 Task: Search for and compare the Canon EOS 3000D DSLR Camera and the Sony ZV-1F Vlog Camera, then add them to the cart.
Action: Mouse moved to (515, 65)
Screenshot: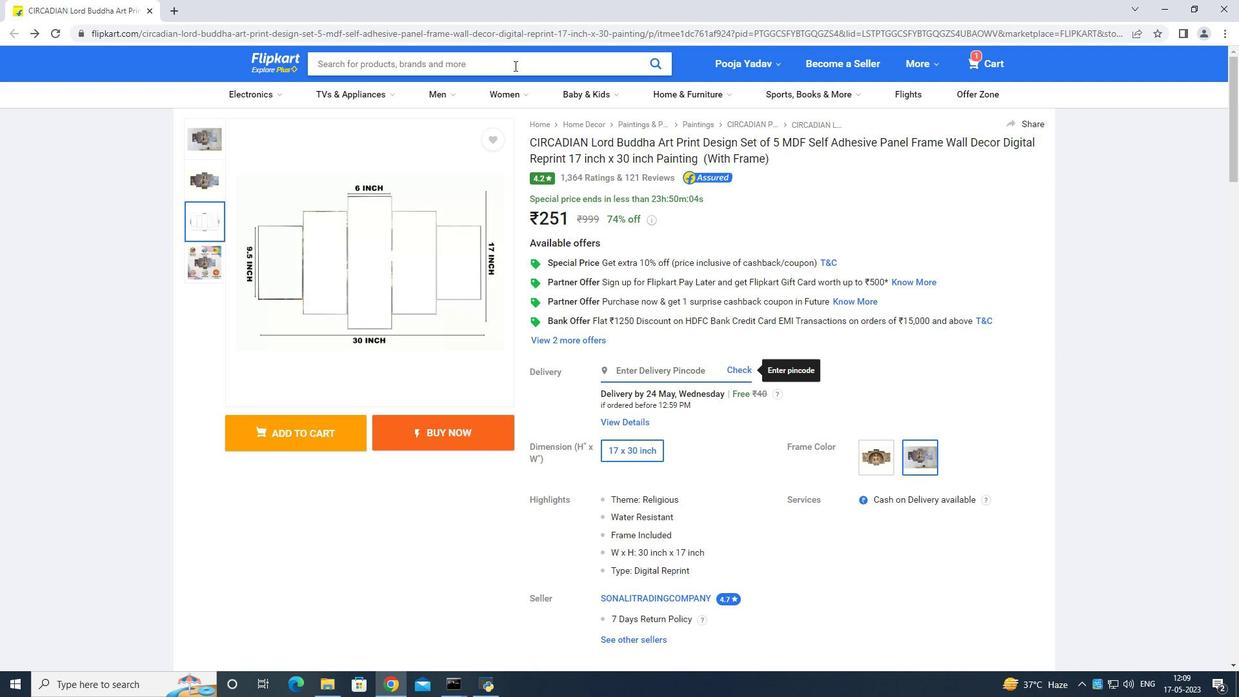 
Action: Mouse pressed left at (515, 65)
Screenshot: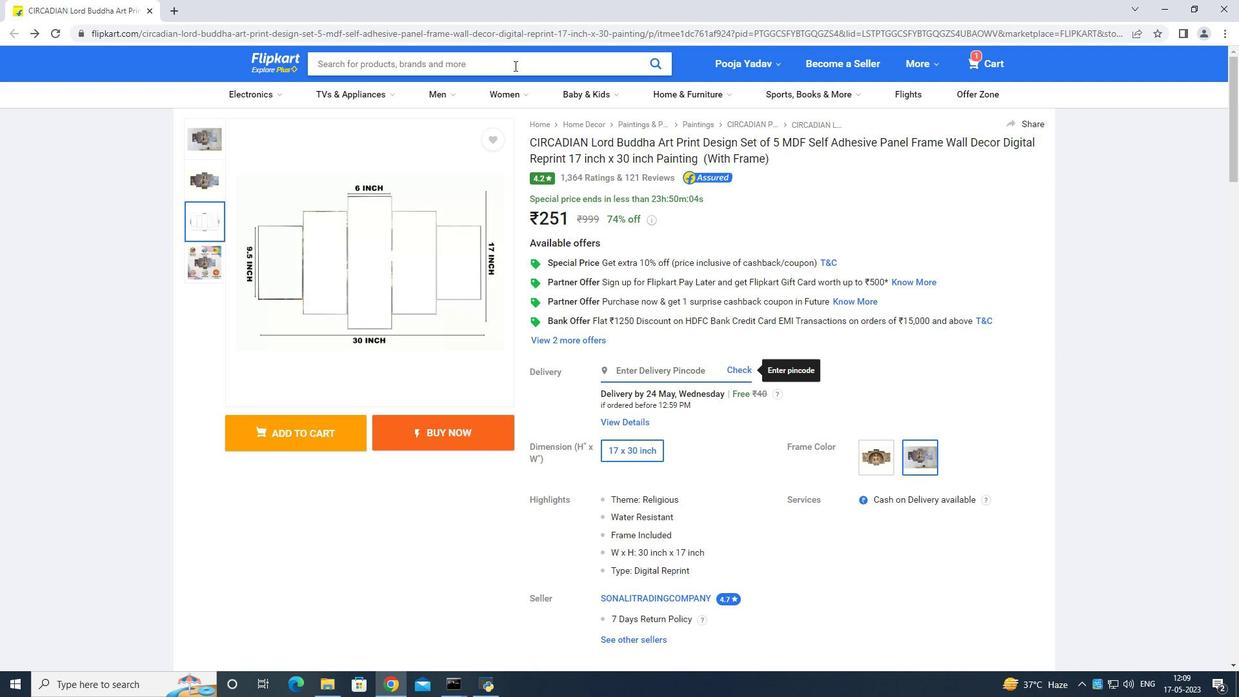 
Action: Mouse moved to (496, 89)
Screenshot: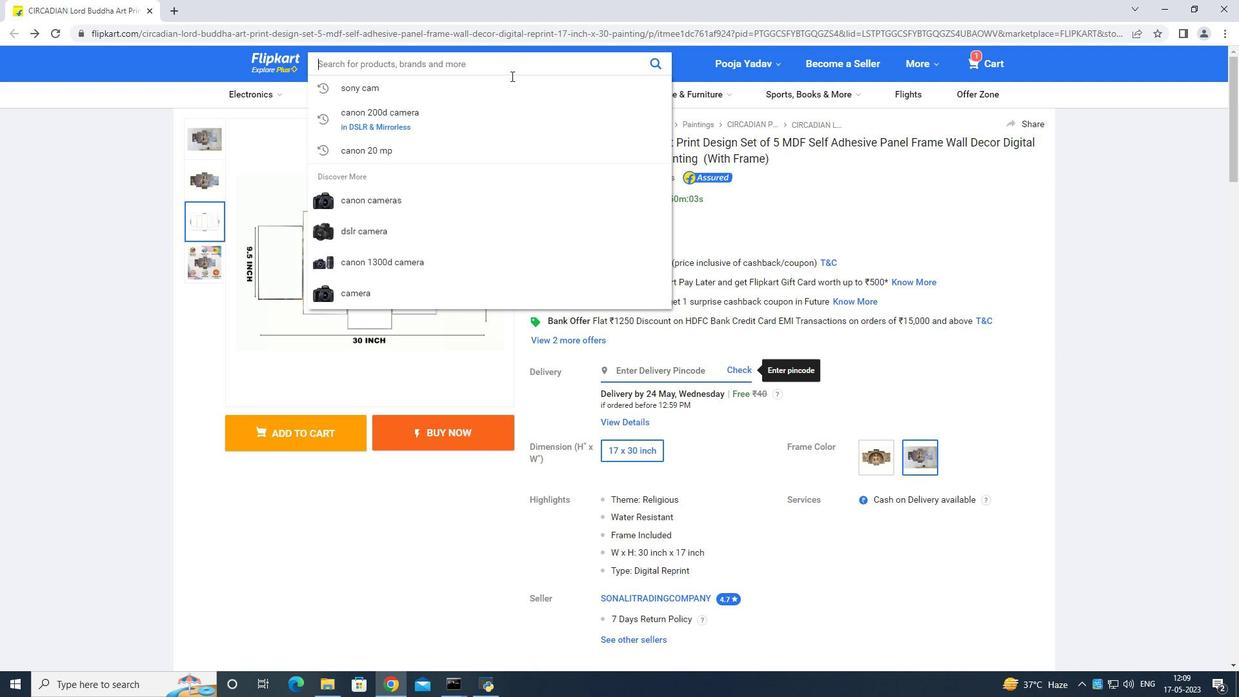 
Action: Mouse pressed left at (496, 89)
Screenshot: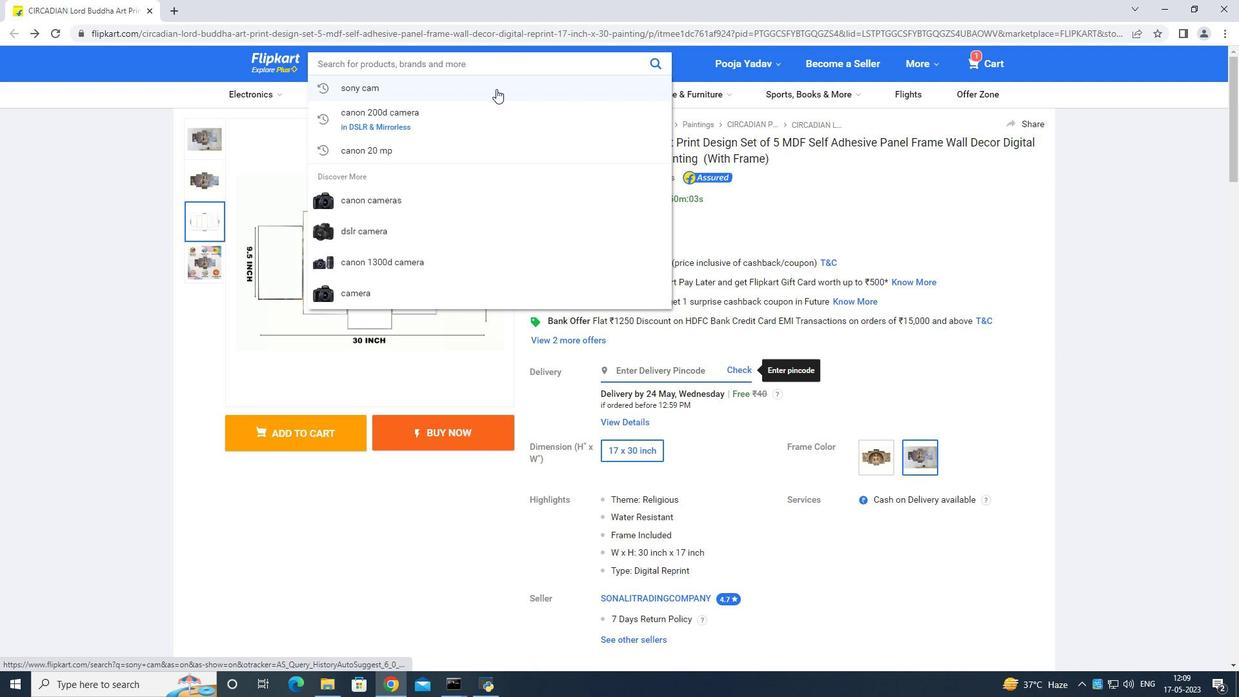 
Action: Mouse moved to (440, 219)
Screenshot: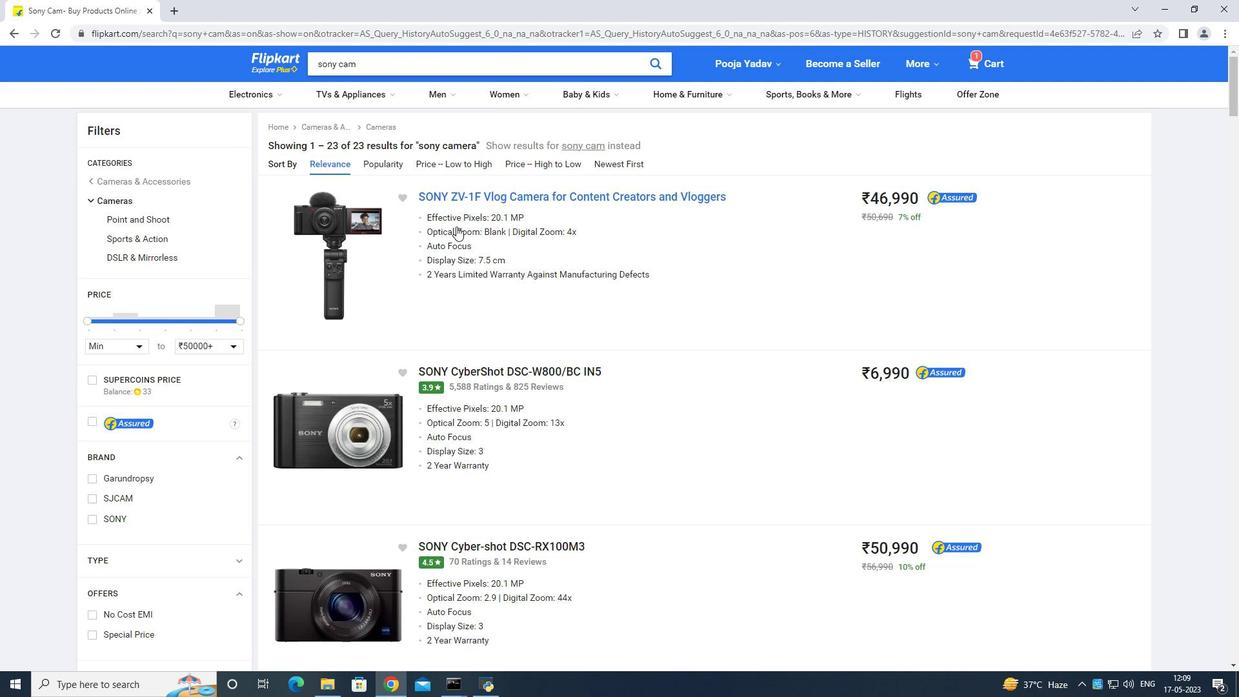 
Action: Mouse pressed left at (440, 219)
Screenshot: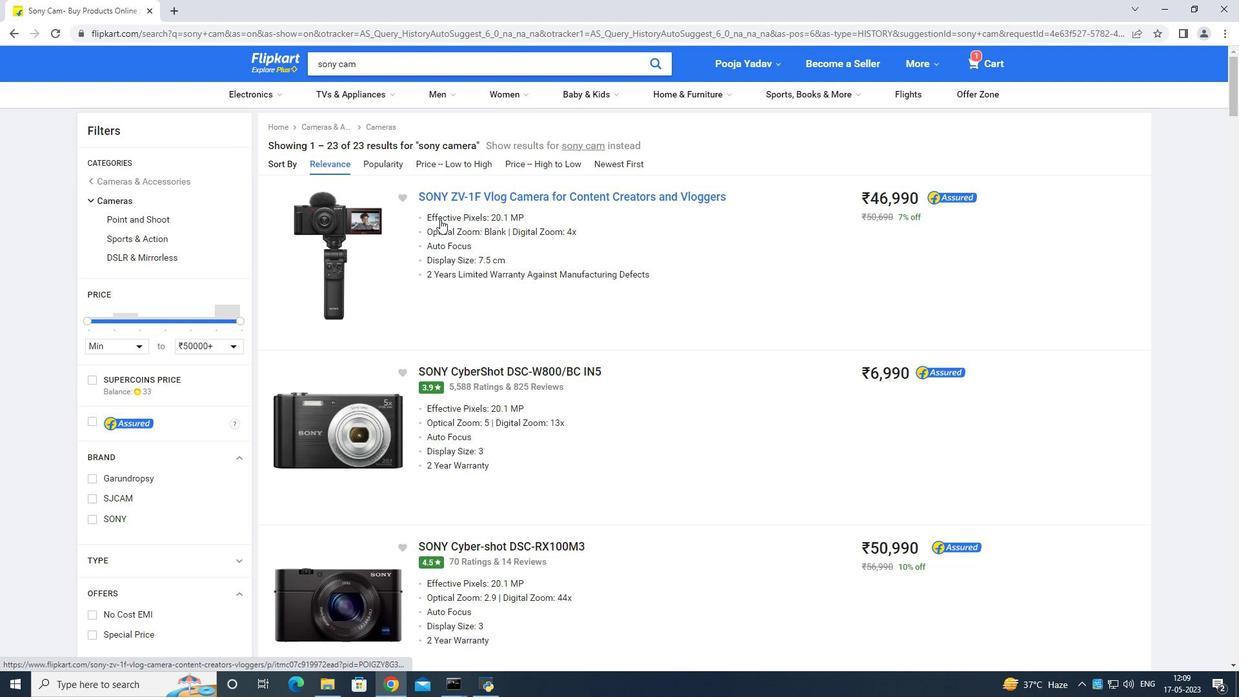
Action: Mouse moved to (363, 256)
Screenshot: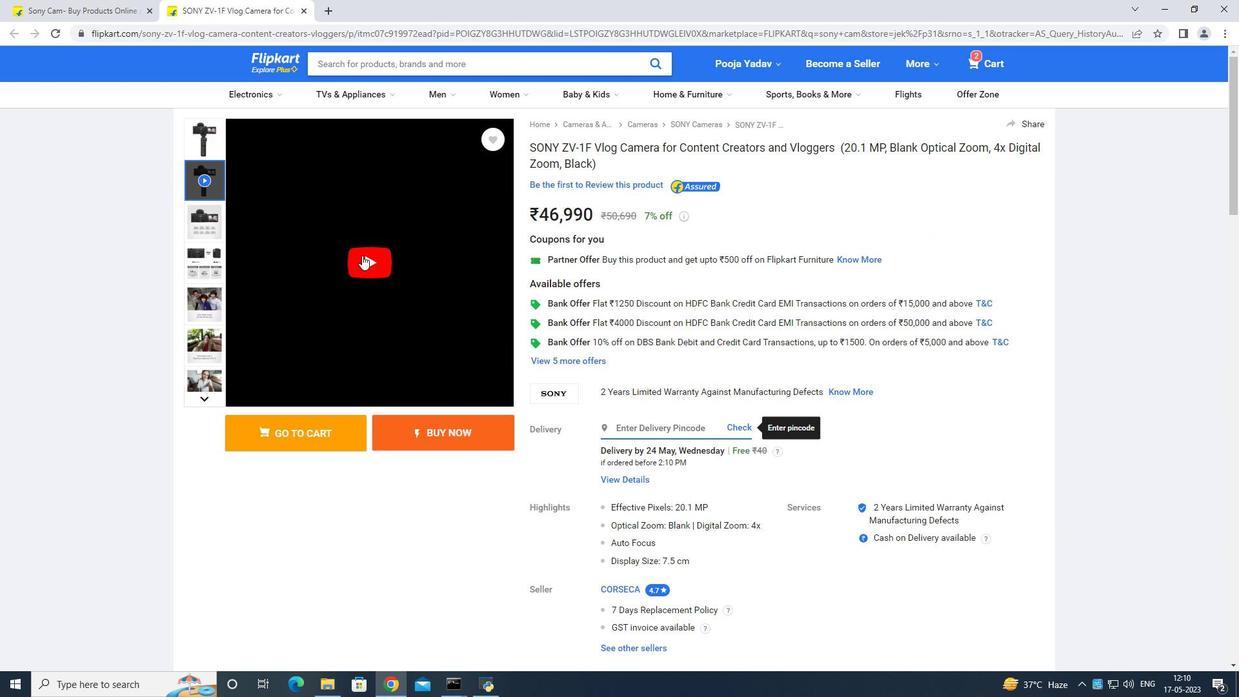 
Action: Mouse pressed left at (363, 256)
Screenshot: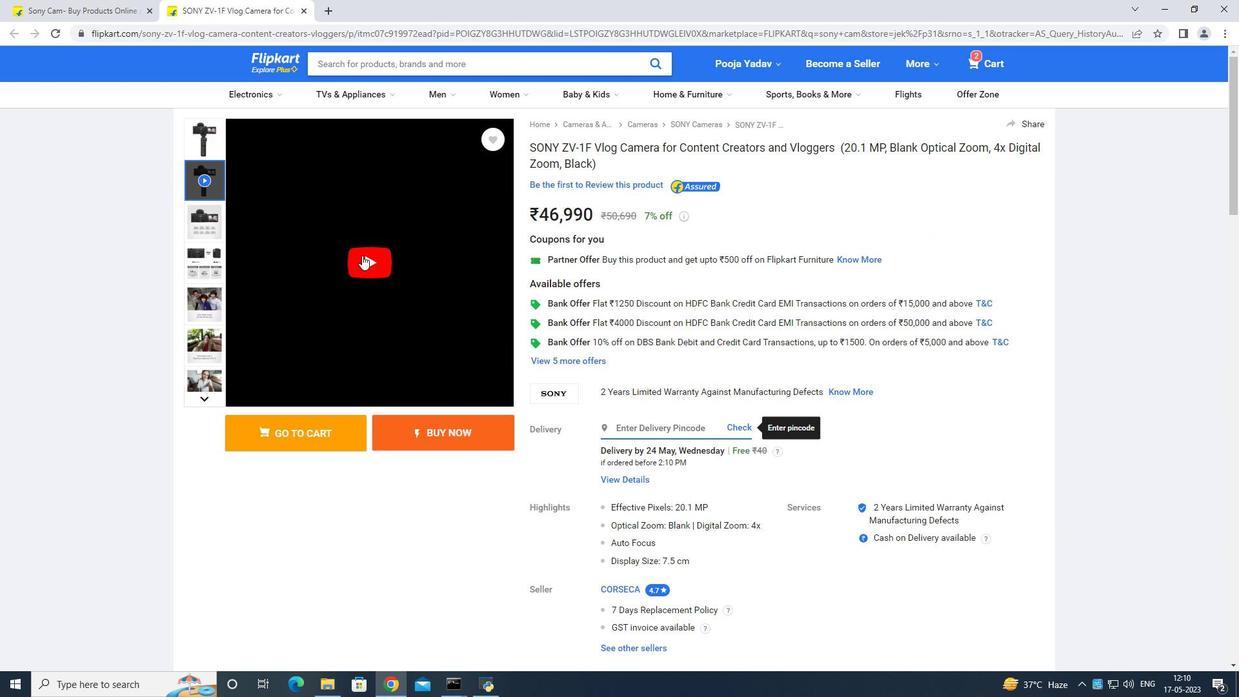 
Action: Mouse moved to (364, 256)
Screenshot: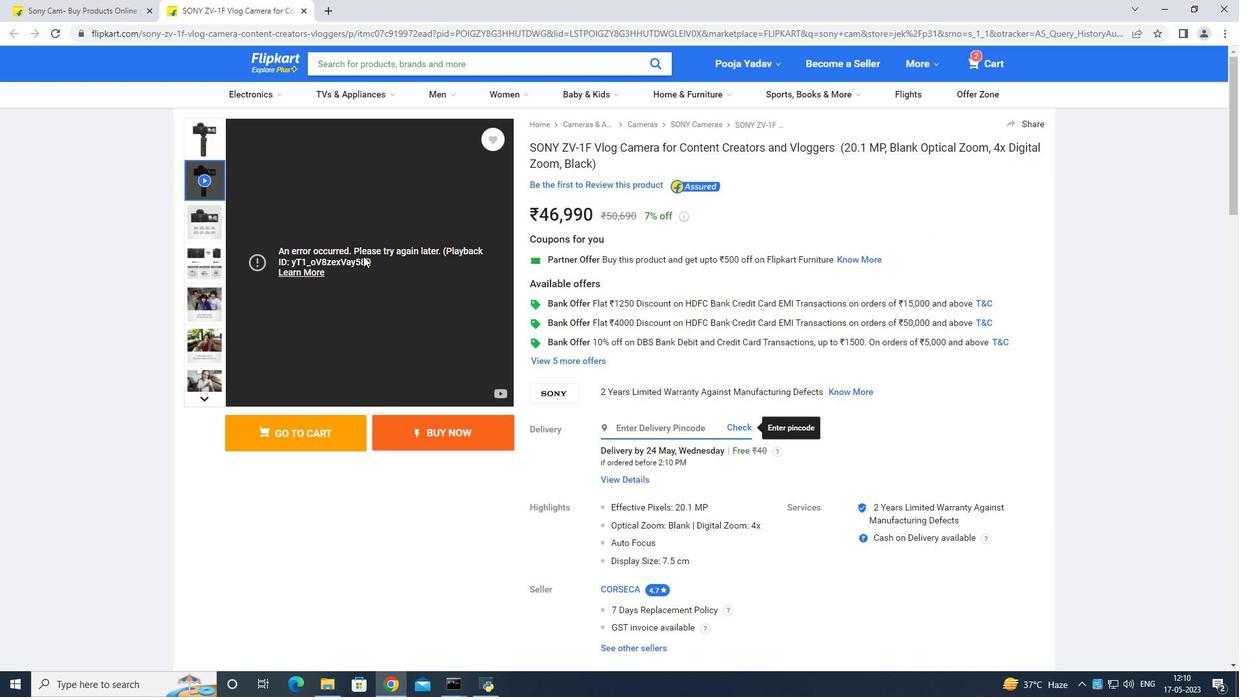 
Action: Mouse pressed left at (364, 256)
Screenshot: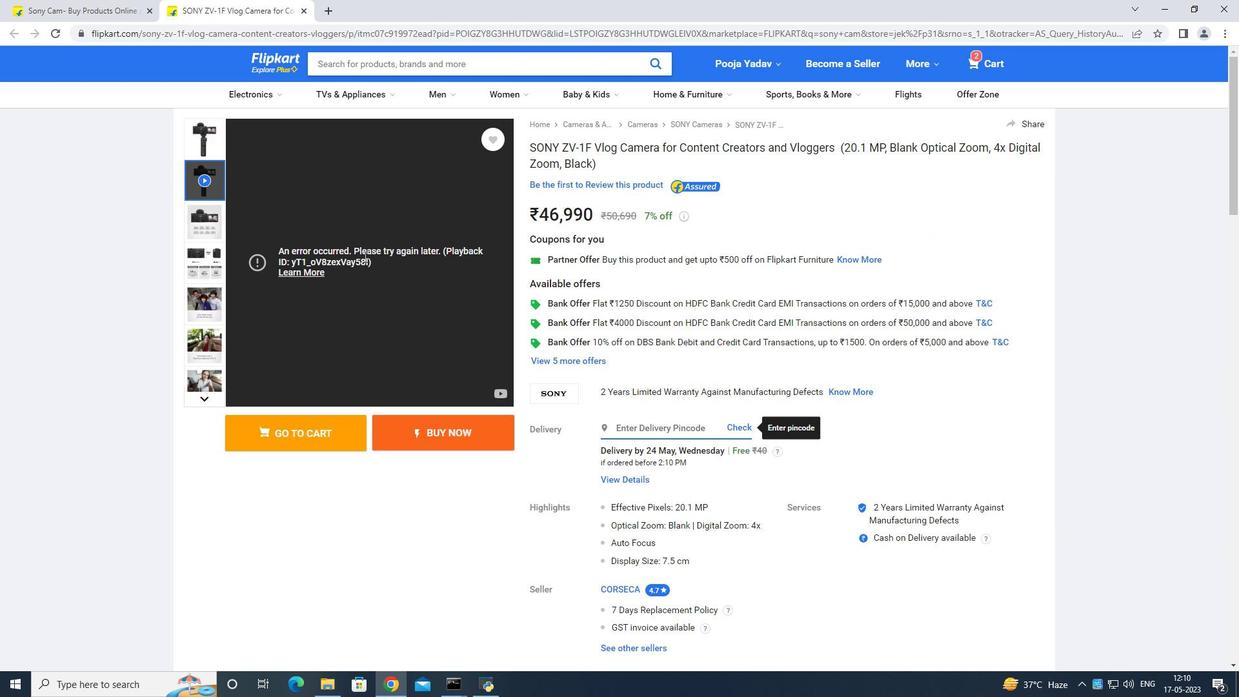 
Action: Mouse moved to (211, 221)
Screenshot: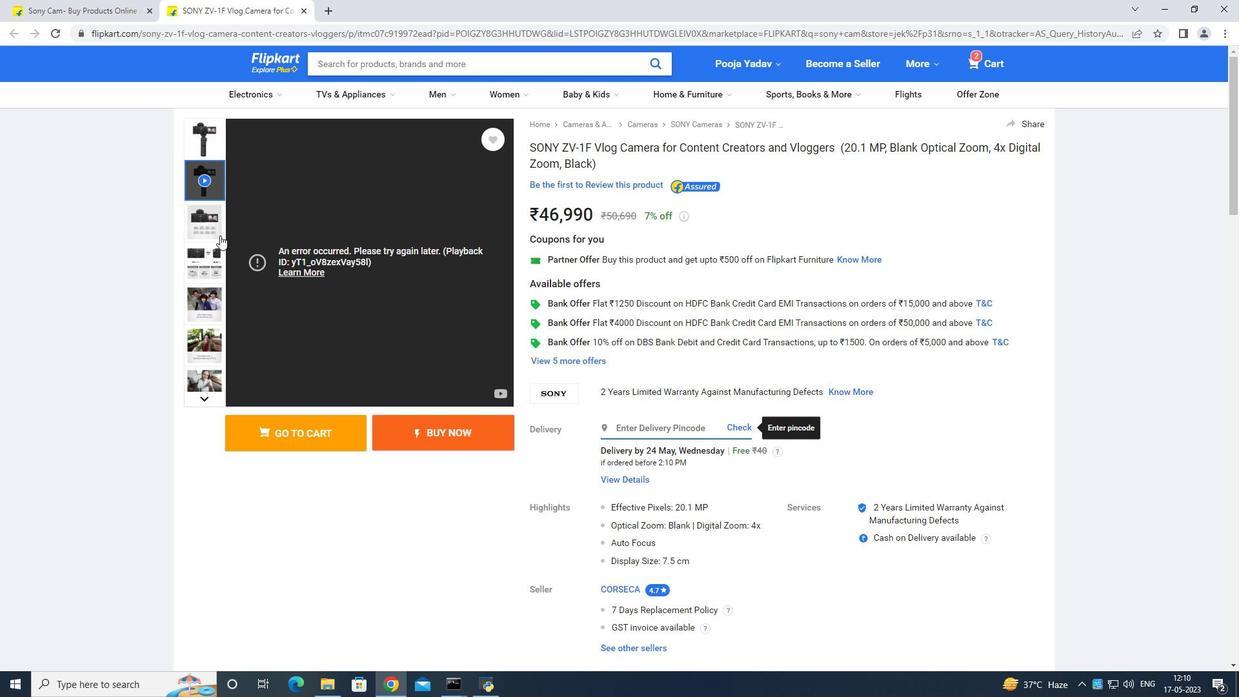 
Action: Mouse pressed left at (211, 221)
Screenshot: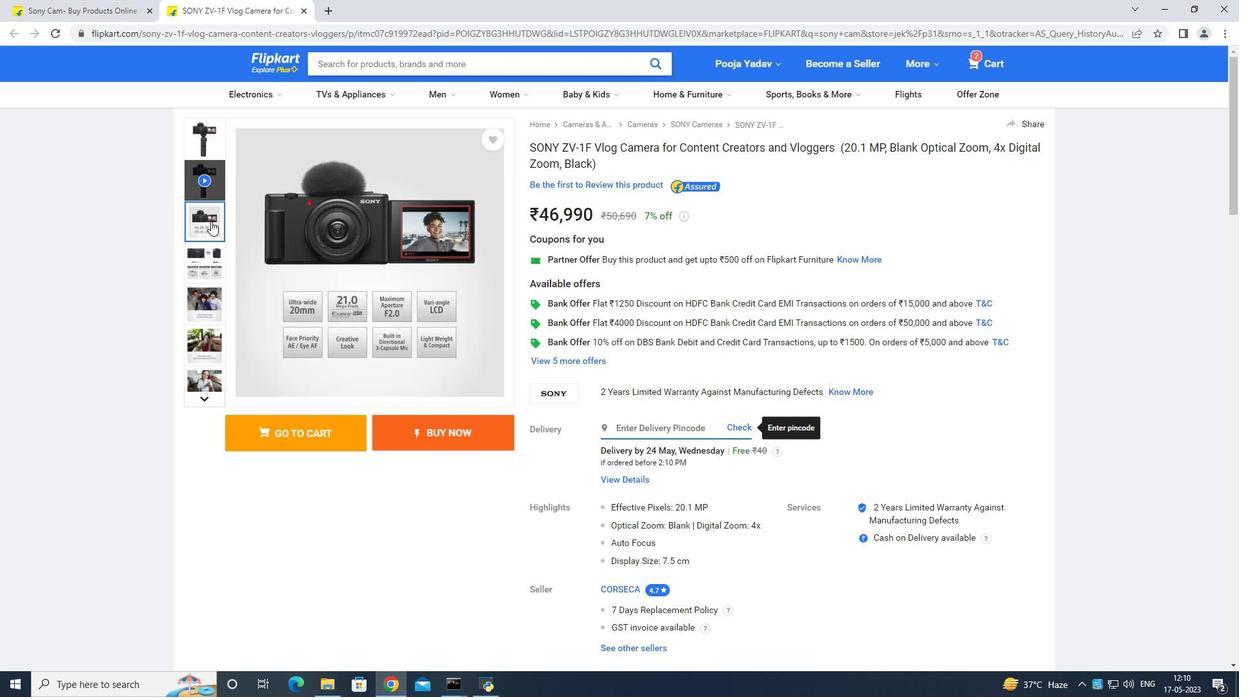 
Action: Mouse moved to (208, 256)
Screenshot: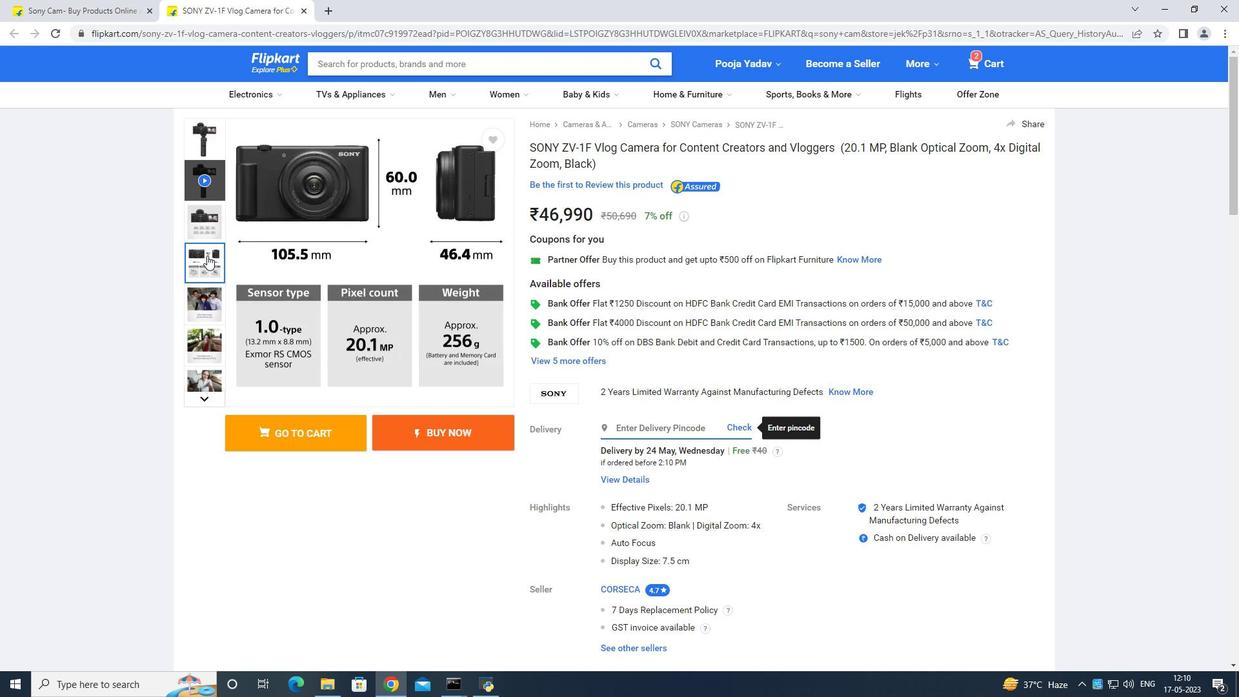 
Action: Mouse pressed left at (208, 256)
Screenshot: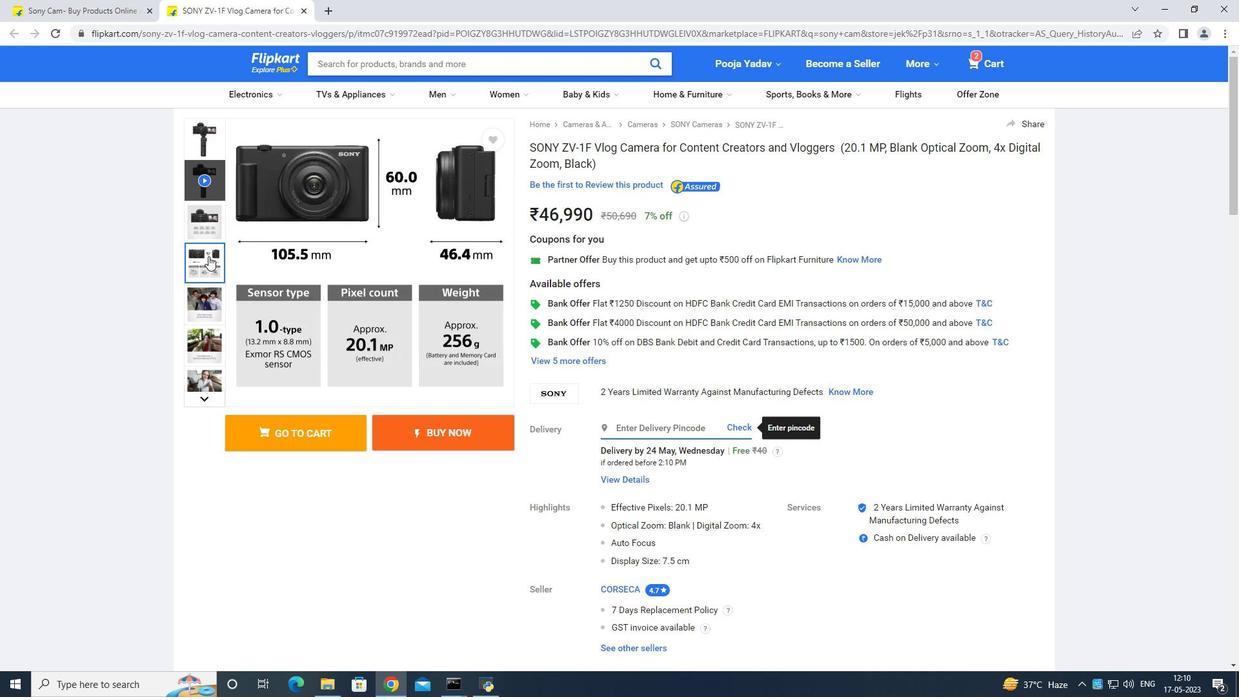 
Action: Mouse moved to (199, 397)
Screenshot: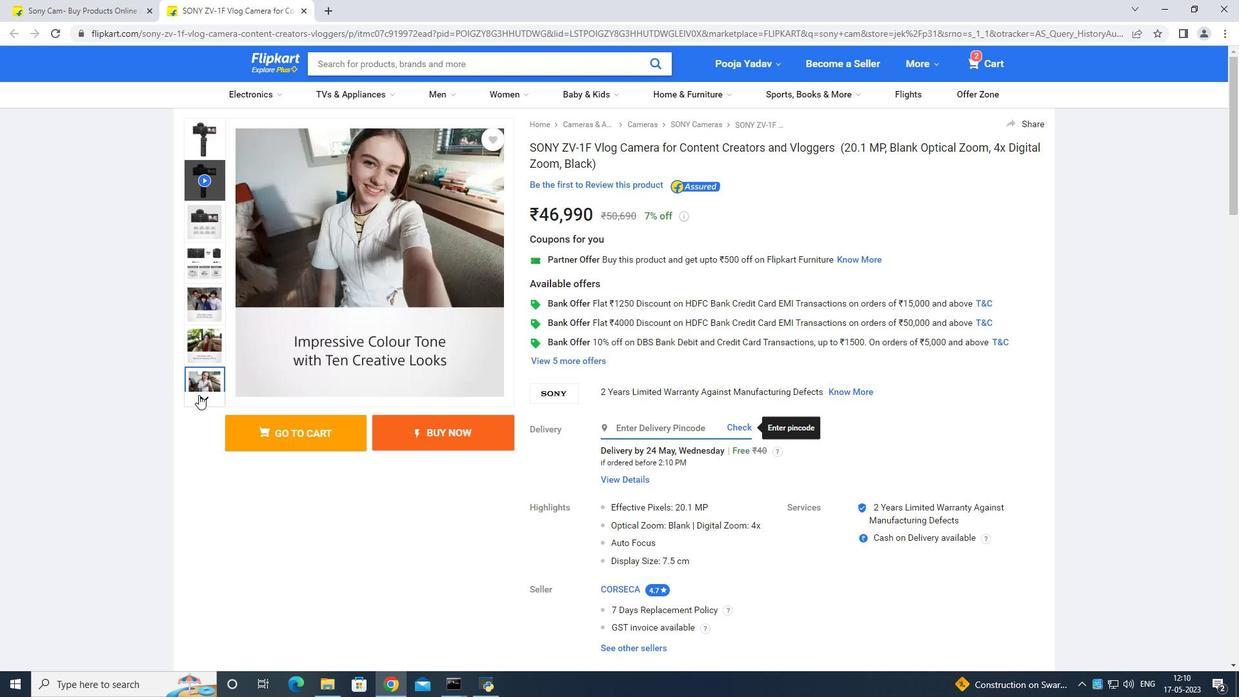 
Action: Mouse pressed left at (199, 397)
Screenshot: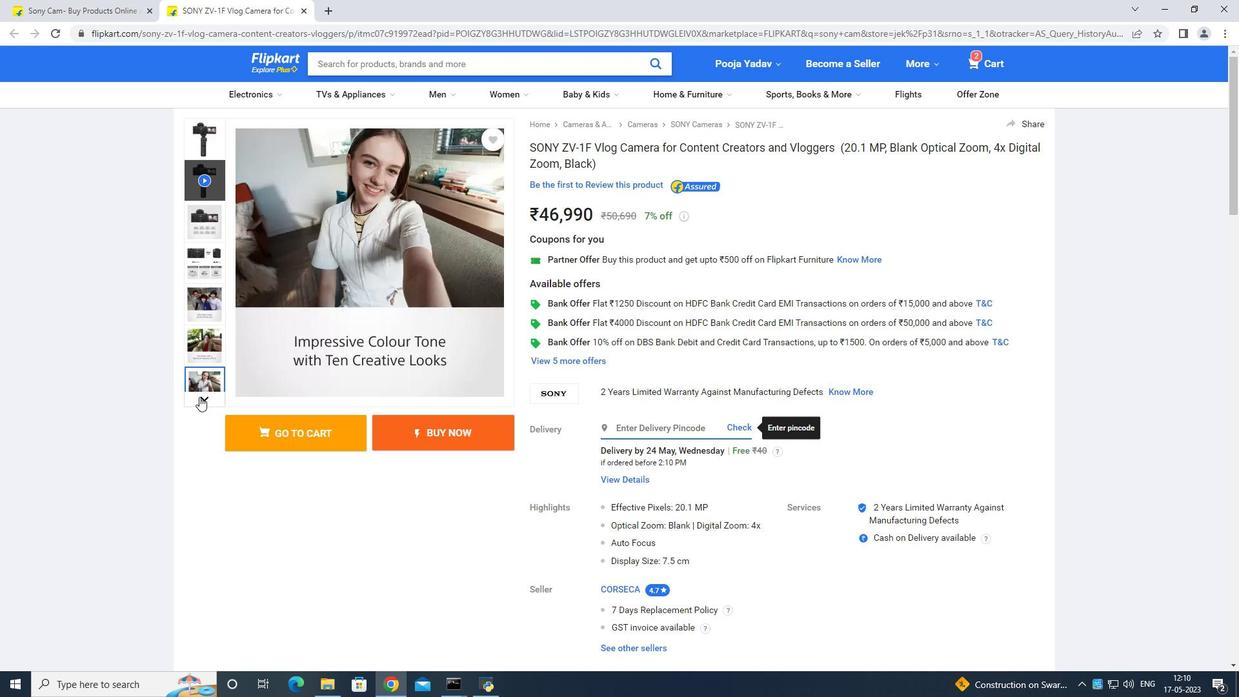
Action: Mouse moved to (200, 261)
Screenshot: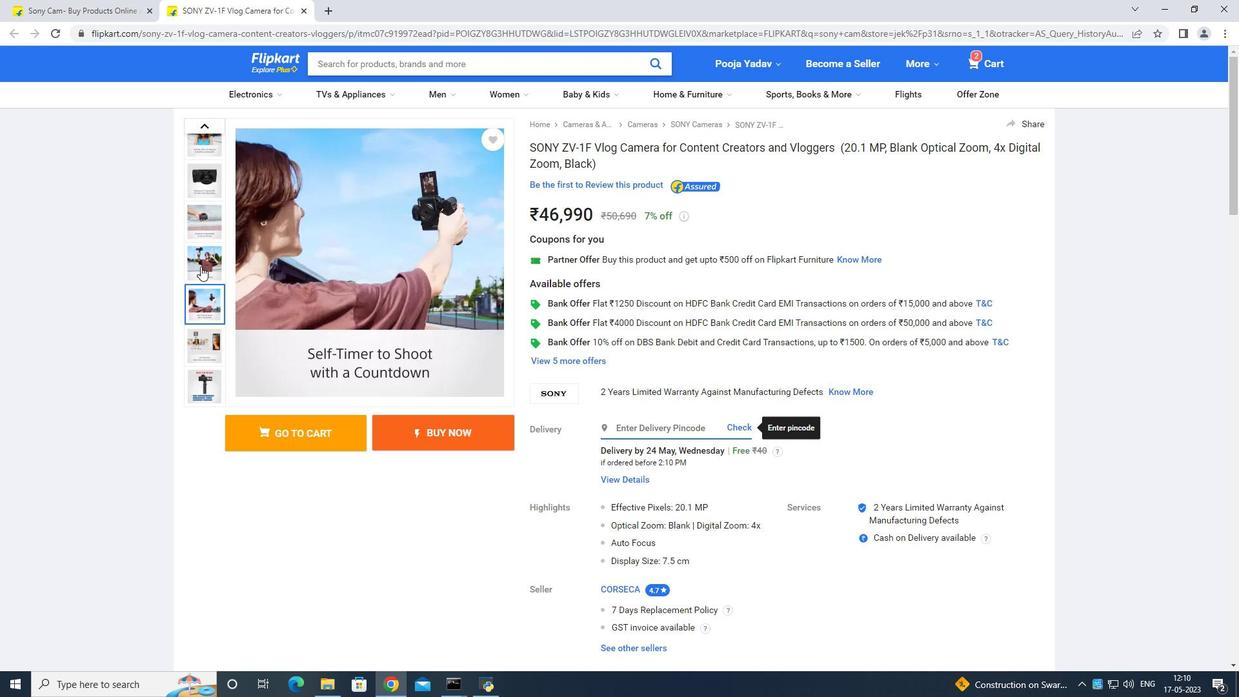 
Action: Mouse pressed left at (200, 261)
Screenshot: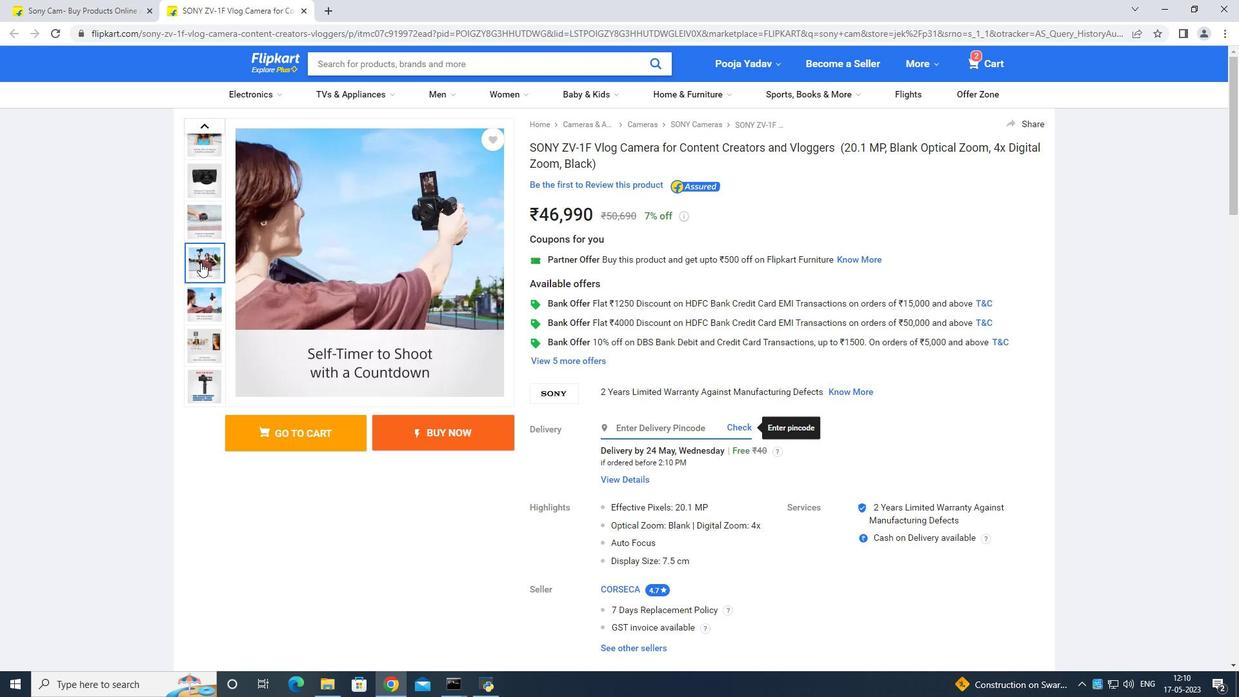 
Action: Mouse moved to (449, 322)
Screenshot: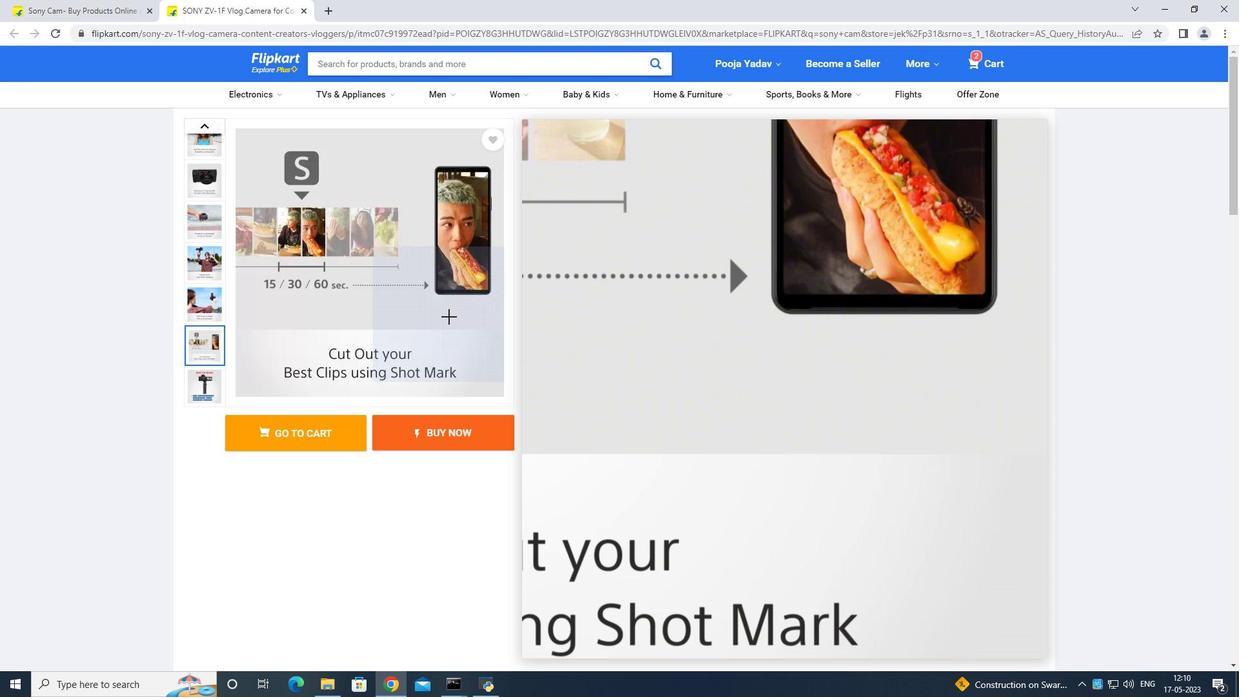 
Action: Mouse pressed left at (449, 322)
Screenshot: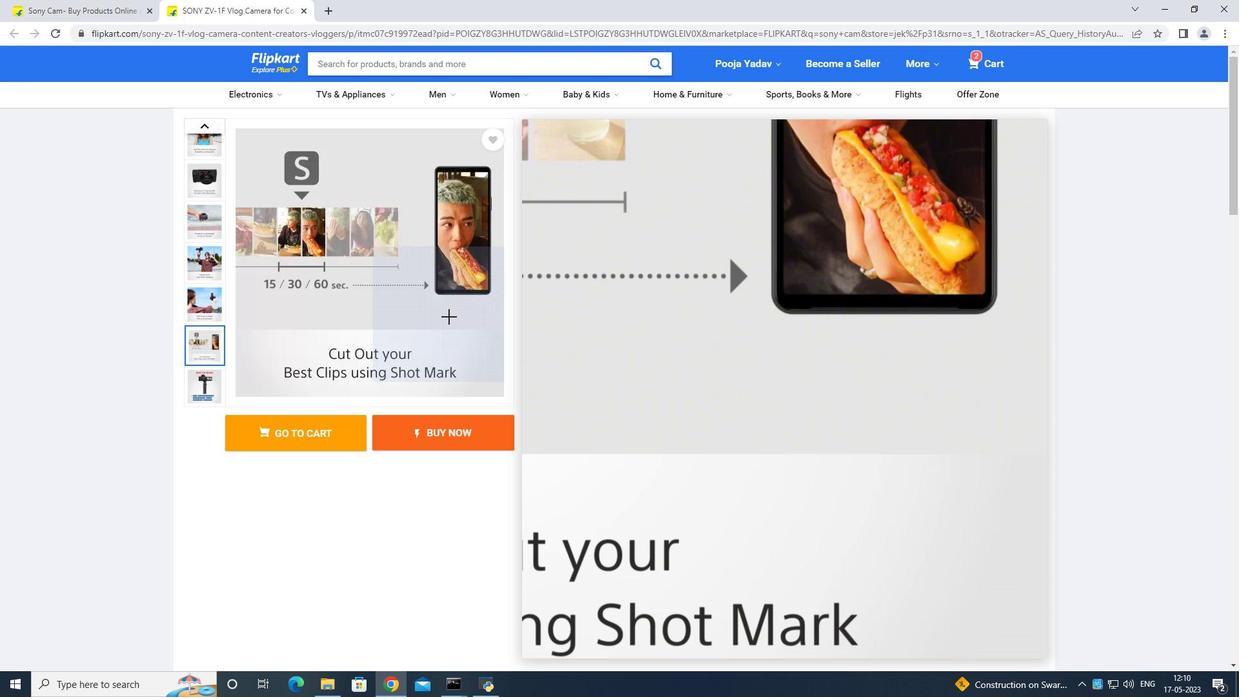 
Action: Mouse moved to (185, 379)
Screenshot: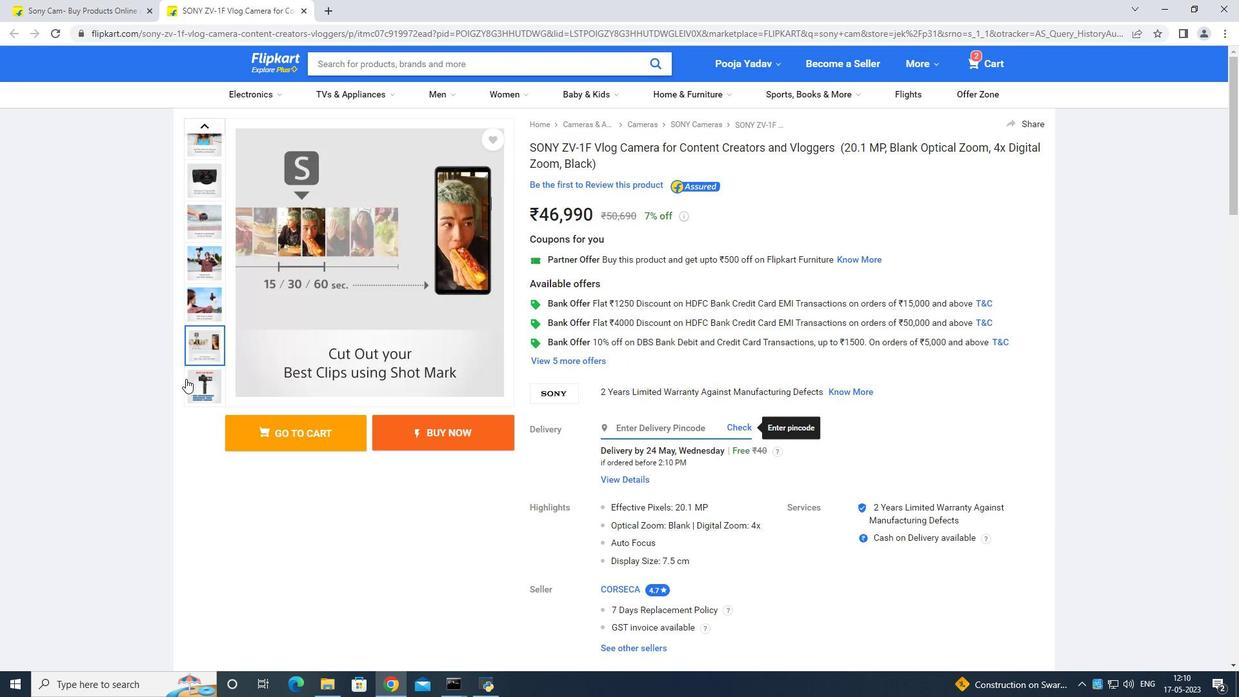 
Action: Mouse pressed left at (185, 379)
Screenshot: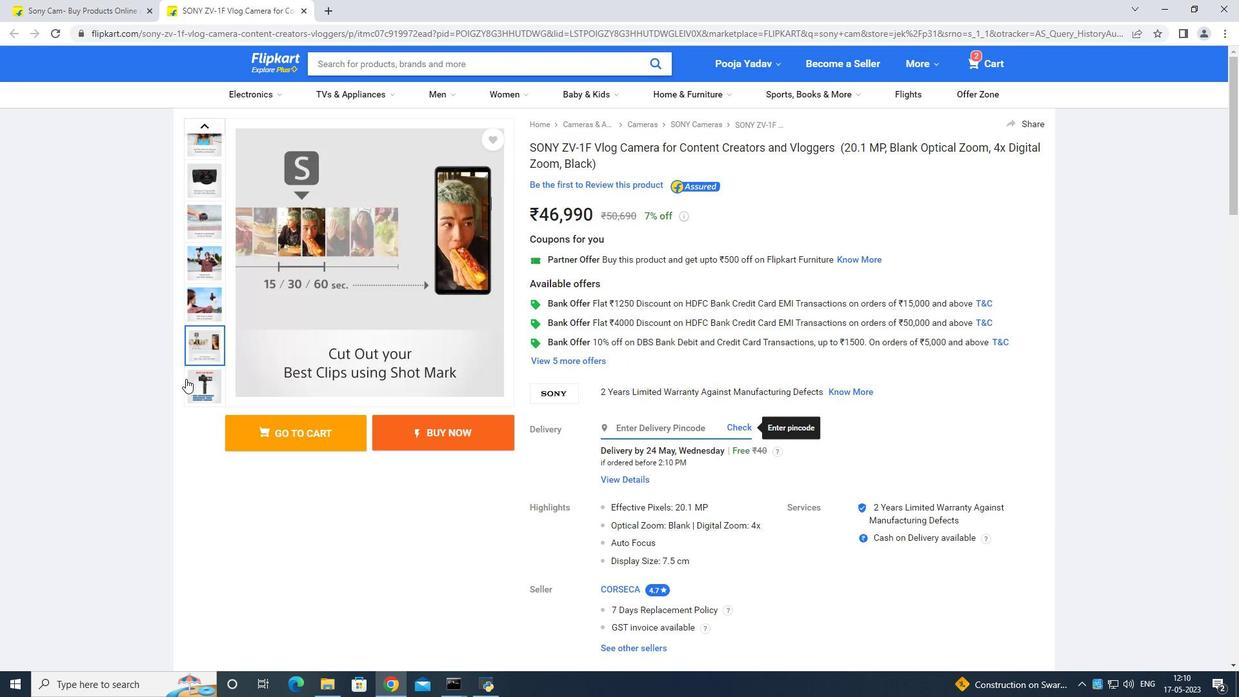 
Action: Mouse moved to (654, 314)
Screenshot: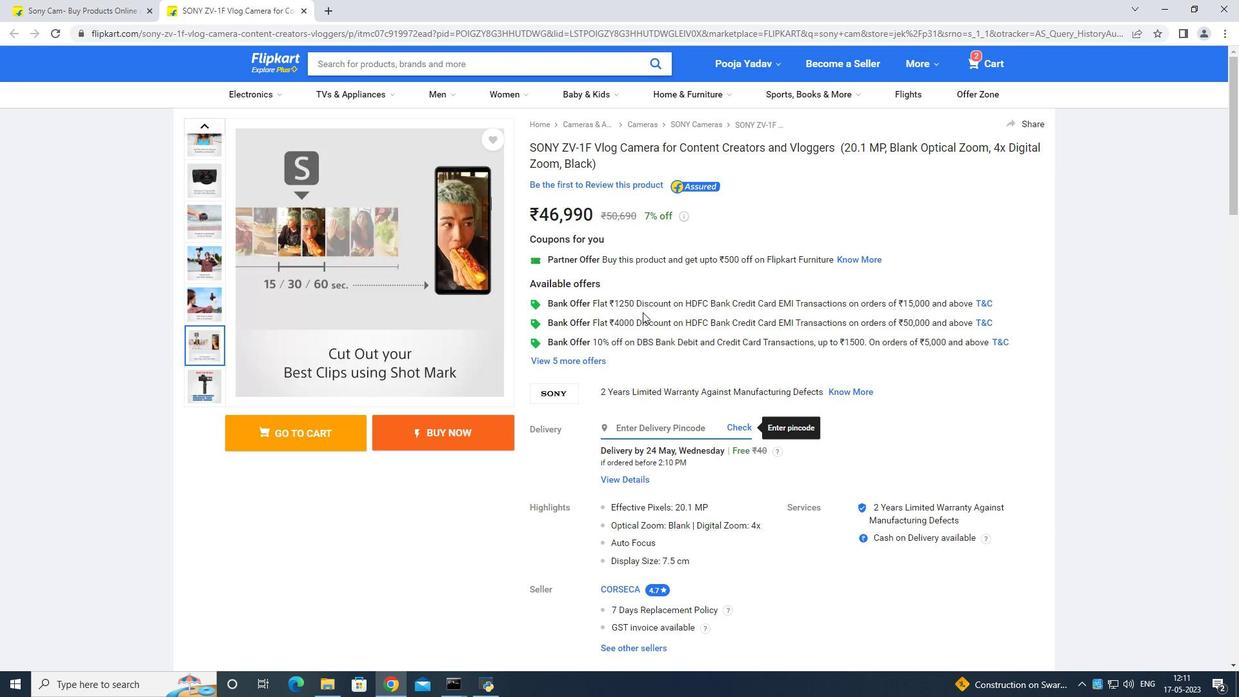 
Action: Mouse scrolled (654, 313) with delta (0, 0)
Screenshot: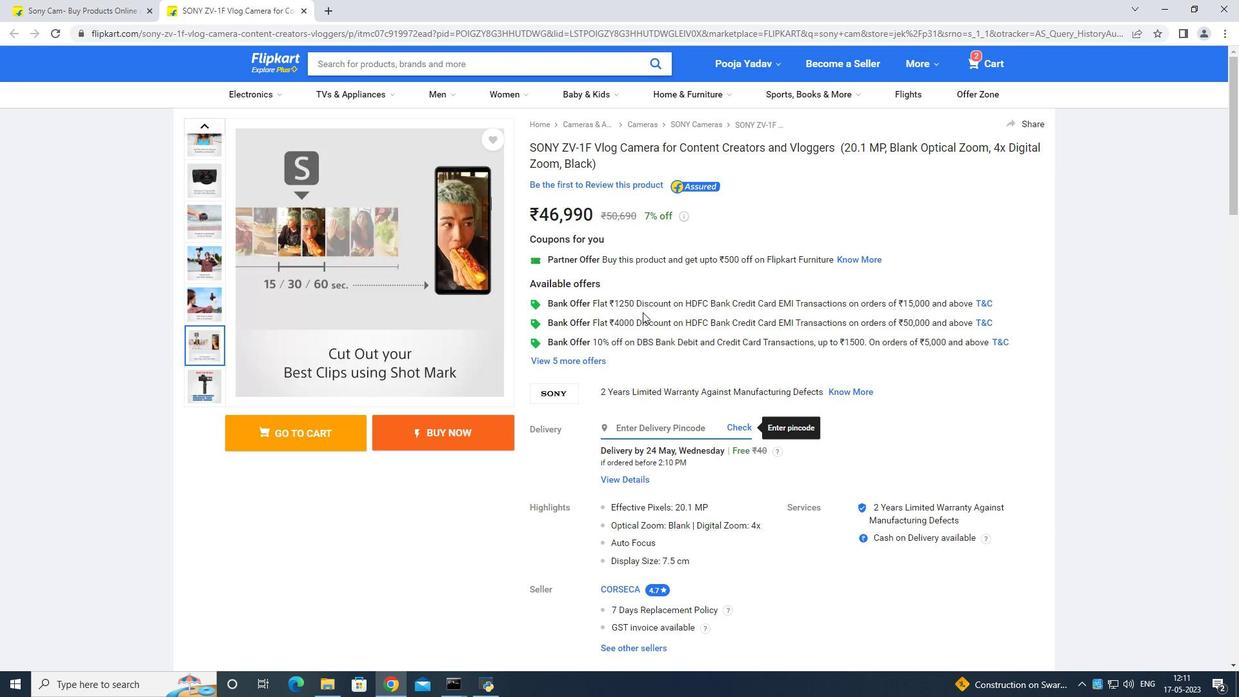 
Action: Mouse moved to (663, 327)
Screenshot: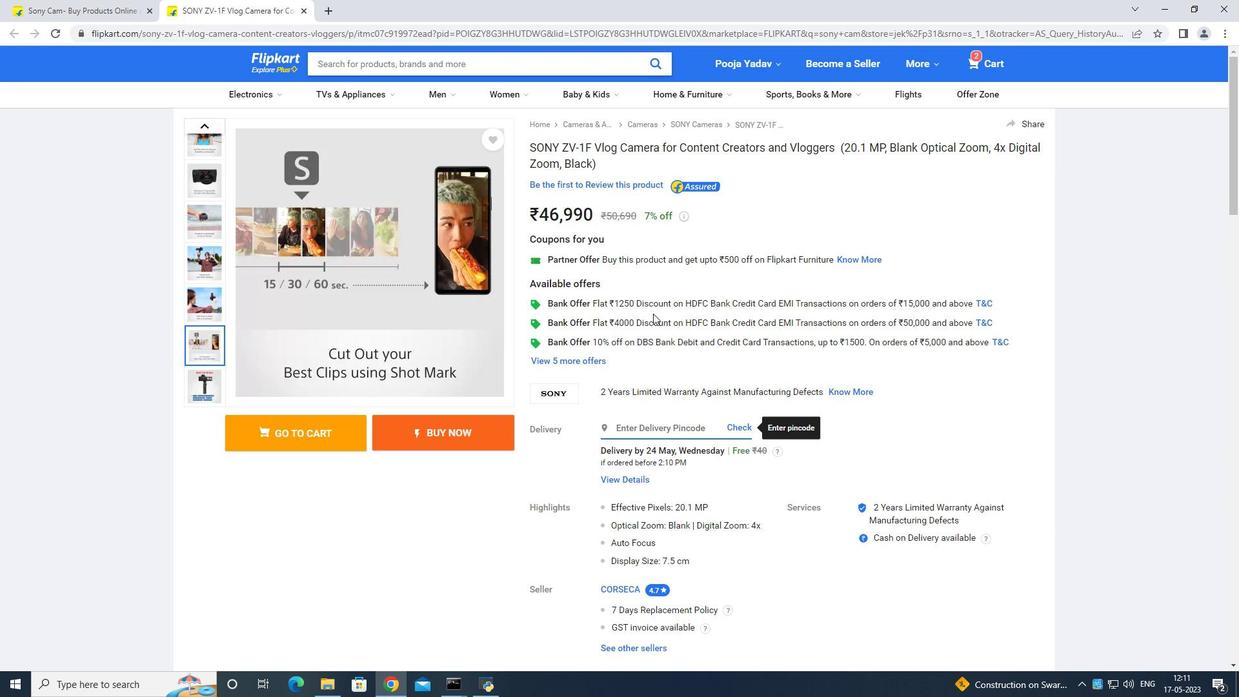 
Action: Mouse scrolled (663, 326) with delta (0, 0)
Screenshot: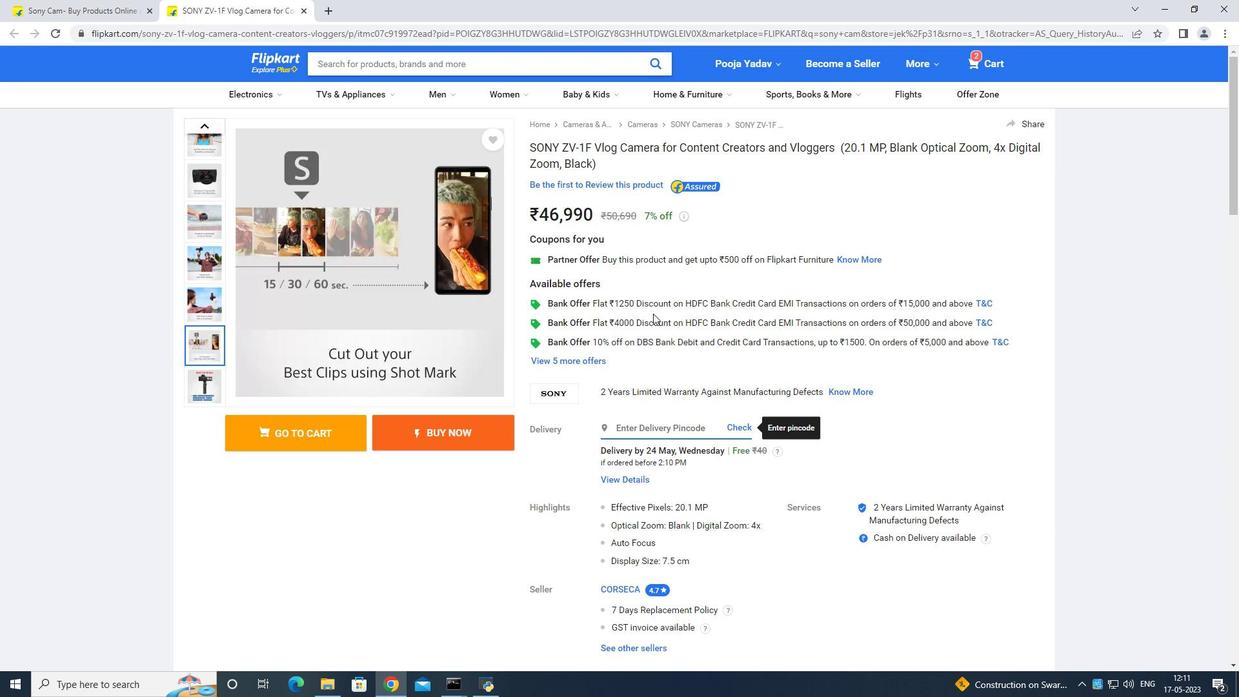 
Action: Mouse moved to (668, 331)
Screenshot: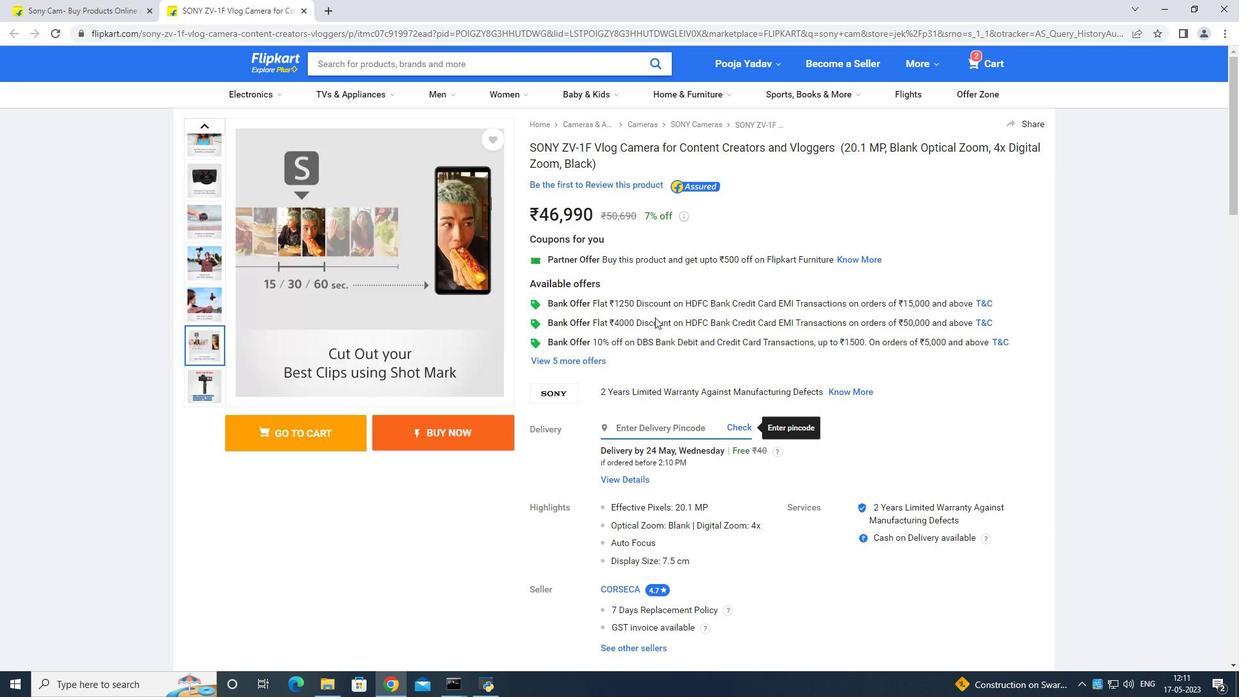 
Action: Mouse scrolled (668, 330) with delta (0, 0)
Screenshot: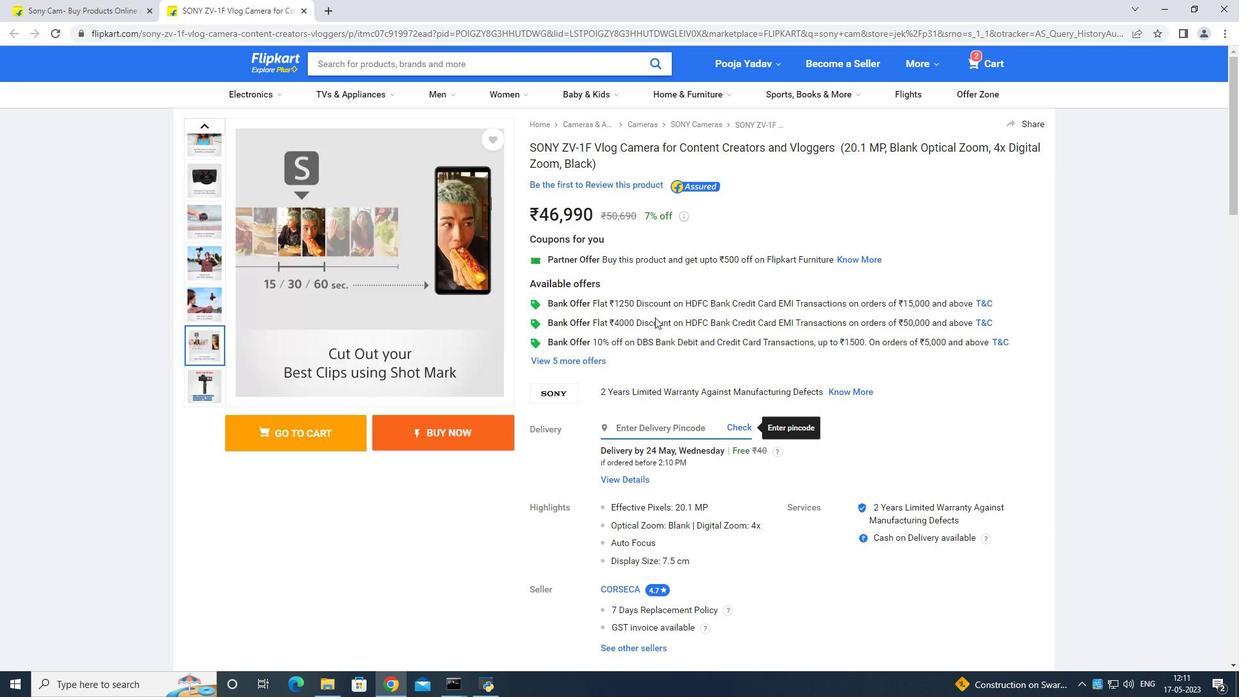 
Action: Mouse moved to (670, 332)
Screenshot: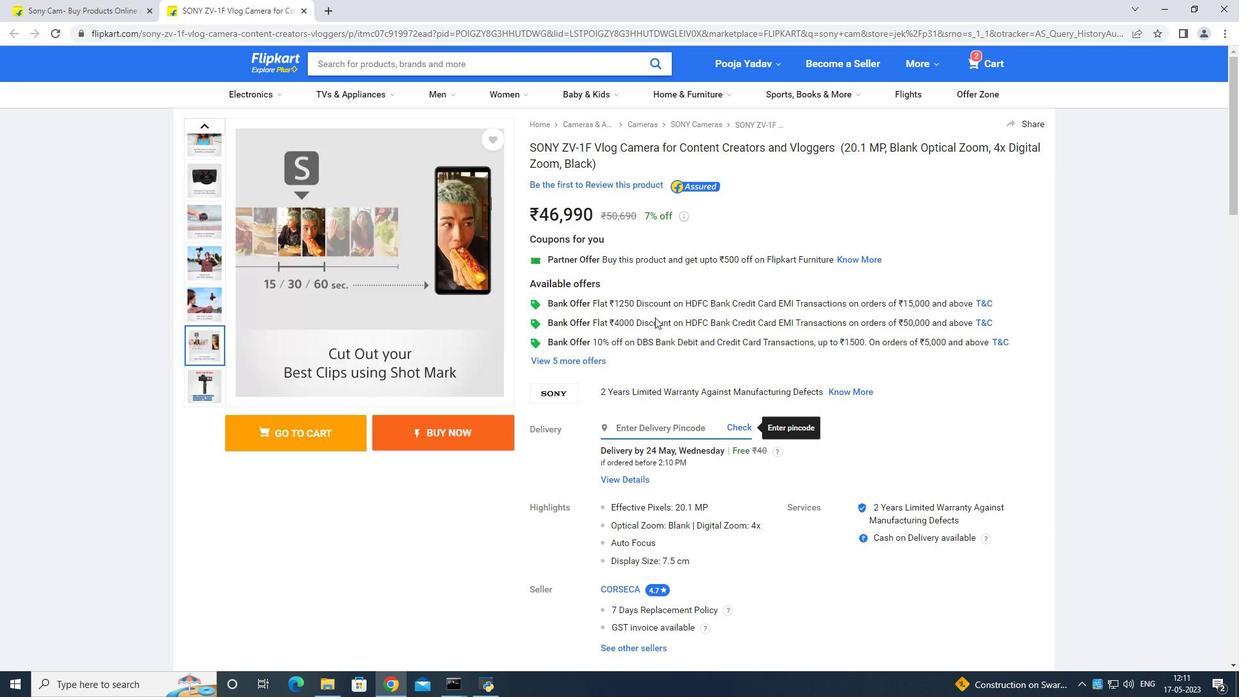 
Action: Mouse scrolled (670, 331) with delta (0, 0)
Screenshot: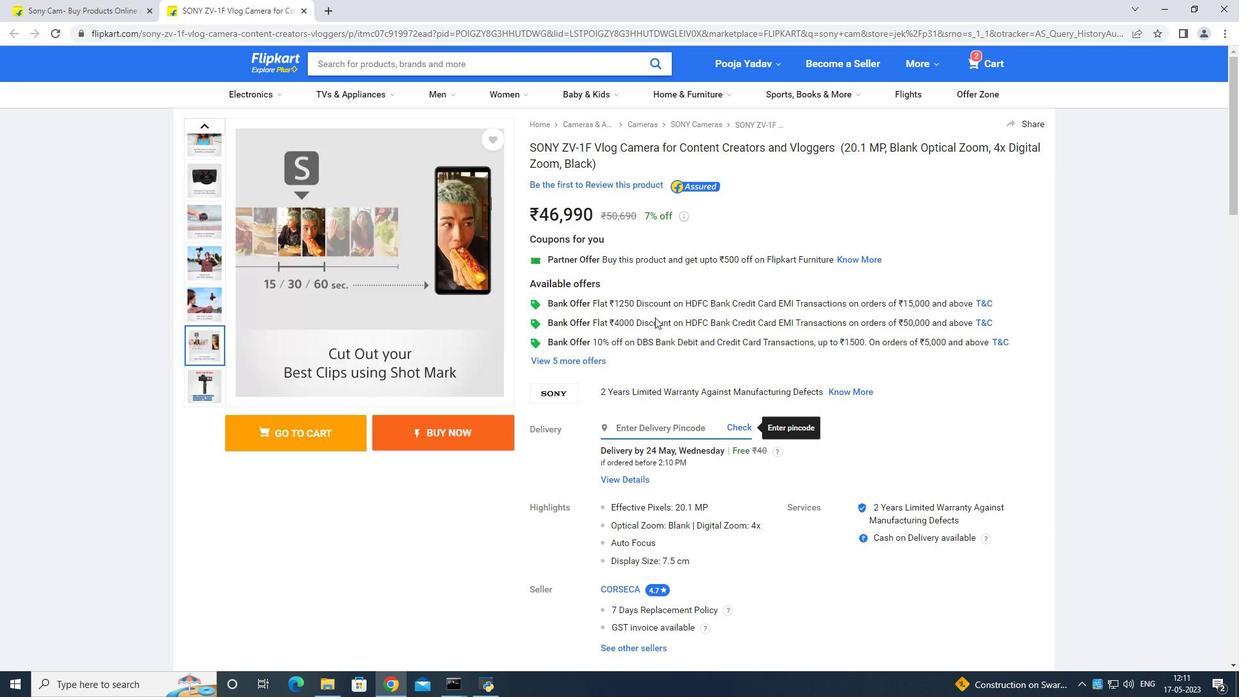 
Action: Mouse moved to (674, 331)
Screenshot: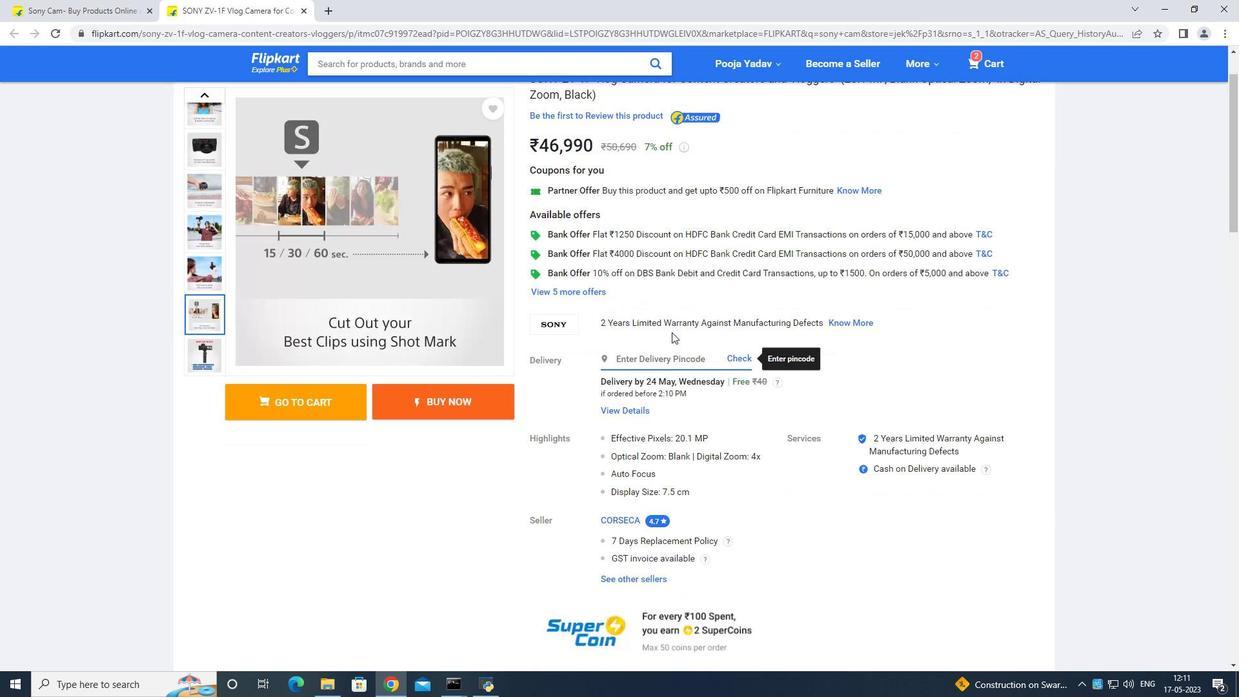 
Action: Mouse scrolled (674, 331) with delta (0, 0)
Screenshot: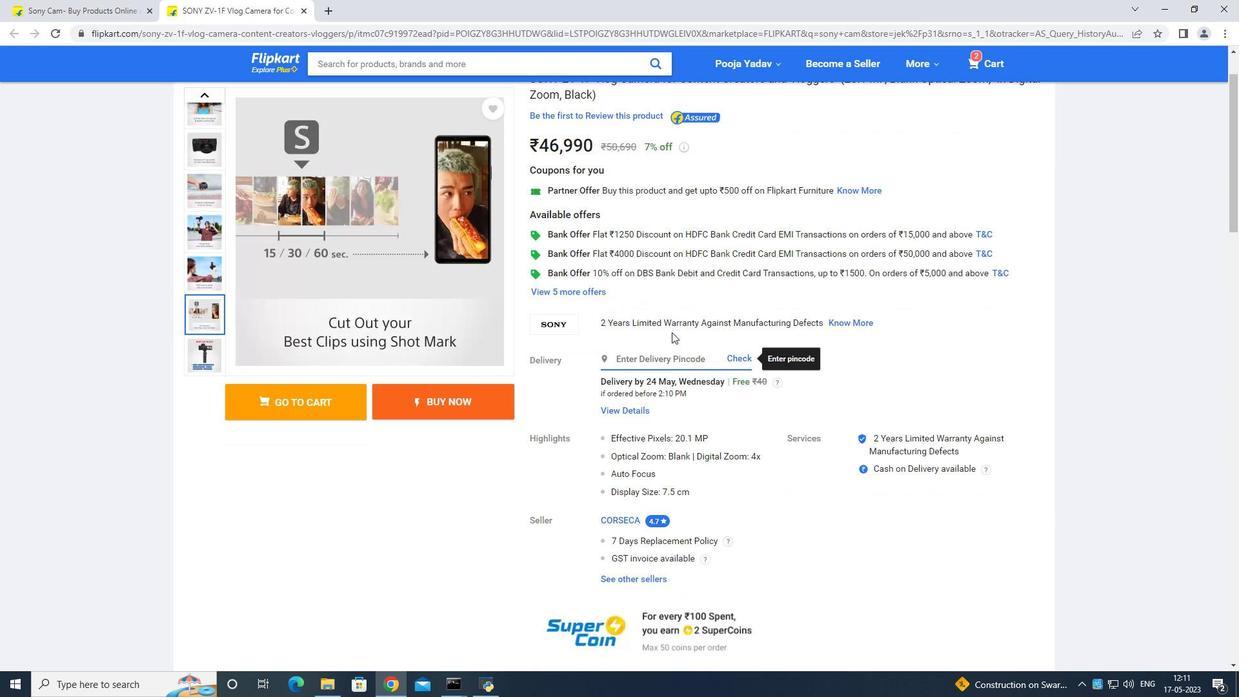 
Action: Mouse scrolled (674, 331) with delta (0, 0)
Screenshot: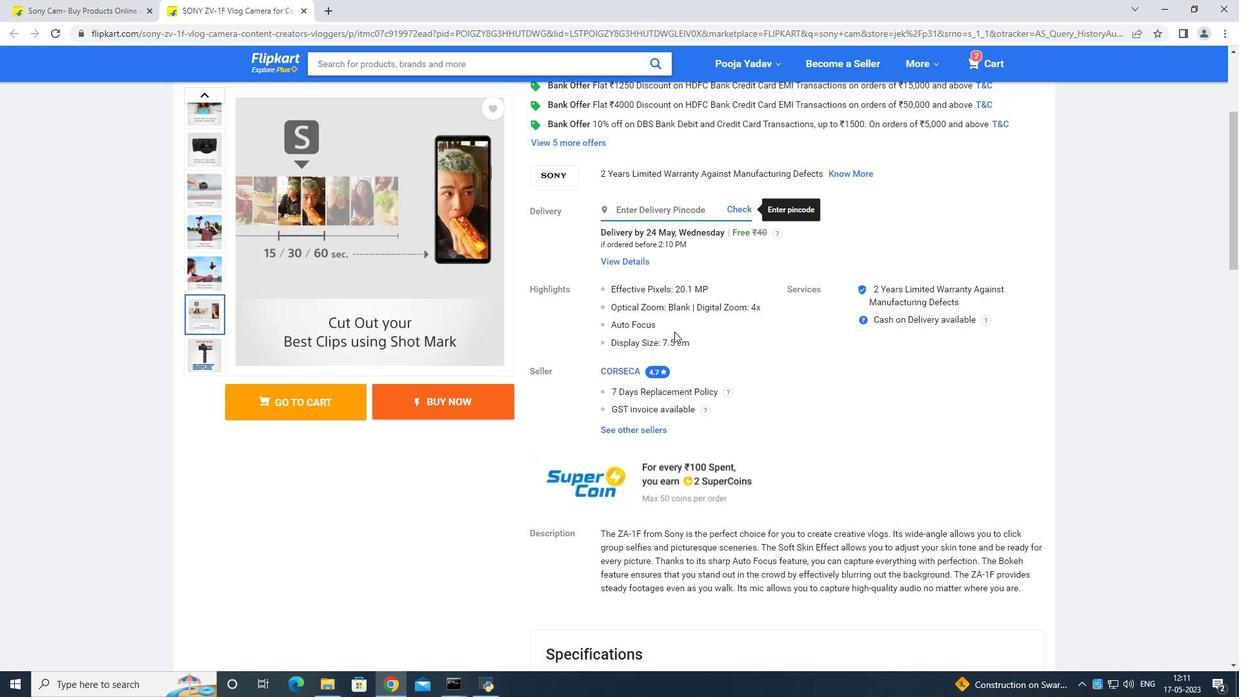 
Action: Mouse scrolled (674, 331) with delta (0, 0)
Screenshot: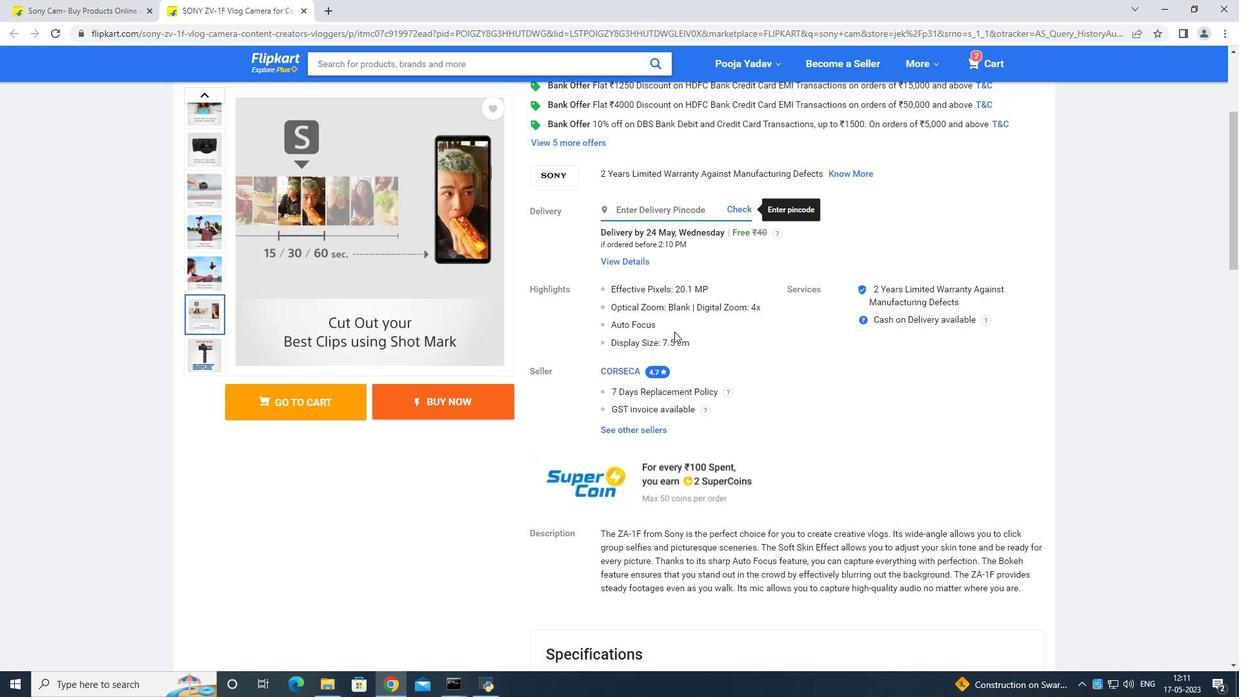 
Action: Mouse moved to (675, 331)
Screenshot: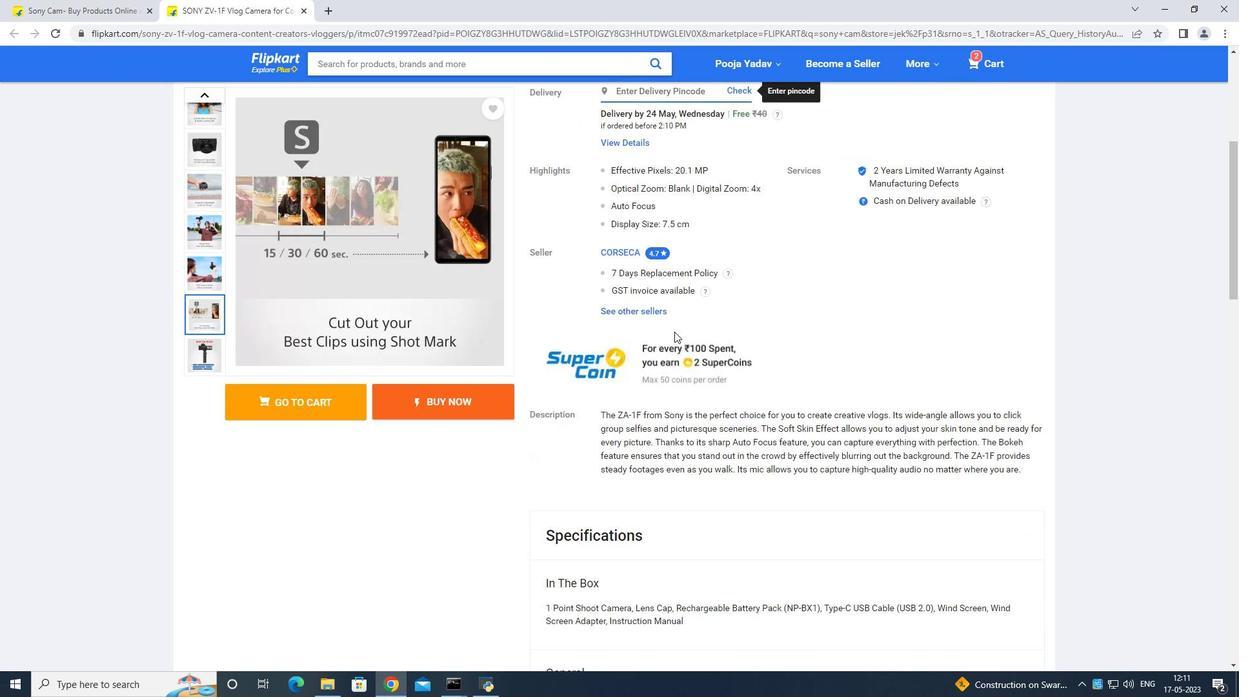 
Action: Mouse scrolled (675, 330) with delta (0, 0)
Screenshot: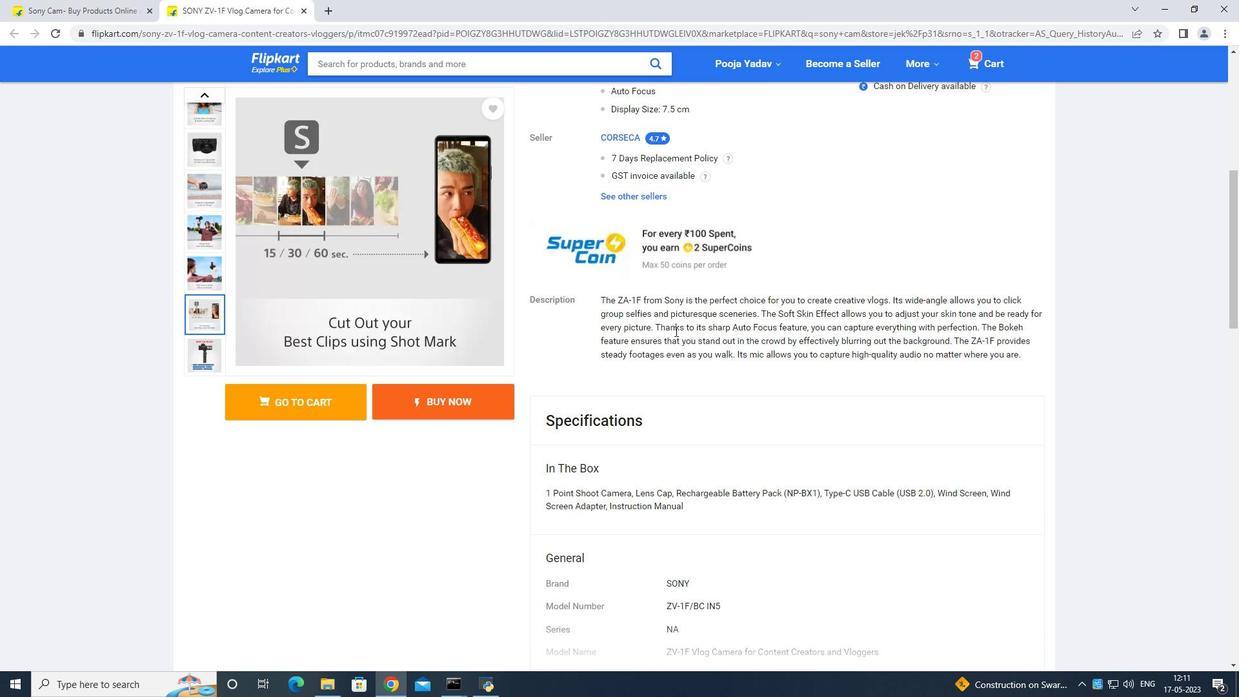 
Action: Mouse scrolled (675, 330) with delta (0, 0)
Screenshot: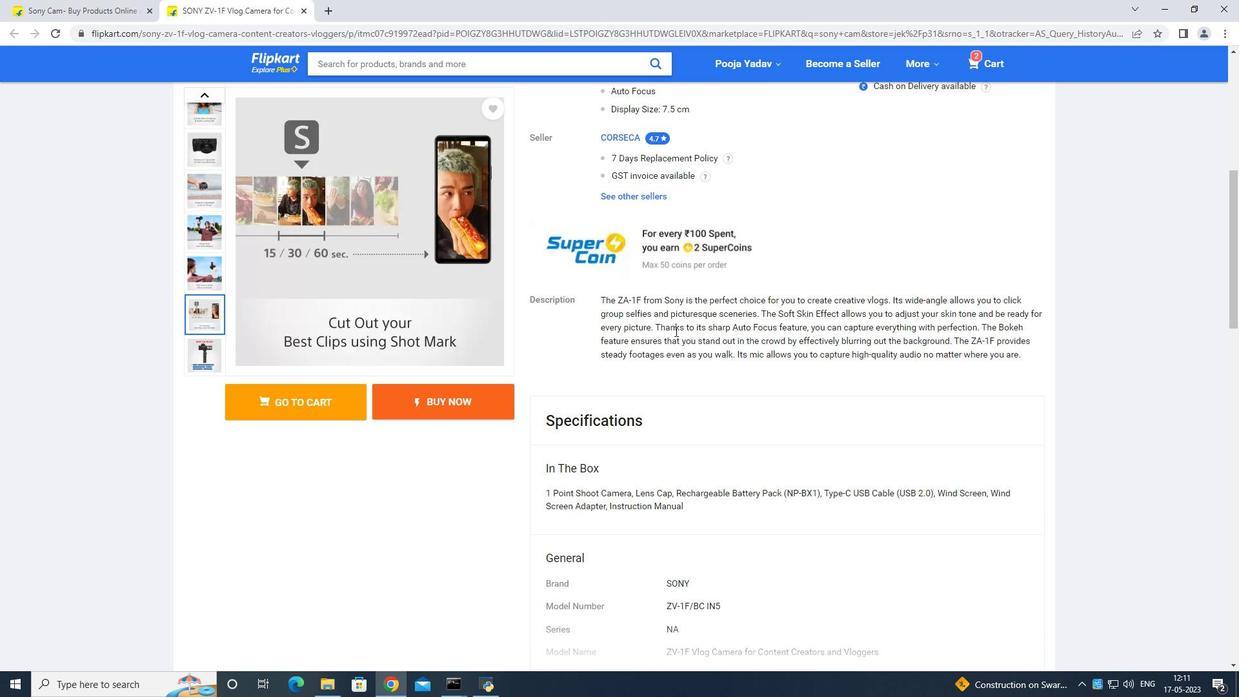 
Action: Mouse scrolled (675, 330) with delta (0, 0)
Screenshot: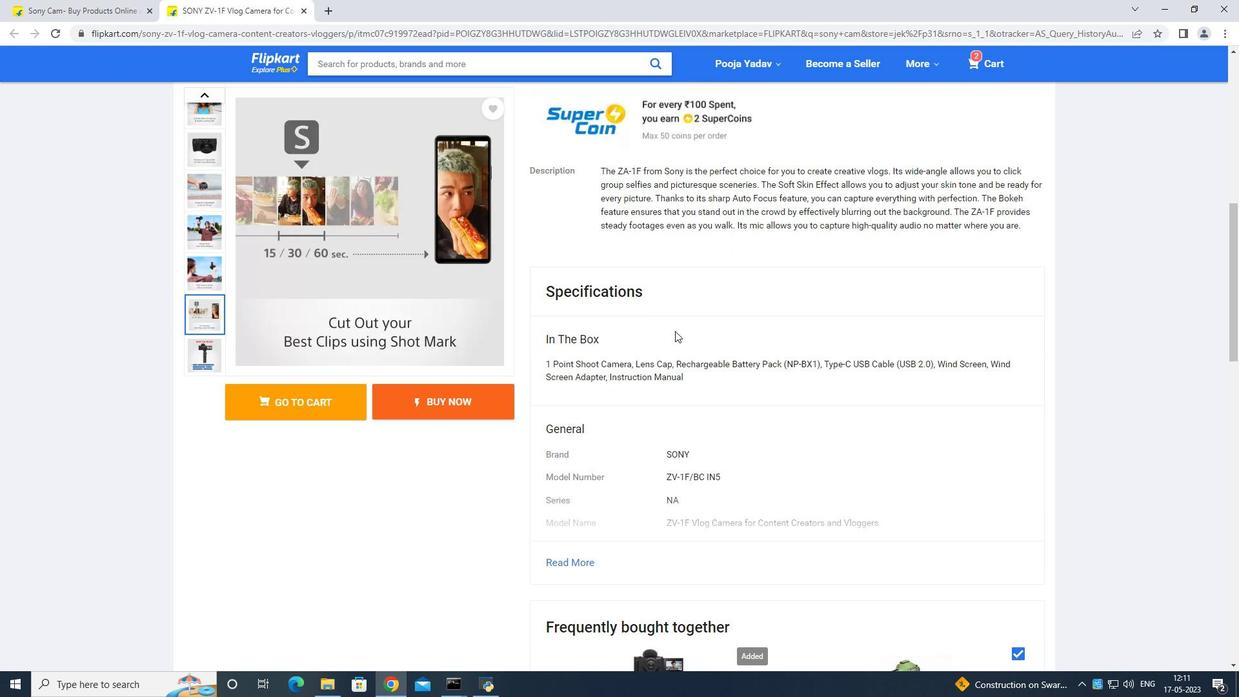 
Action: Mouse scrolled (675, 330) with delta (0, 0)
Screenshot: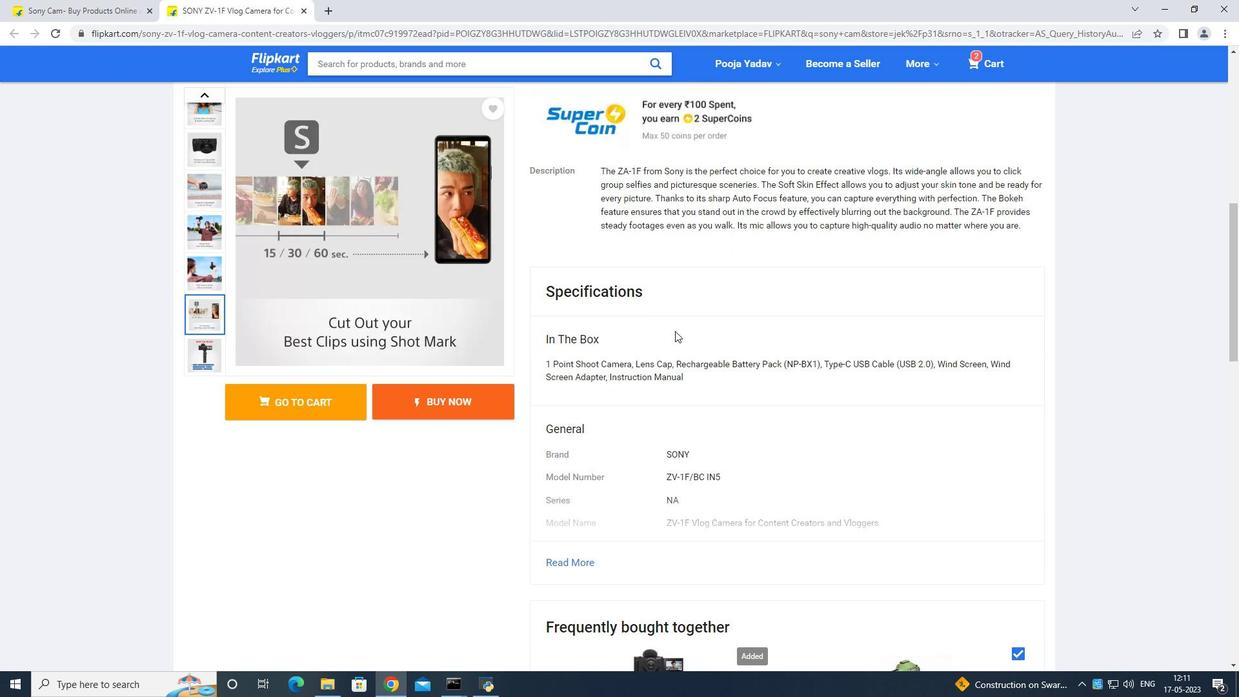 
Action: Mouse moved to (572, 435)
Screenshot: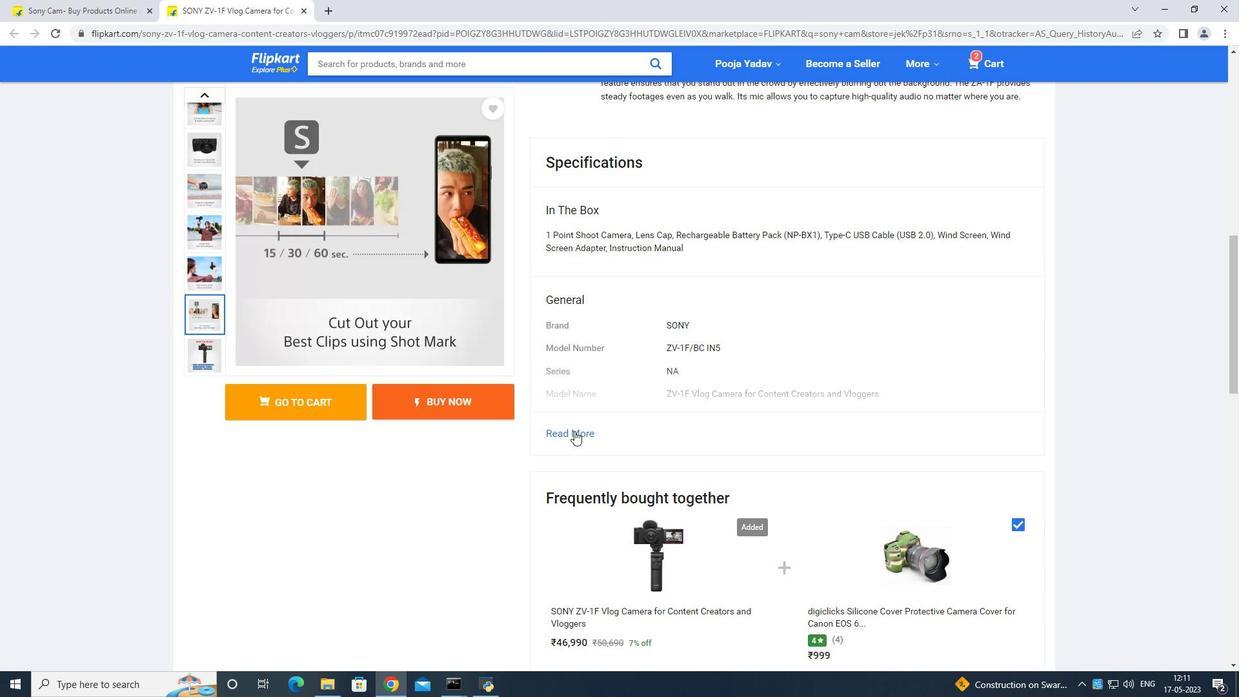 
Action: Mouse pressed left at (572, 435)
Screenshot: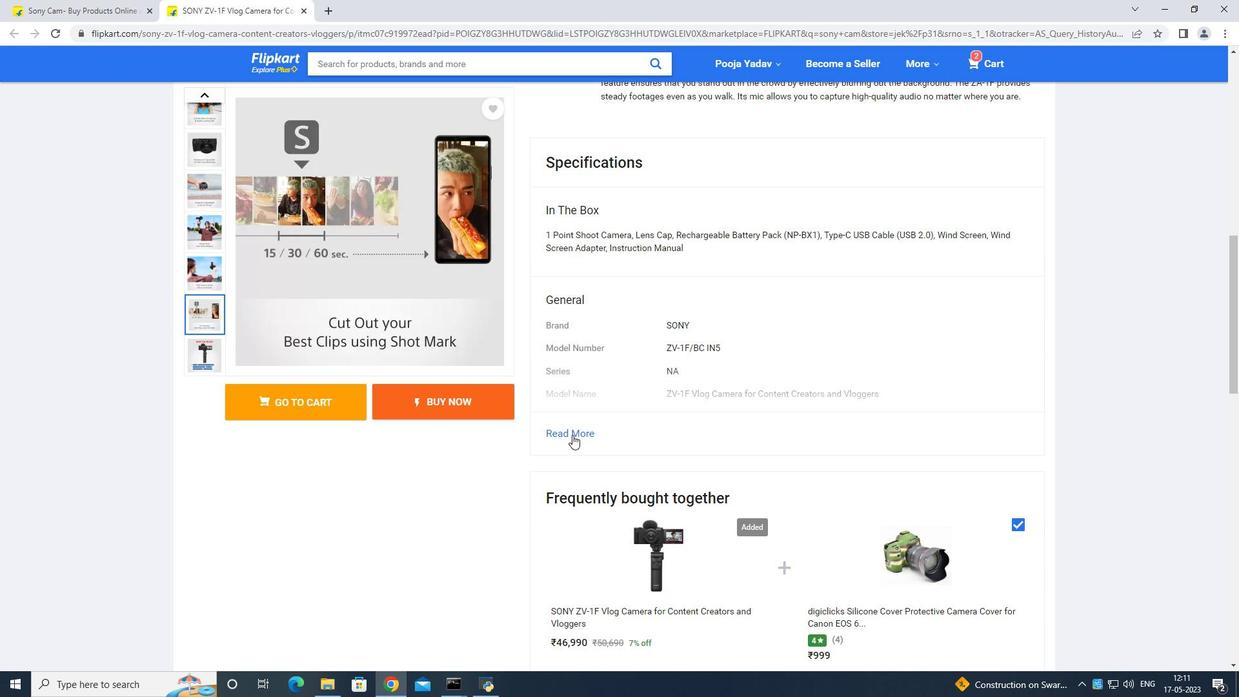 
Action: Mouse moved to (580, 426)
Screenshot: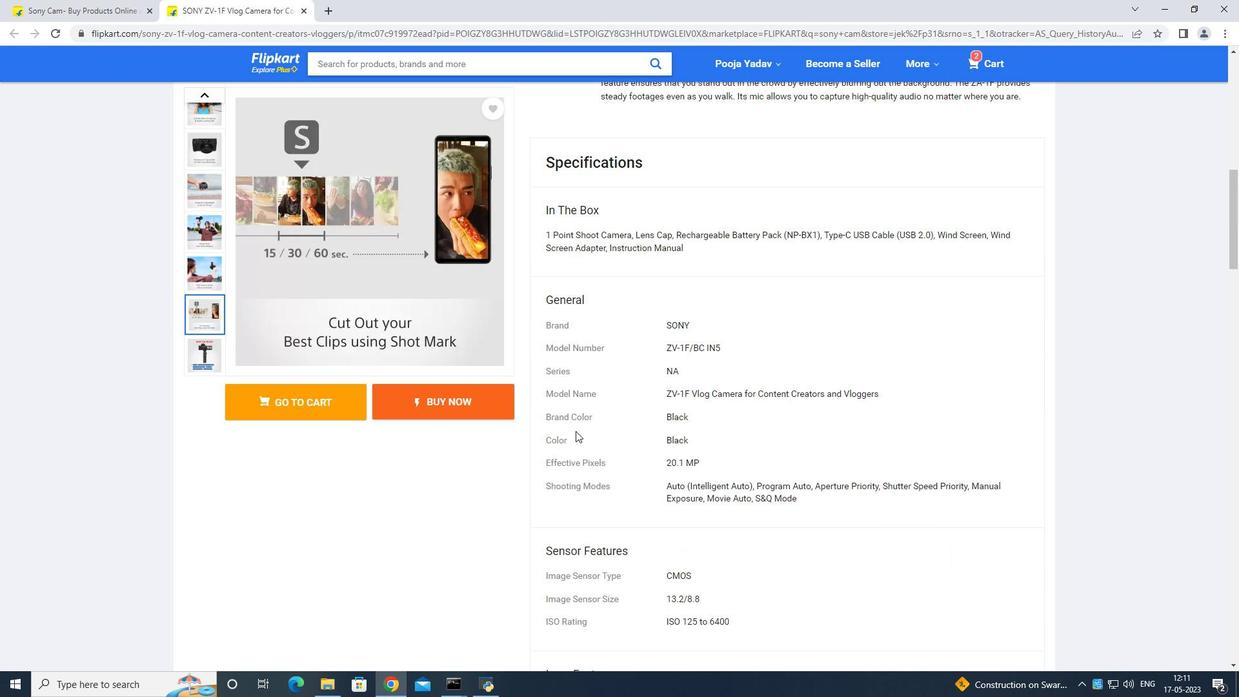 
Action: Mouse scrolled (580, 425) with delta (0, 0)
Screenshot: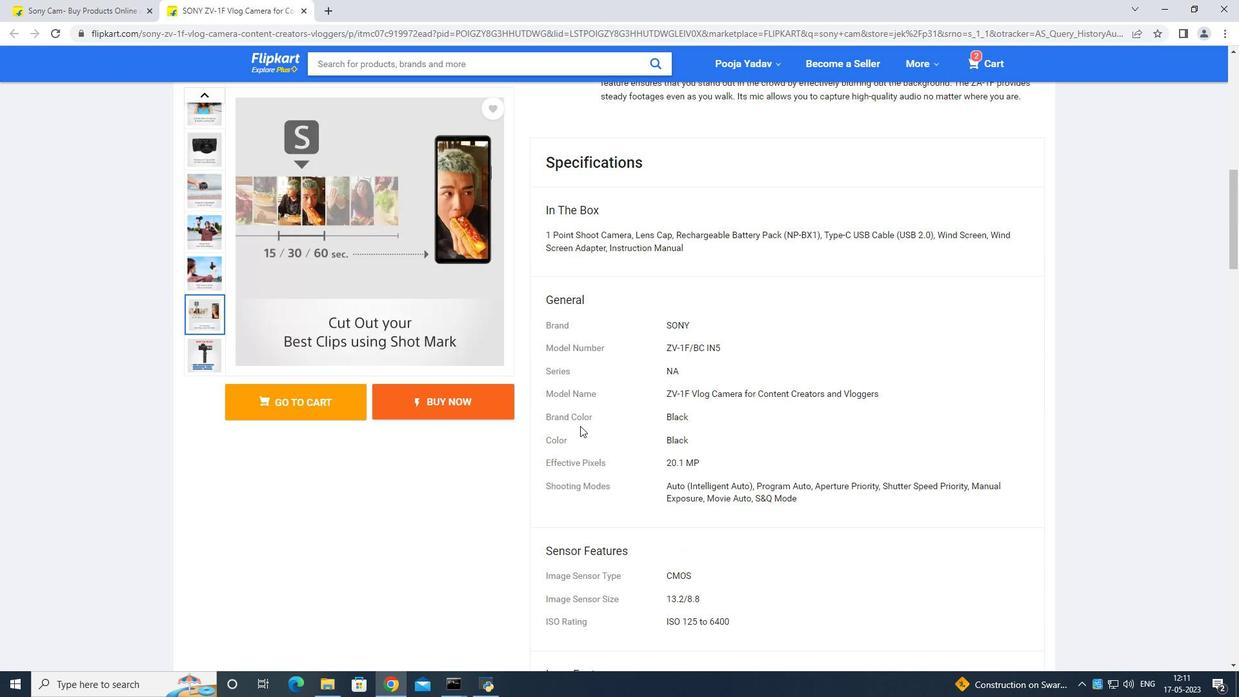 
Action: Mouse moved to (673, 425)
Screenshot: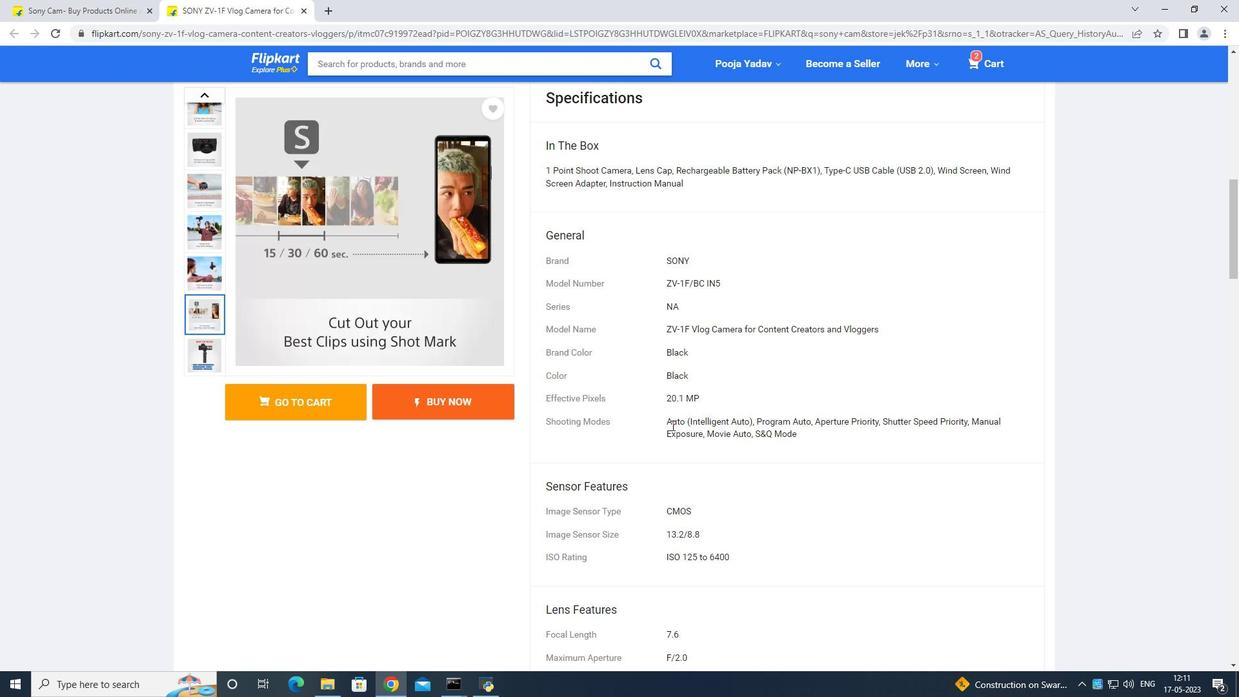 
Action: Mouse scrolled (673, 424) with delta (0, 0)
Screenshot: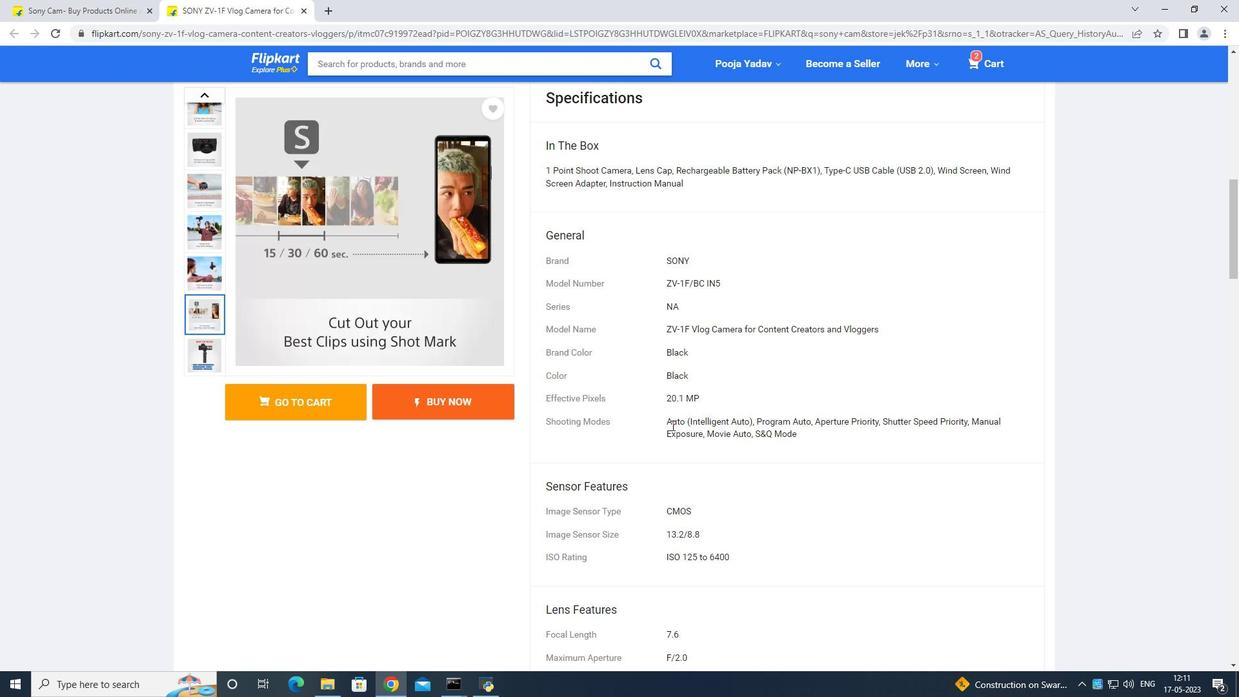 
Action: Mouse moved to (623, 411)
Screenshot: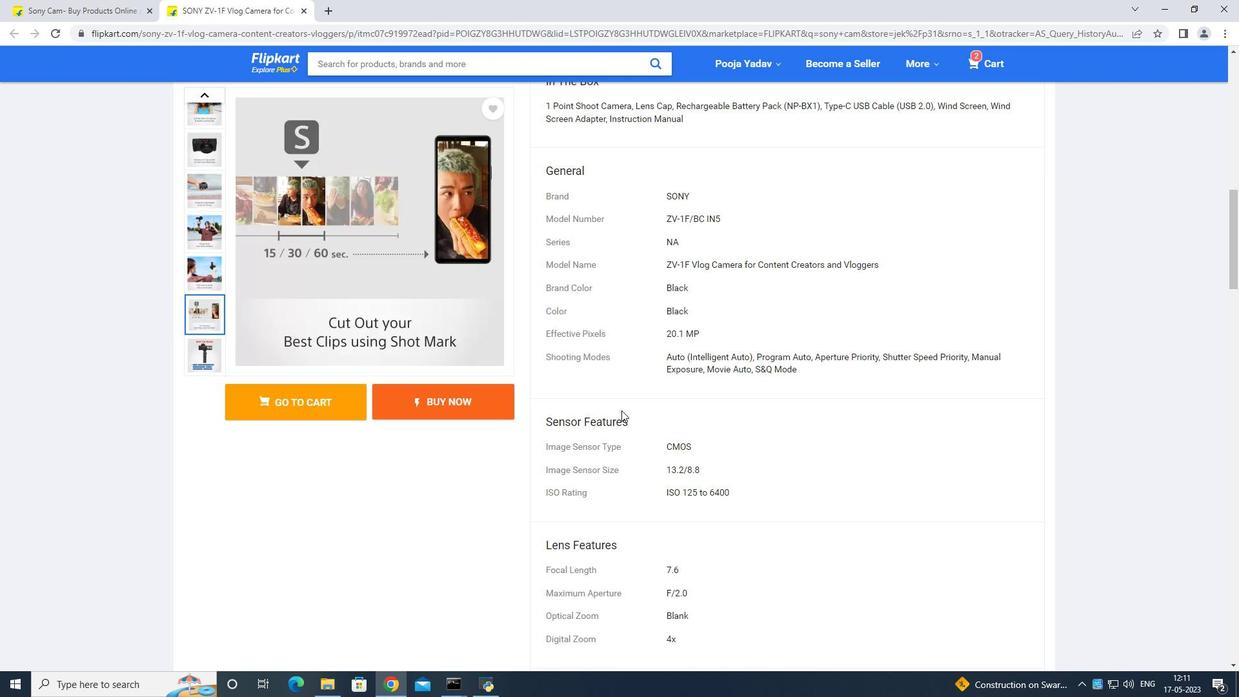 
Action: Mouse scrolled (623, 410) with delta (0, 0)
Screenshot: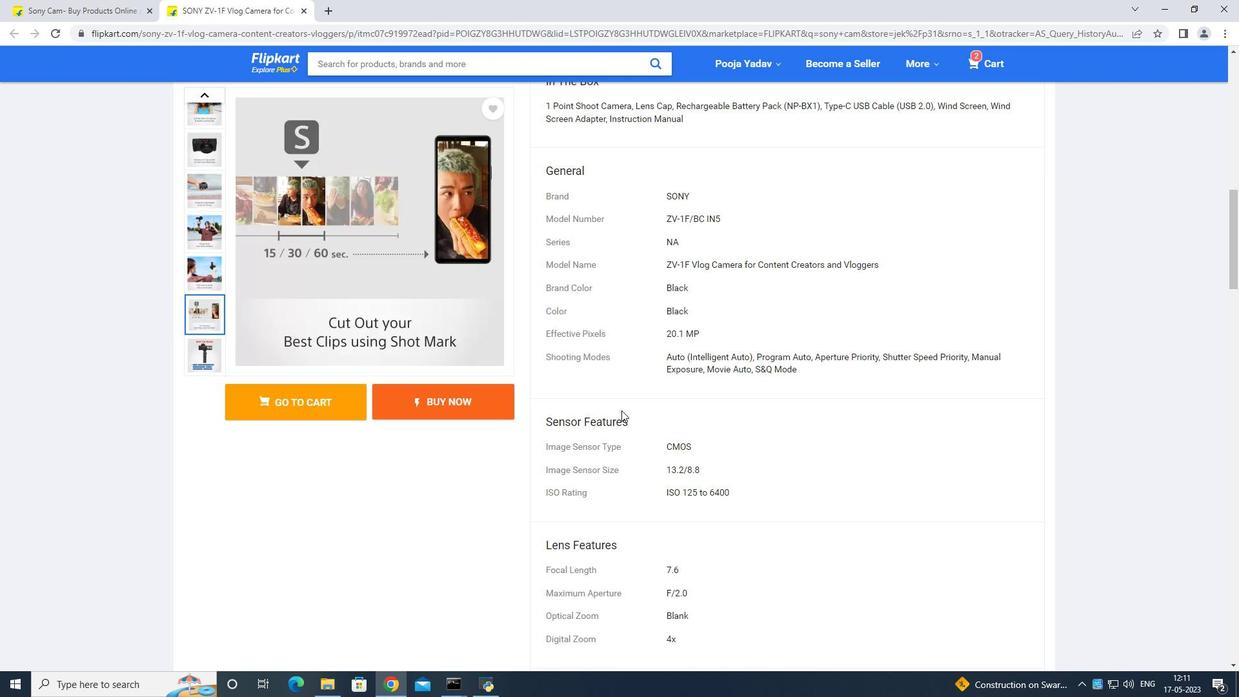 
Action: Mouse scrolled (623, 410) with delta (0, 0)
Screenshot: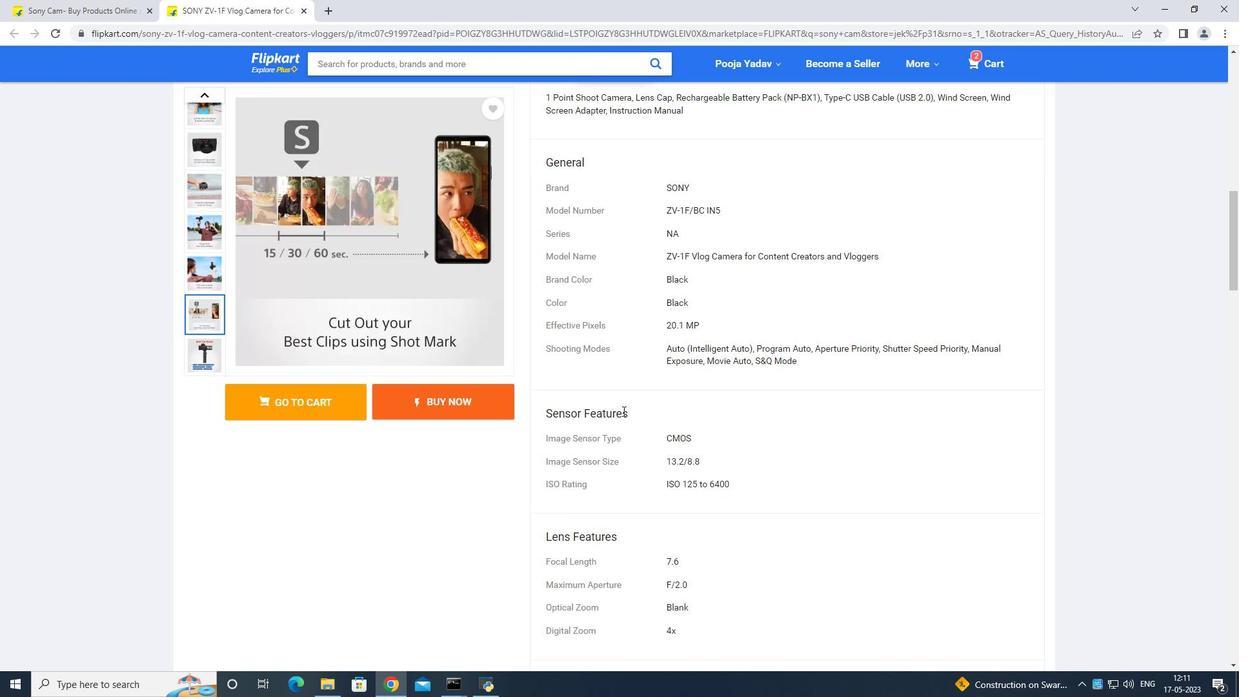 
Action: Mouse moved to (609, 442)
Screenshot: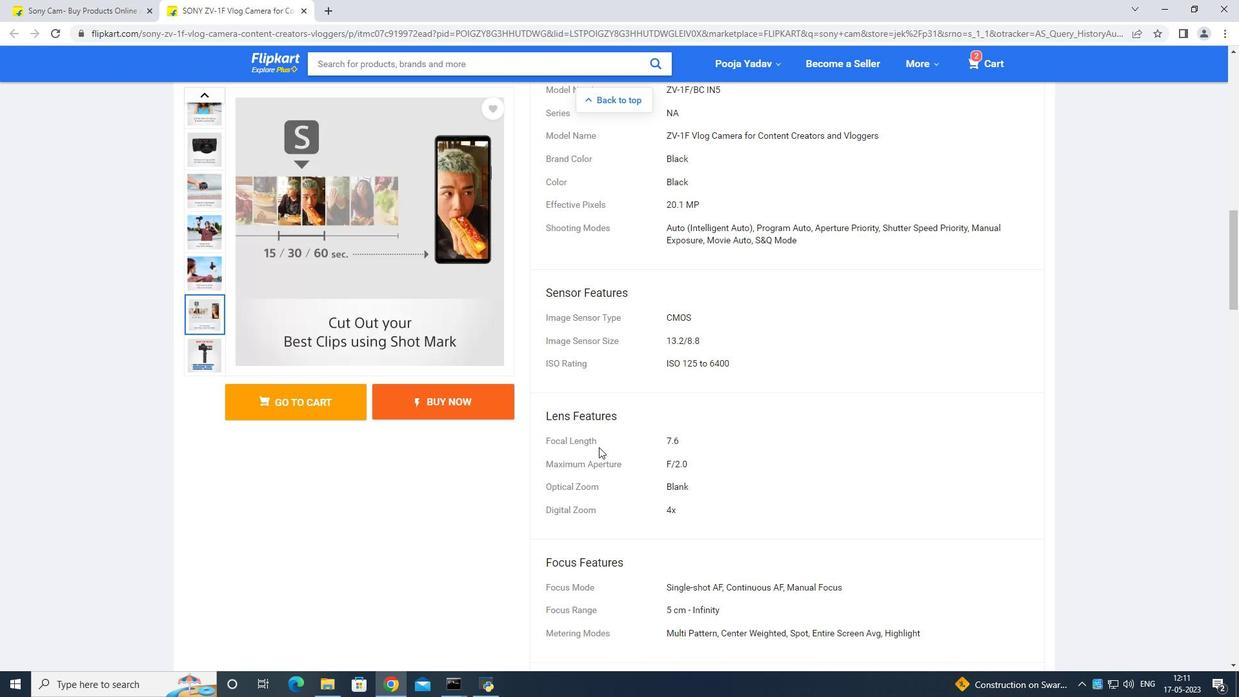 
Action: Mouse scrolled (609, 441) with delta (0, 0)
Screenshot: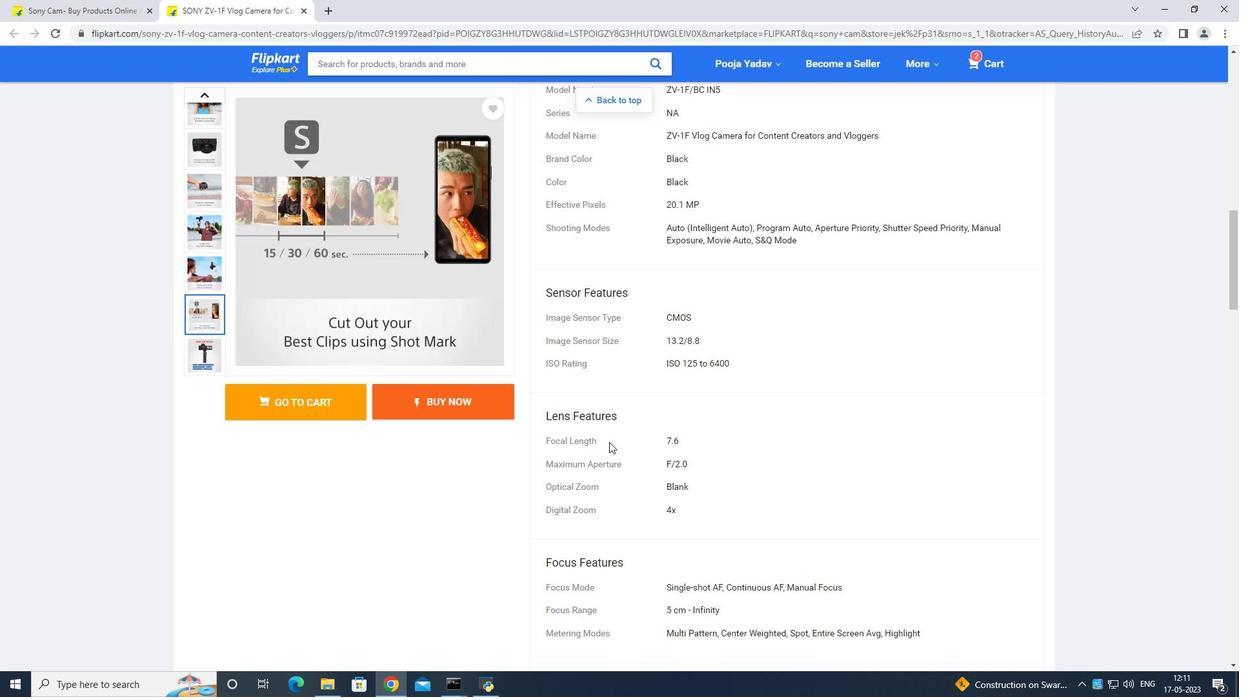 
Action: Mouse scrolled (609, 441) with delta (0, 0)
Screenshot: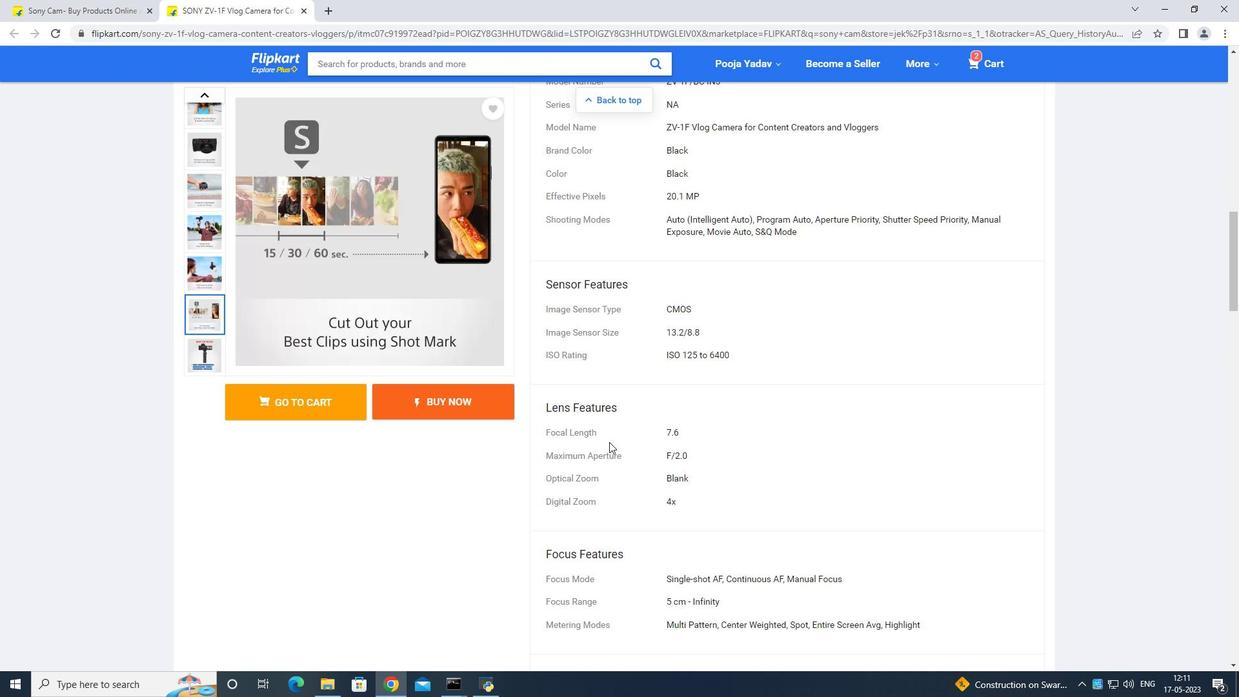 
Action: Mouse moved to (643, 338)
Screenshot: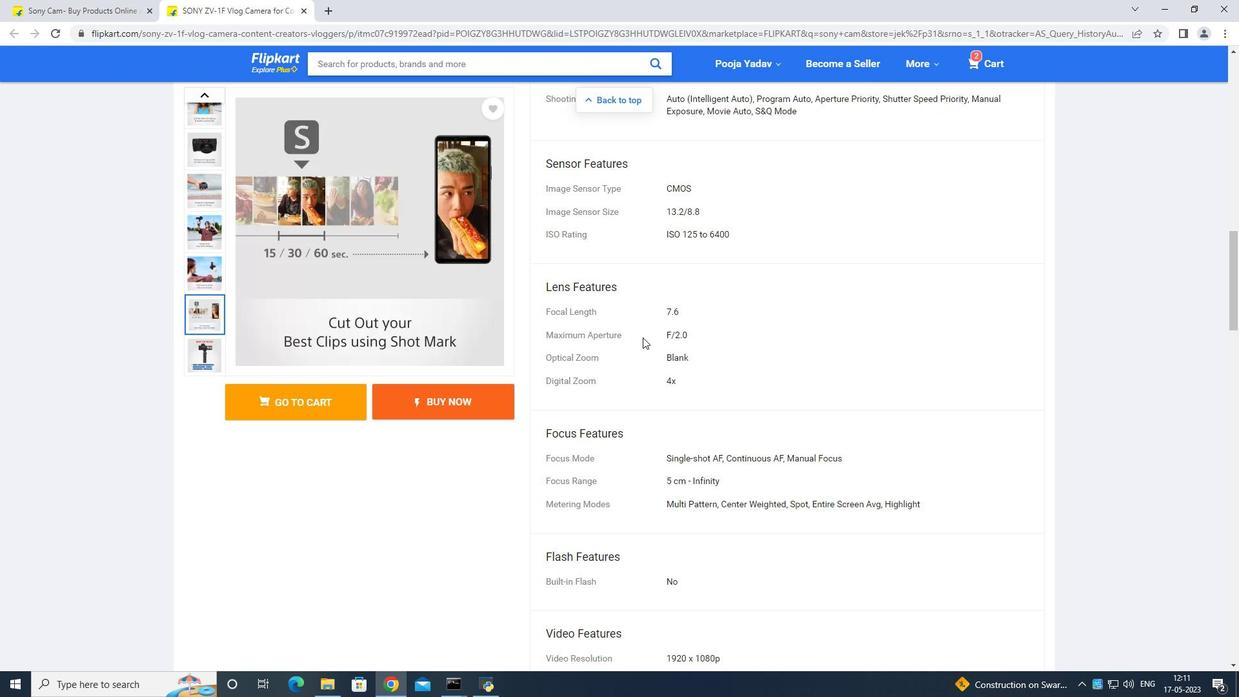 
Action: Mouse scrolled (643, 337) with delta (0, 0)
Screenshot: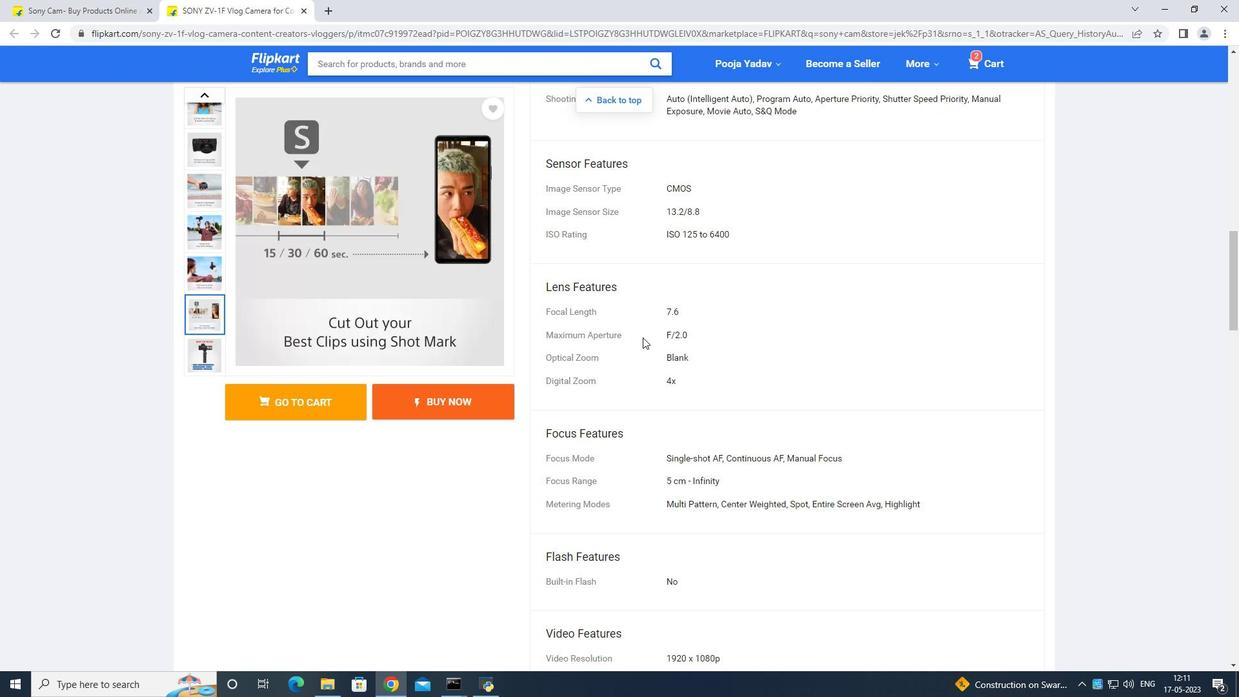 
Action: Mouse moved to (643, 340)
Screenshot: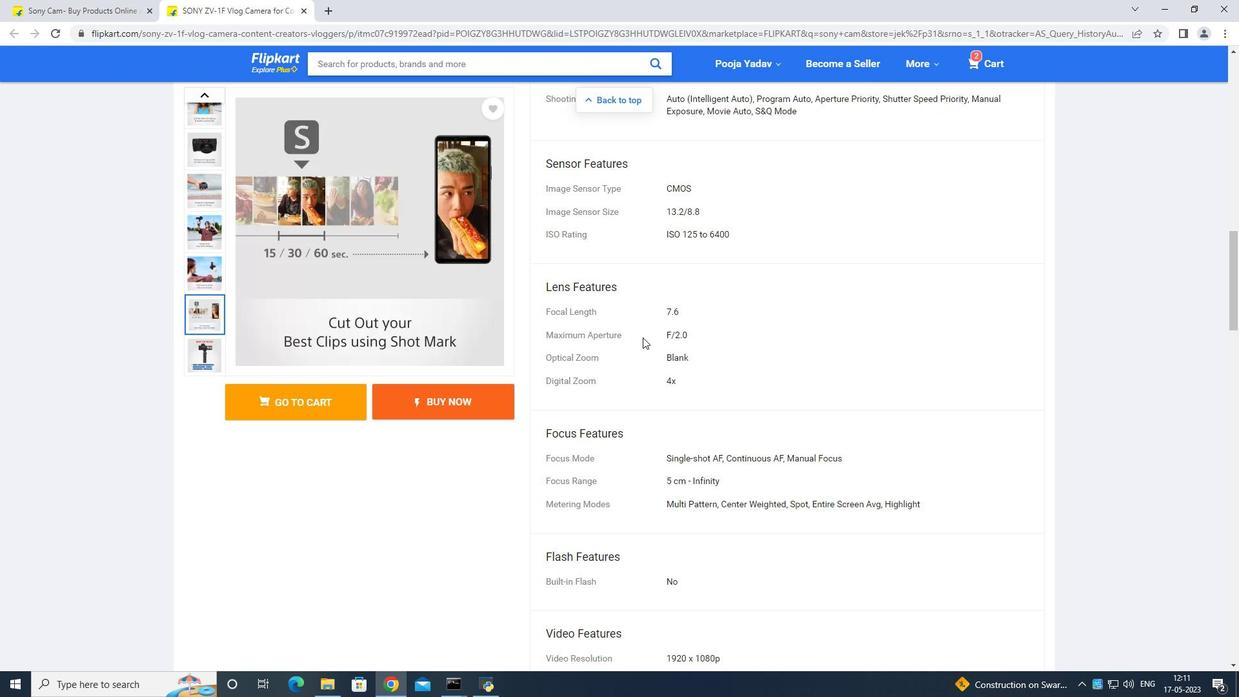 
Action: Mouse scrolled (643, 339) with delta (0, 0)
Screenshot: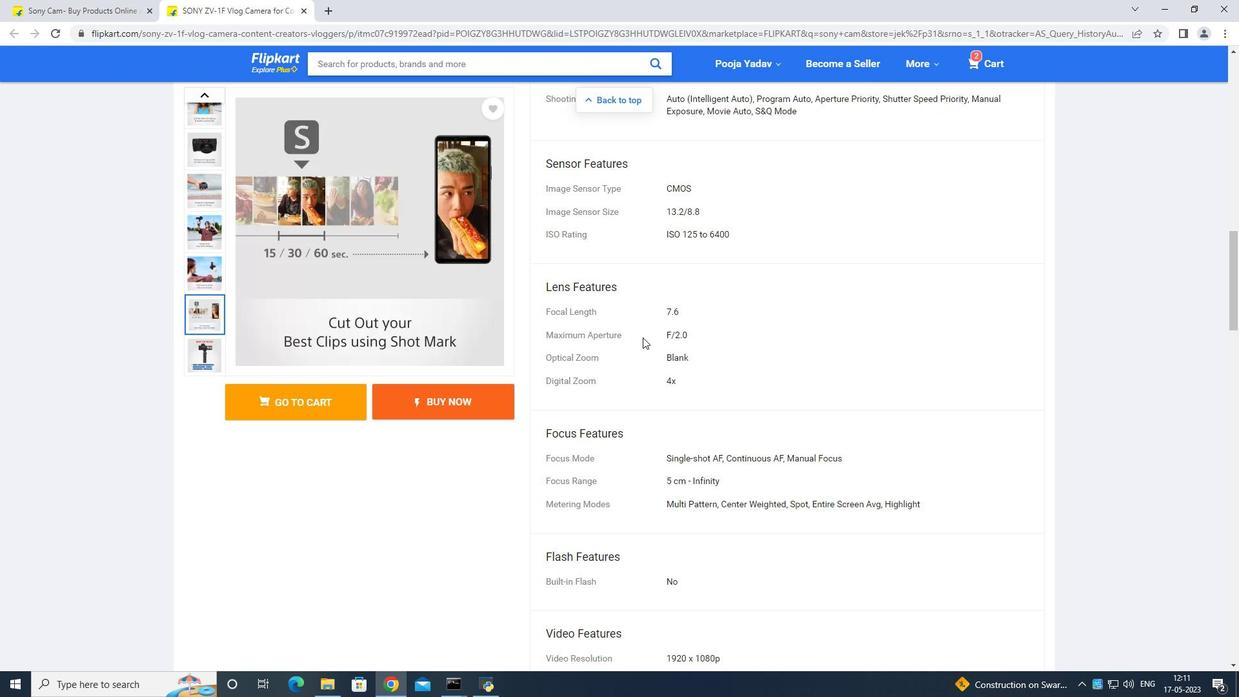 
Action: Mouse moved to (663, 335)
Screenshot: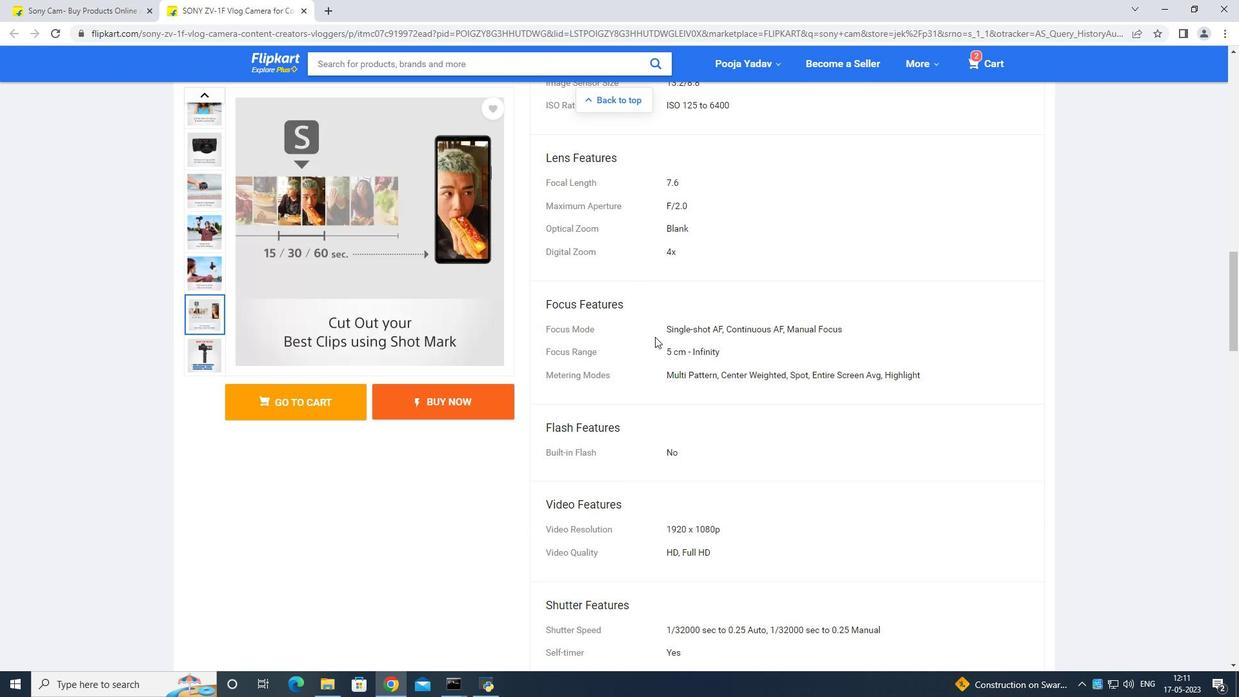 
Action: Mouse scrolled (663, 335) with delta (0, 0)
Screenshot: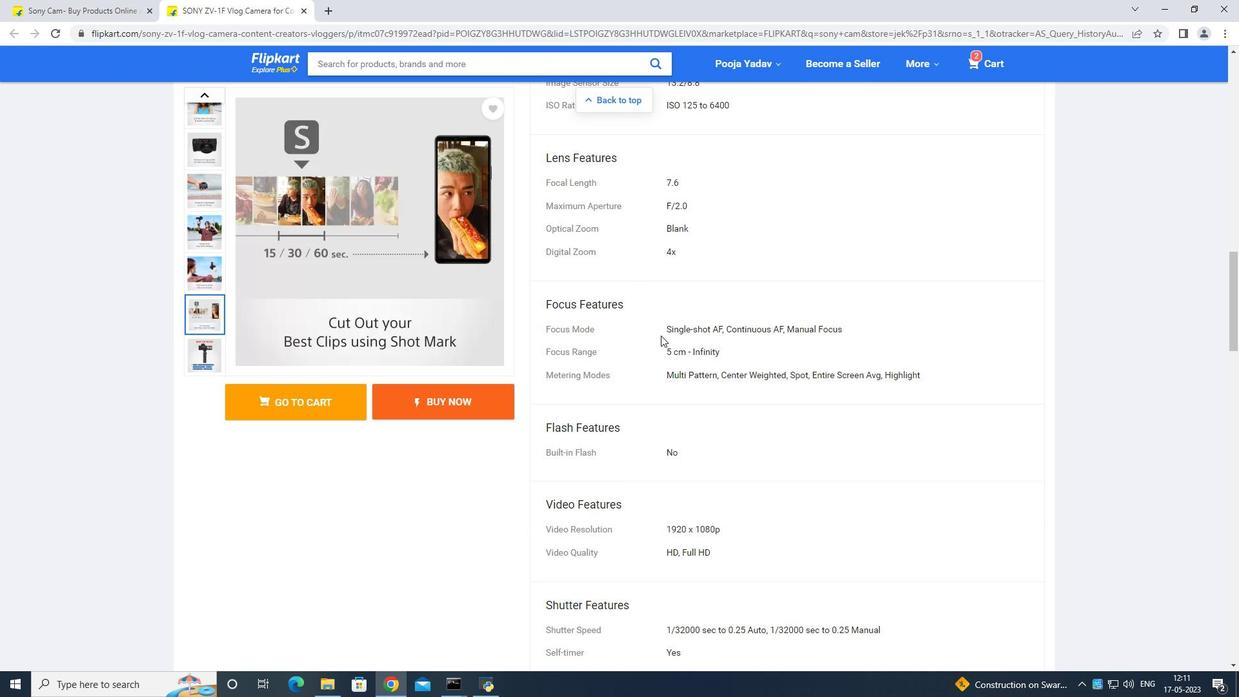 
Action: Mouse scrolled (663, 335) with delta (0, 0)
Screenshot: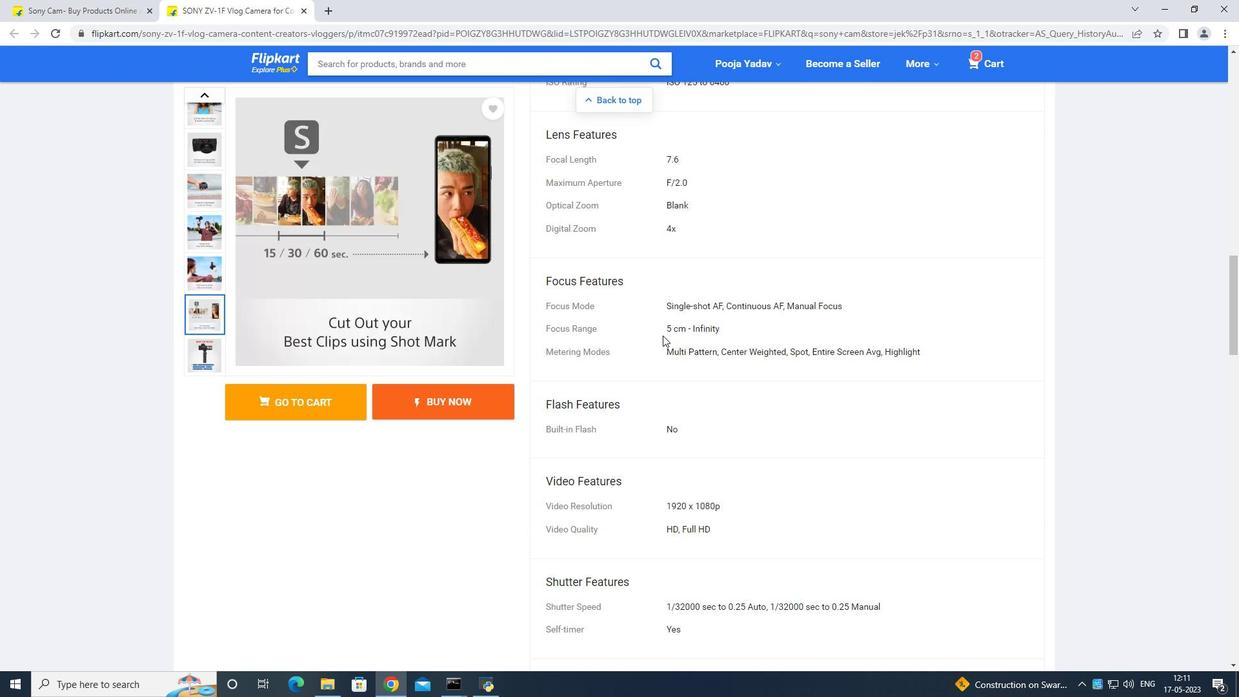 
Action: Mouse moved to (663, 334)
Screenshot: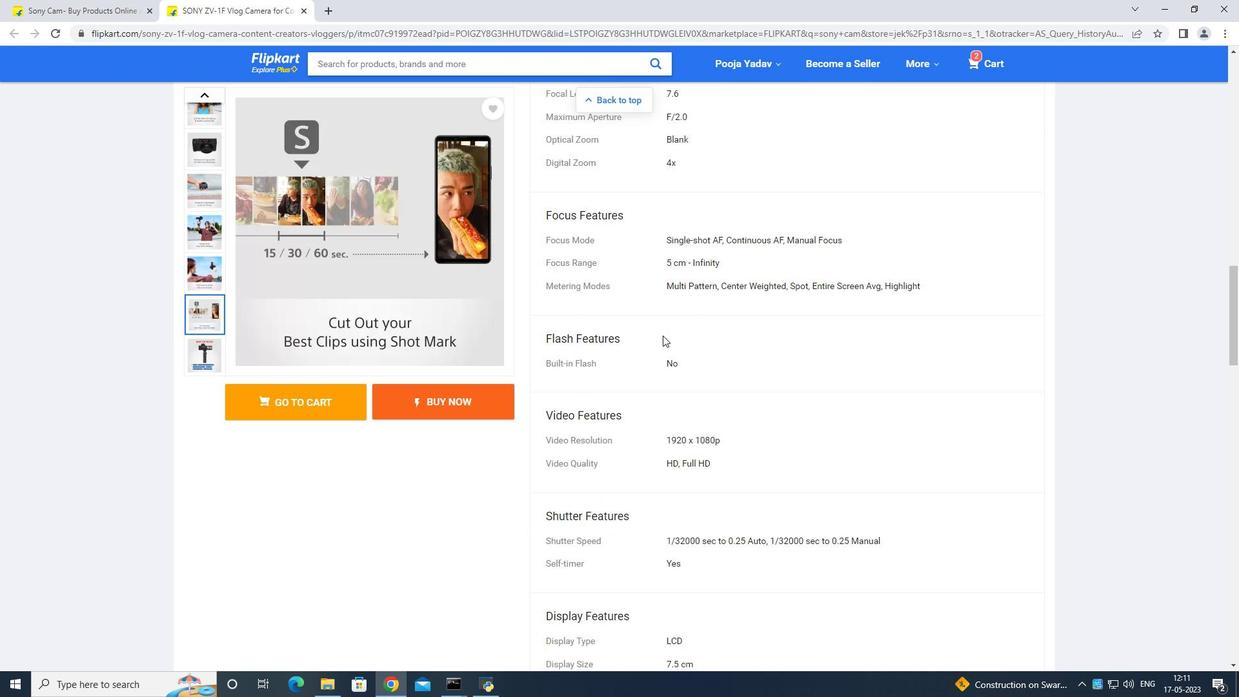 
Action: Mouse scrolled (663, 333) with delta (0, 0)
Screenshot: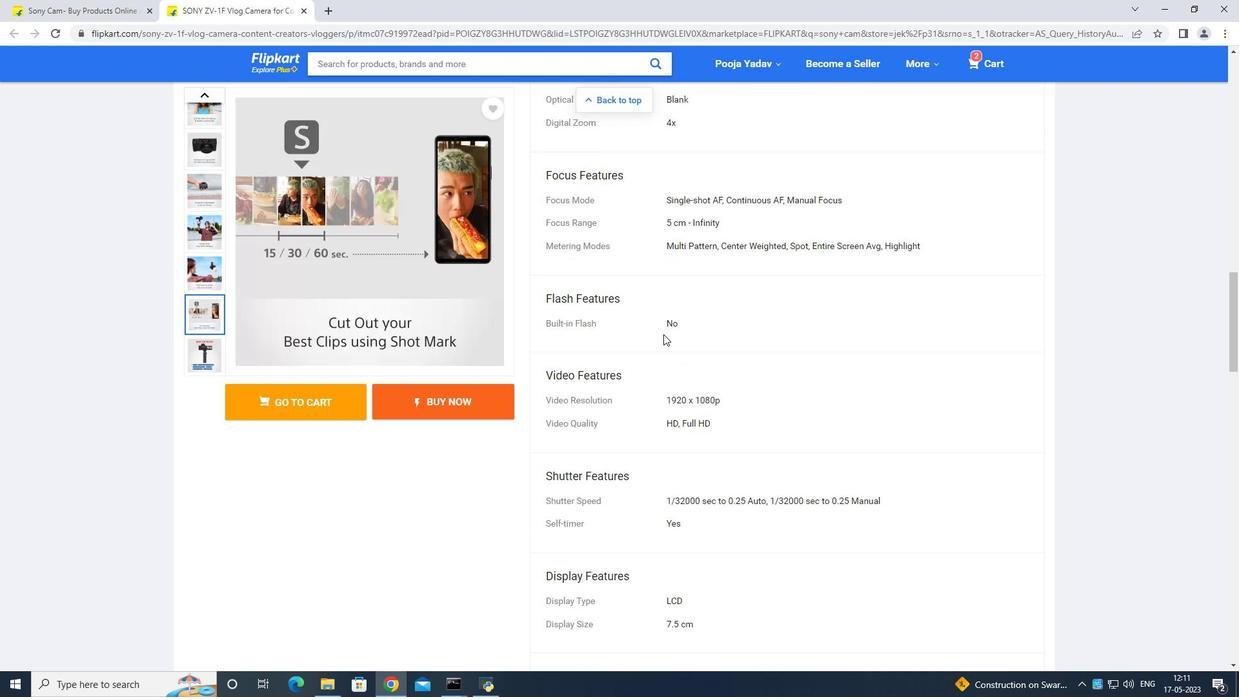 
Action: Mouse scrolled (663, 333) with delta (0, 0)
Screenshot: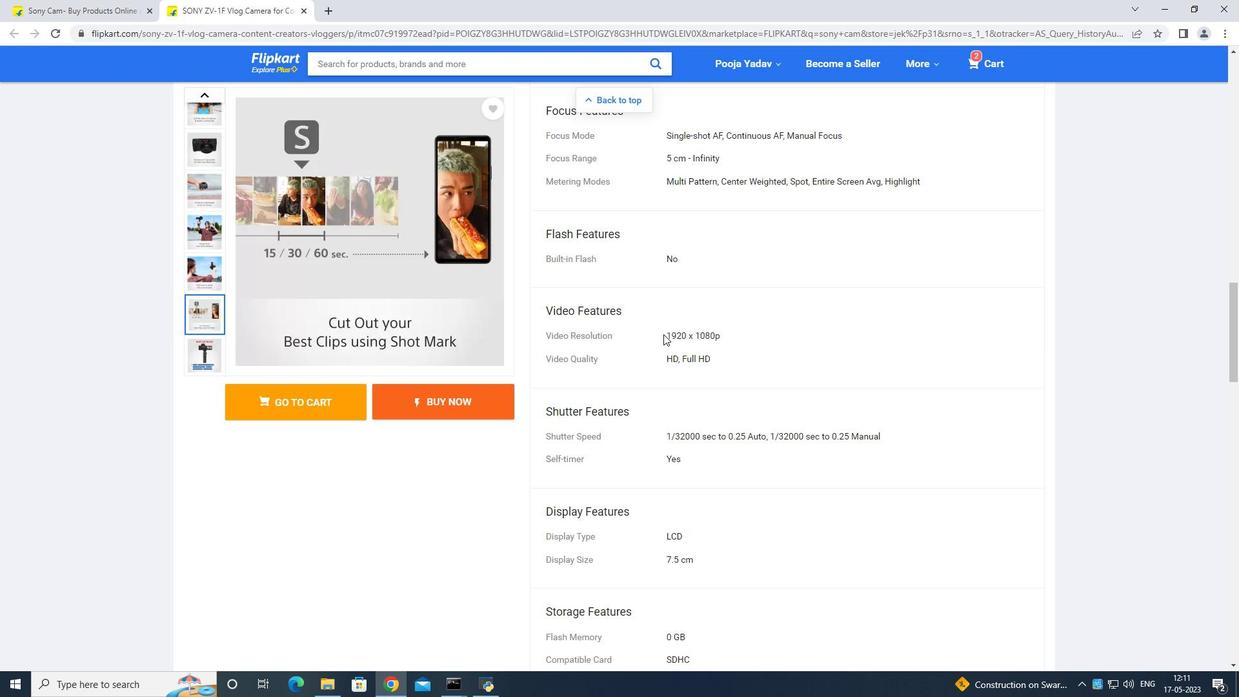 
Action: Mouse scrolled (663, 333) with delta (0, 0)
Screenshot: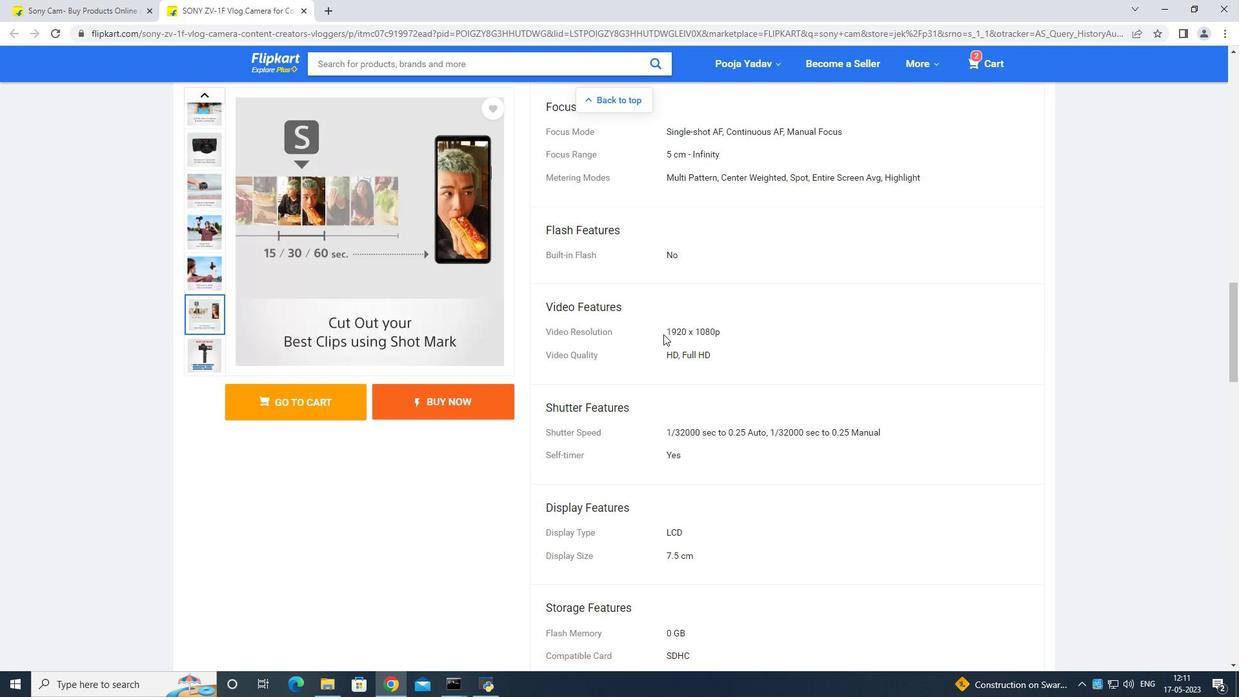 
Action: Mouse scrolled (663, 333) with delta (0, 0)
Screenshot: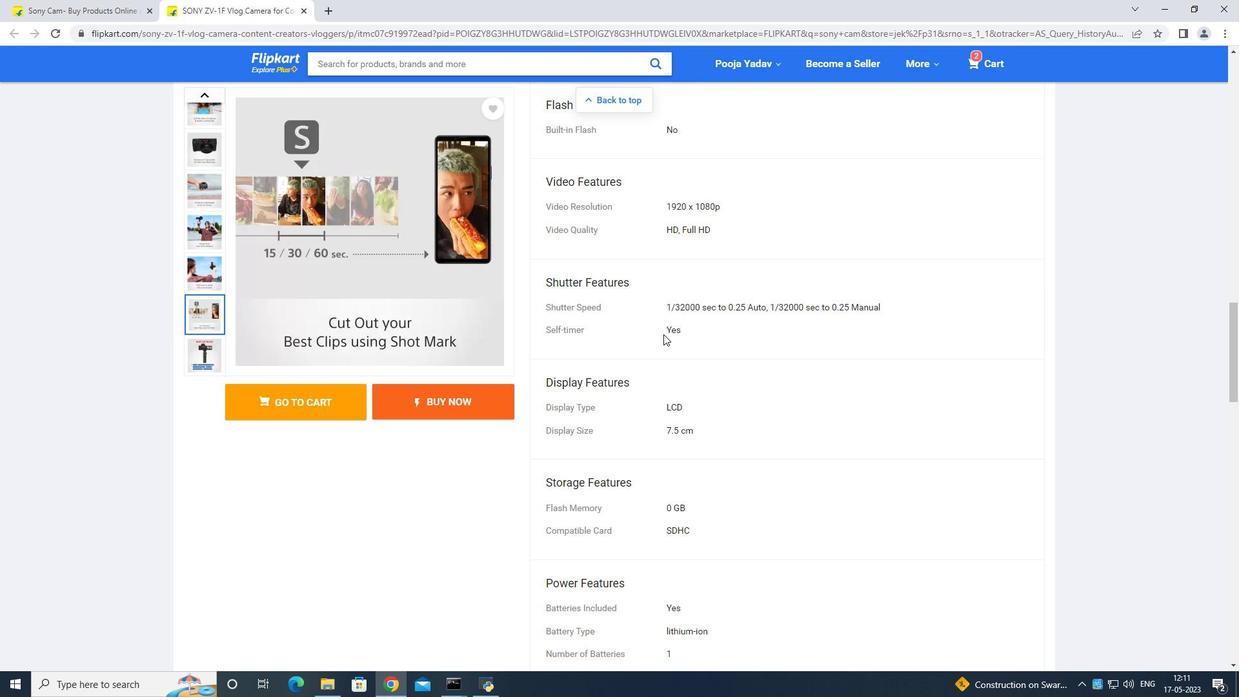 
Action: Mouse scrolled (663, 333) with delta (0, 0)
Screenshot: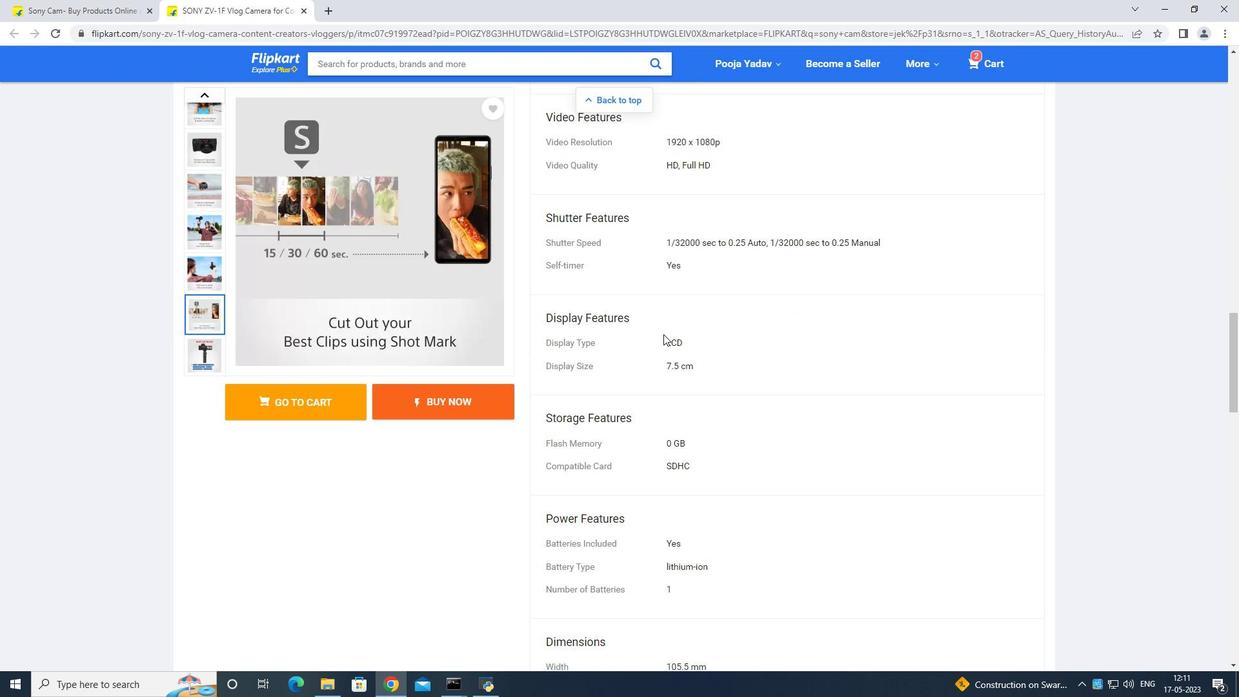 
Action: Mouse scrolled (663, 333) with delta (0, 0)
Screenshot: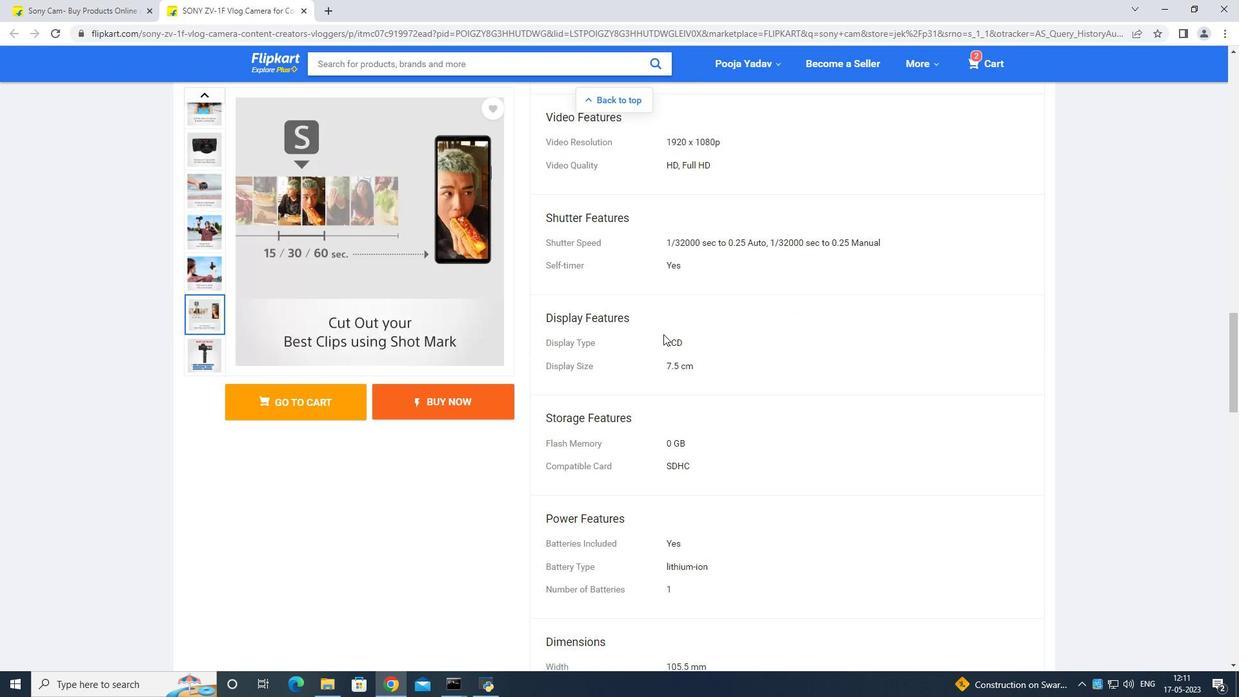 
Action: Mouse scrolled (663, 333) with delta (0, 0)
Screenshot: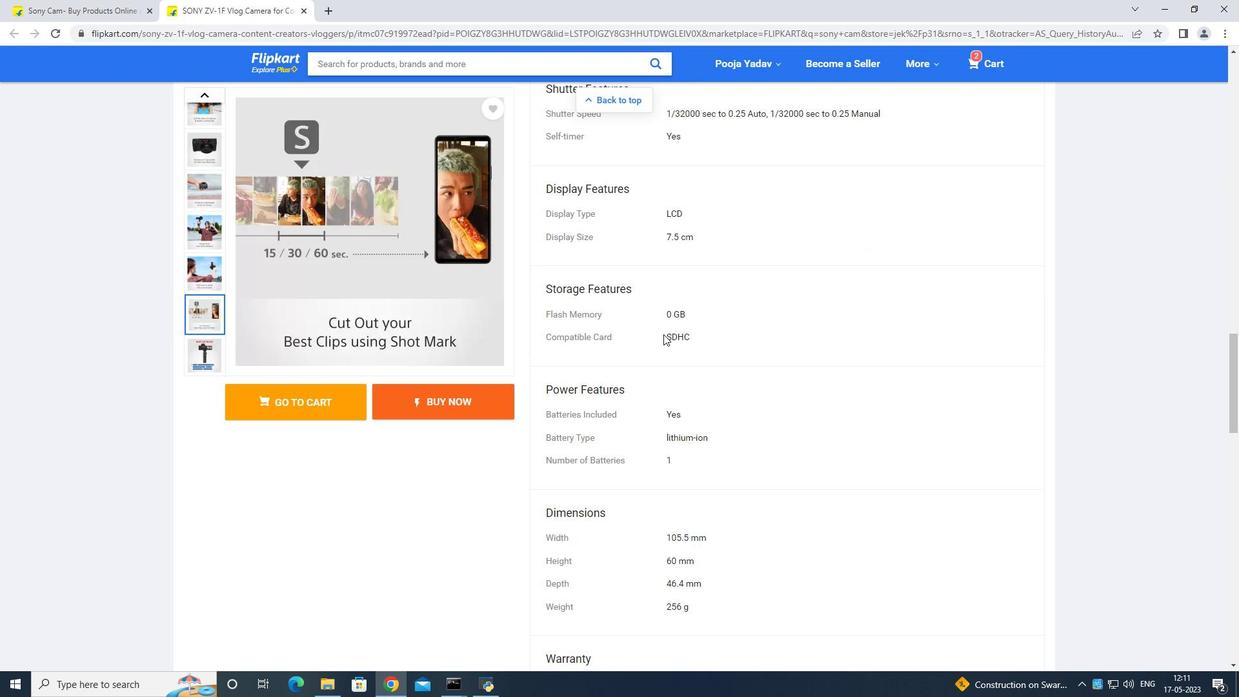 
Action: Mouse moved to (591, 370)
Screenshot: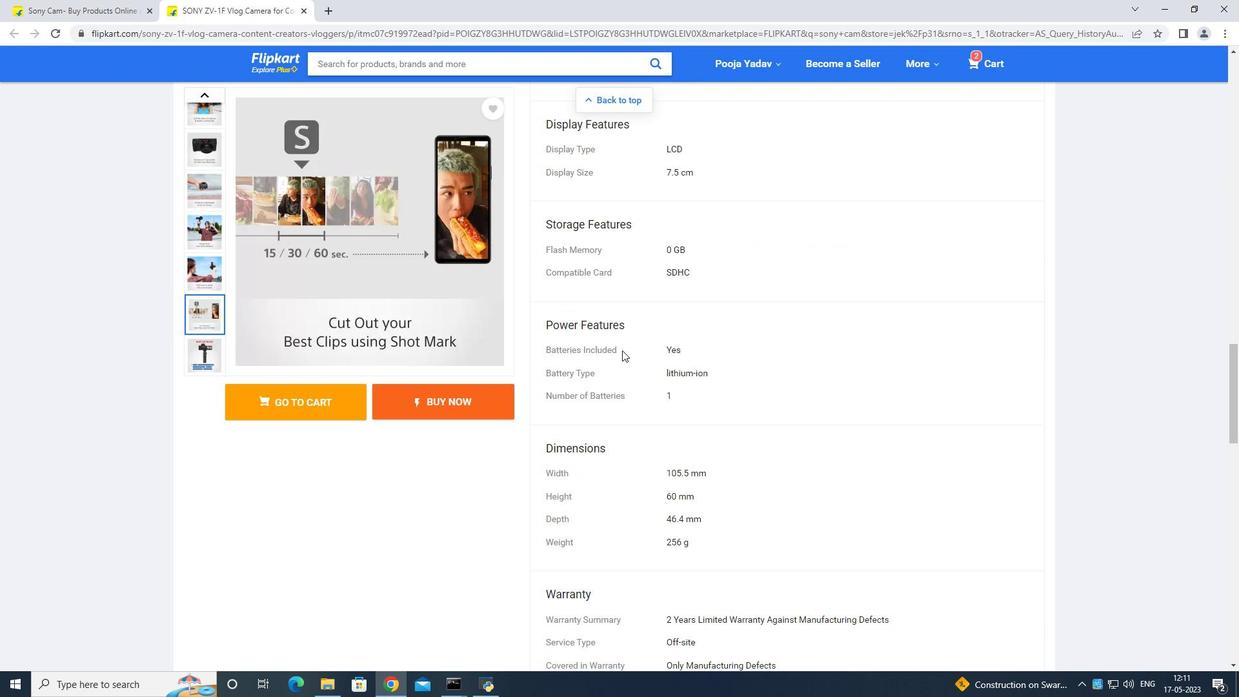 
Action: Mouse scrolled (591, 369) with delta (0, 0)
Screenshot: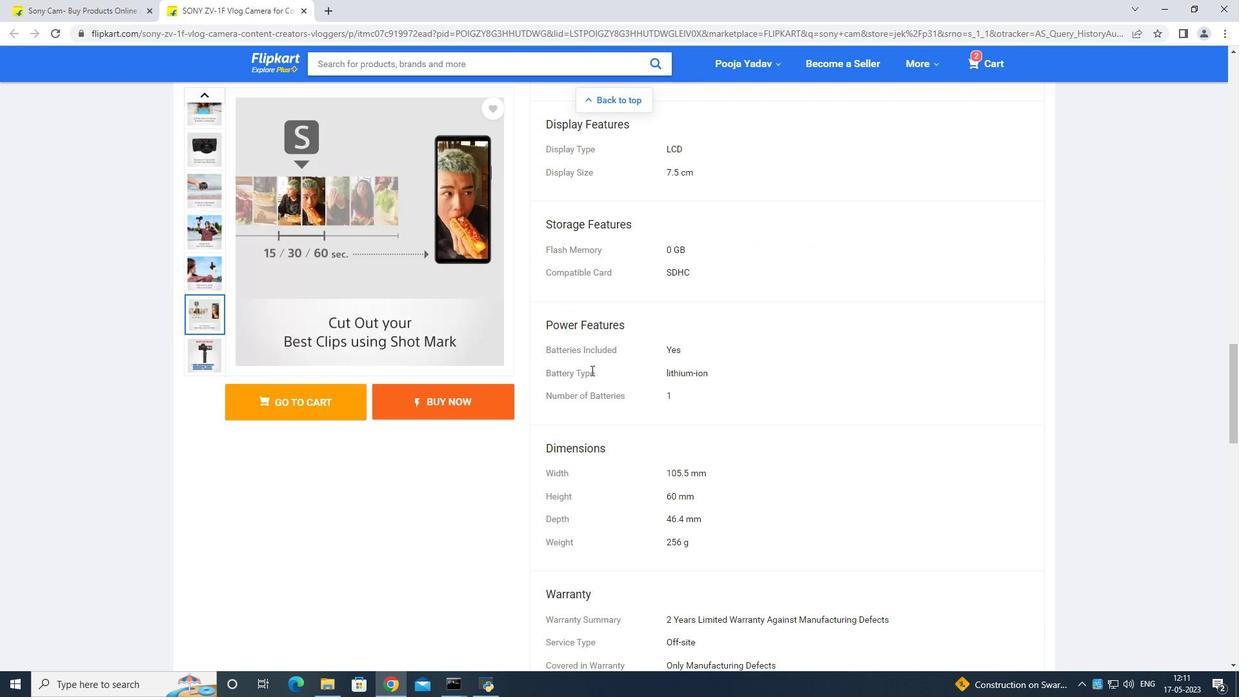 
Action: Mouse scrolled (591, 369) with delta (0, 0)
Screenshot: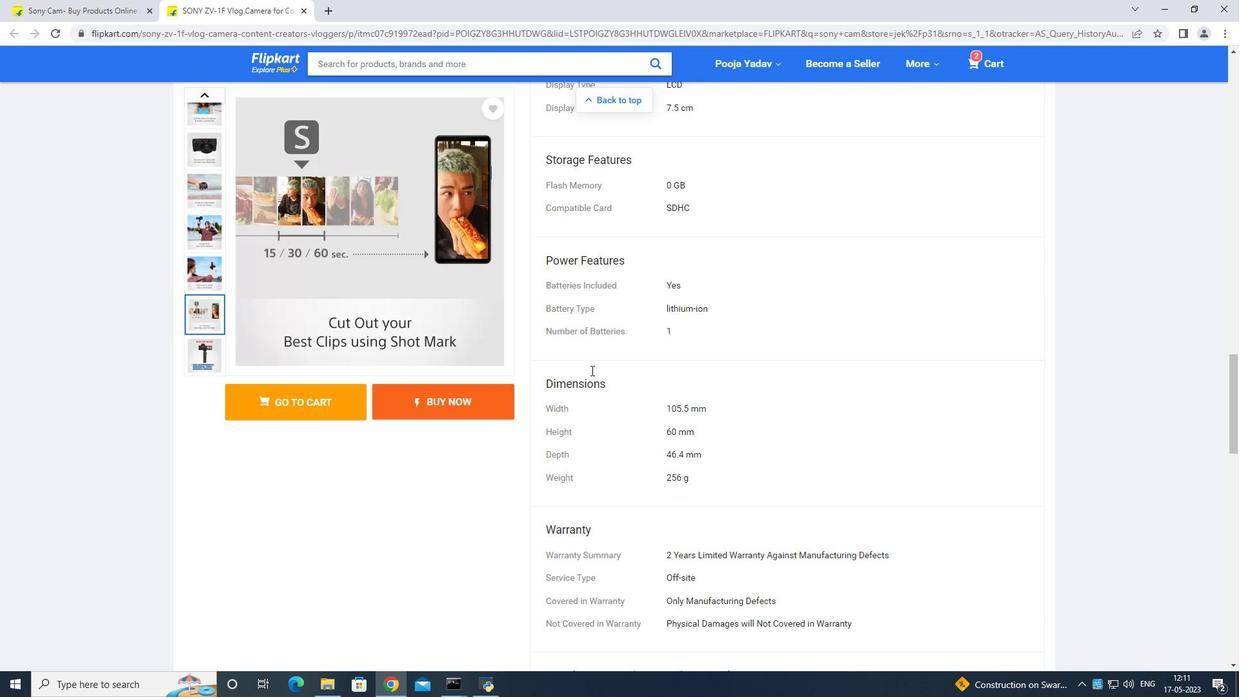 
Action: Mouse scrolled (591, 369) with delta (0, 0)
Screenshot: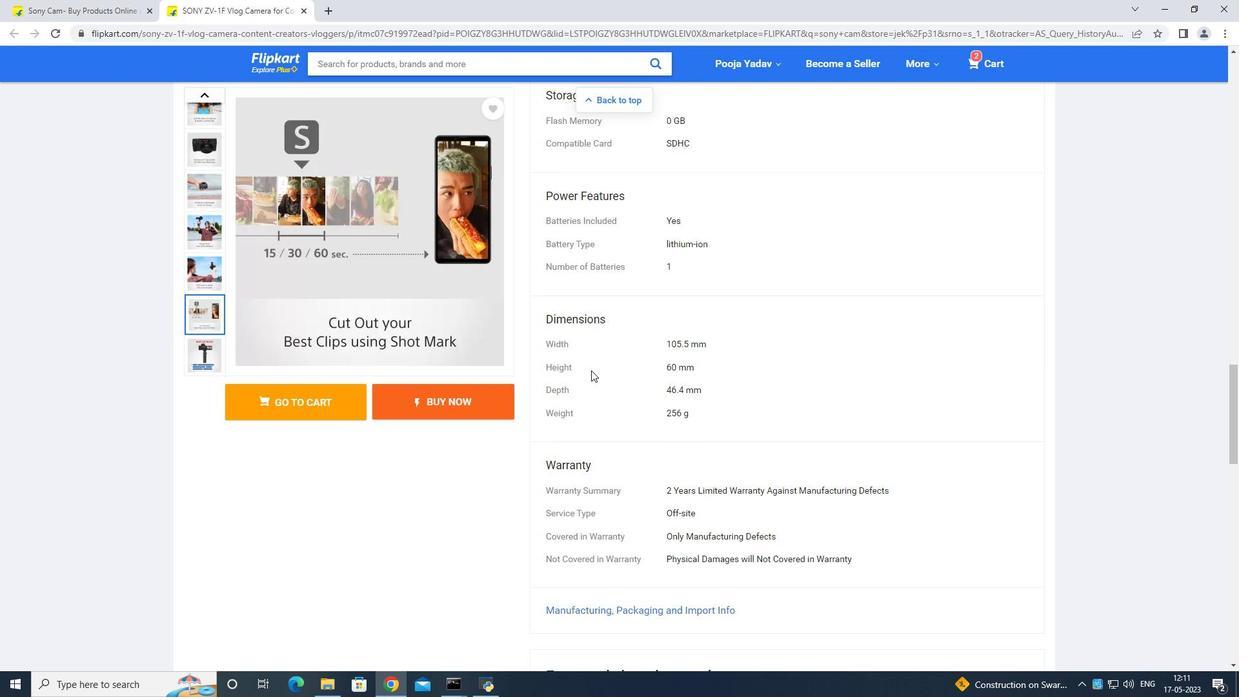 
Action: Mouse scrolled (591, 369) with delta (0, 0)
Screenshot: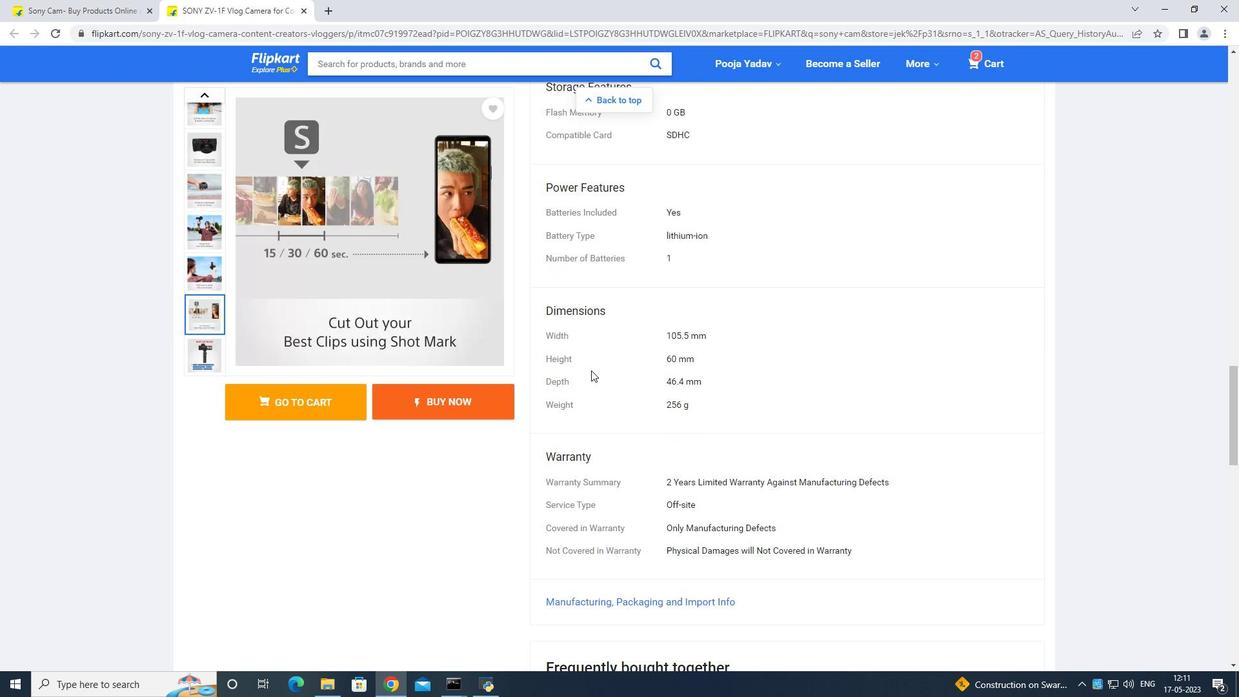 
Action: Mouse scrolled (591, 369) with delta (0, 0)
Screenshot: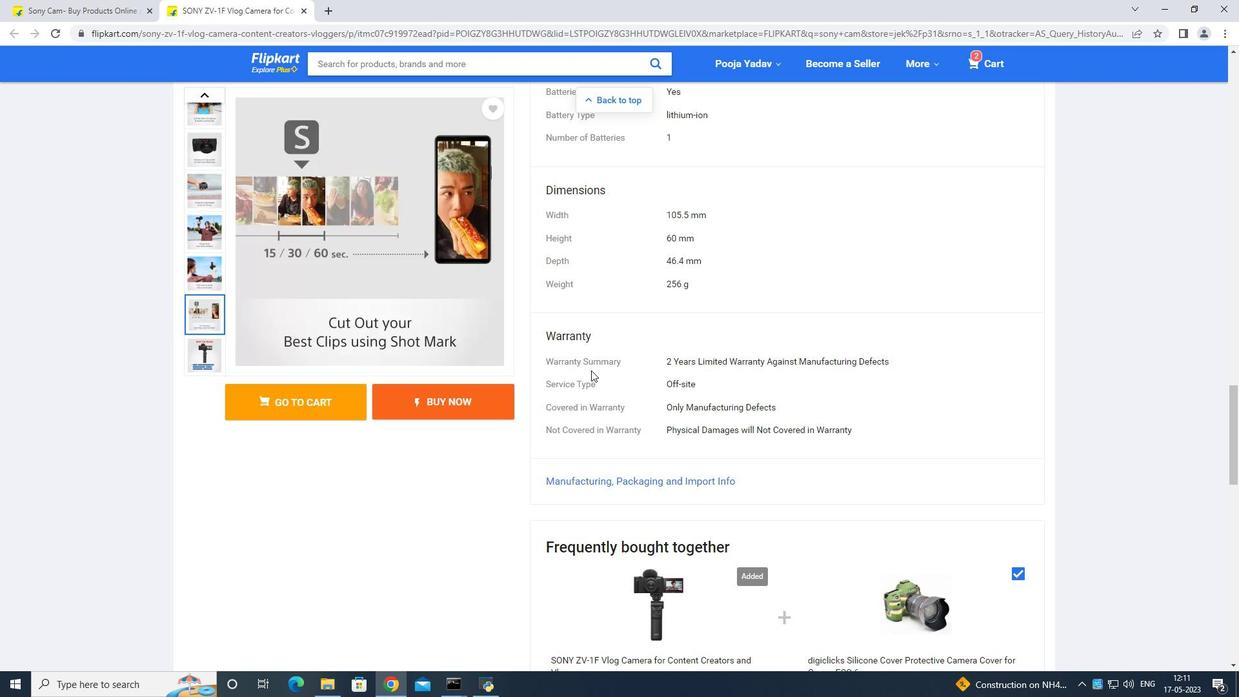 
Action: Mouse scrolled (591, 371) with delta (0, 0)
Screenshot: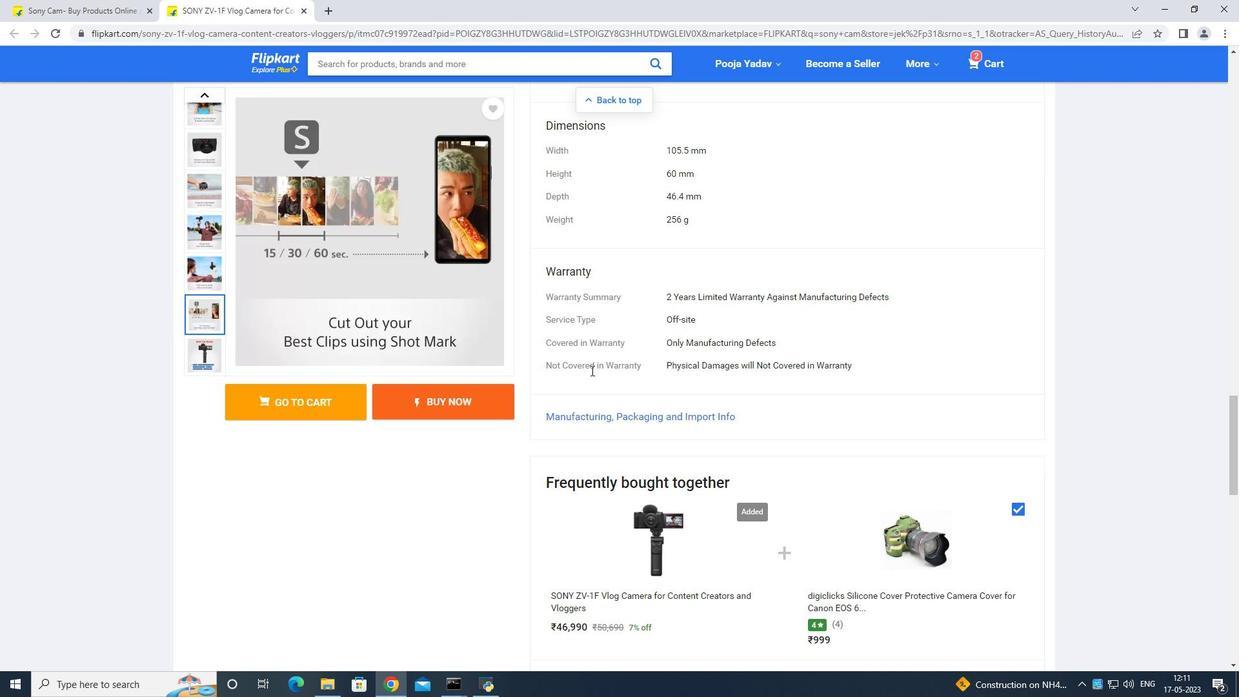 
Action: Mouse scrolled (591, 371) with delta (0, 0)
Screenshot: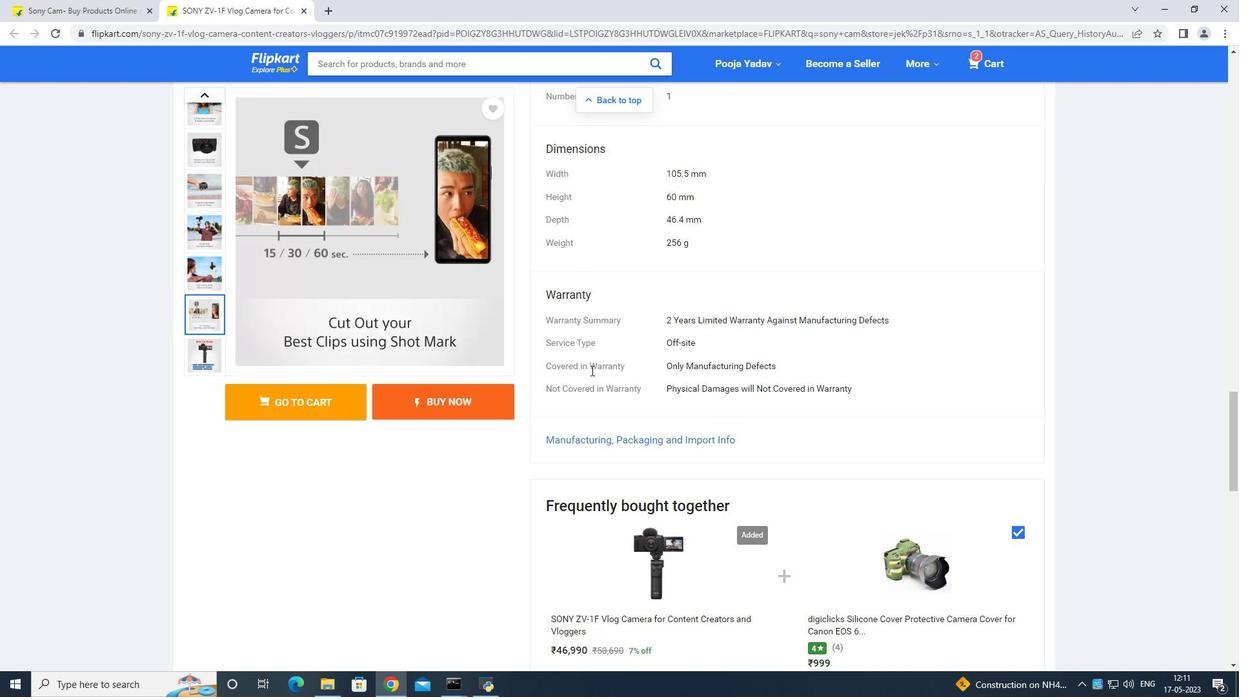 
Action: Mouse scrolled (591, 371) with delta (0, 0)
Screenshot: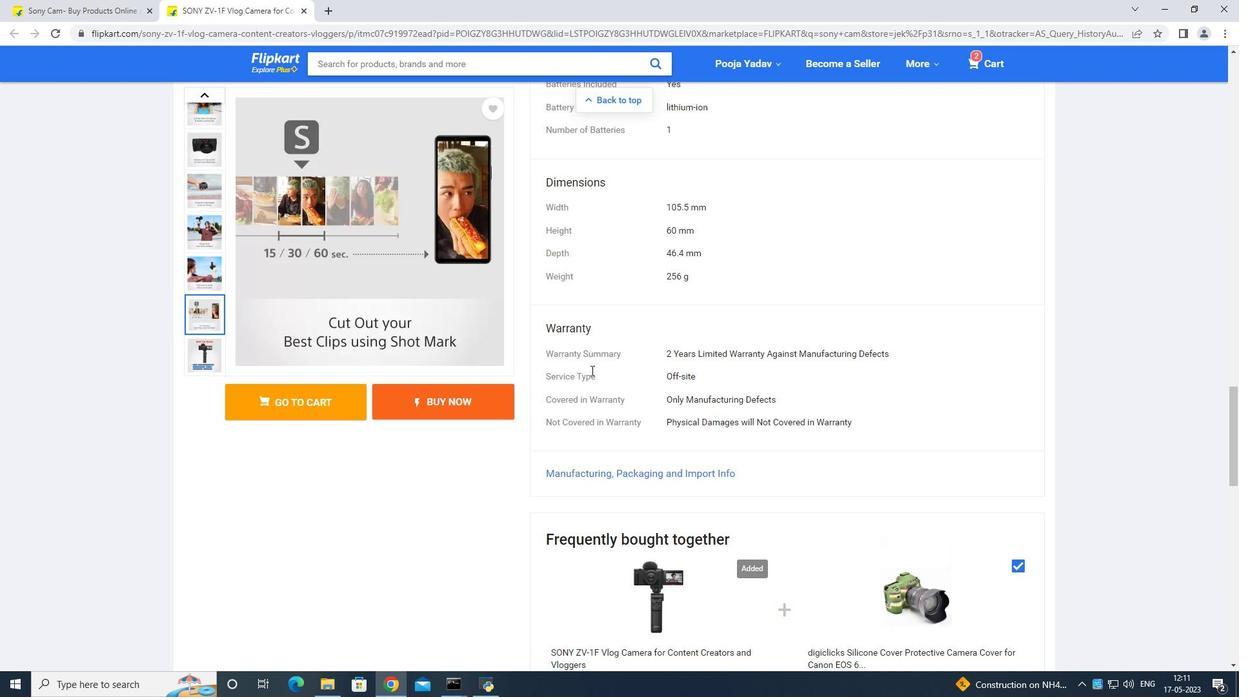 
Action: Mouse scrolled (591, 371) with delta (0, 0)
Screenshot: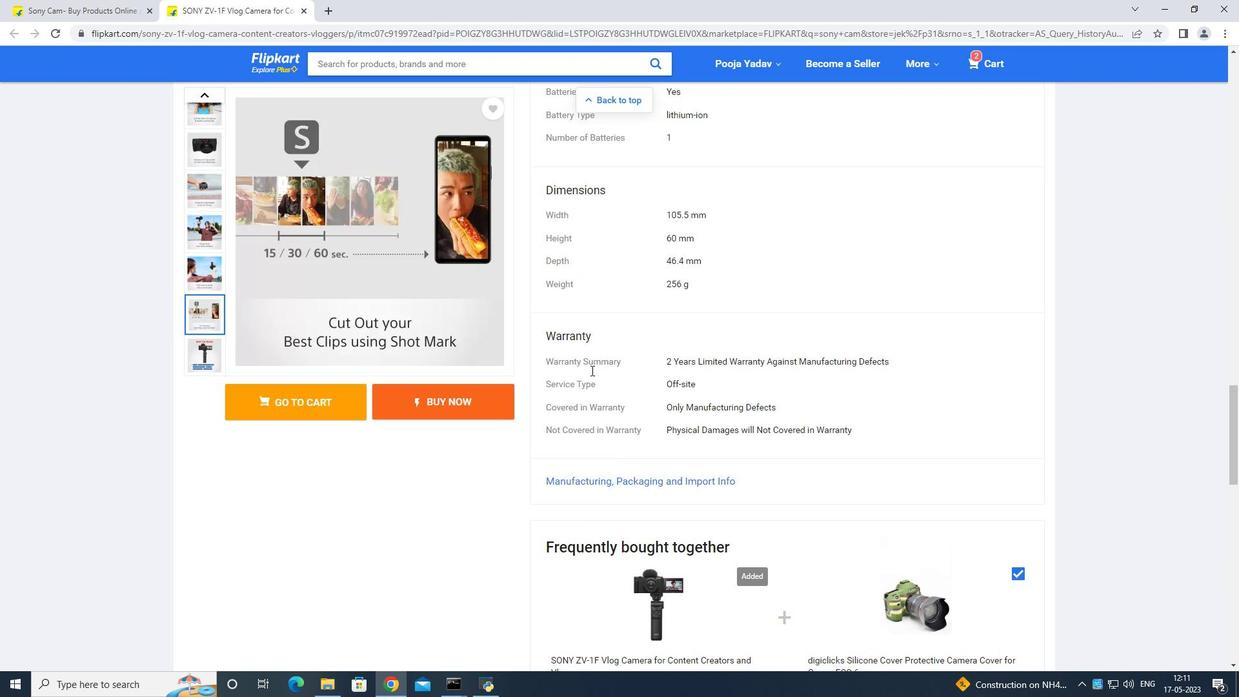 
Action: Mouse scrolled (591, 371) with delta (0, 0)
Screenshot: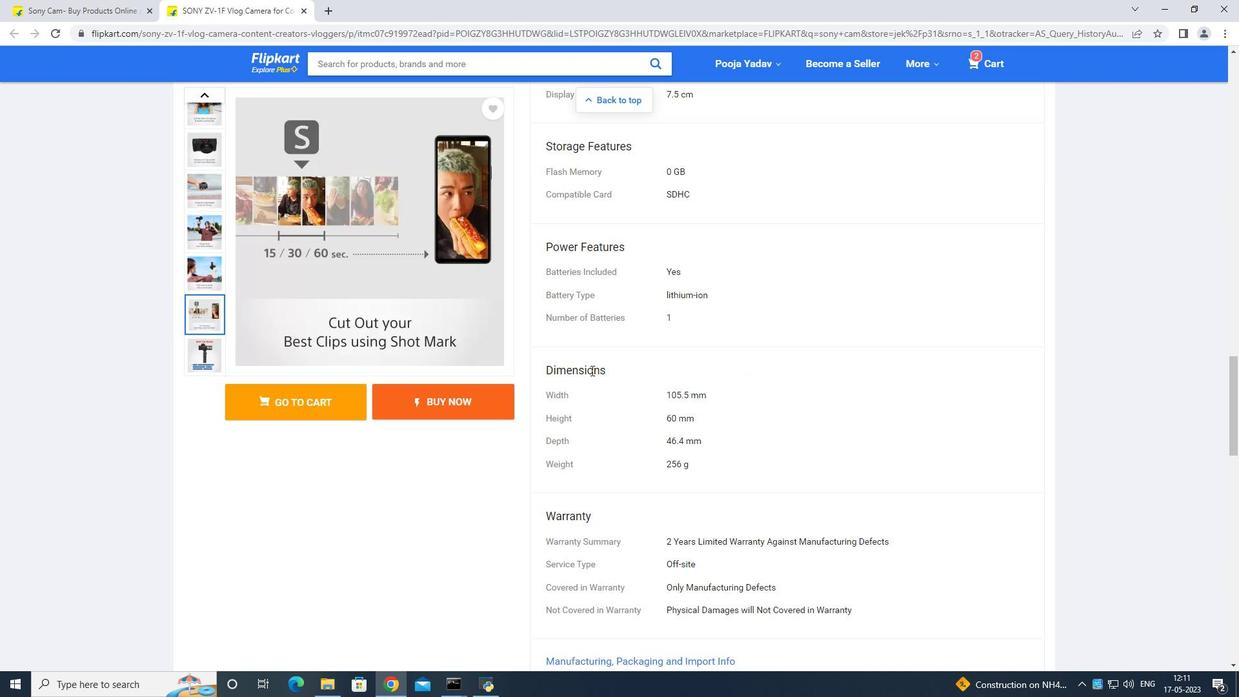 
Action: Mouse scrolled (591, 371) with delta (0, 0)
Screenshot: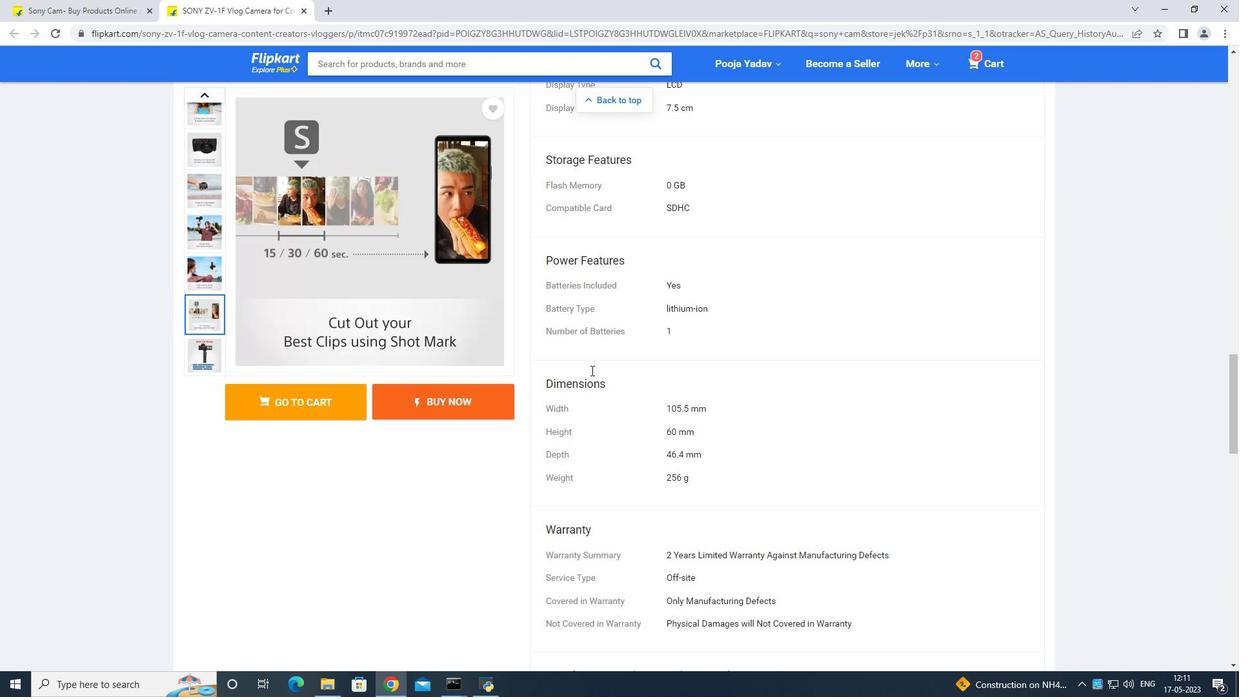
Action: Mouse scrolled (591, 371) with delta (0, 0)
Screenshot: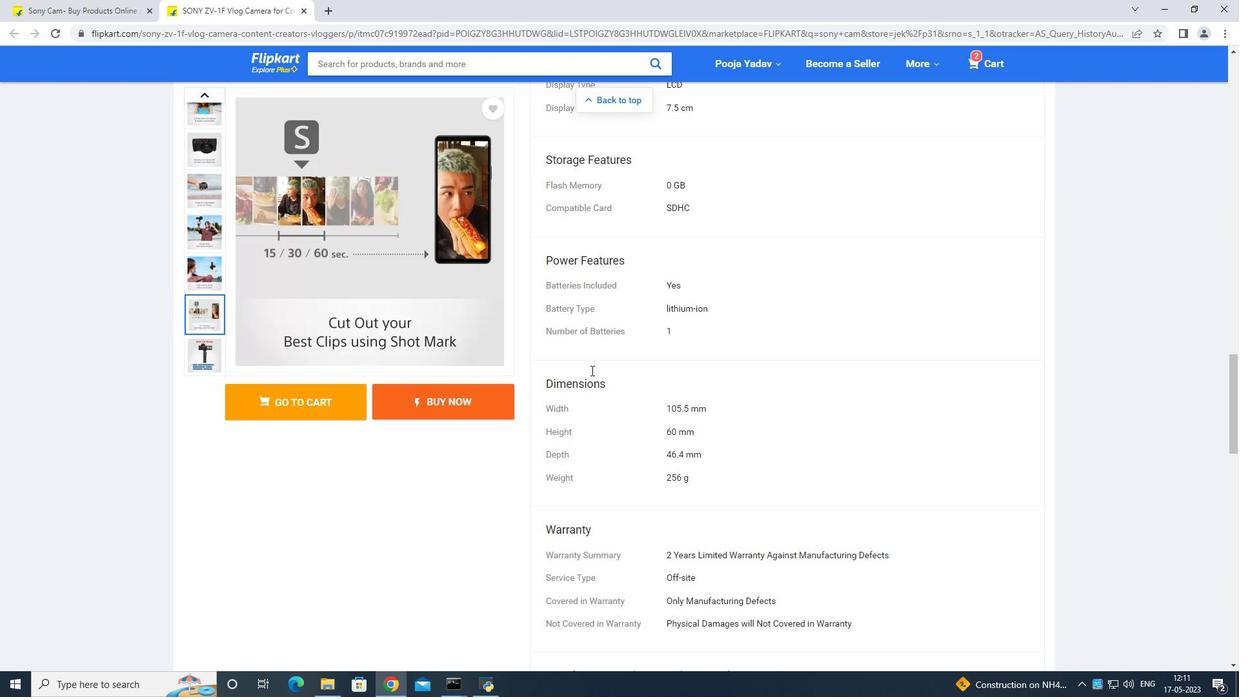 
Action: Mouse scrolled (591, 371) with delta (0, 0)
Screenshot: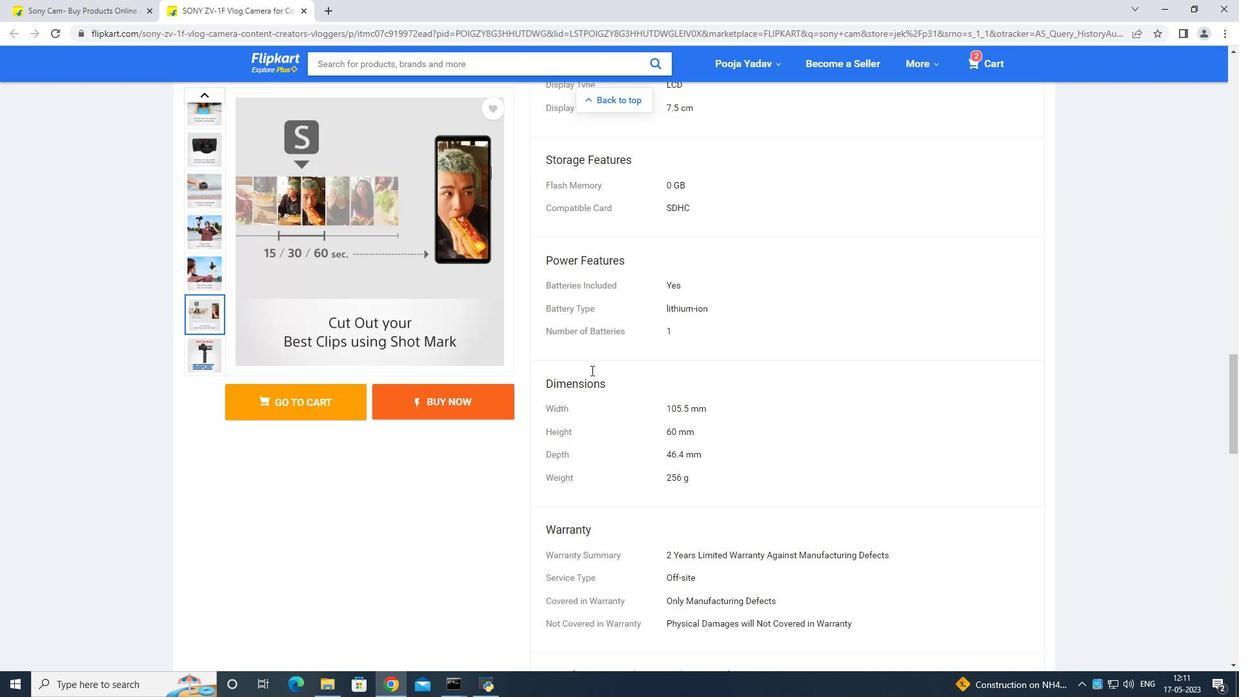 
Action: Mouse scrolled (591, 371) with delta (0, 0)
Screenshot: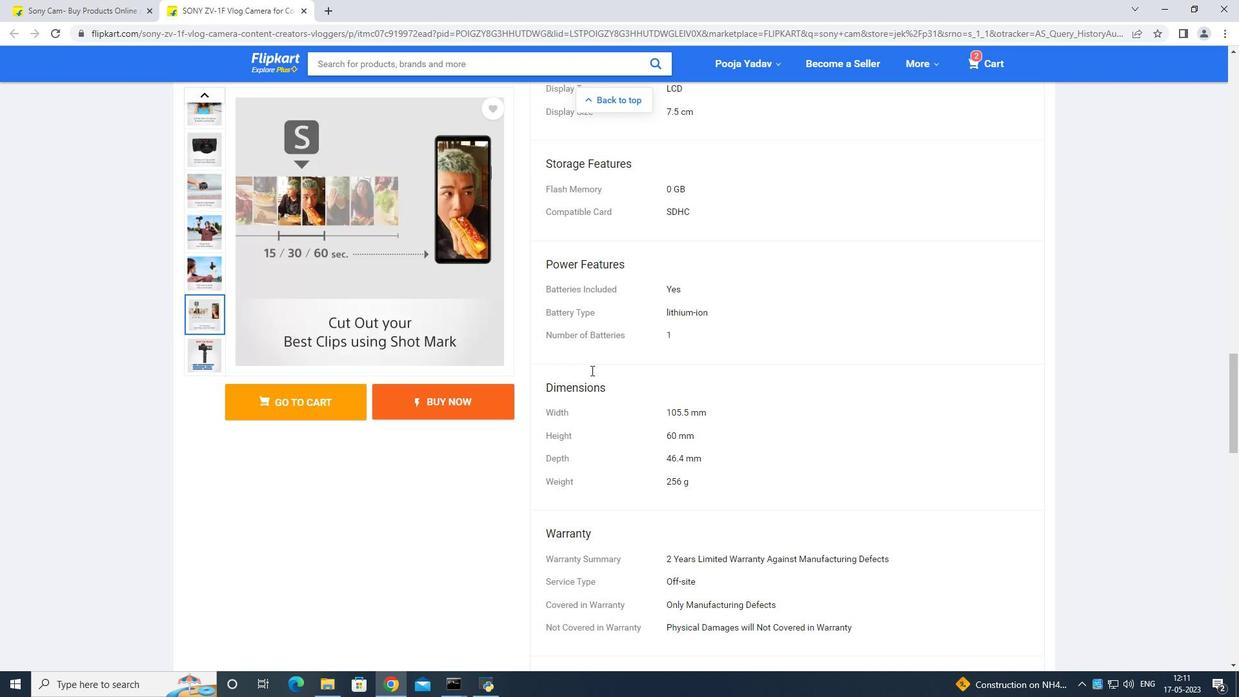 
Action: Mouse scrolled (591, 371) with delta (0, 0)
Screenshot: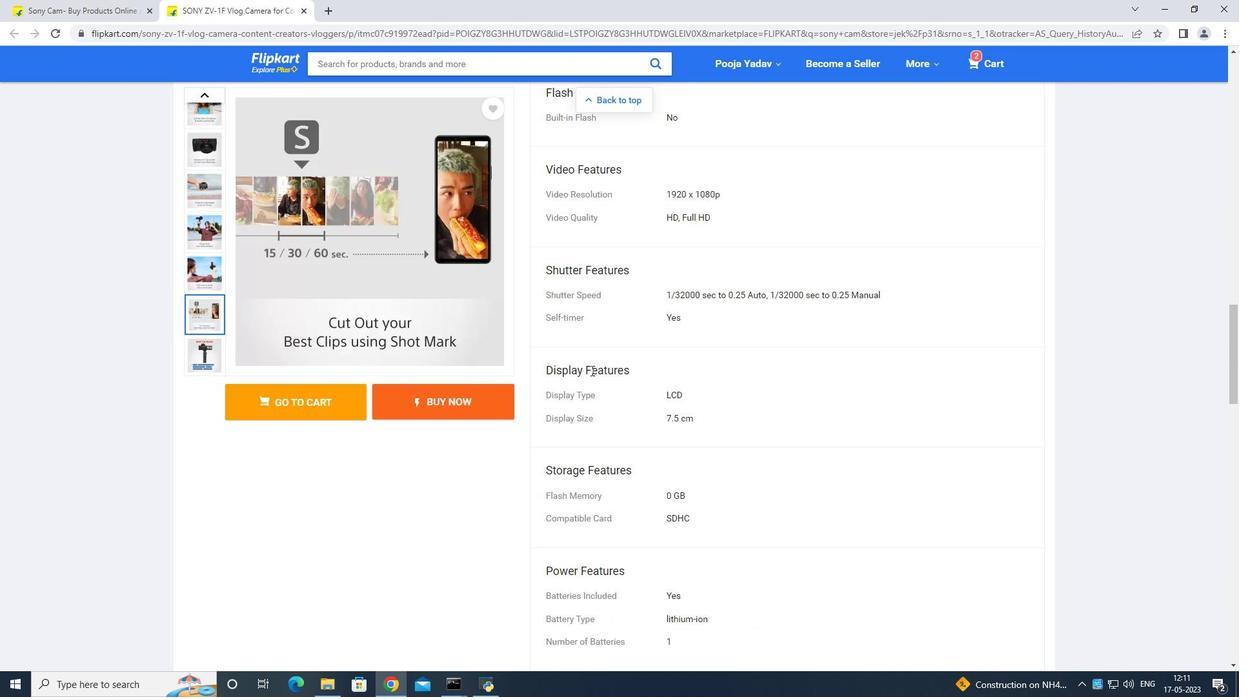 
Action: Mouse scrolled (591, 371) with delta (0, 0)
Screenshot: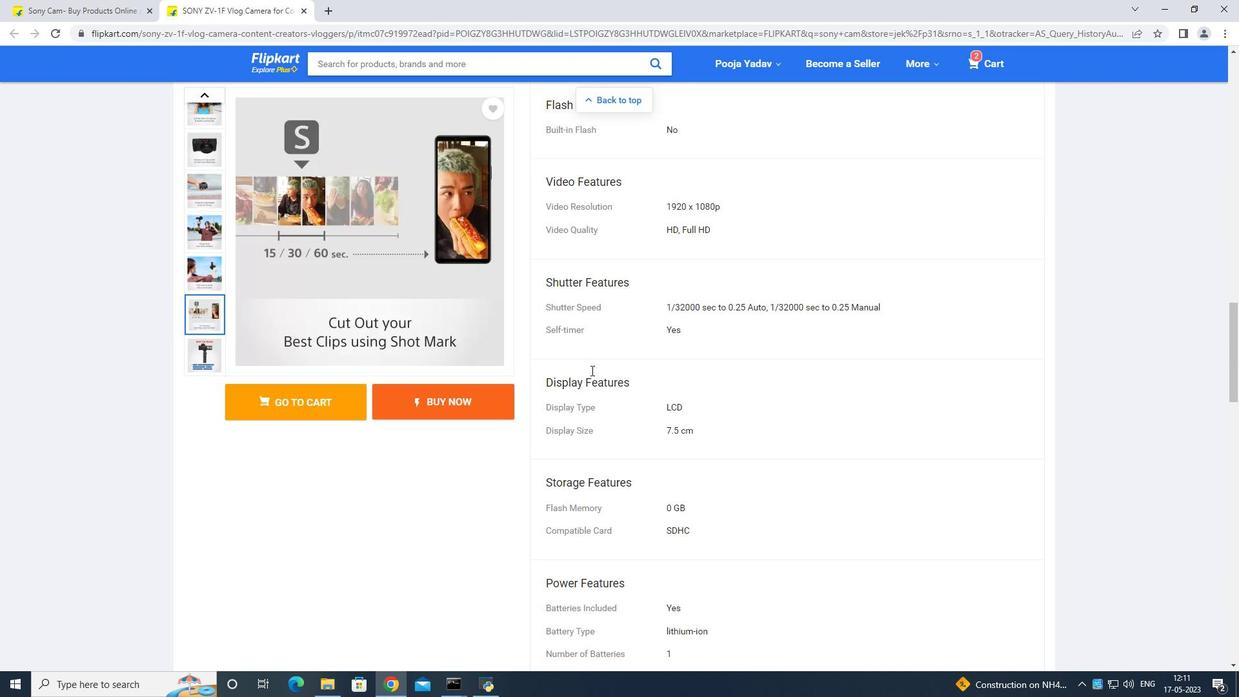 
Action: Mouse scrolled (591, 371) with delta (0, 0)
Screenshot: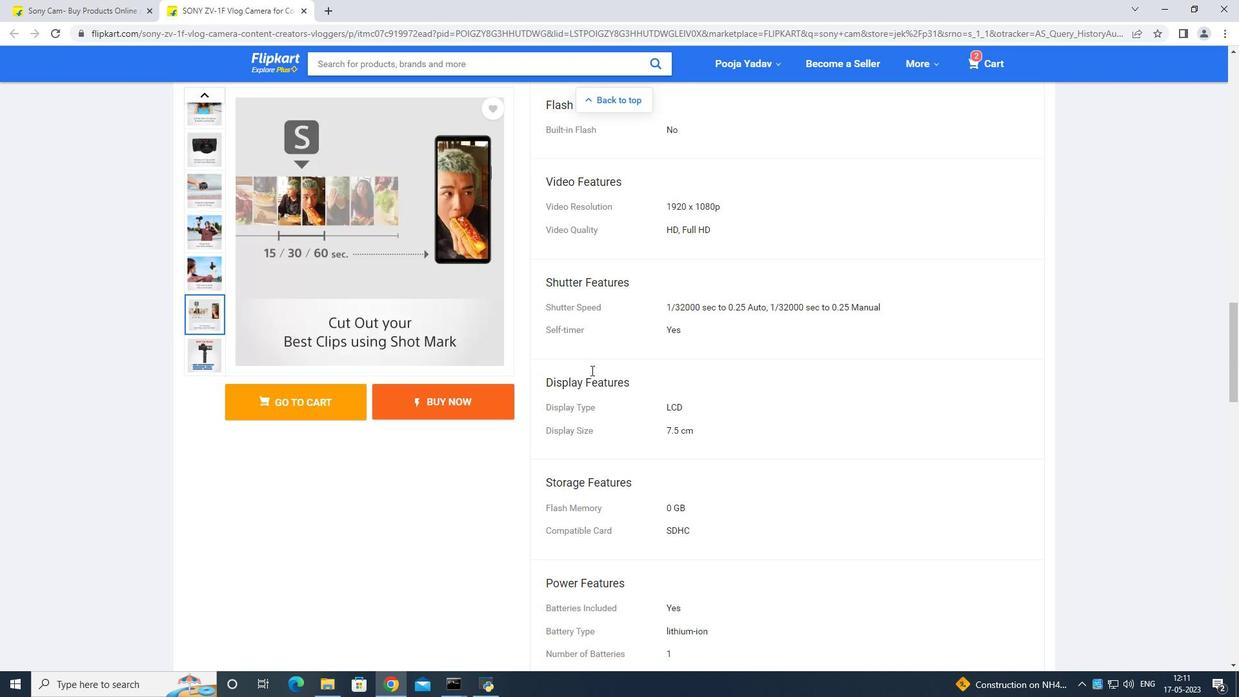 
Action: Mouse scrolled (591, 371) with delta (0, 0)
Screenshot: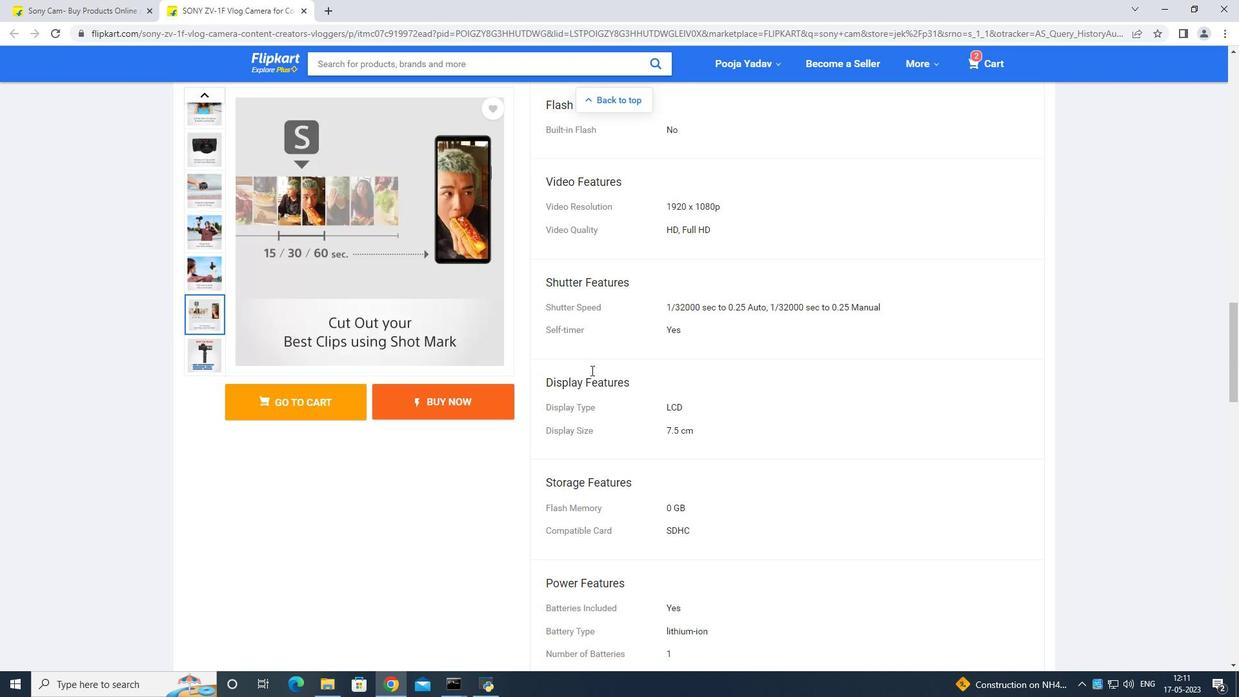 
Action: Mouse scrolled (591, 371) with delta (0, 0)
Screenshot: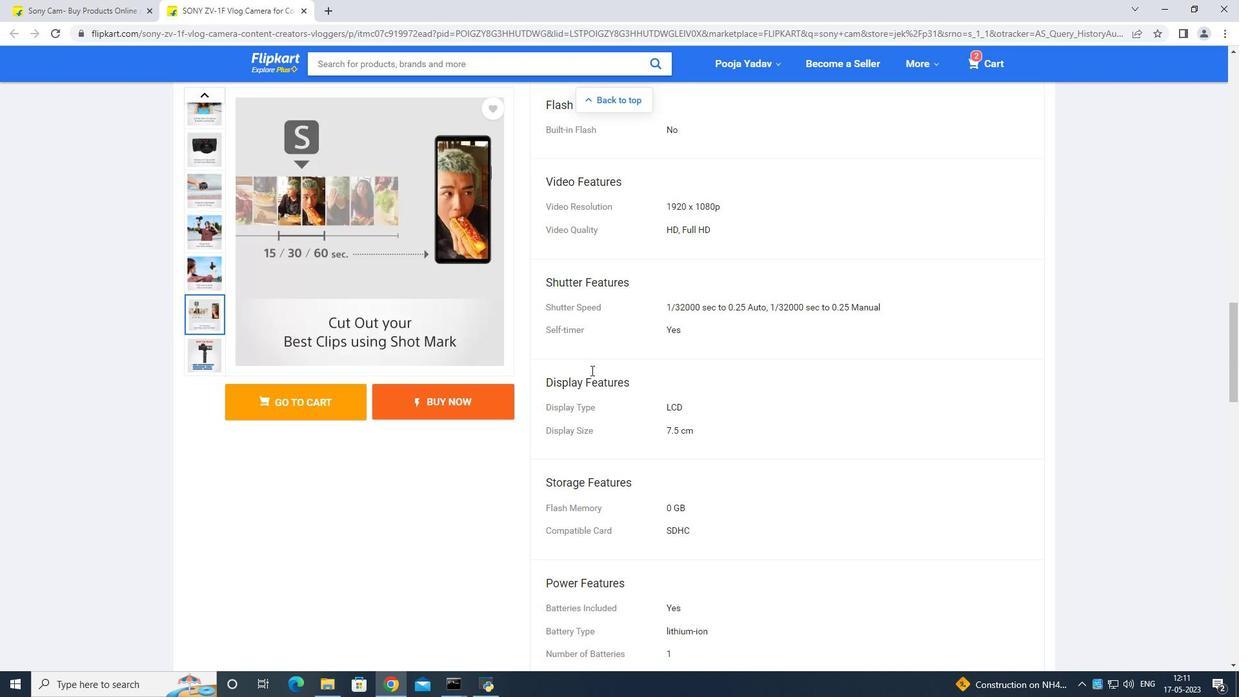 
Action: Mouse scrolled (591, 371) with delta (0, 0)
Screenshot: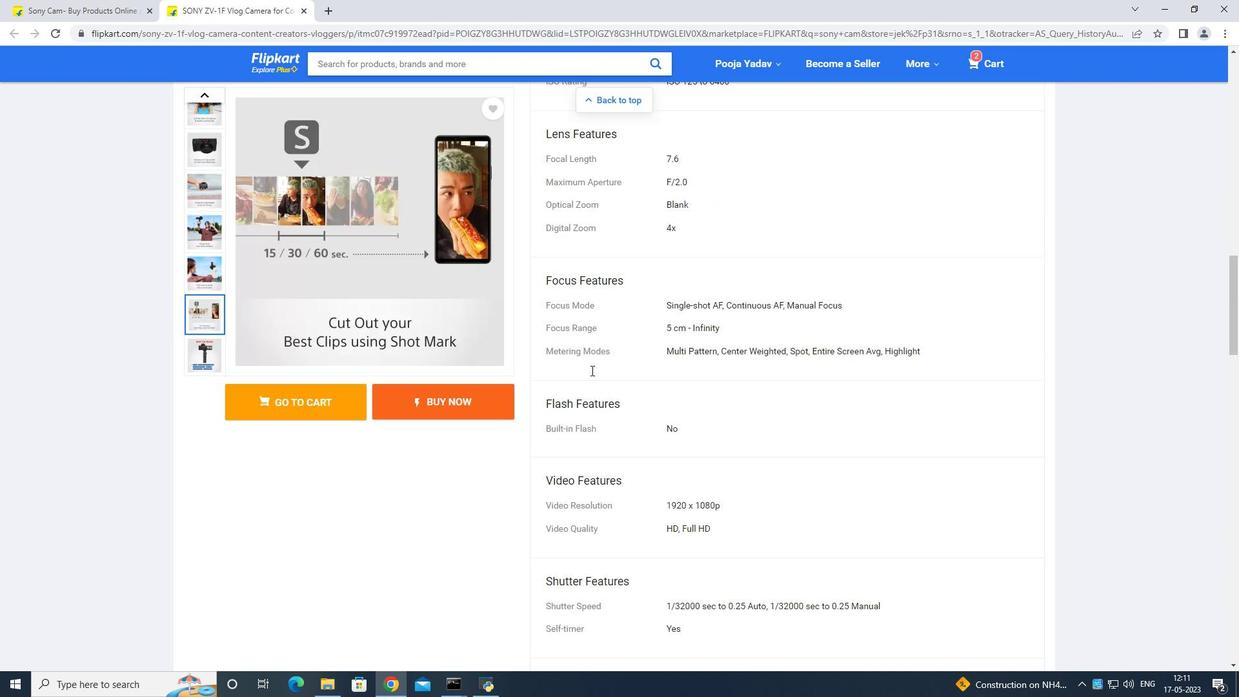 
Action: Mouse scrolled (591, 371) with delta (0, 0)
Screenshot: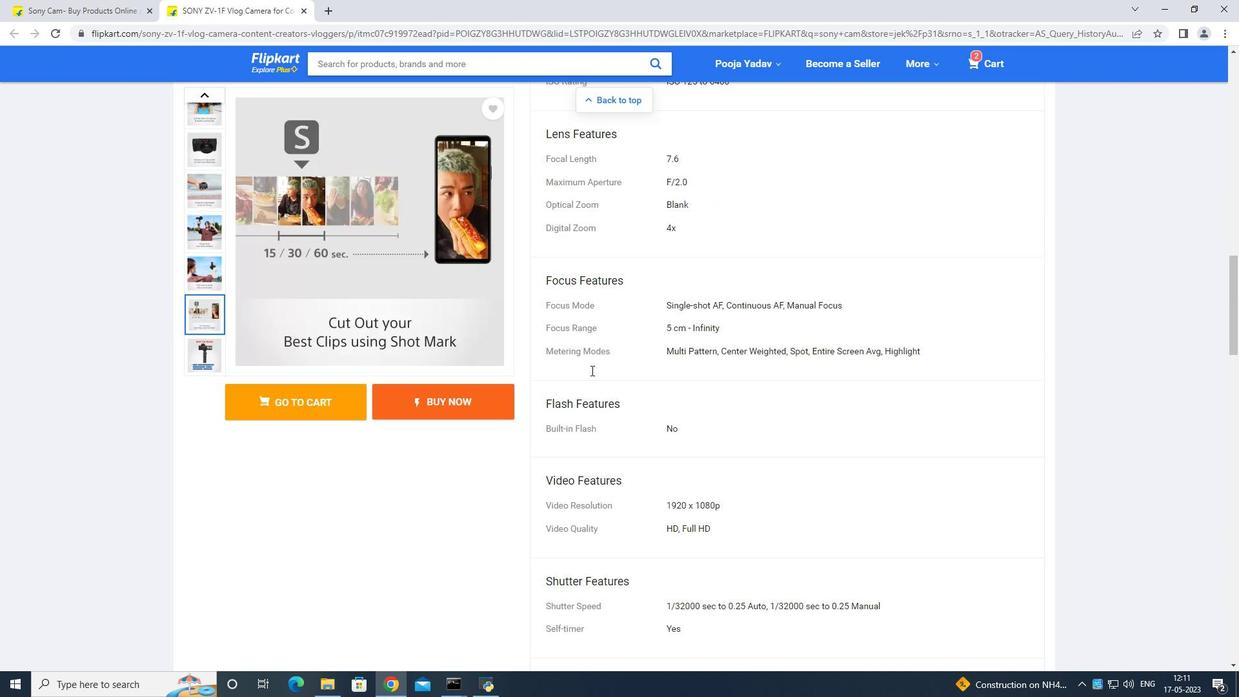 
Action: Mouse scrolled (591, 371) with delta (0, 0)
Screenshot: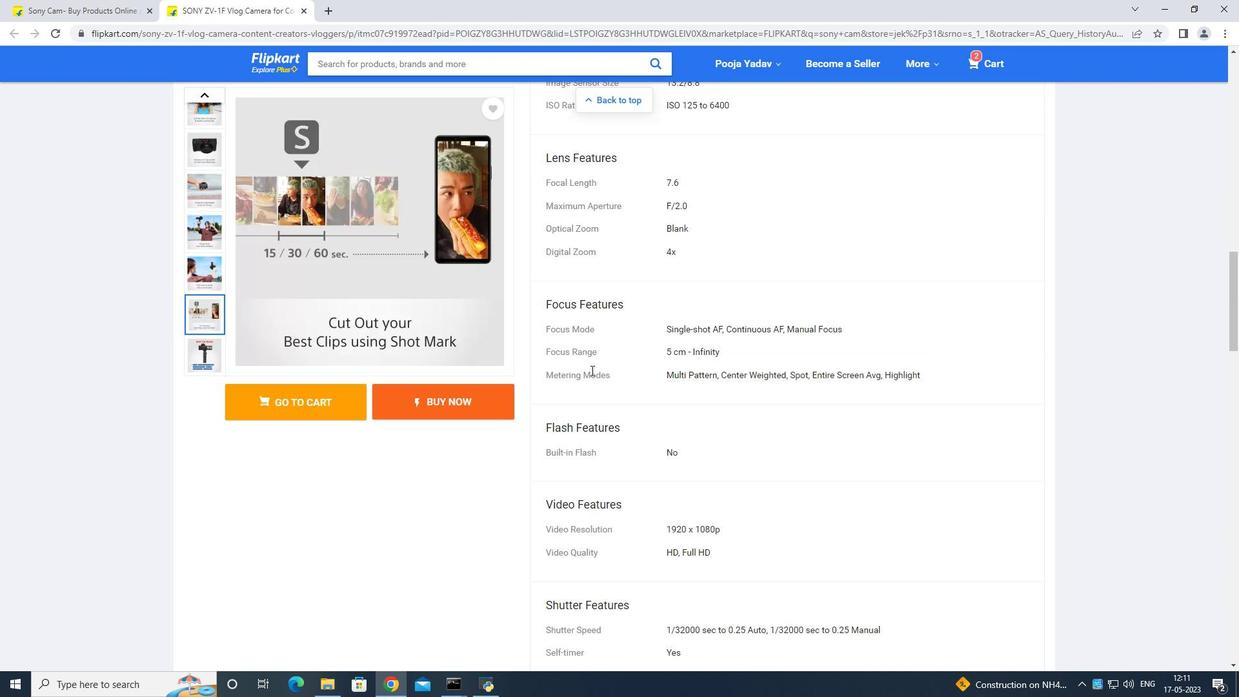 
Action: Mouse scrolled (591, 371) with delta (0, 0)
Screenshot: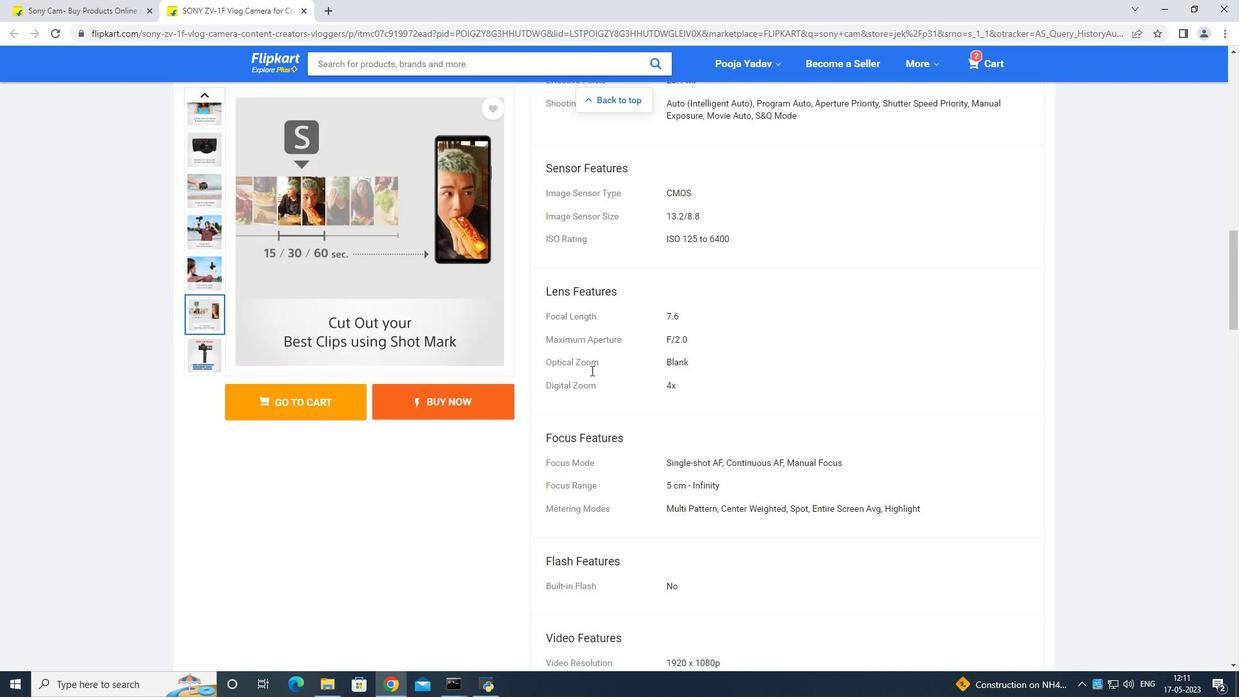 
Action: Mouse scrolled (591, 371) with delta (0, 0)
Screenshot: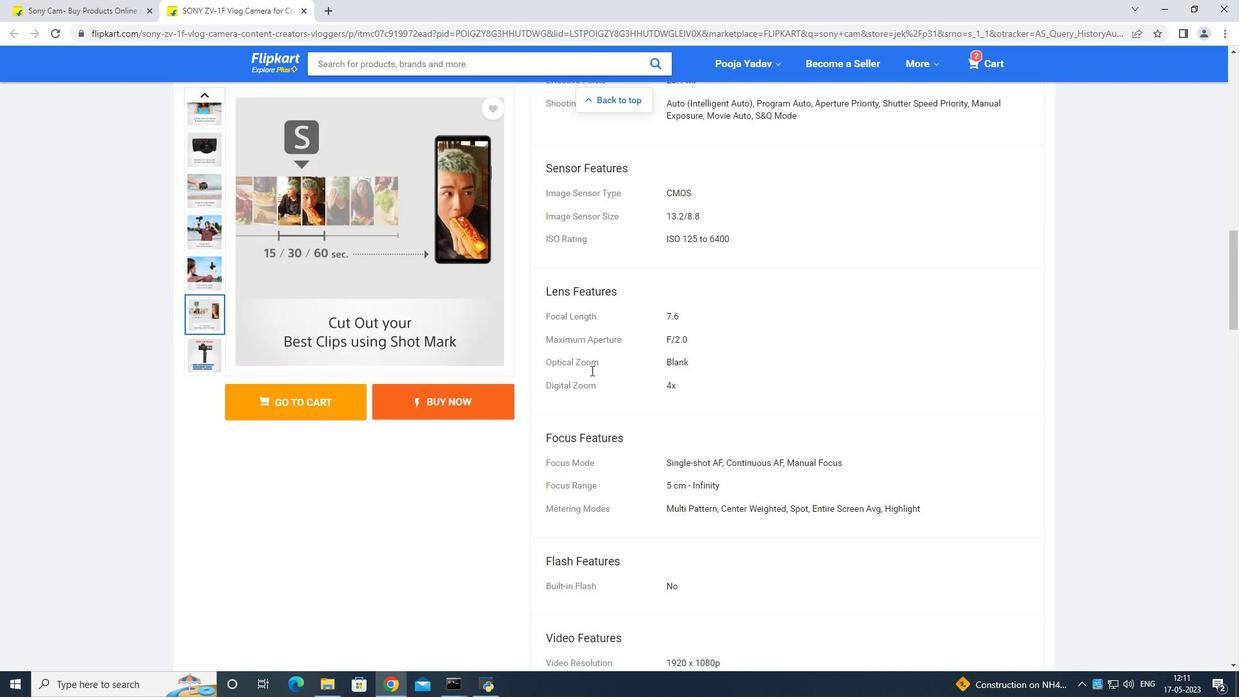 
Action: Mouse scrolled (591, 371) with delta (0, 0)
Screenshot: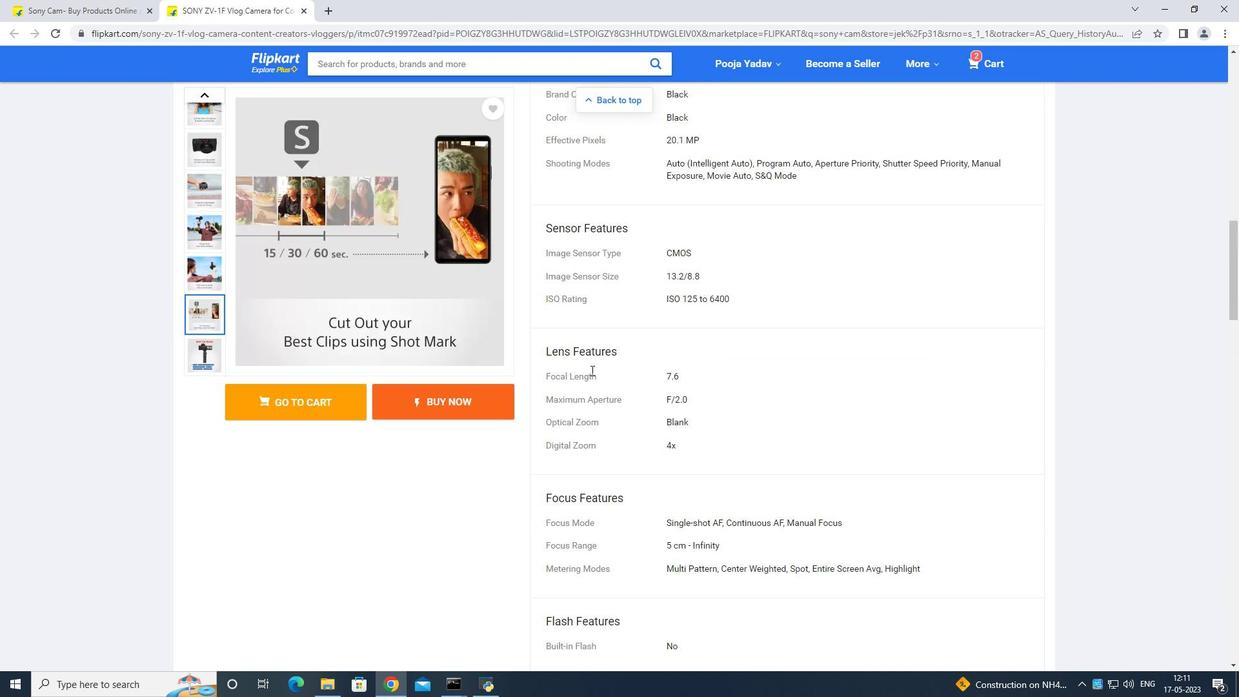 
Action: Mouse scrolled (591, 371) with delta (0, 0)
Screenshot: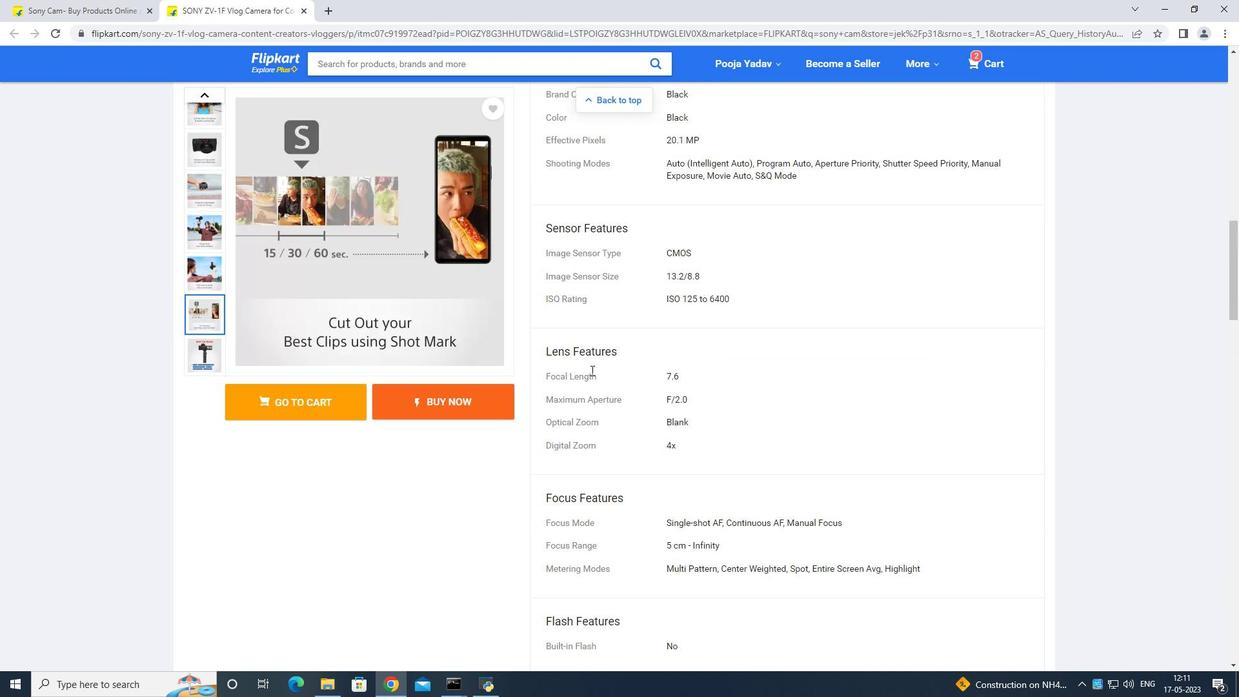 
Action: Mouse scrolled (591, 371) with delta (0, 0)
Screenshot: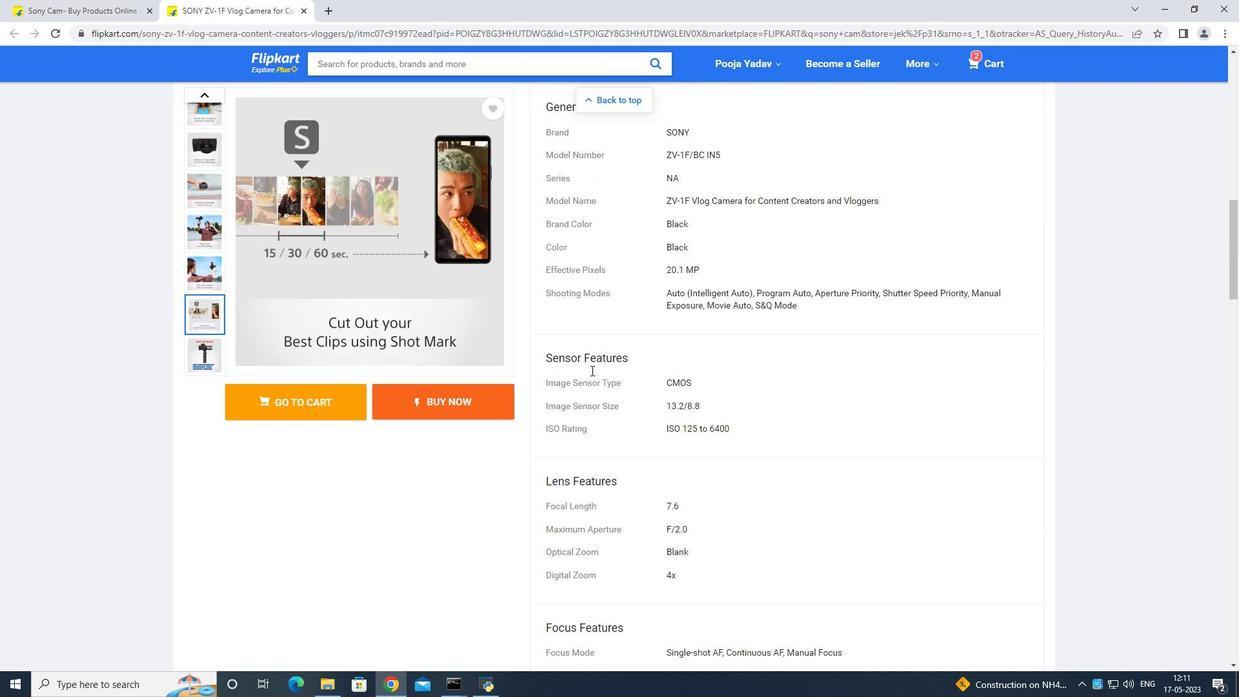 
Action: Mouse scrolled (591, 371) with delta (0, 0)
Screenshot: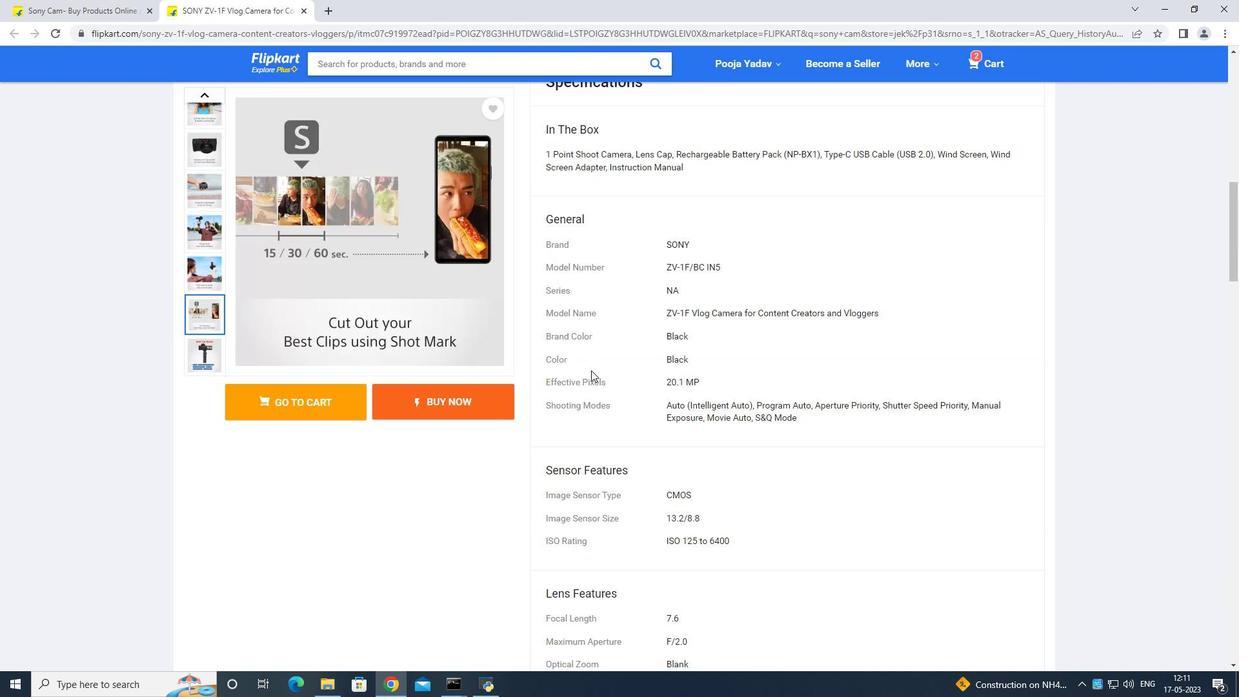 
Action: Mouse scrolled (591, 371) with delta (0, 0)
Screenshot: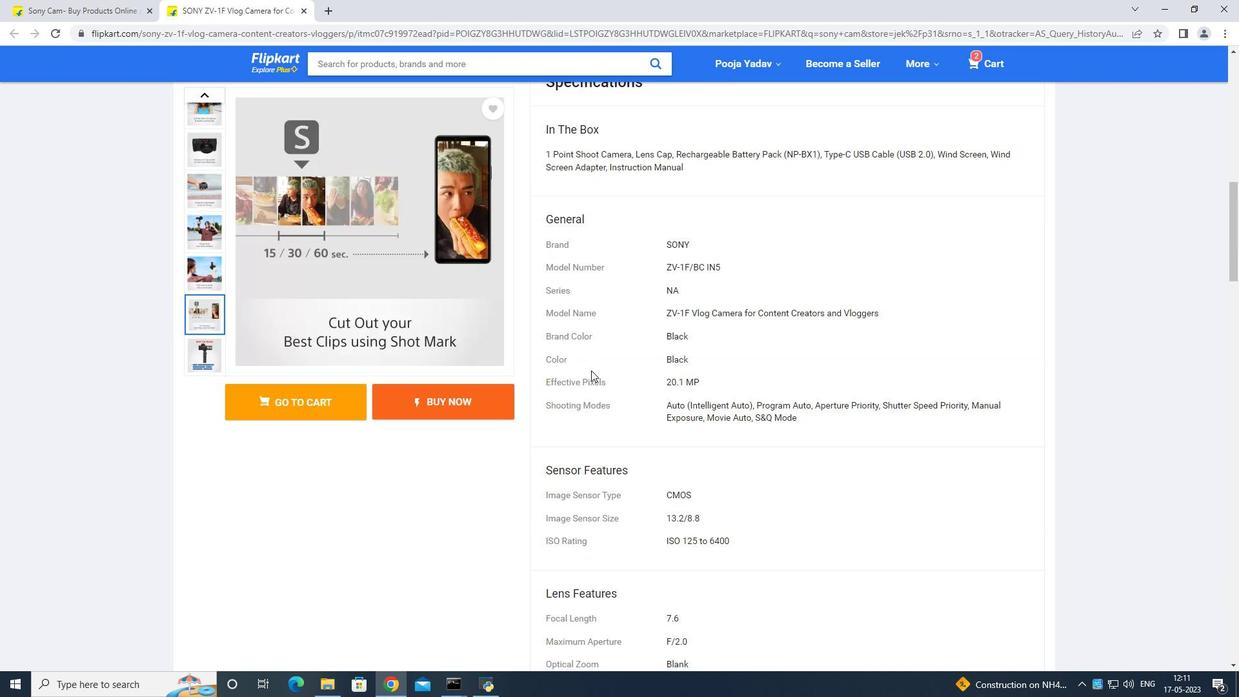 
Action: Mouse scrolled (591, 371) with delta (0, 0)
Screenshot: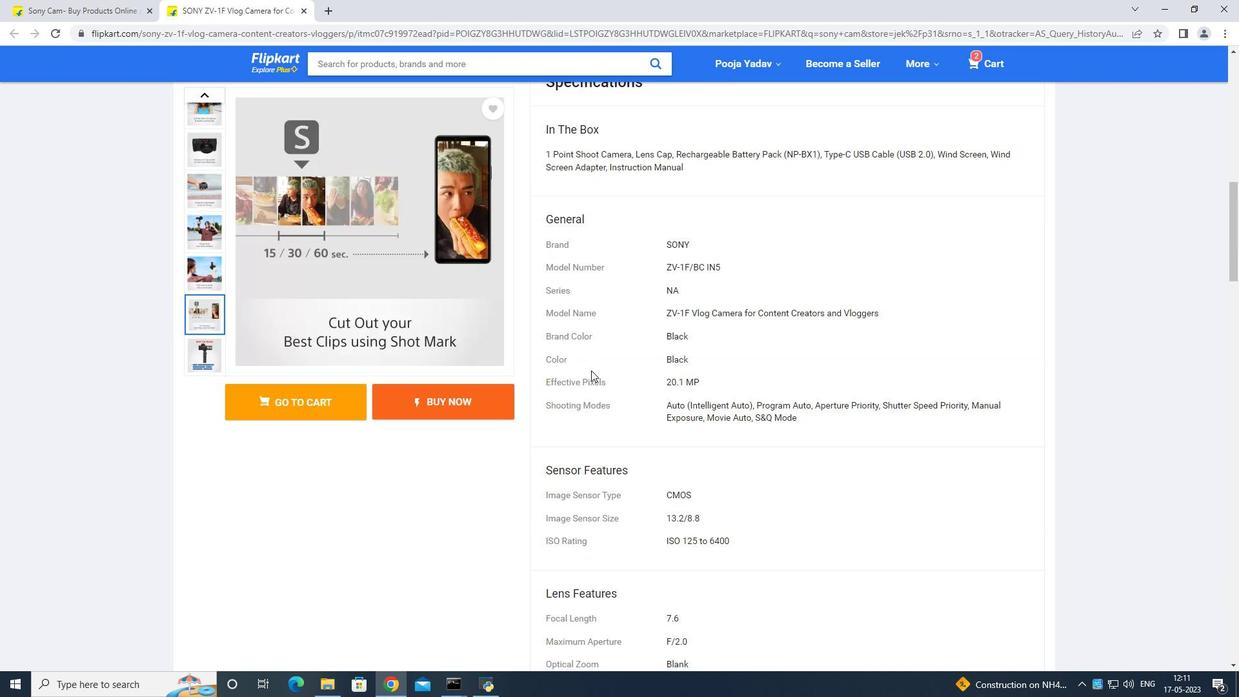 
Action: Mouse scrolled (591, 371) with delta (0, 0)
Screenshot: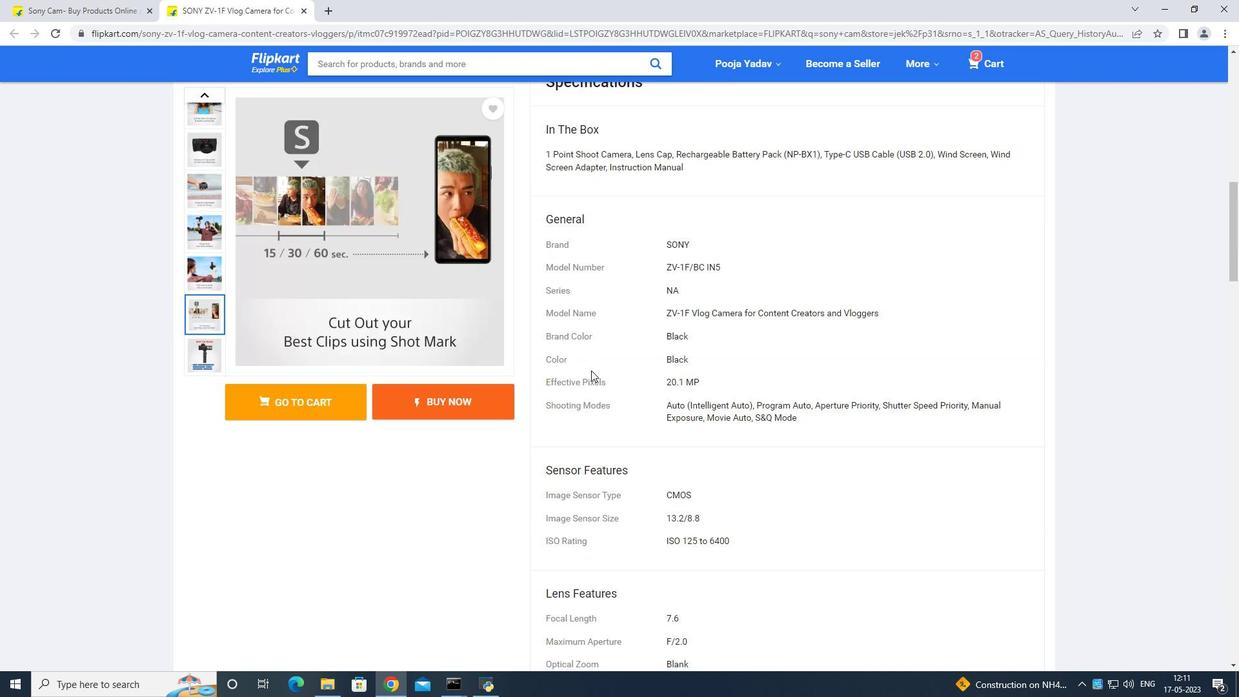 
Action: Mouse scrolled (591, 371) with delta (0, 0)
Screenshot: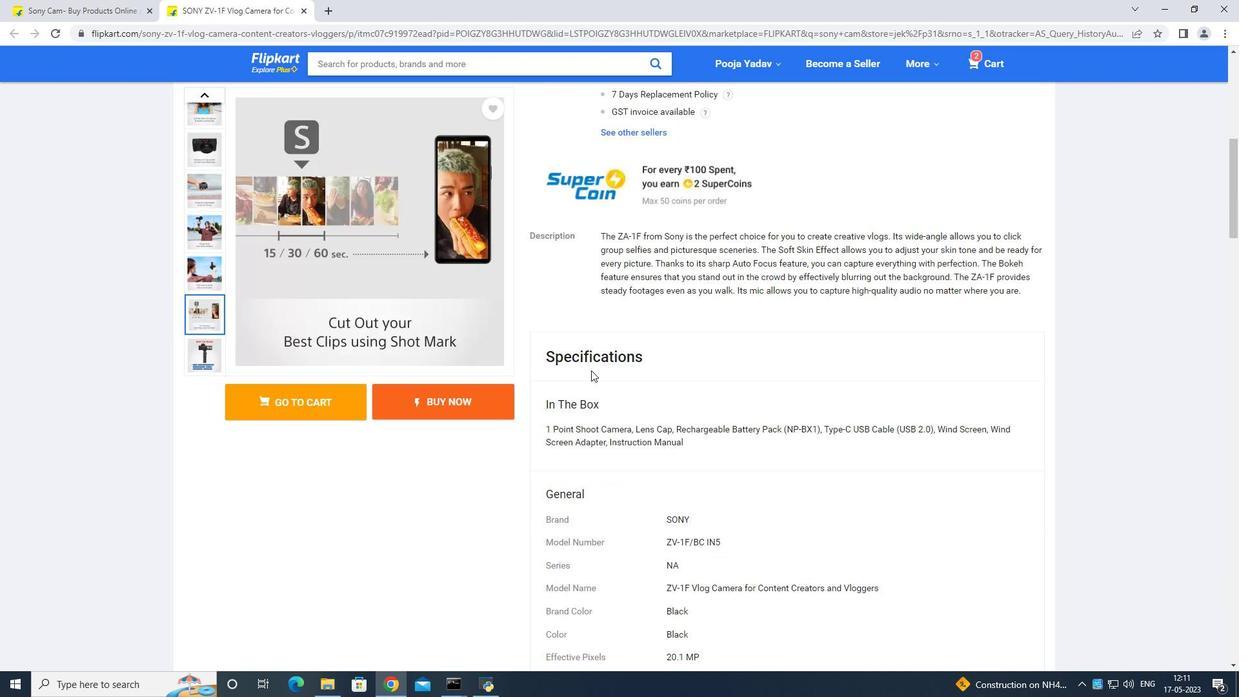 
Action: Mouse scrolled (591, 371) with delta (0, 0)
Screenshot: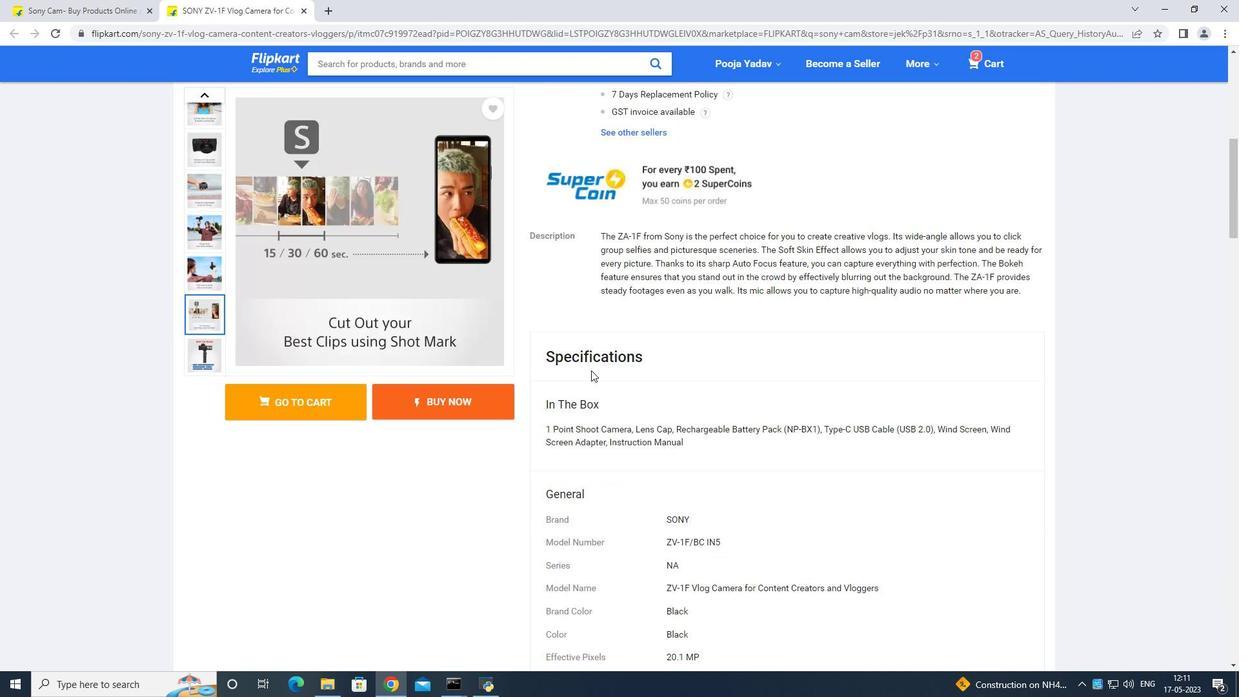 
Action: Mouse scrolled (591, 371) with delta (0, 0)
Screenshot: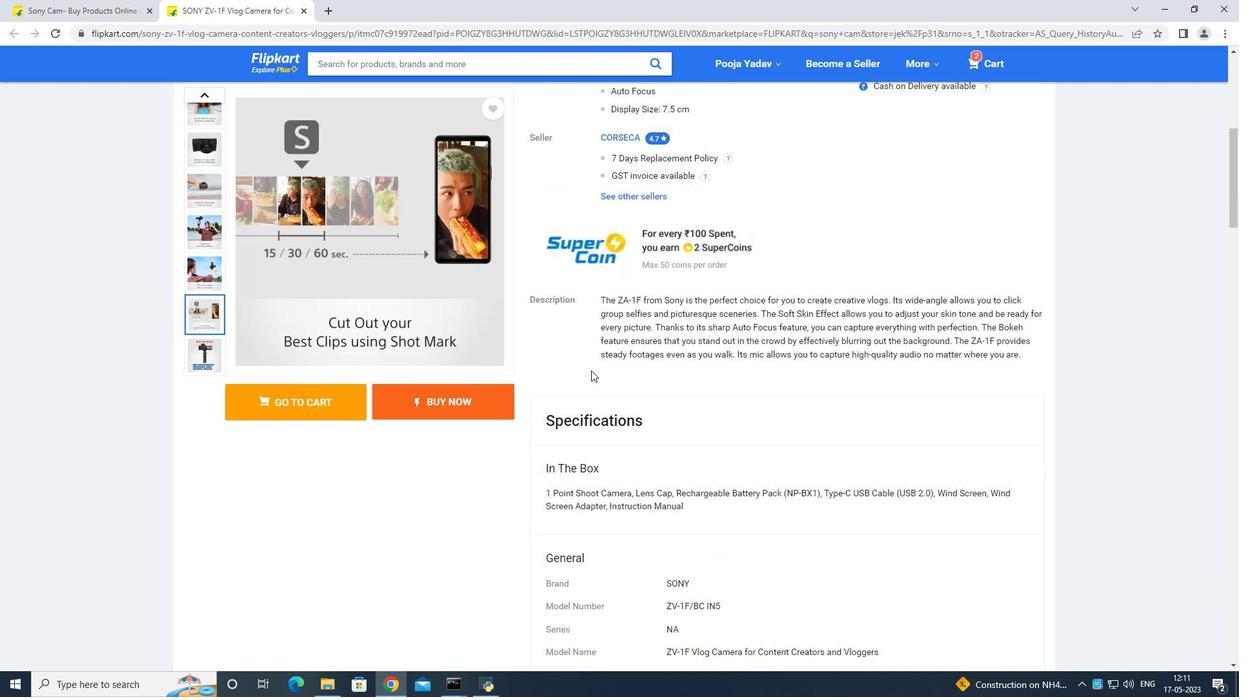 
Action: Mouse scrolled (591, 371) with delta (0, 0)
Screenshot: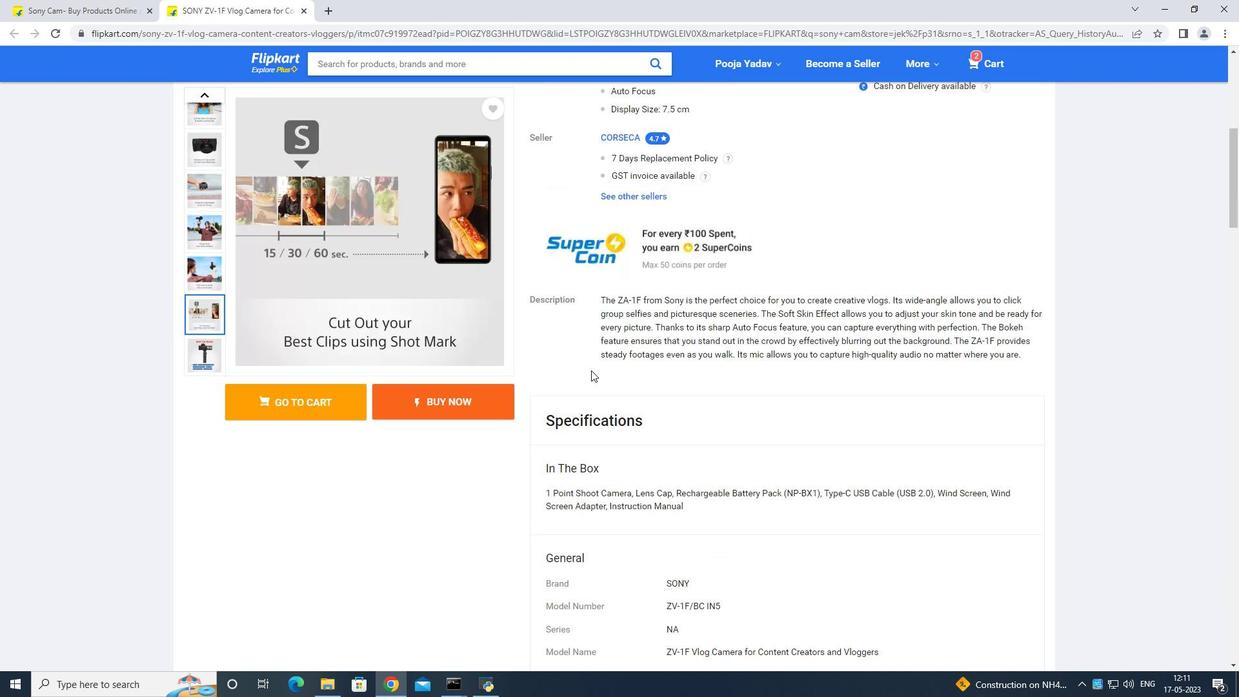 
Action: Mouse moved to (592, 371)
Screenshot: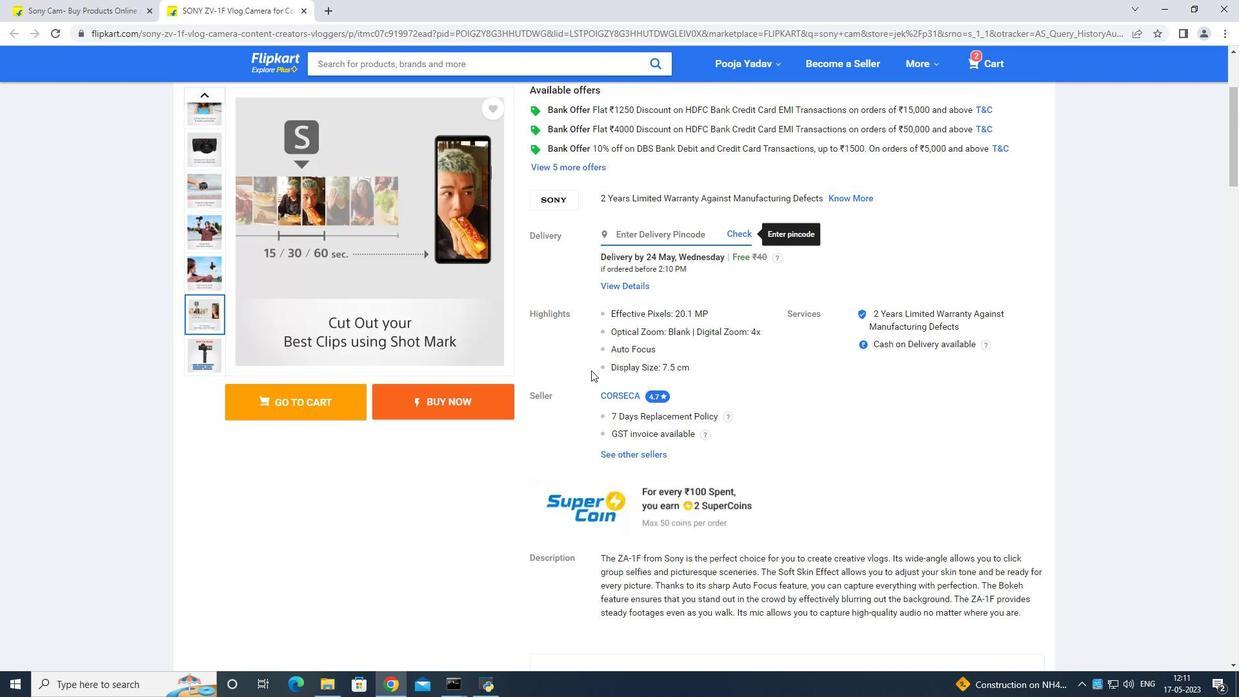 
Action: Mouse scrolled (592, 371) with delta (0, 0)
Screenshot: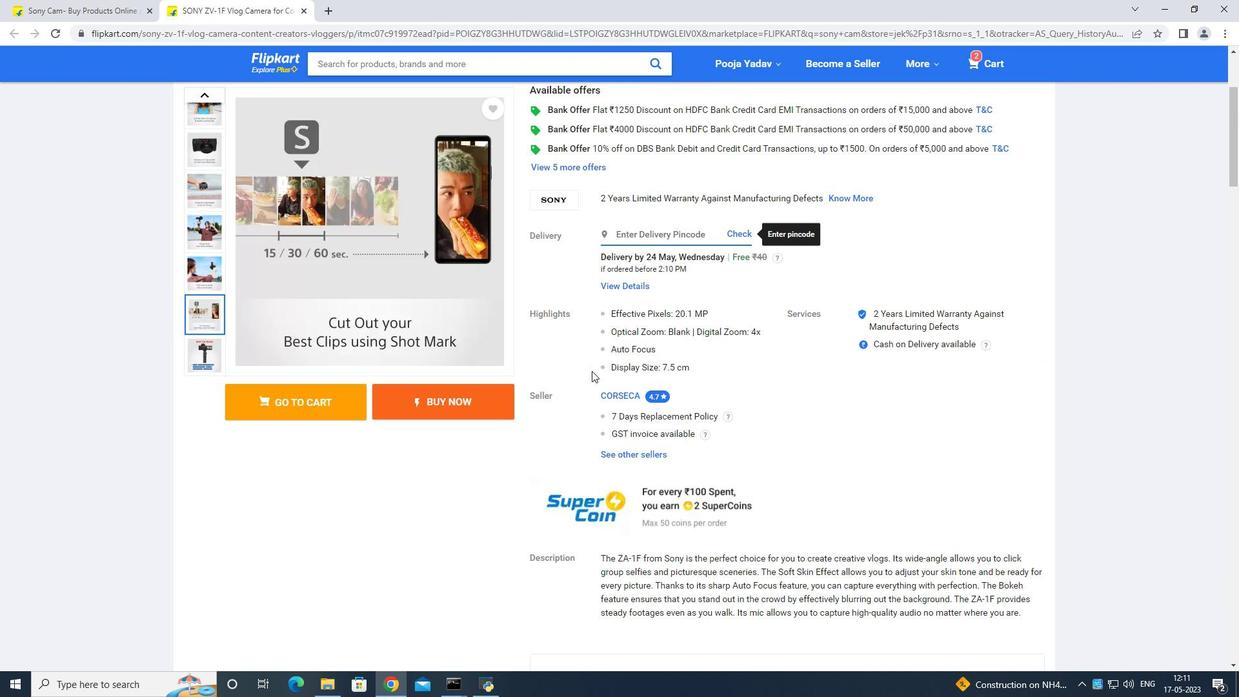 
Action: Mouse scrolled (592, 371) with delta (0, 0)
Screenshot: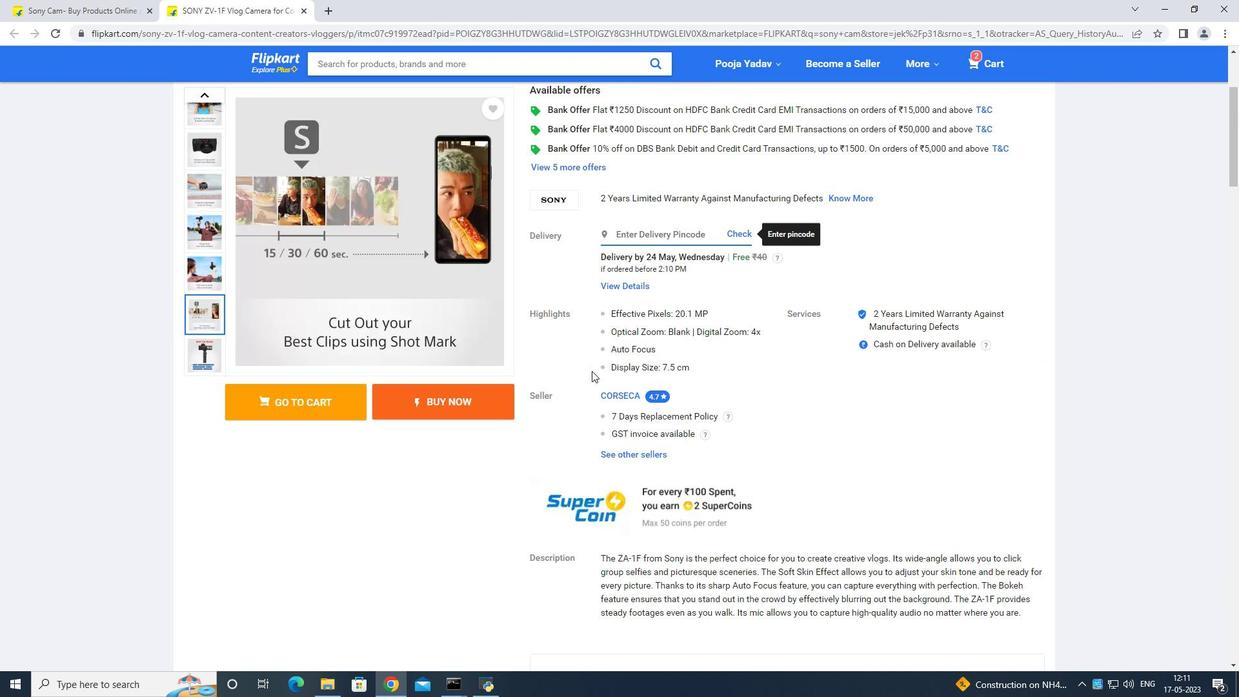 
Action: Mouse scrolled (592, 371) with delta (0, 0)
Screenshot: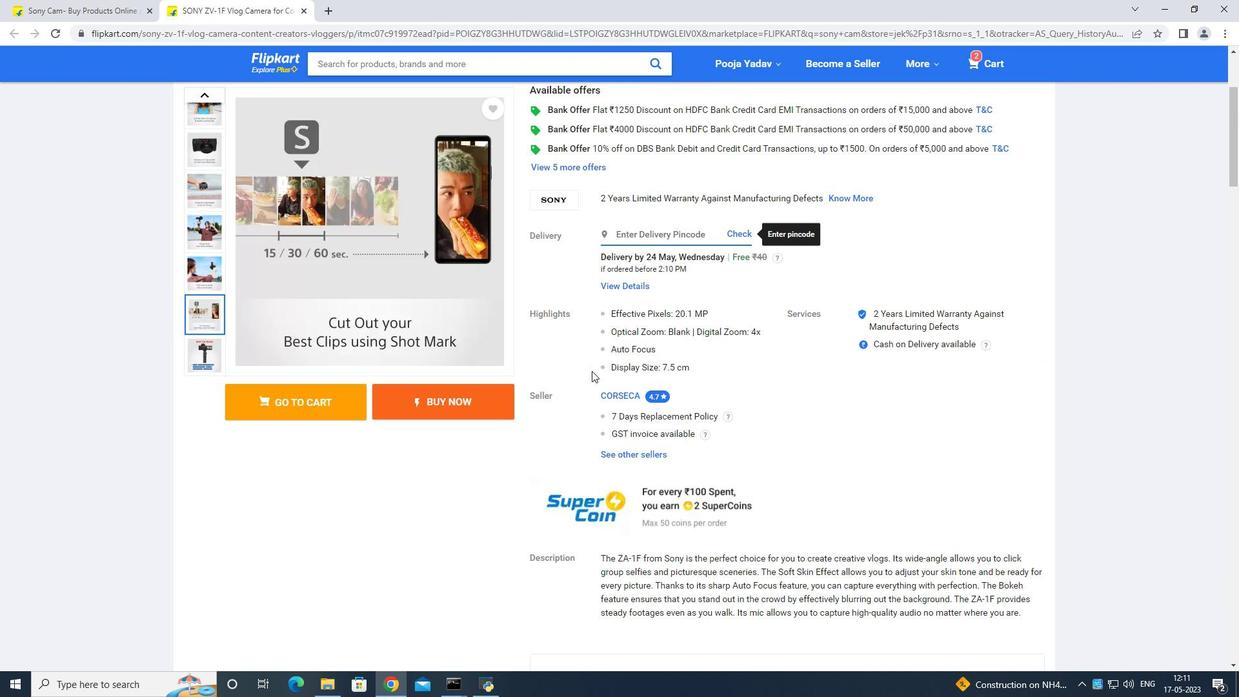 
Action: Mouse scrolled (592, 371) with delta (0, 0)
Screenshot: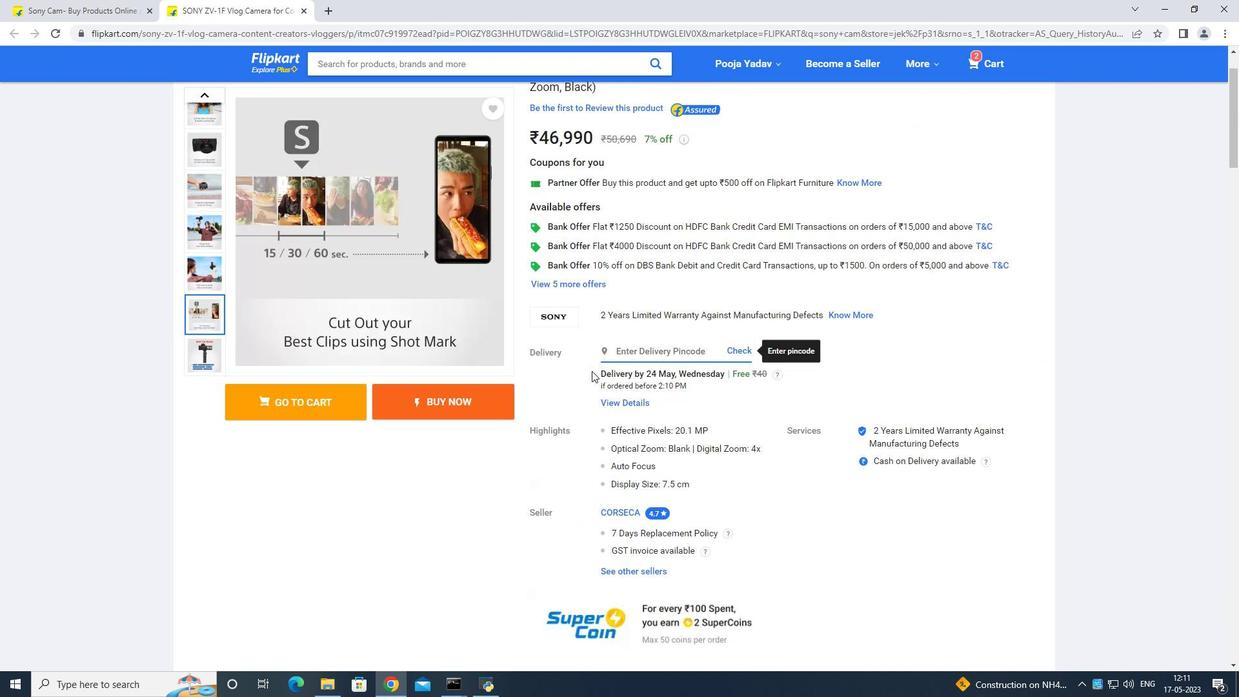 
Action: Mouse scrolled (592, 371) with delta (0, 0)
Screenshot: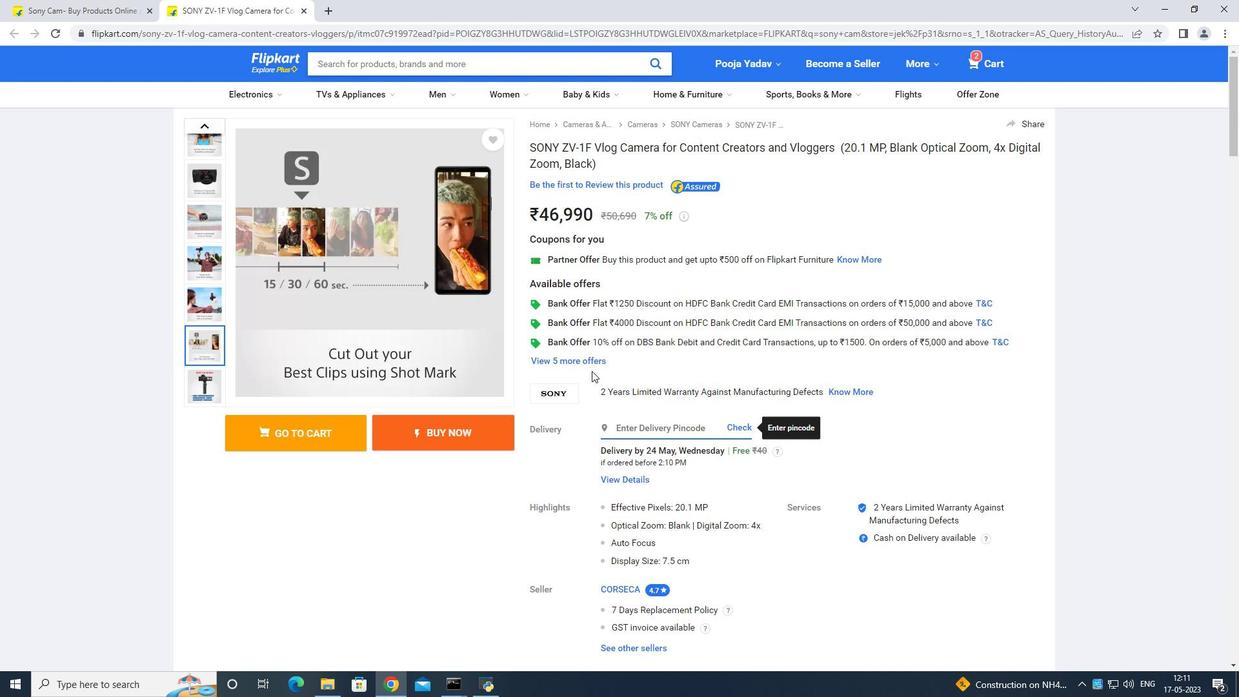 
Action: Mouse scrolled (592, 371) with delta (0, 0)
Screenshot: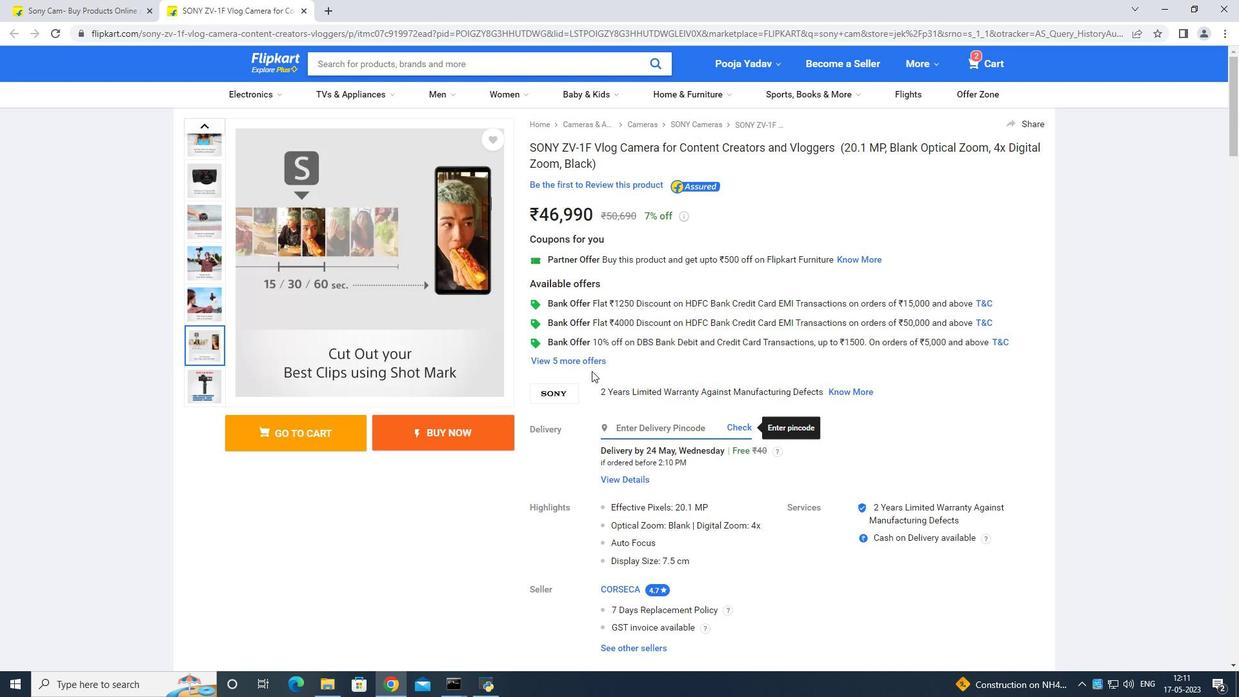 
Action: Mouse scrolled (592, 371) with delta (0, 0)
Screenshot: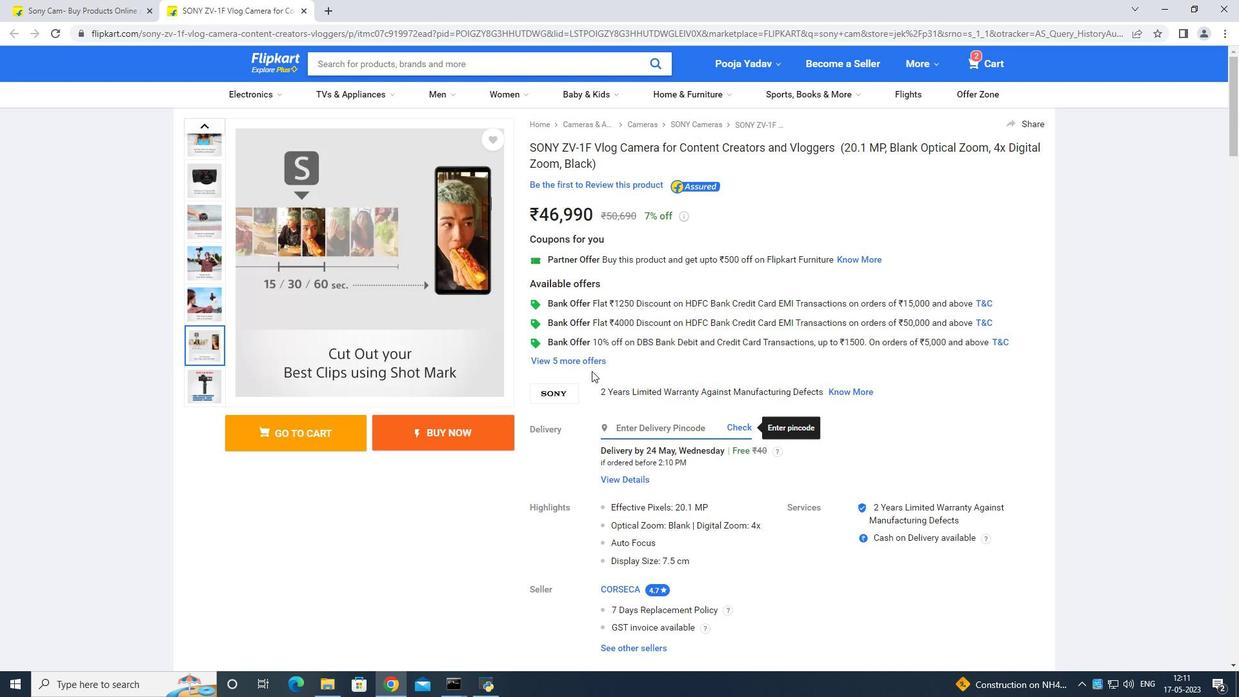 
Action: Mouse moved to (340, 429)
Screenshot: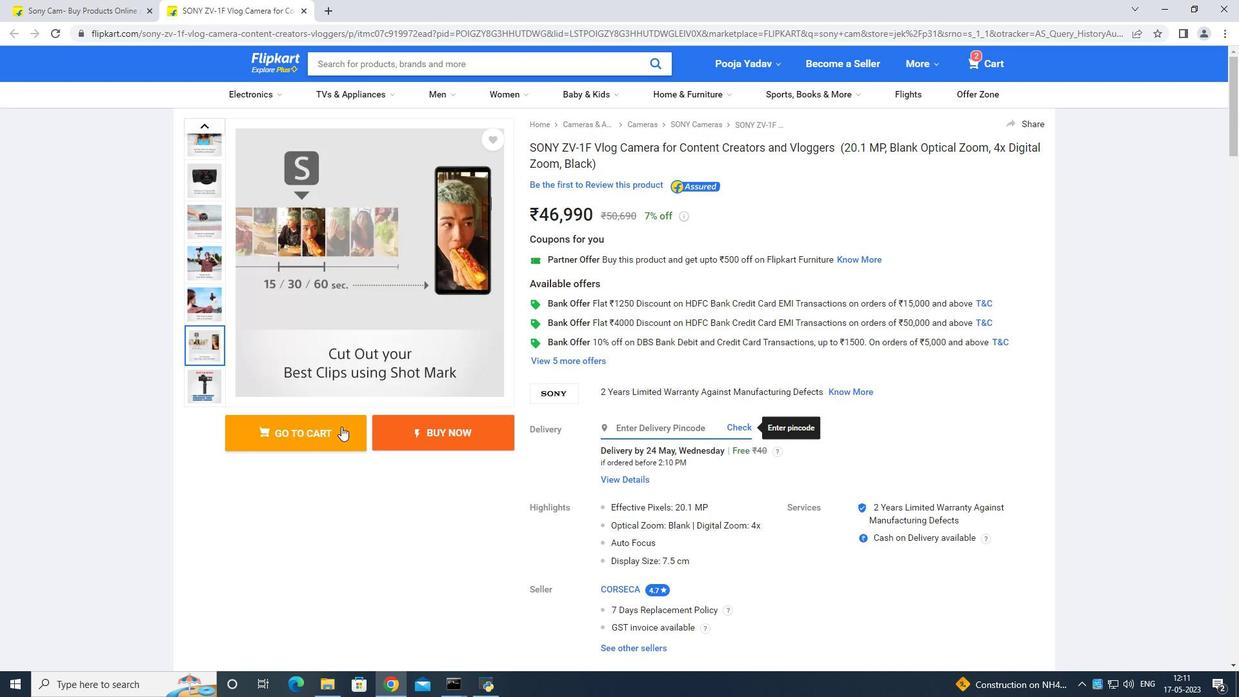 
Action: Mouse pressed left at (340, 429)
Screenshot: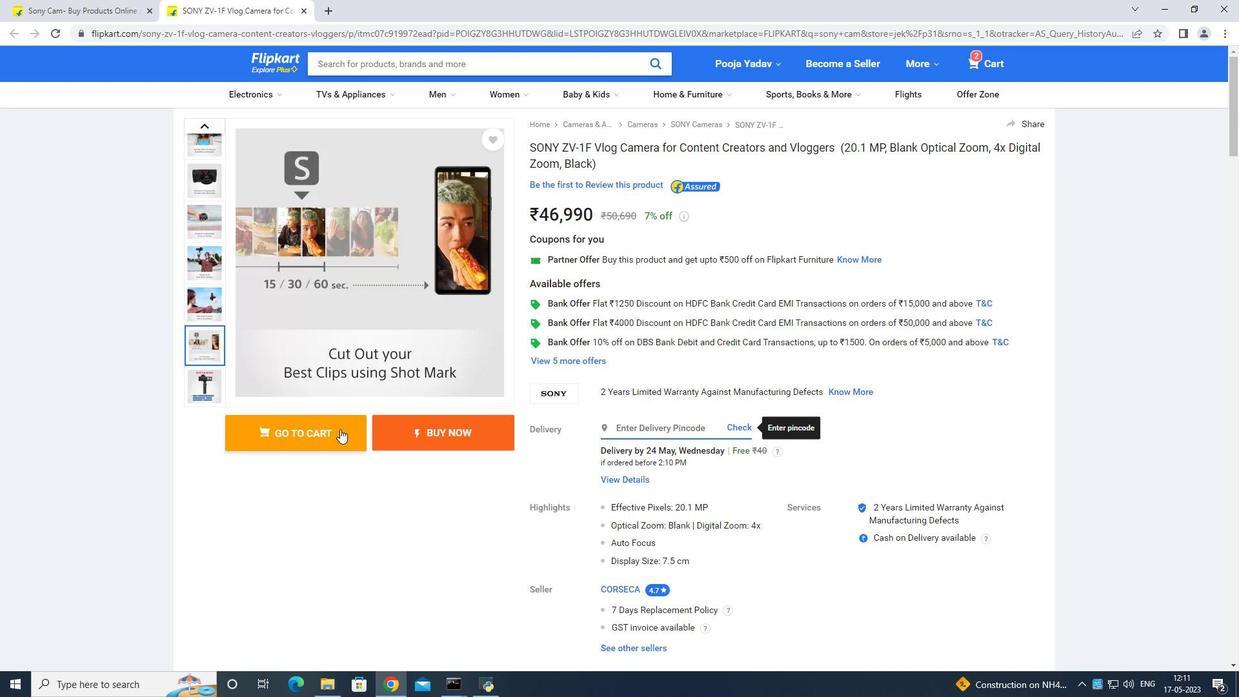 
Action: Mouse moved to (639, 62)
Screenshot: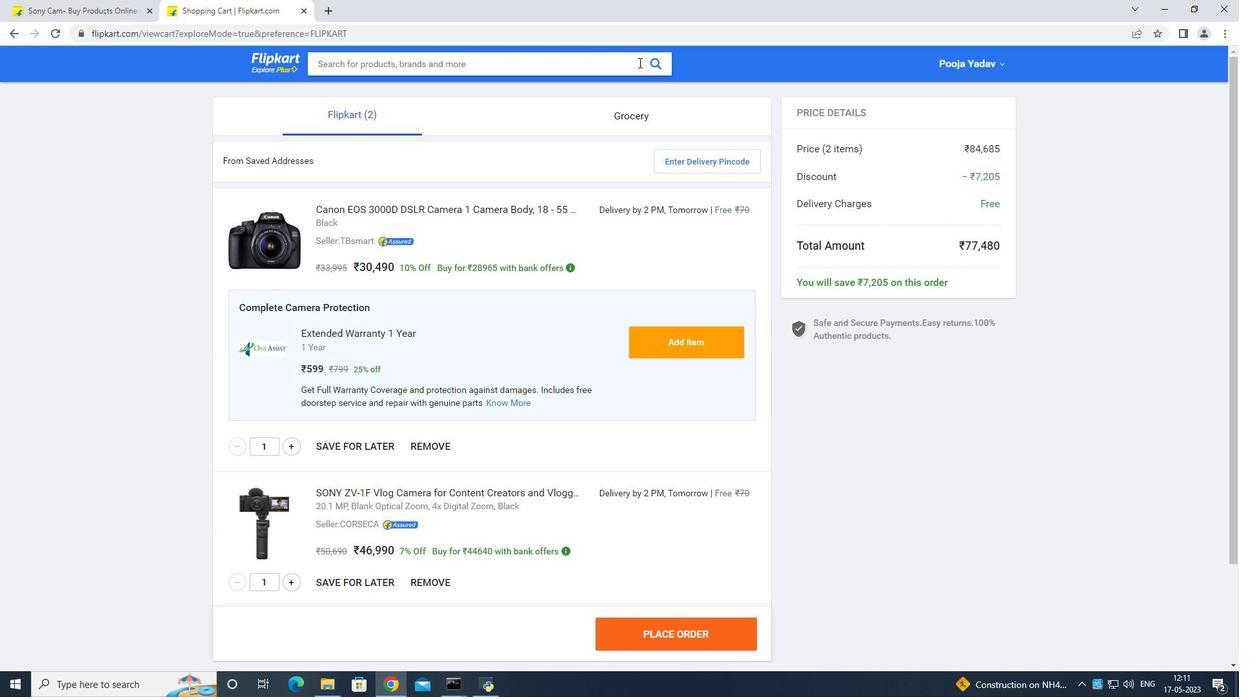 
Action: Mouse pressed left at (639, 62)
Screenshot: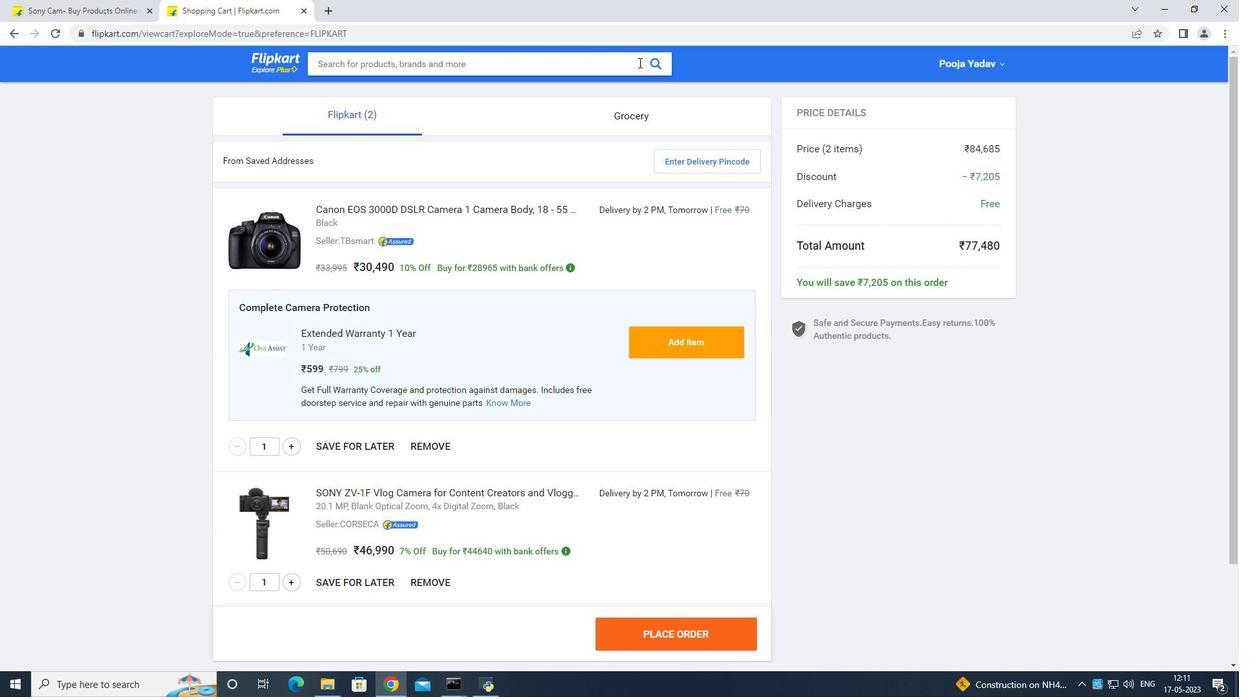 
Action: Mouse moved to (589, 106)
Screenshot: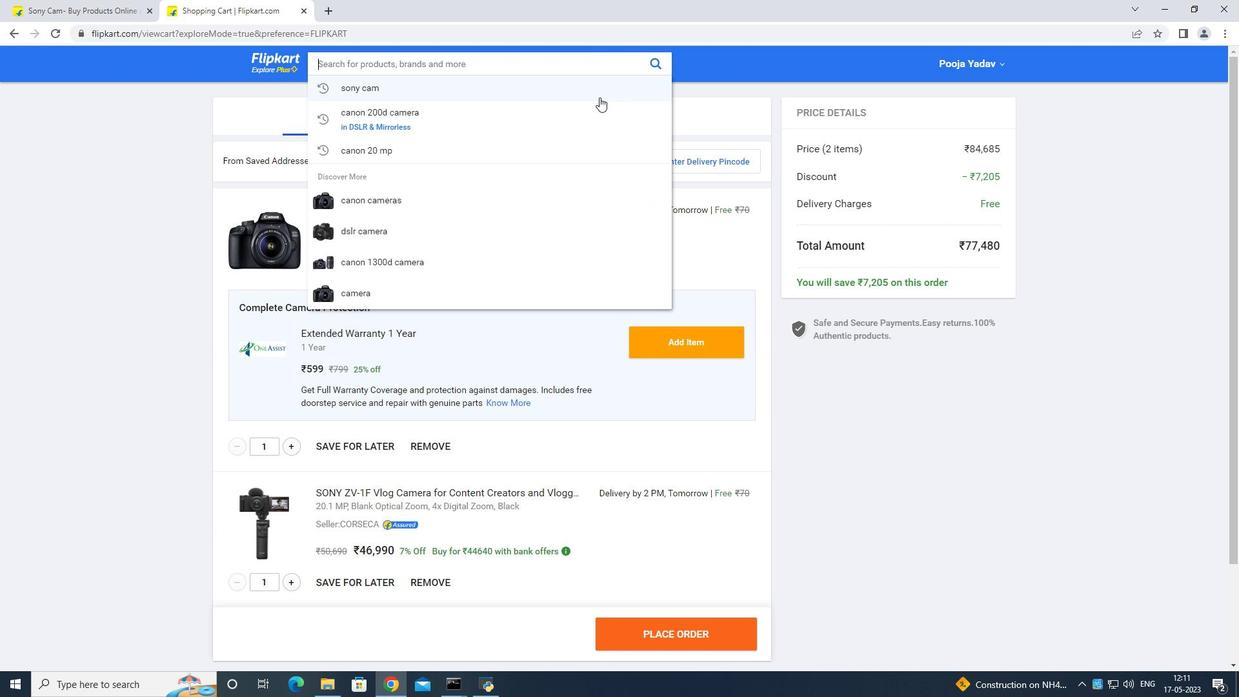 
Action: Mouse pressed left at (589, 106)
Screenshot: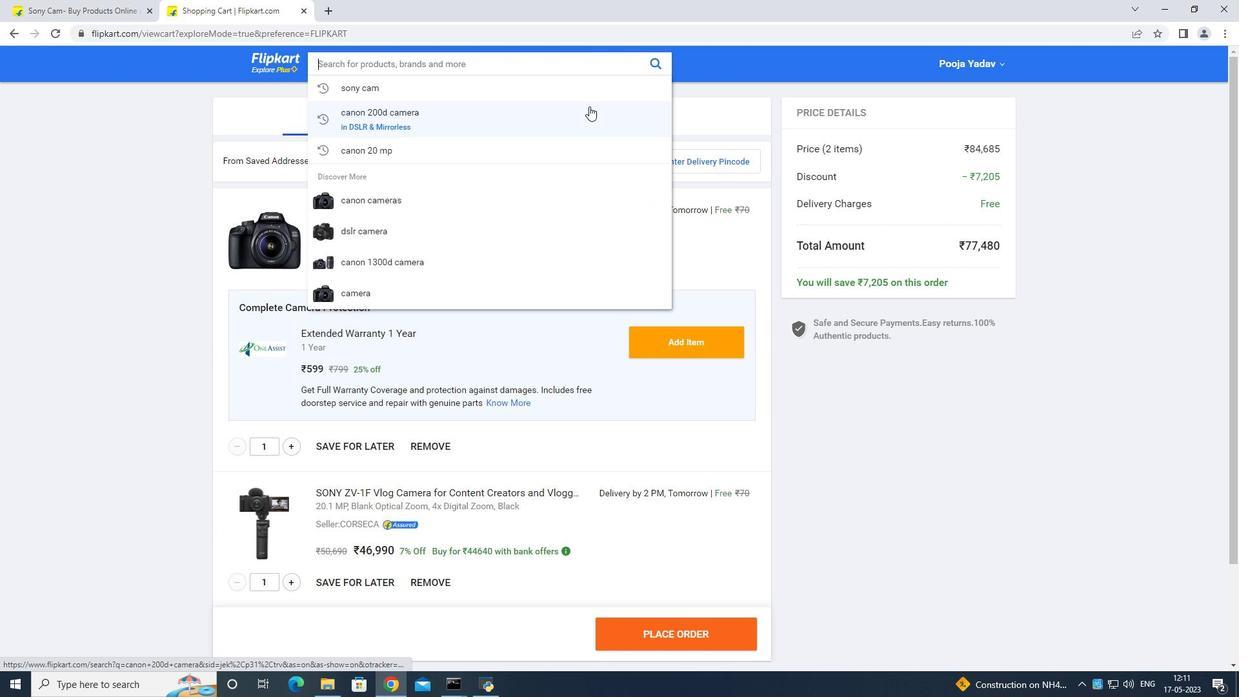 
Action: Mouse moved to (580, 233)
Screenshot: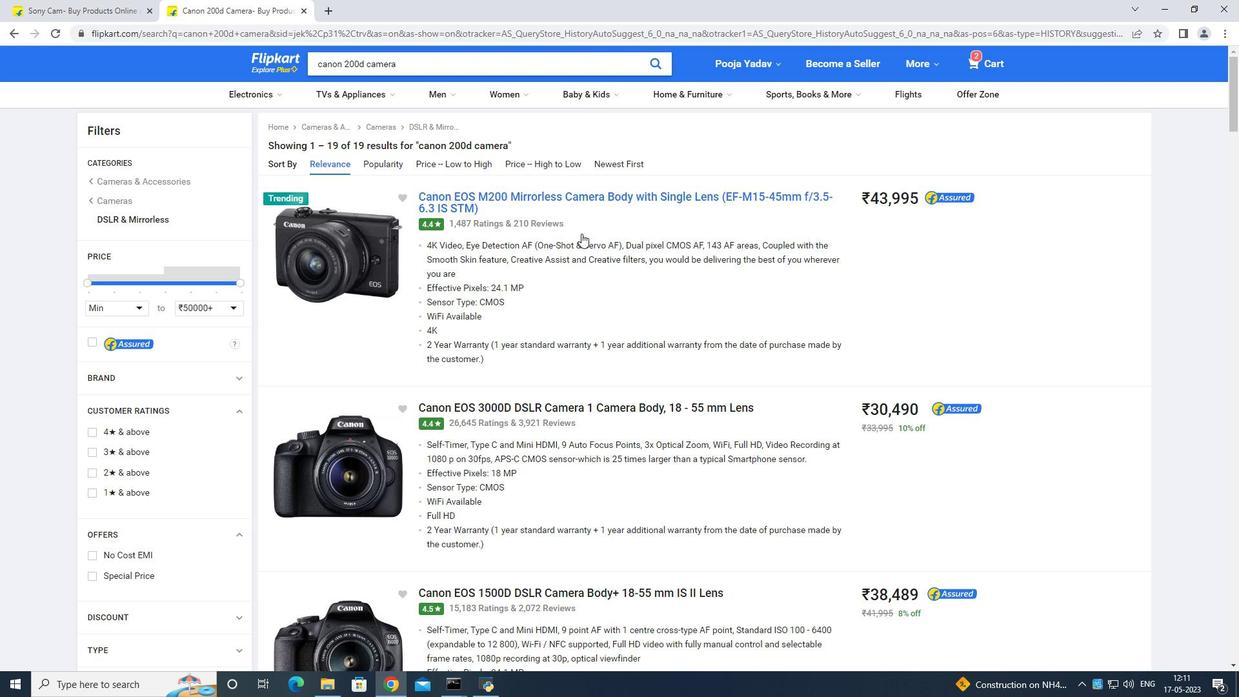 
Action: Mouse scrolled (580, 233) with delta (0, 0)
Screenshot: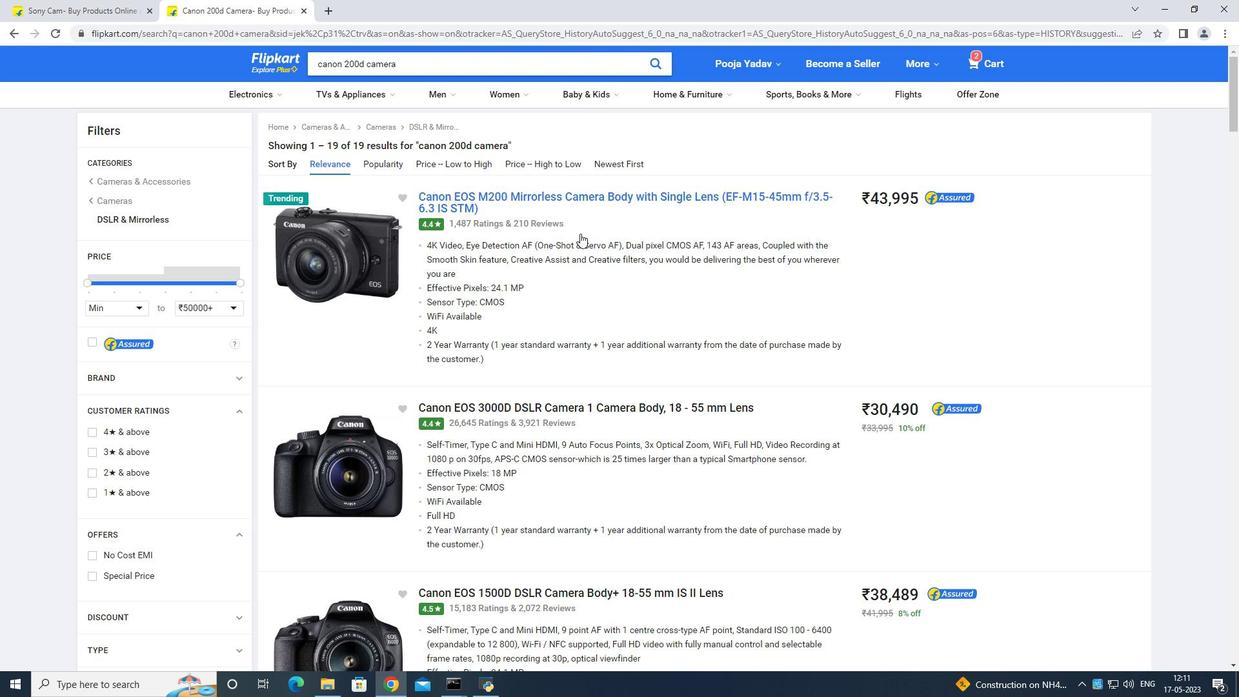 
Action: Mouse moved to (577, 233)
Screenshot: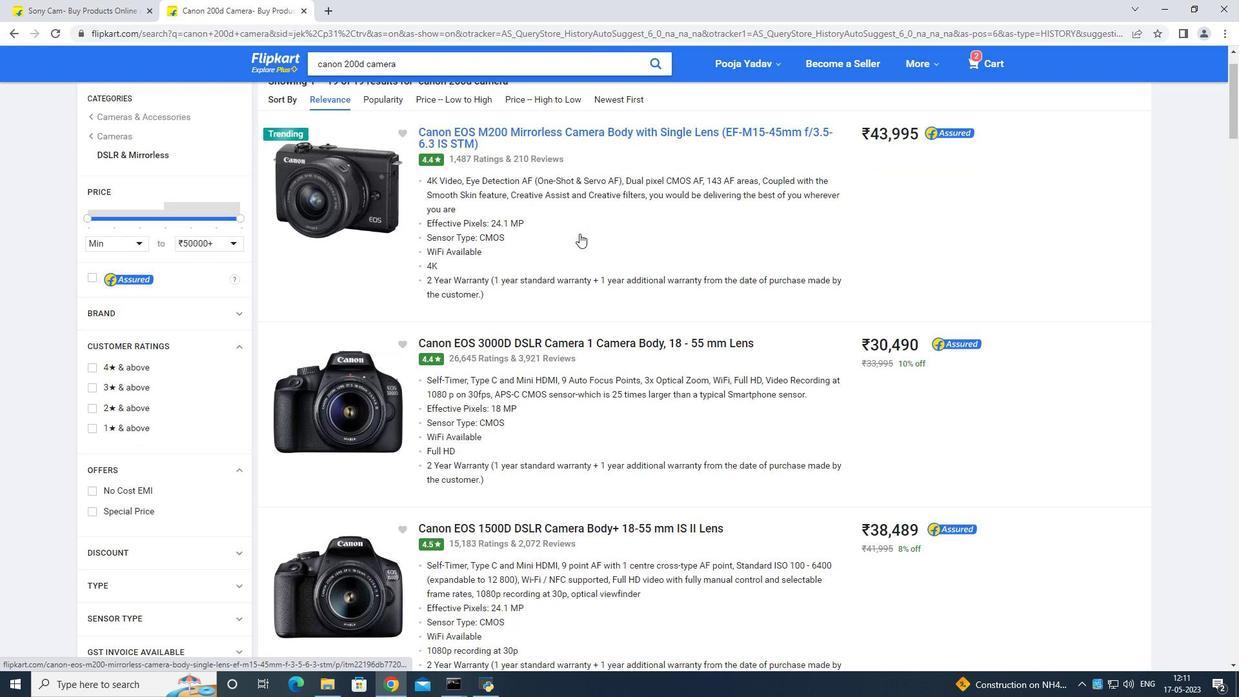 
Action: Mouse scrolled (577, 233) with delta (0, 0)
Screenshot: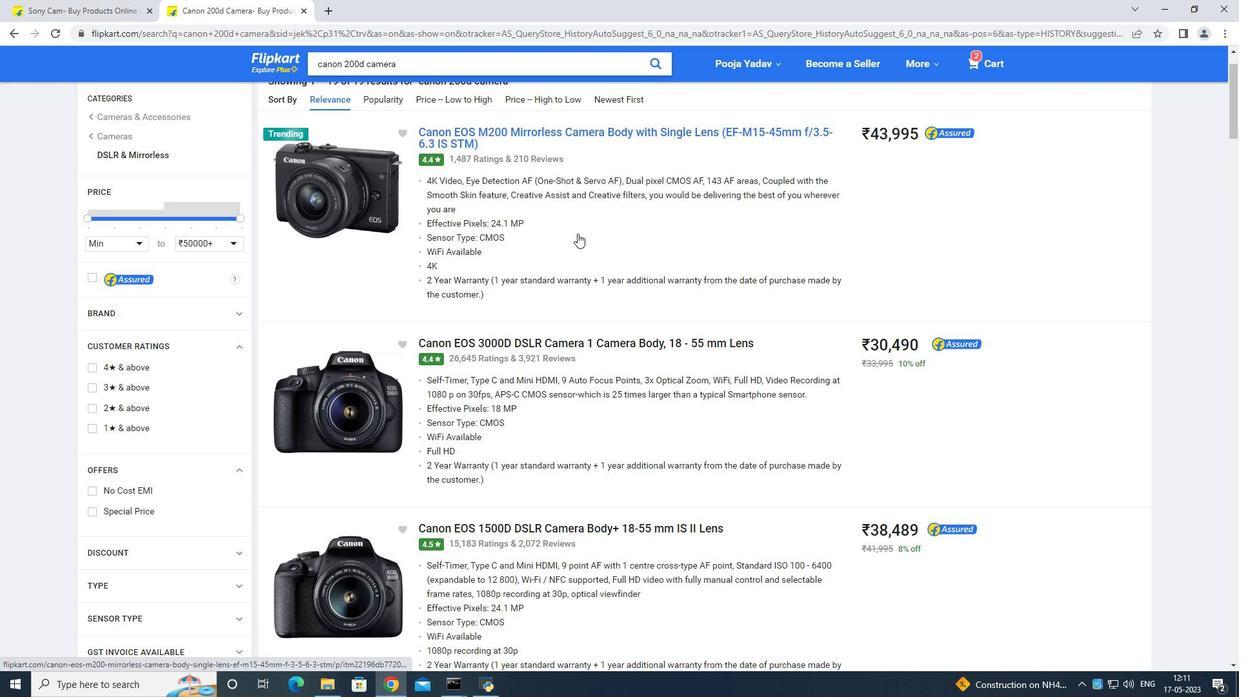 
Action: Mouse moved to (577, 233)
Screenshot: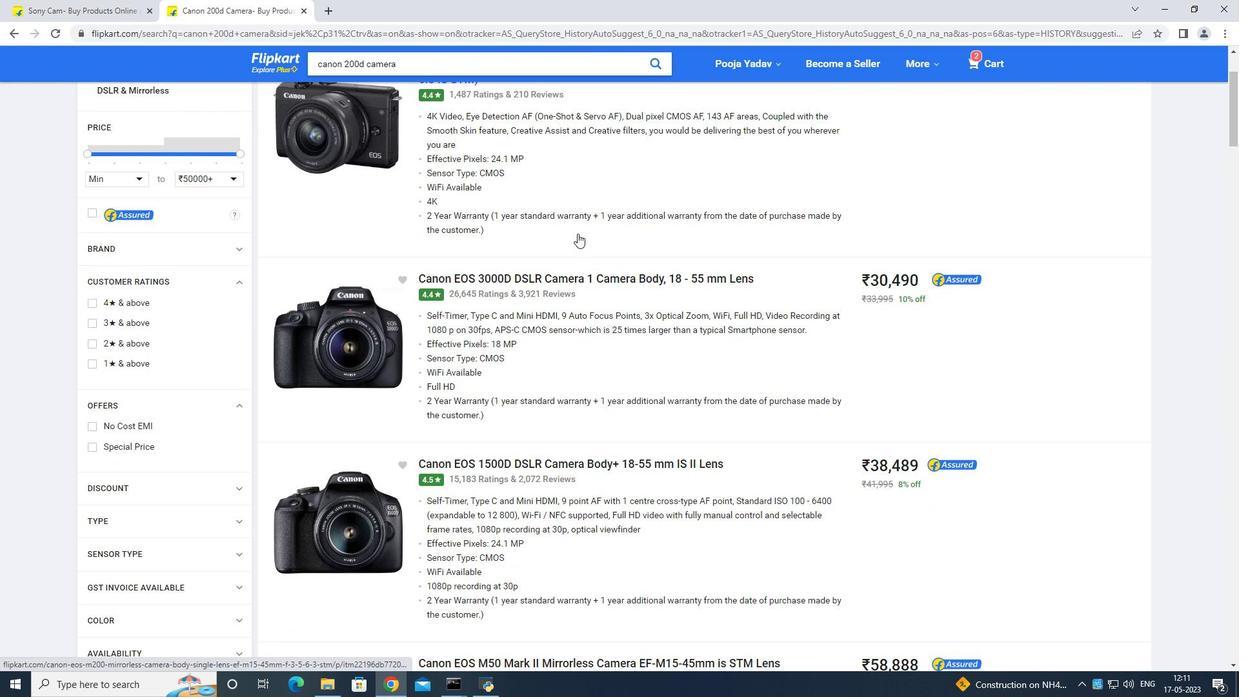 
Action: Mouse scrolled (577, 232) with delta (0, 0)
Screenshot: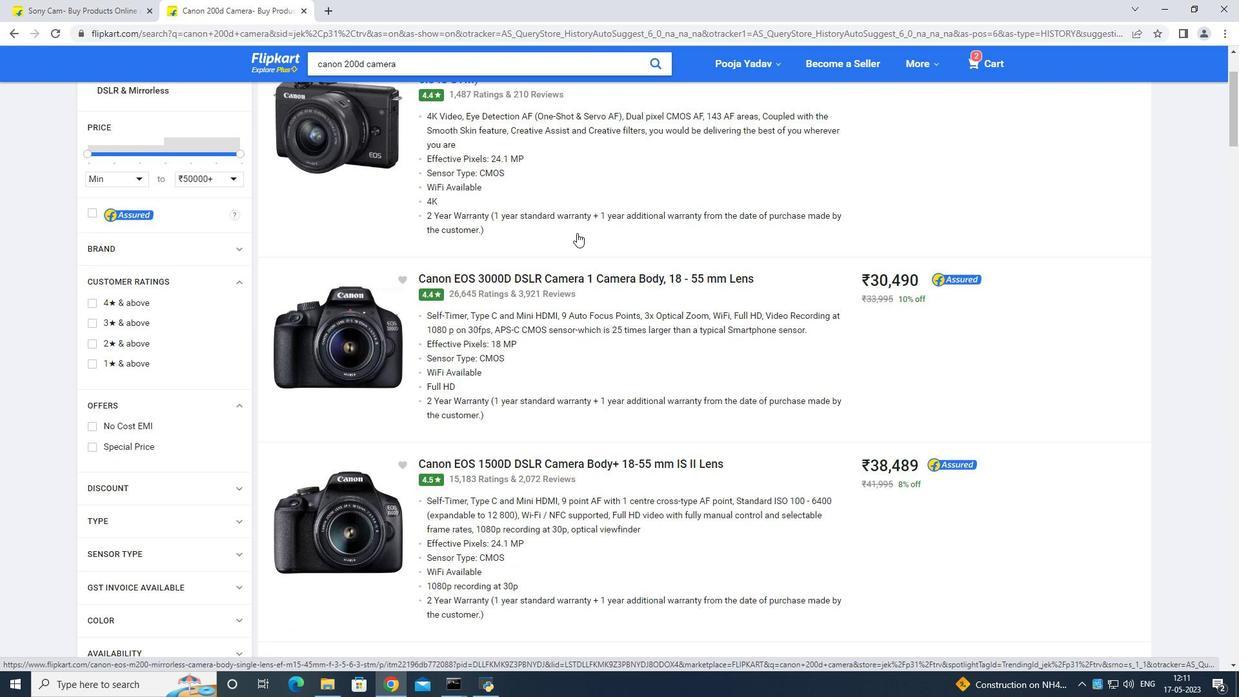 
Action: Mouse scrolled (577, 232) with delta (0, 0)
Screenshot: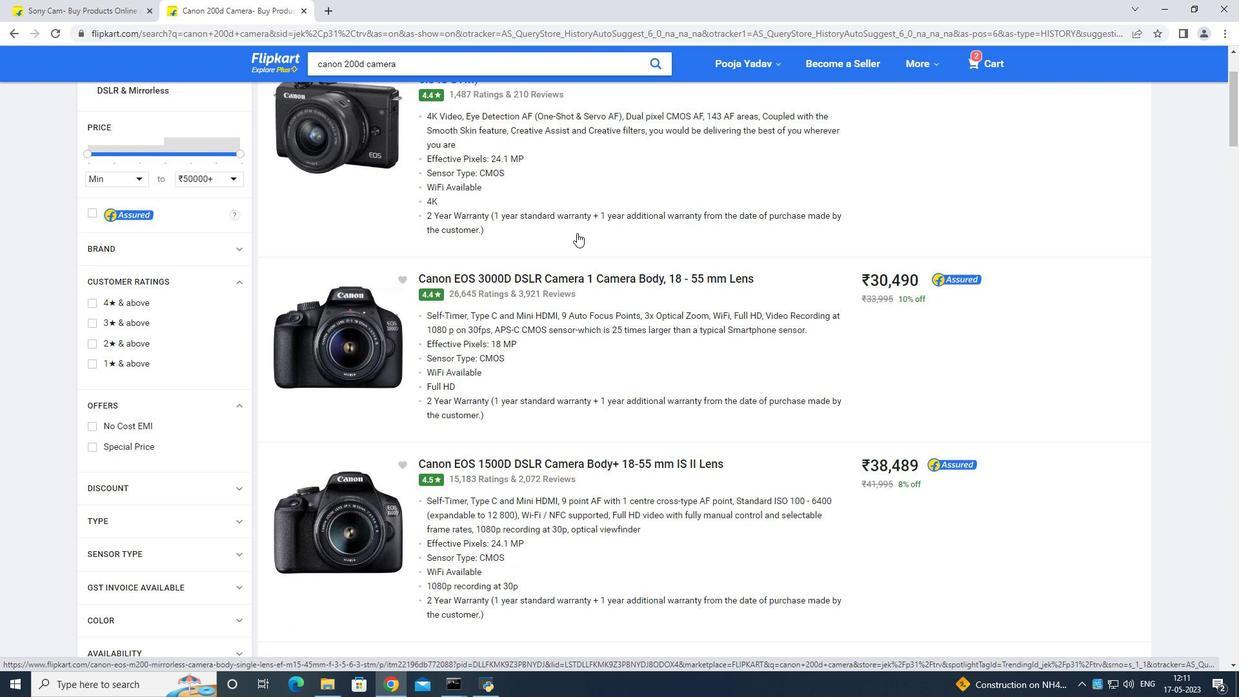 
Action: Mouse moved to (768, 218)
Screenshot: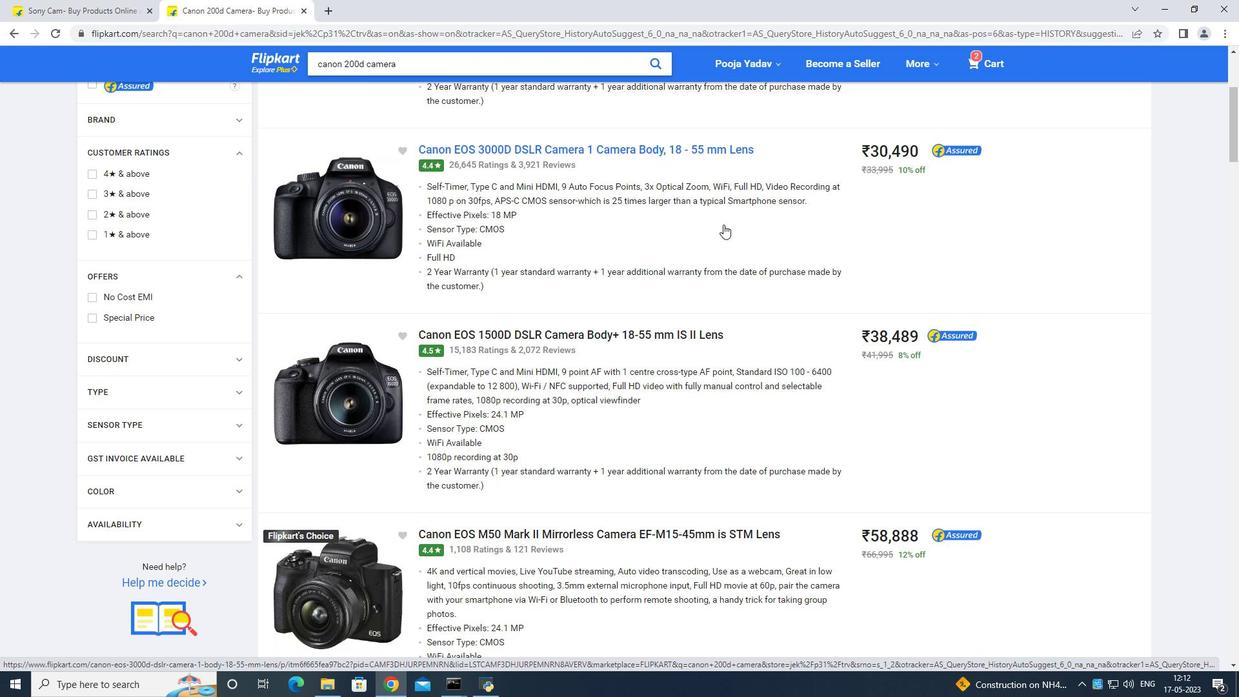 
Action: Mouse pressed left at (768, 218)
Screenshot: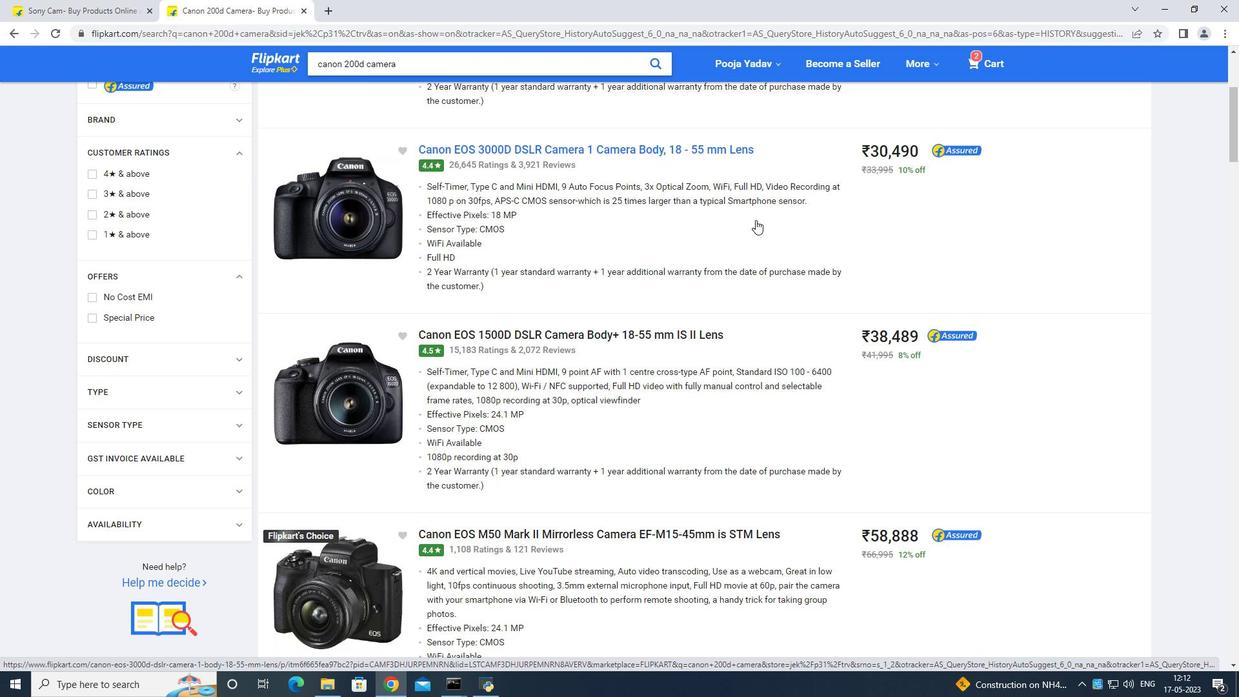 
Action: Mouse moved to (204, 171)
Screenshot: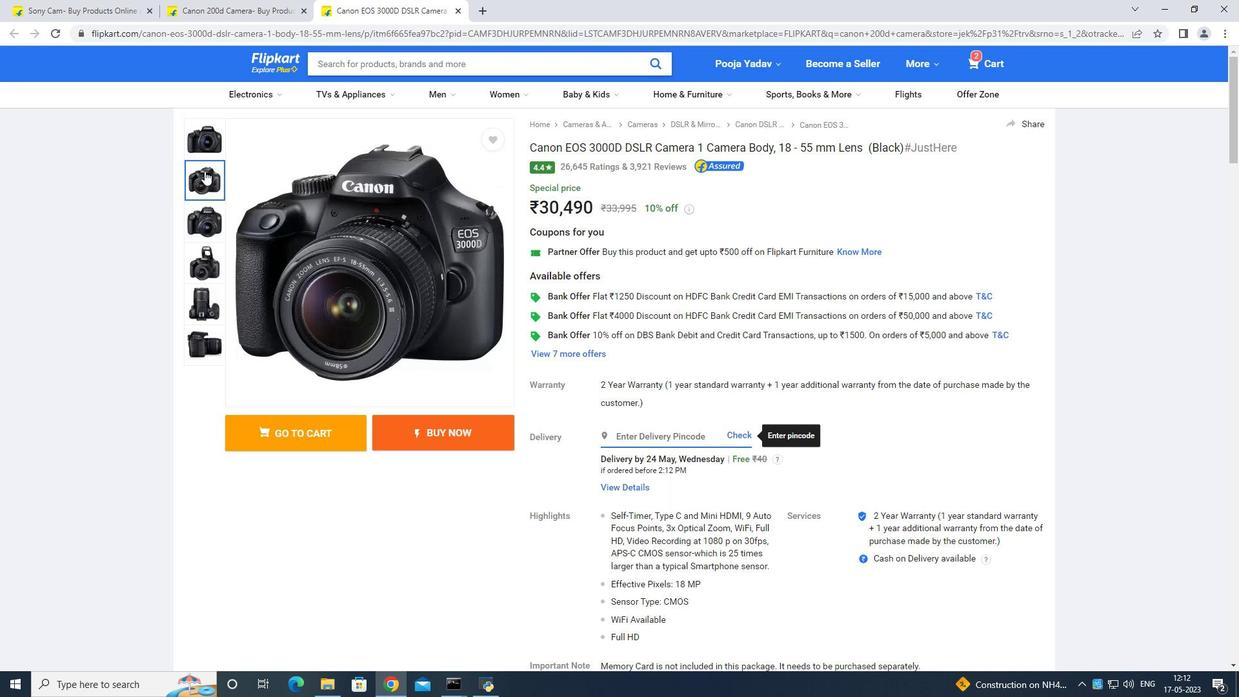 
Action: Mouse pressed left at (204, 171)
Screenshot: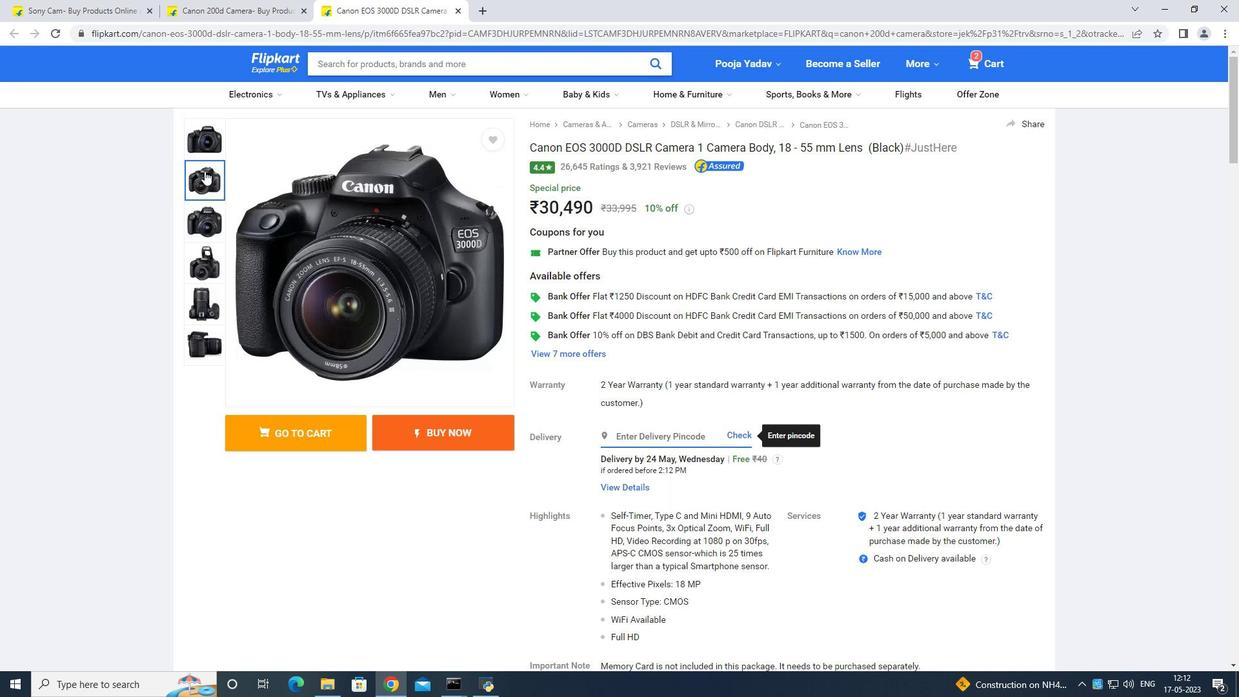
Action: Mouse moved to (205, 215)
Screenshot: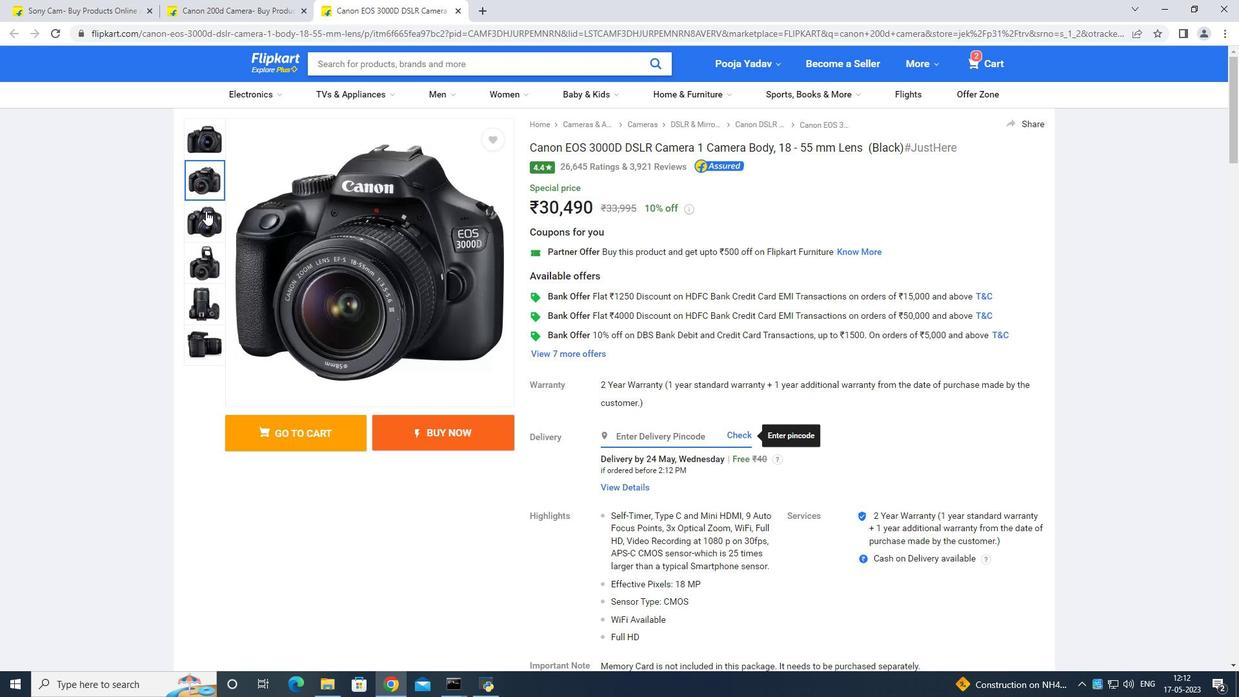 
Action: Mouse pressed left at (205, 215)
Screenshot: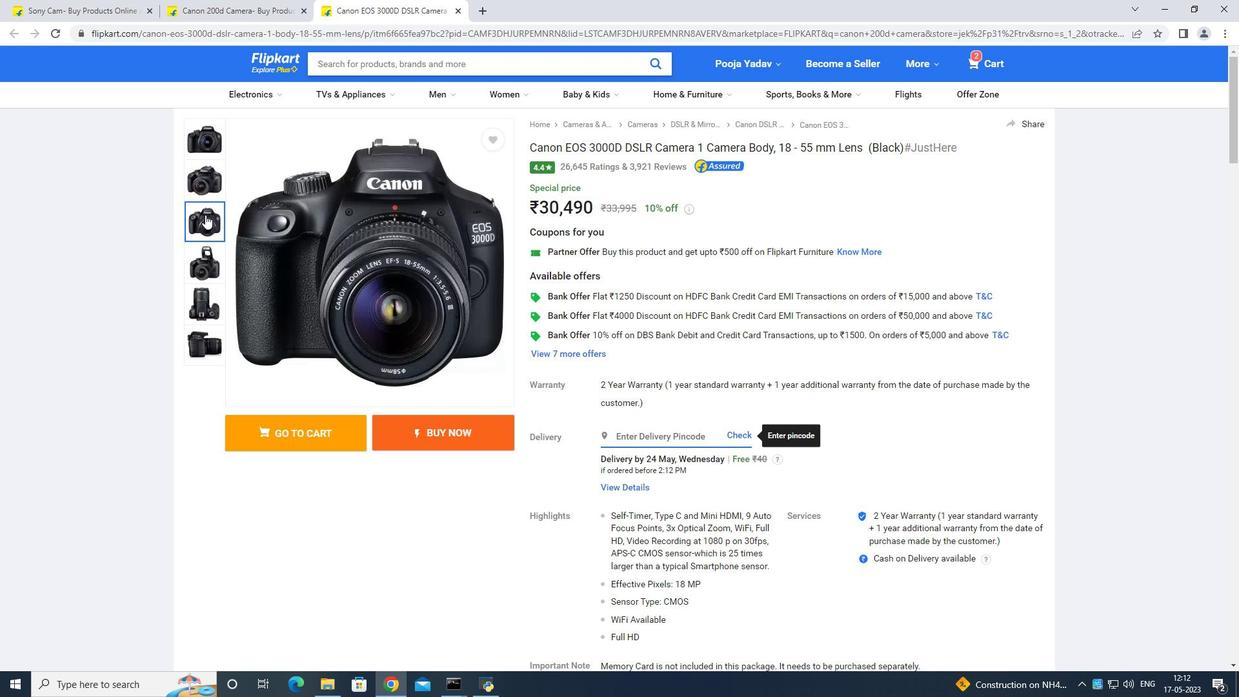 
Action: Mouse moved to (619, 338)
Screenshot: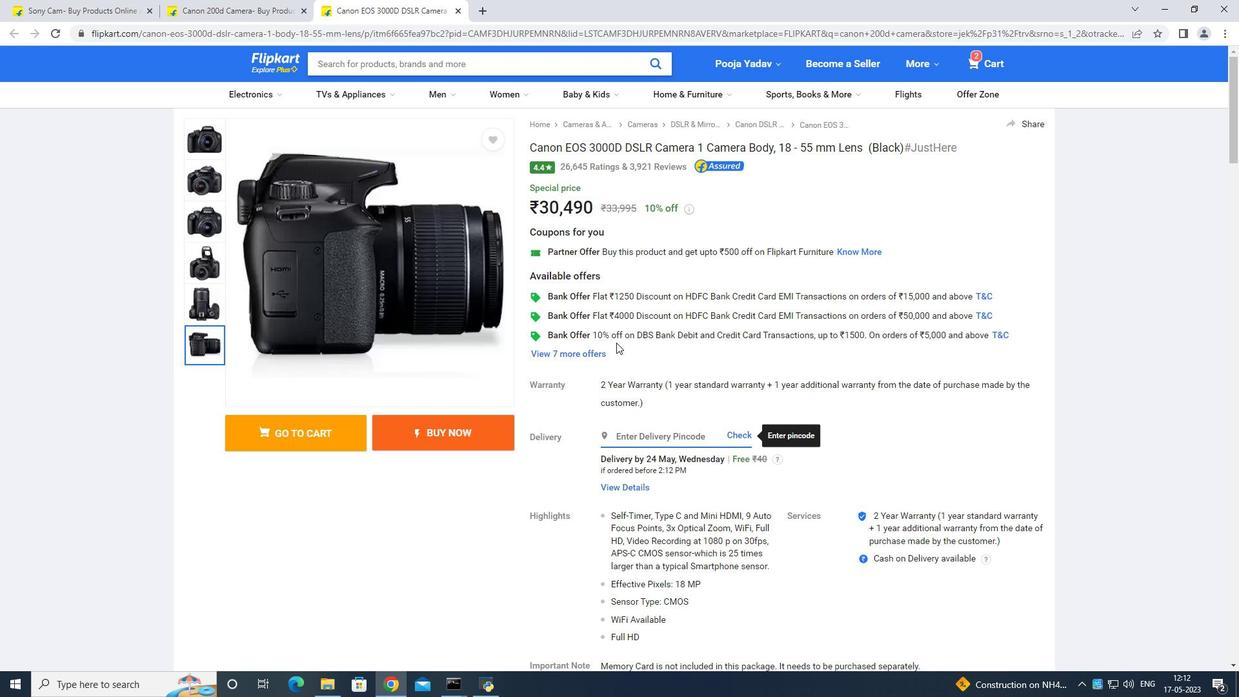 
Action: Mouse scrolled (619, 337) with delta (0, 0)
Screenshot: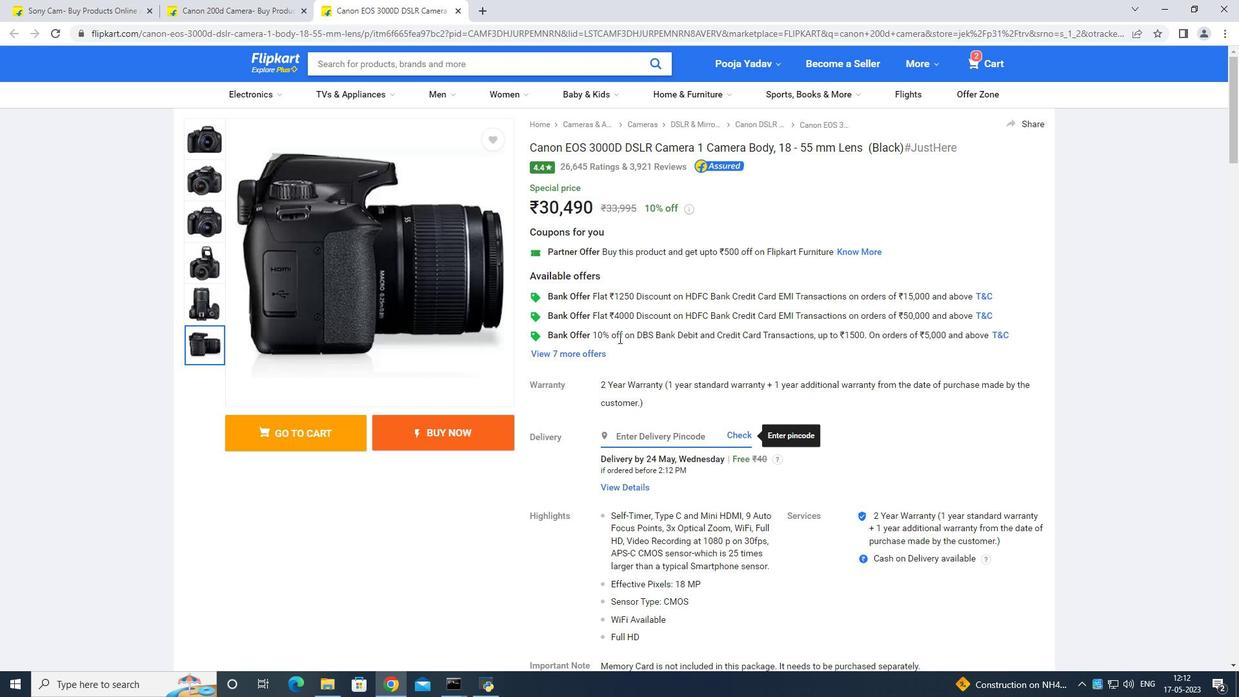 
Action: Mouse scrolled (619, 337) with delta (0, 0)
Screenshot: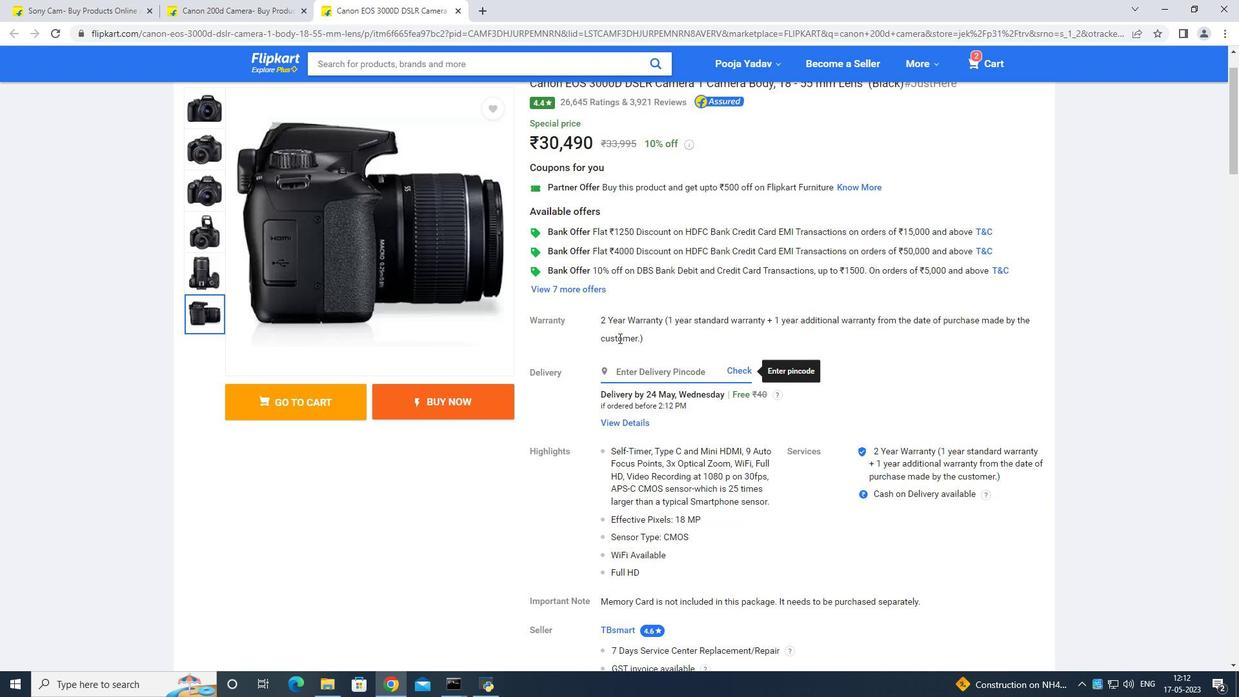 
Action: Mouse scrolled (619, 337) with delta (0, 0)
Screenshot: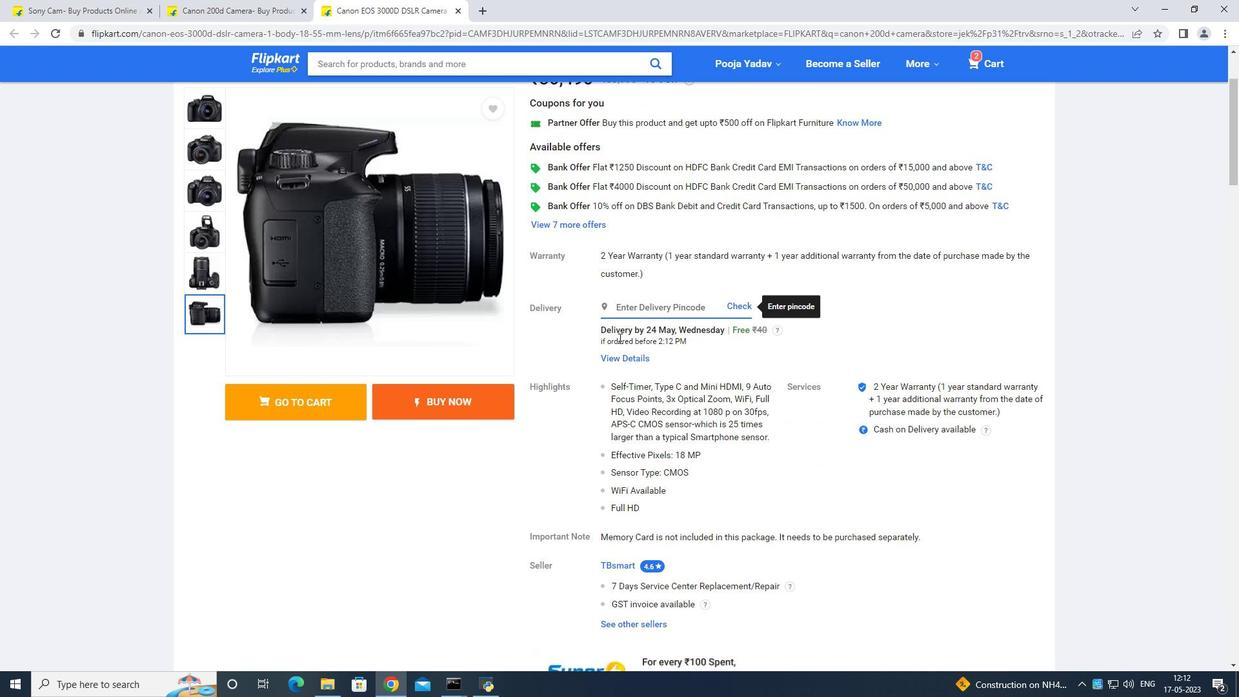 
Action: Mouse moved to (743, 220)
Screenshot: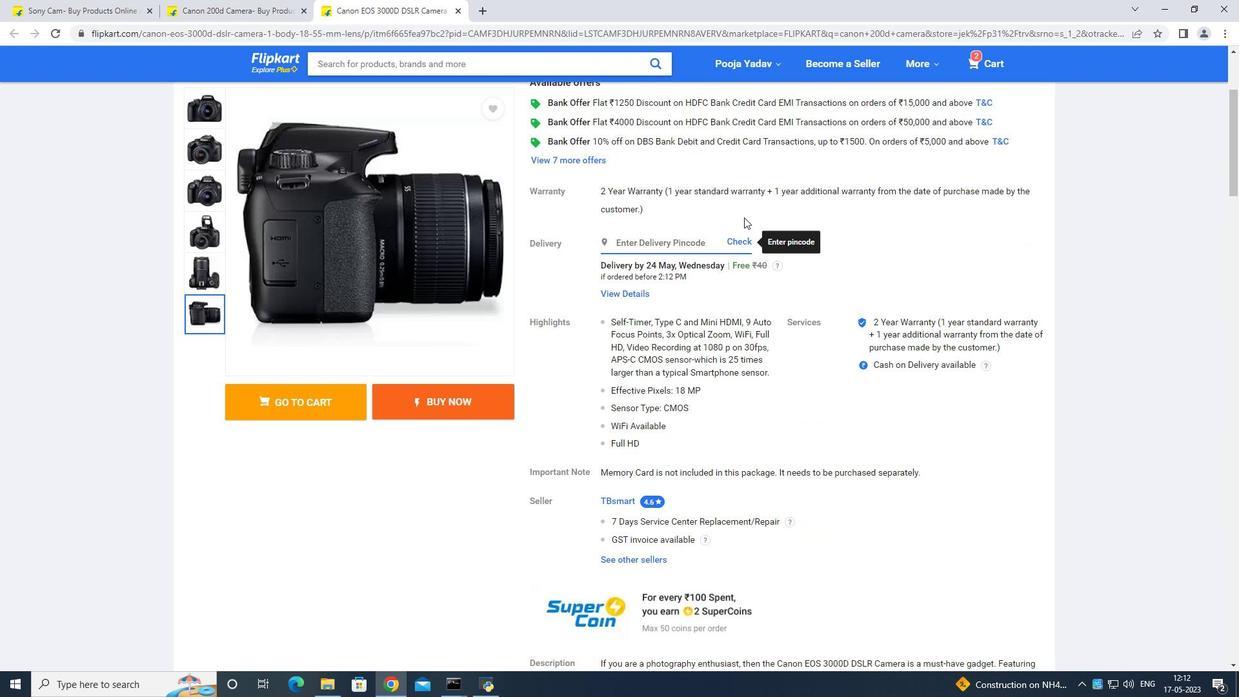 
Action: Mouse scrolled (743, 219) with delta (0, 0)
Screenshot: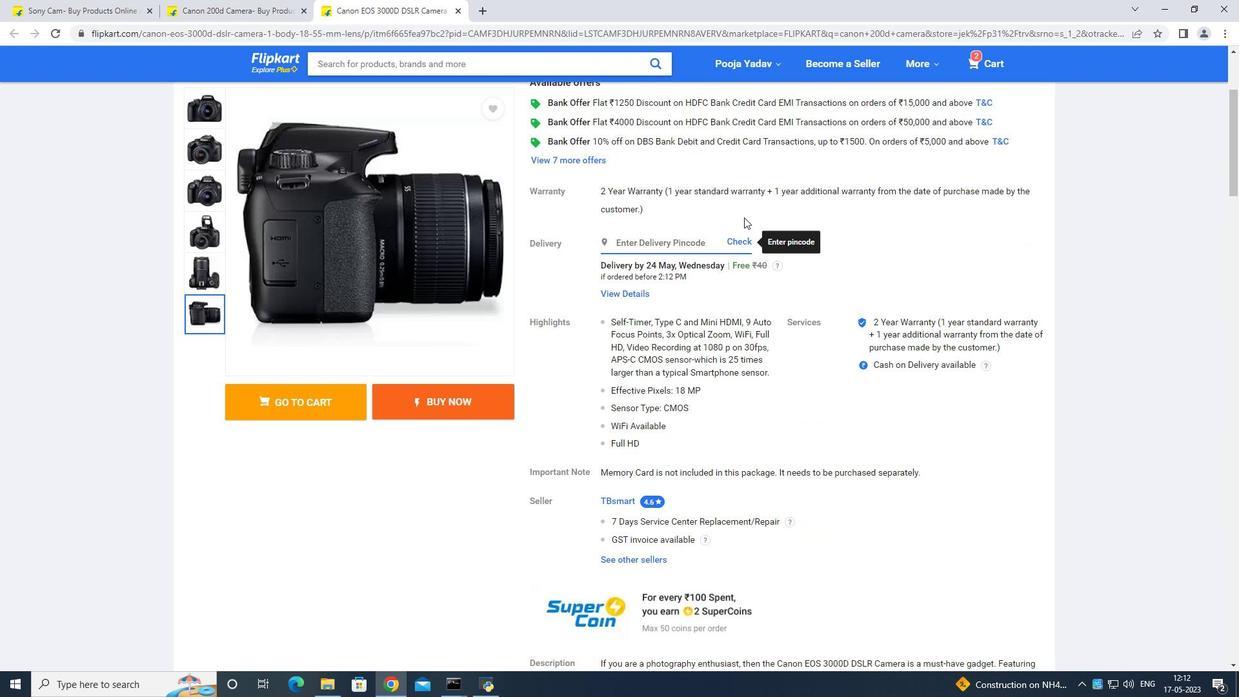 
Action: Mouse moved to (741, 222)
Screenshot: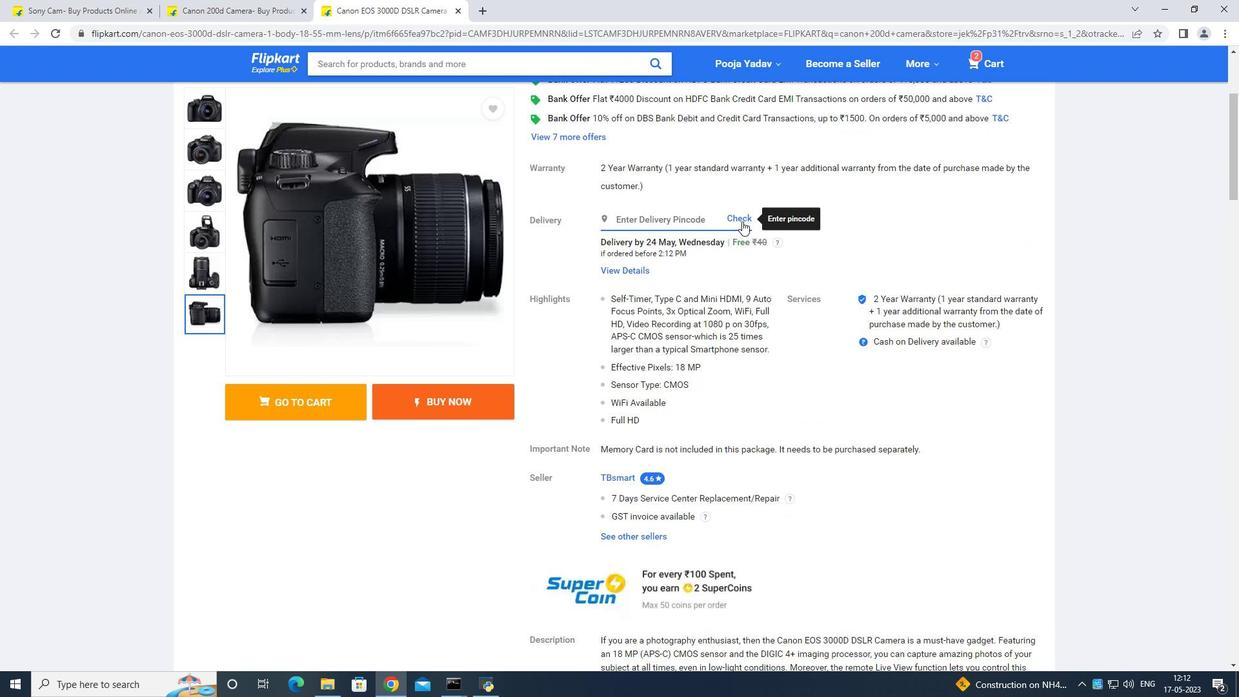 
Action: Mouse scrolled (741, 221) with delta (0, 0)
Screenshot: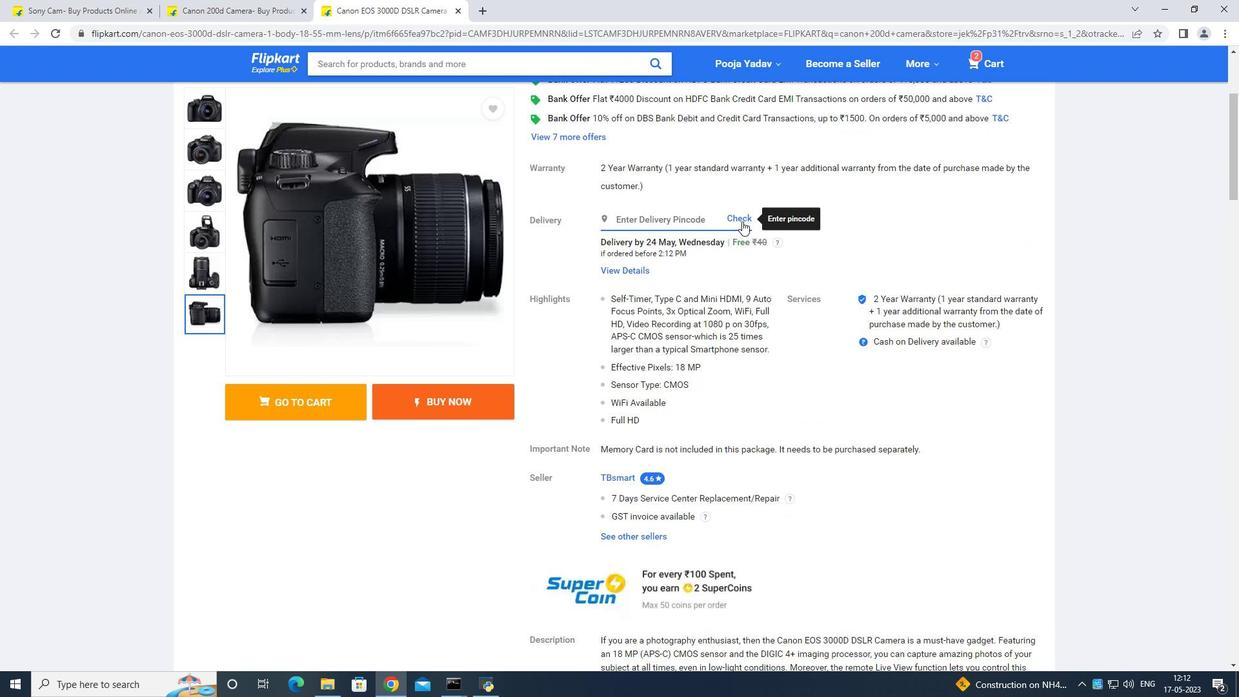 
Action: Mouse moved to (608, 198)
Screenshot: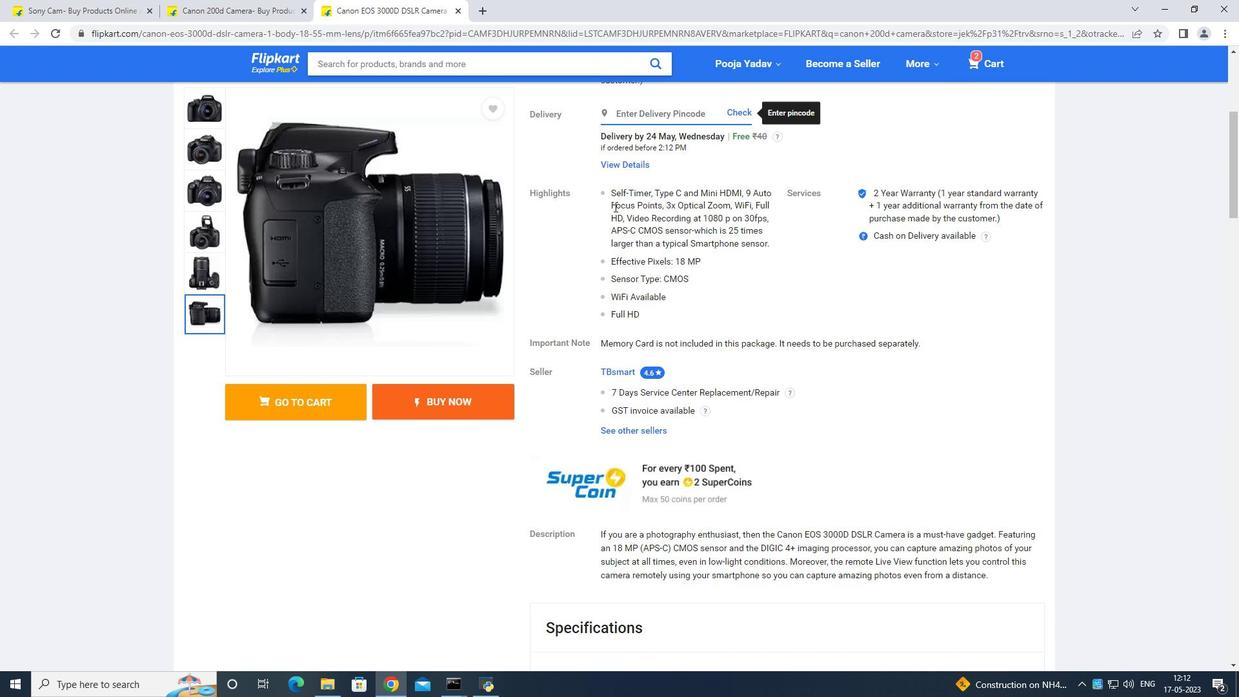 
Action: Mouse scrolled (608, 197) with delta (0, 0)
Screenshot: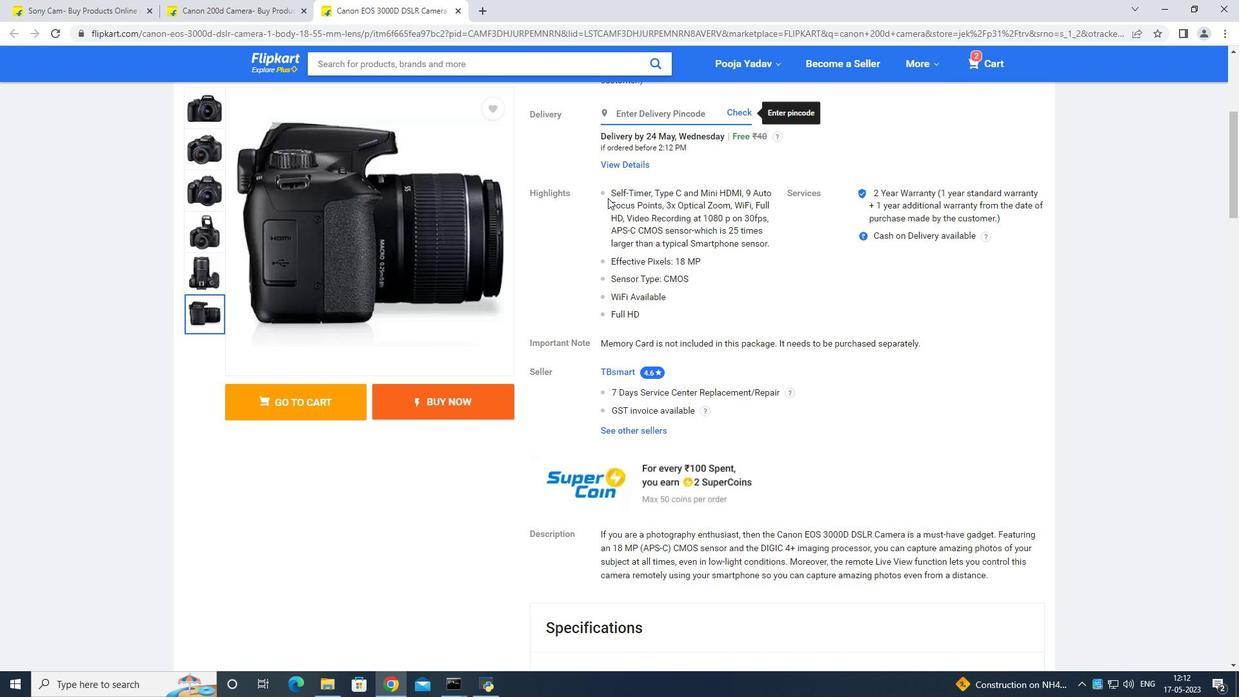 
Action: Mouse moved to (695, 293)
Screenshot: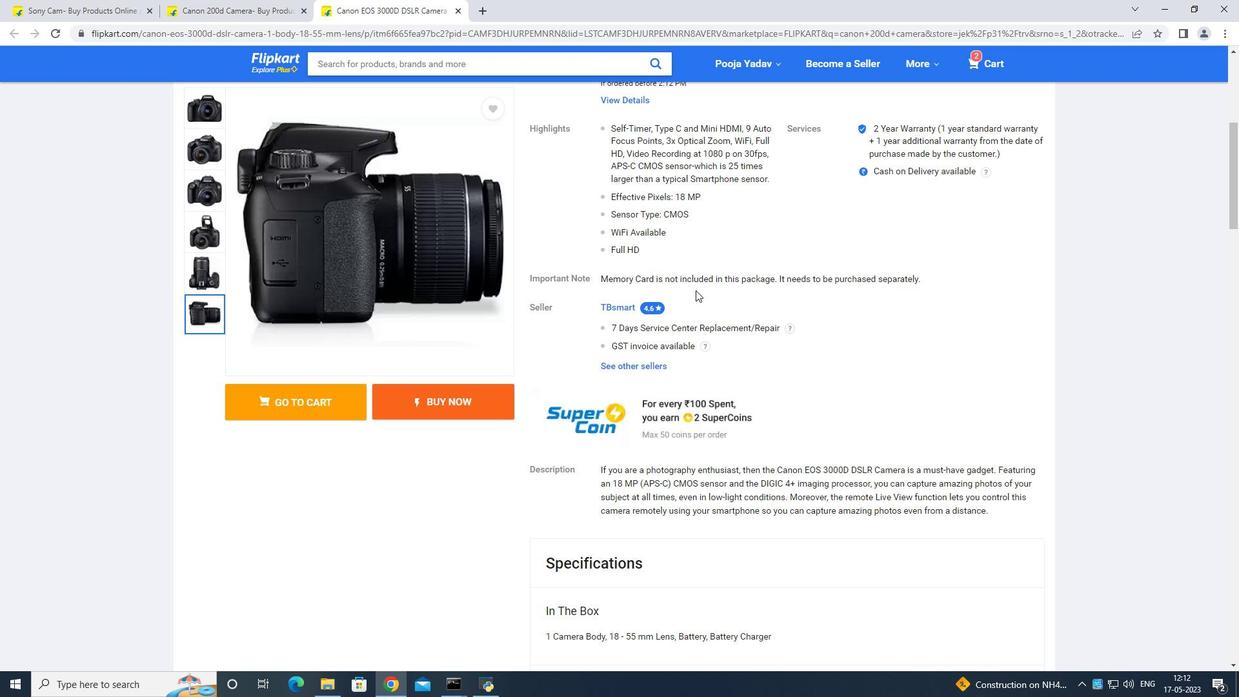 
Action: Mouse scrolled (695, 292) with delta (0, 0)
Screenshot: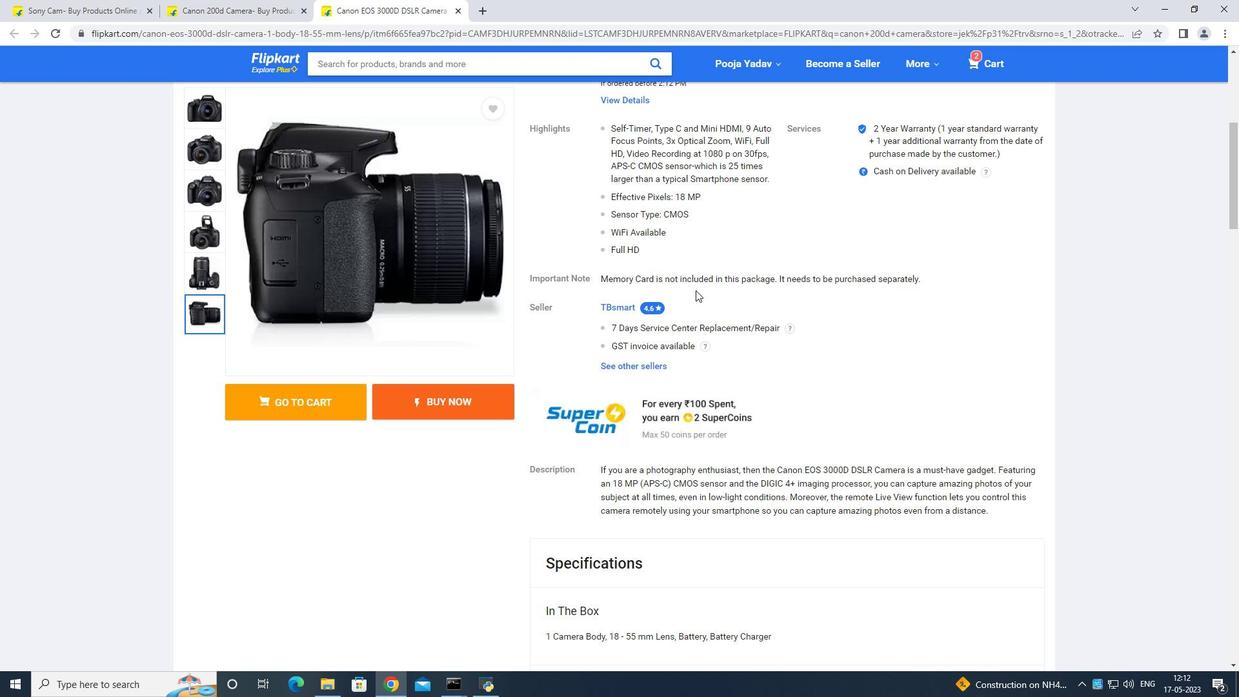 
Action: Mouse moved to (568, 310)
Screenshot: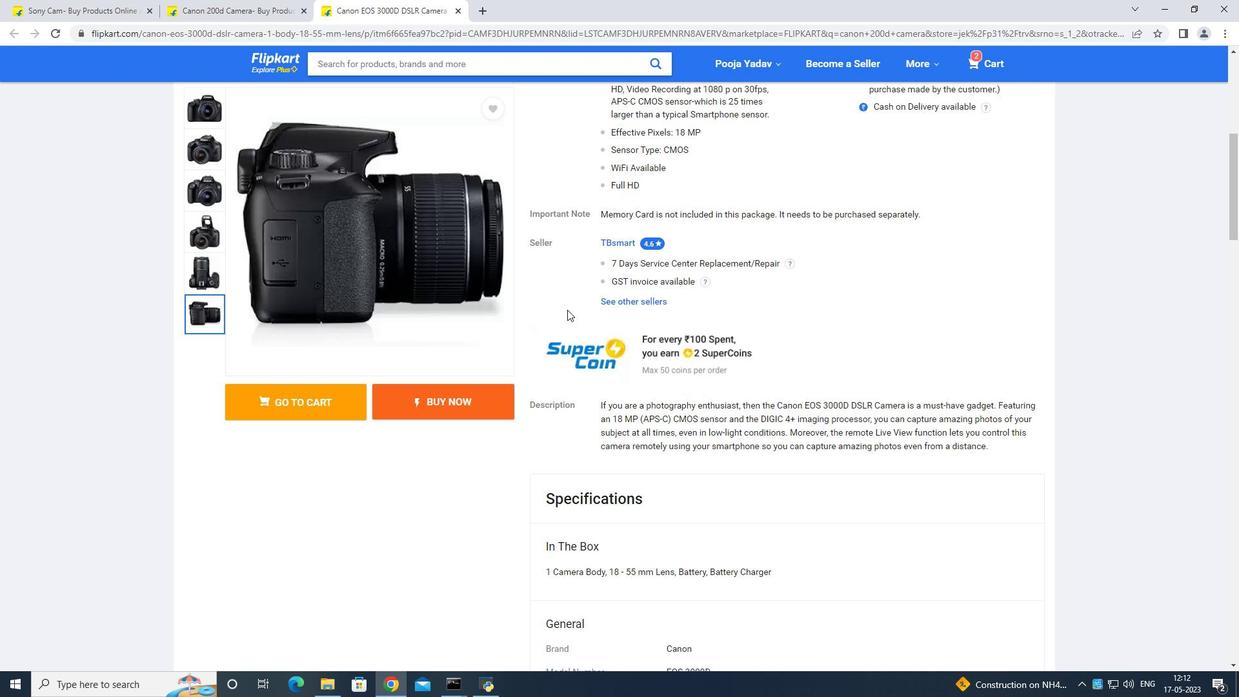 
Action: Mouse scrolled (568, 309) with delta (0, 0)
Screenshot: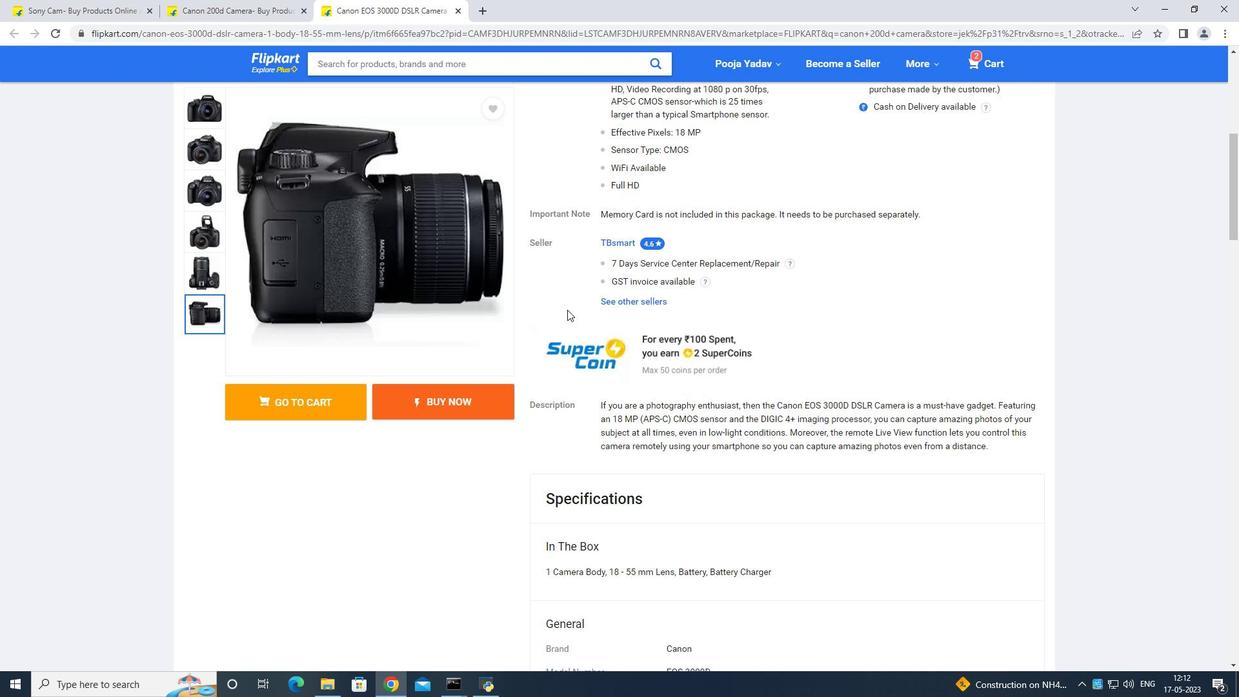 
Action: Mouse moved to (568, 311)
Screenshot: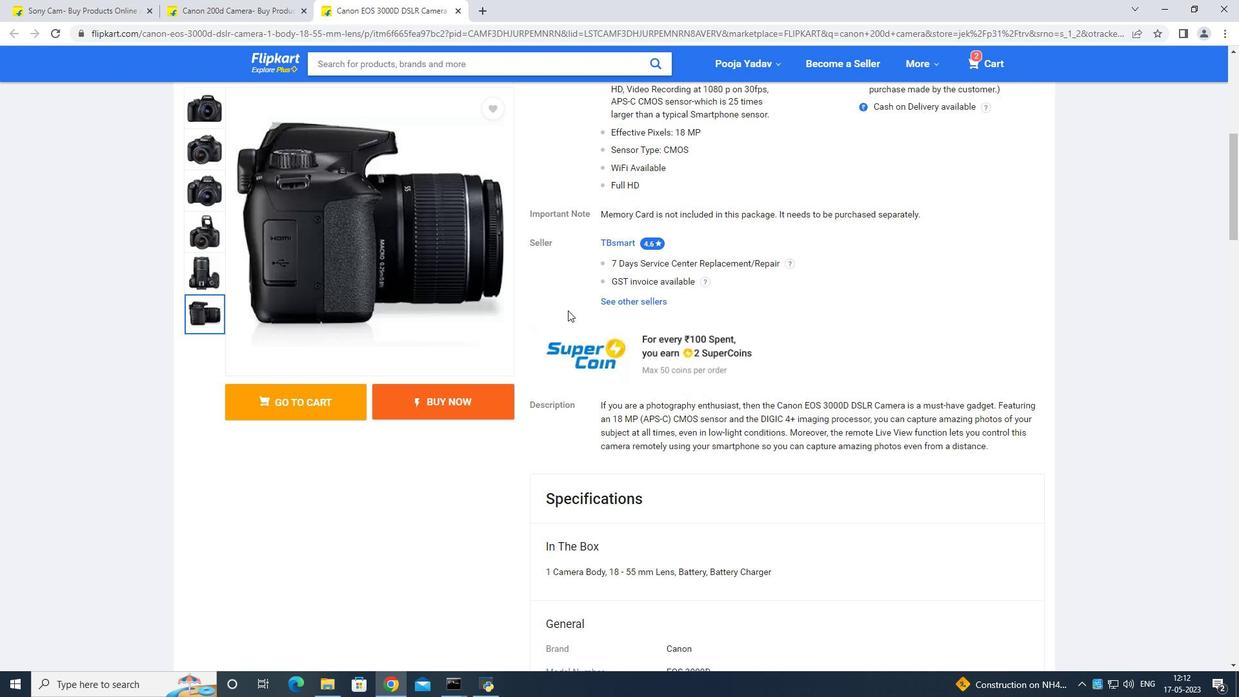 
Action: Mouse scrolled (568, 310) with delta (0, 0)
Screenshot: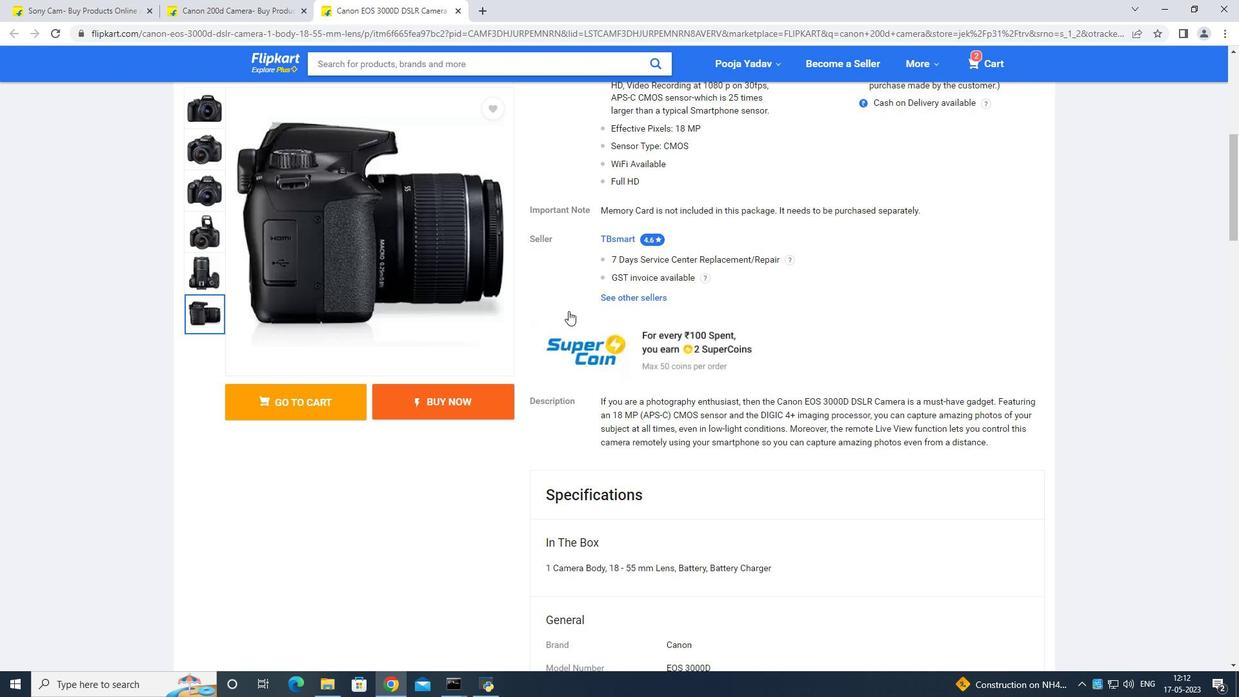 
Action: Mouse scrolled (568, 310) with delta (0, 0)
Screenshot: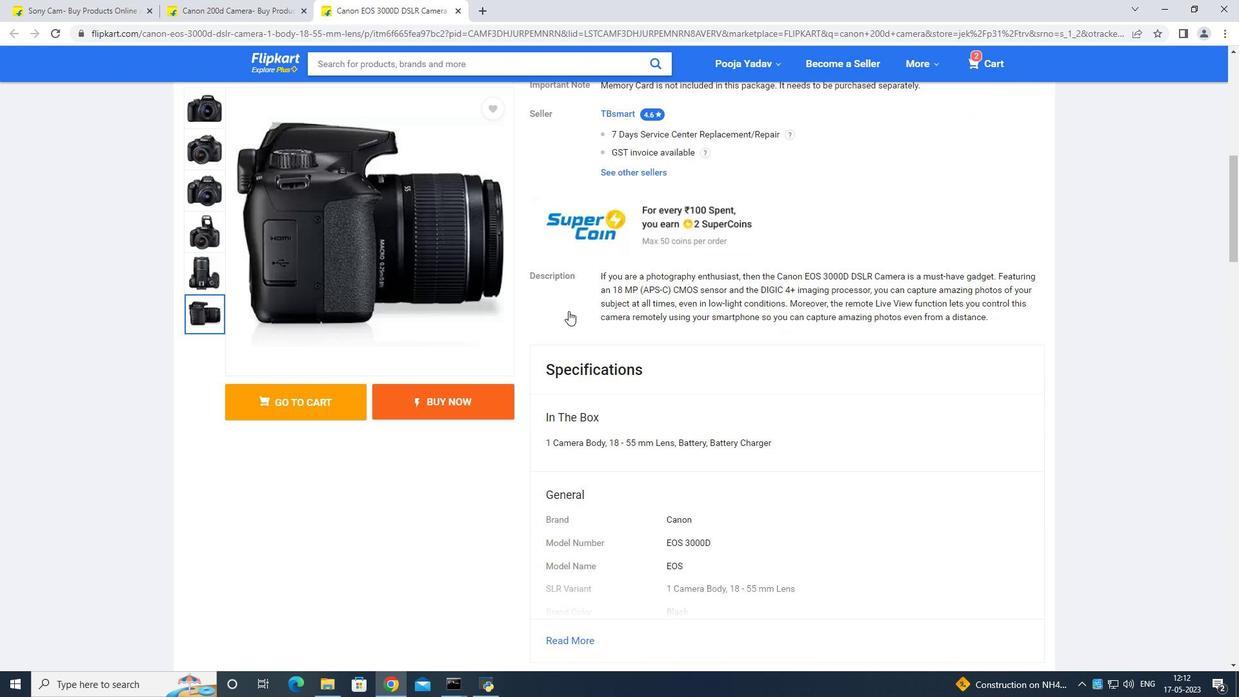 
Action: Mouse scrolled (568, 310) with delta (0, 0)
Screenshot: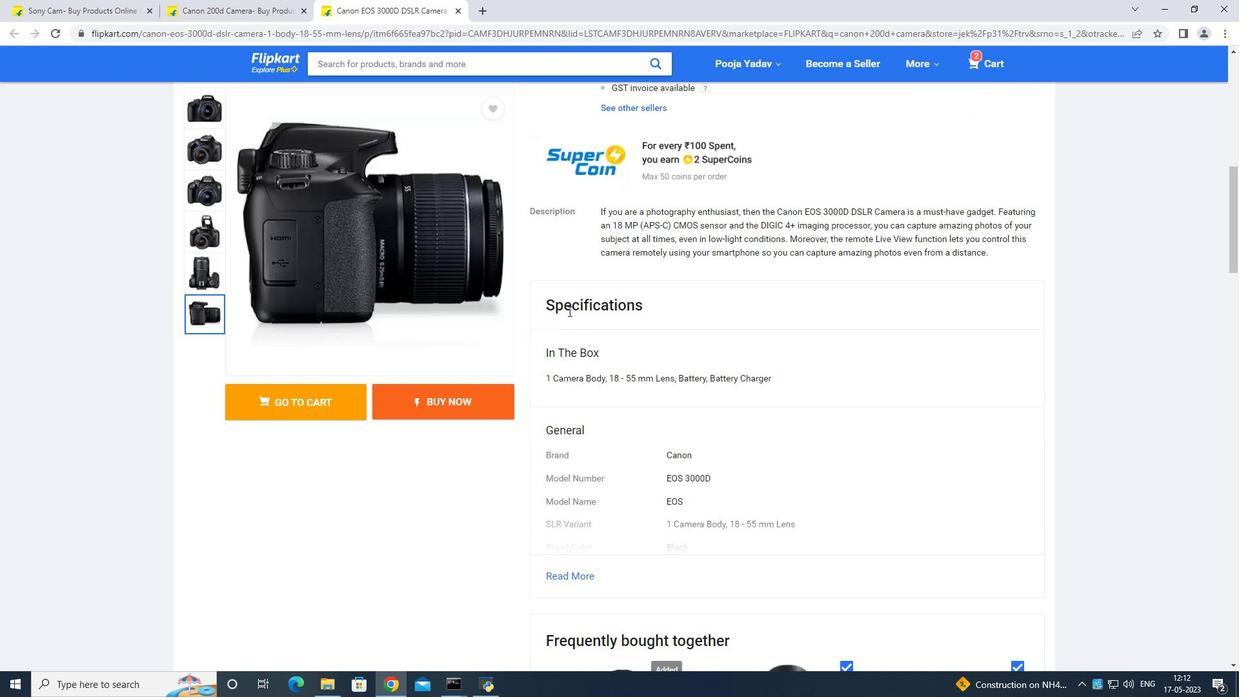 
Action: Mouse scrolled (568, 310) with delta (0, 0)
Screenshot: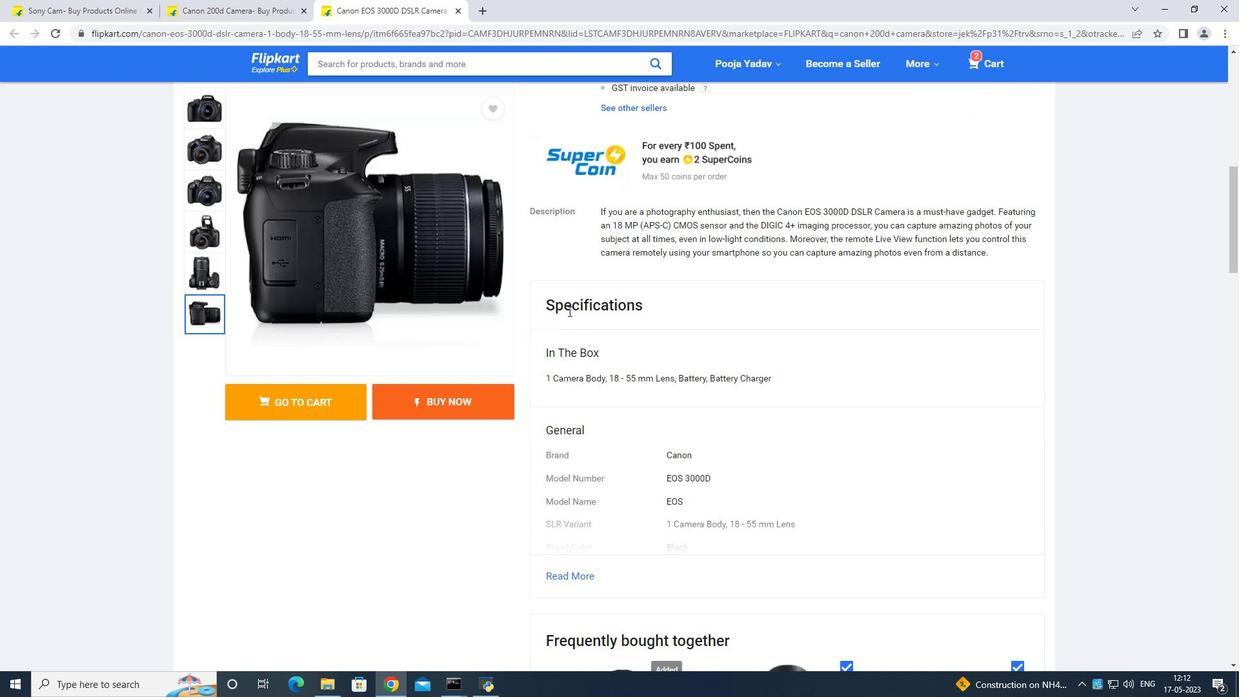 
Action: Mouse scrolled (568, 310) with delta (0, 0)
Screenshot: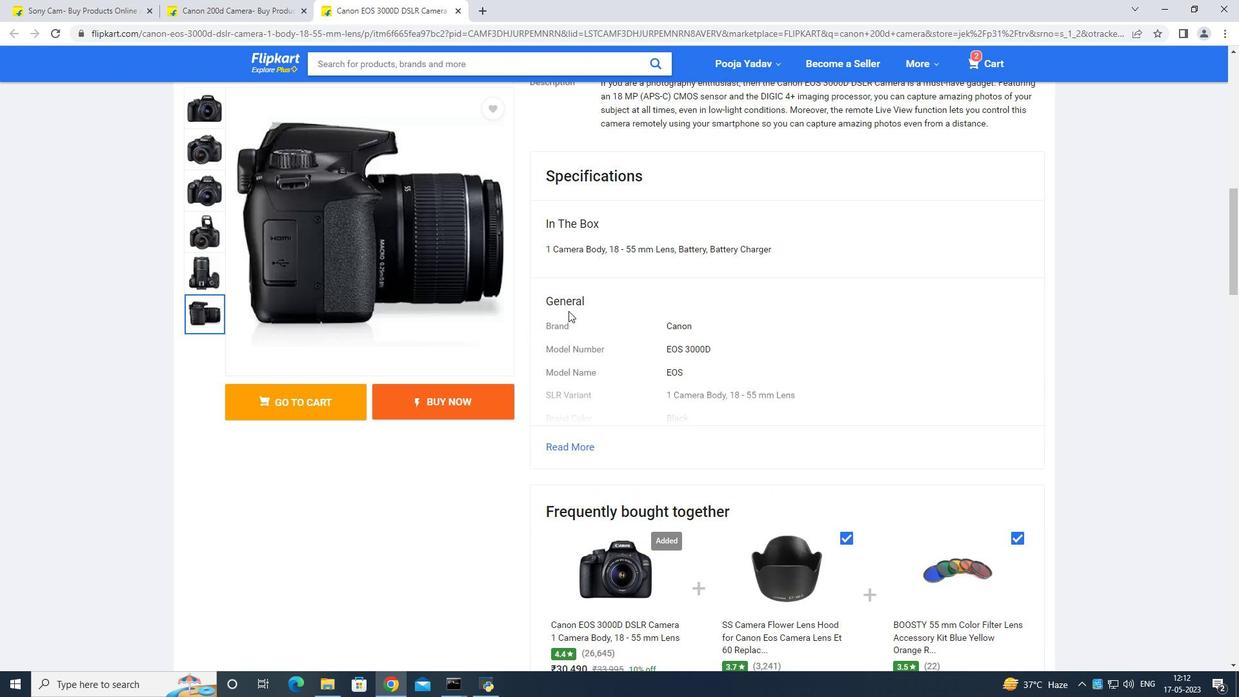 
Action: Mouse scrolled (568, 310) with delta (0, 0)
Screenshot: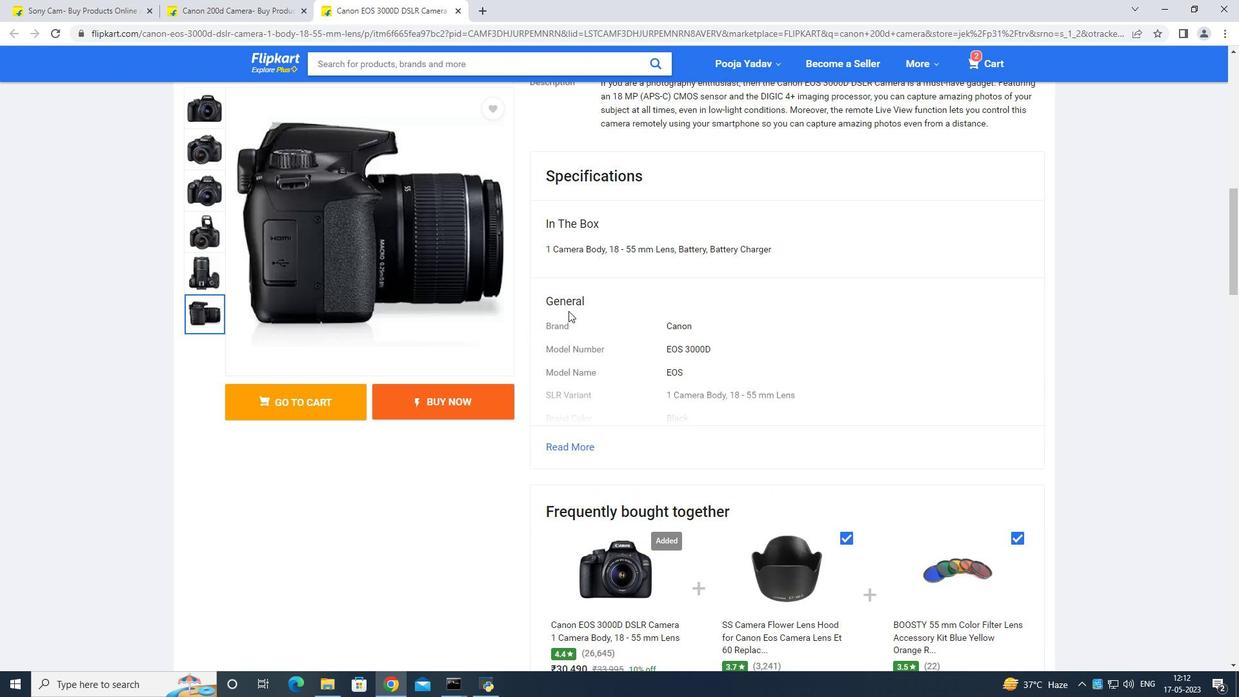 
Action: Mouse moved to (684, 253)
Screenshot: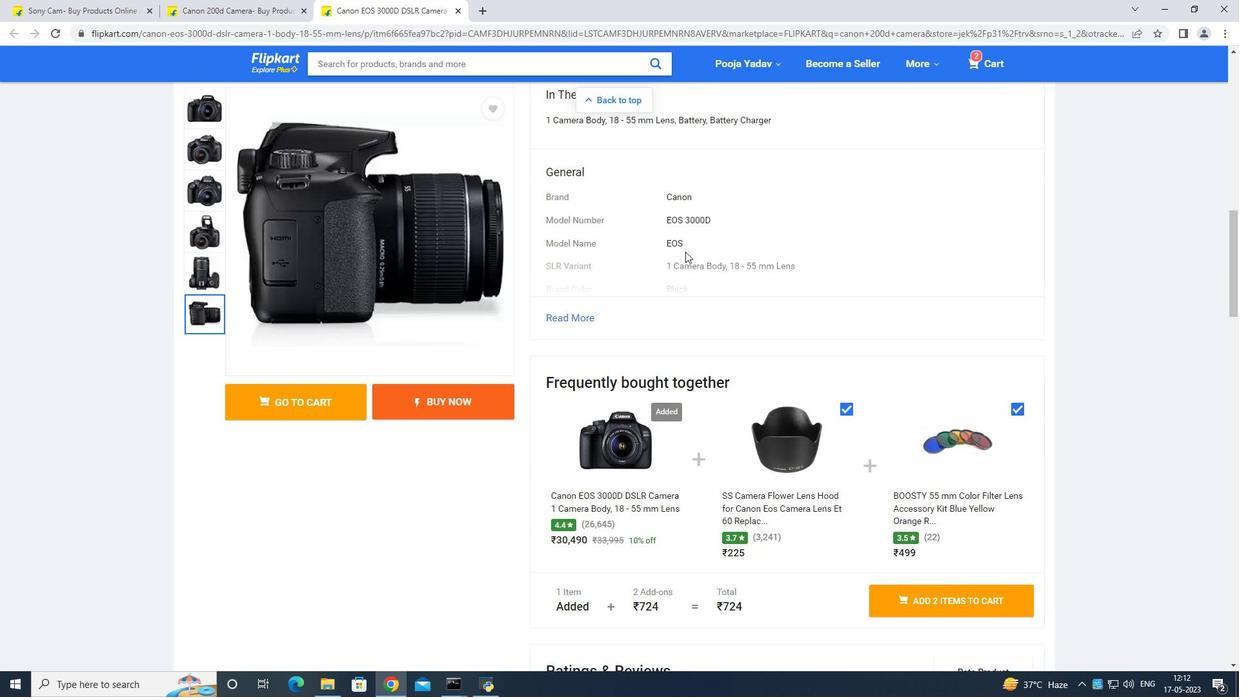 
Action: Mouse scrolled (684, 253) with delta (0, 0)
Screenshot: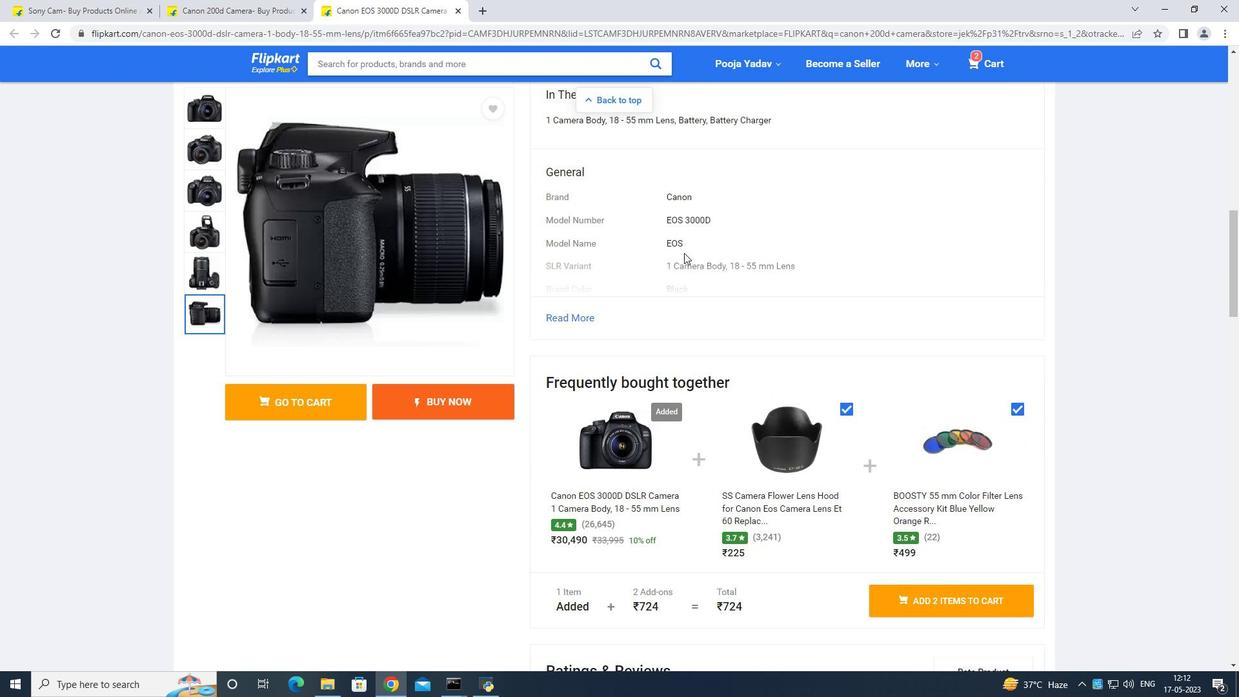 
Action: Mouse moved to (330, 403)
Screenshot: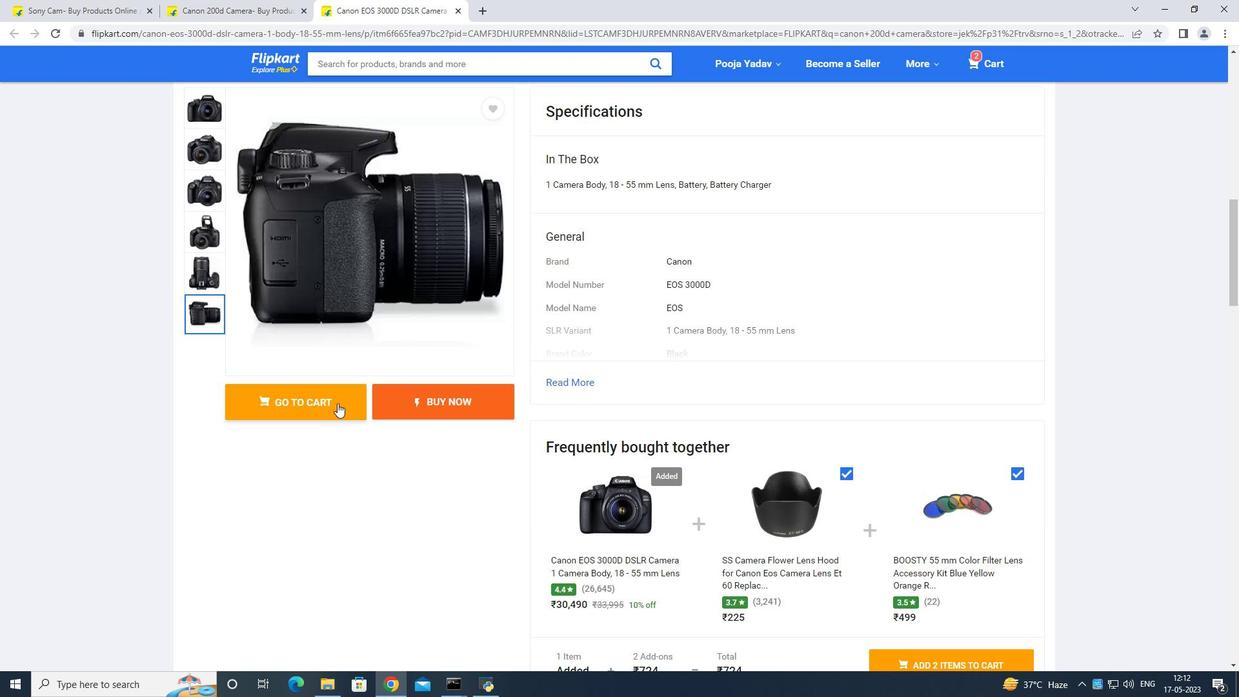 
Action: Mouse pressed left at (330, 403)
Screenshot: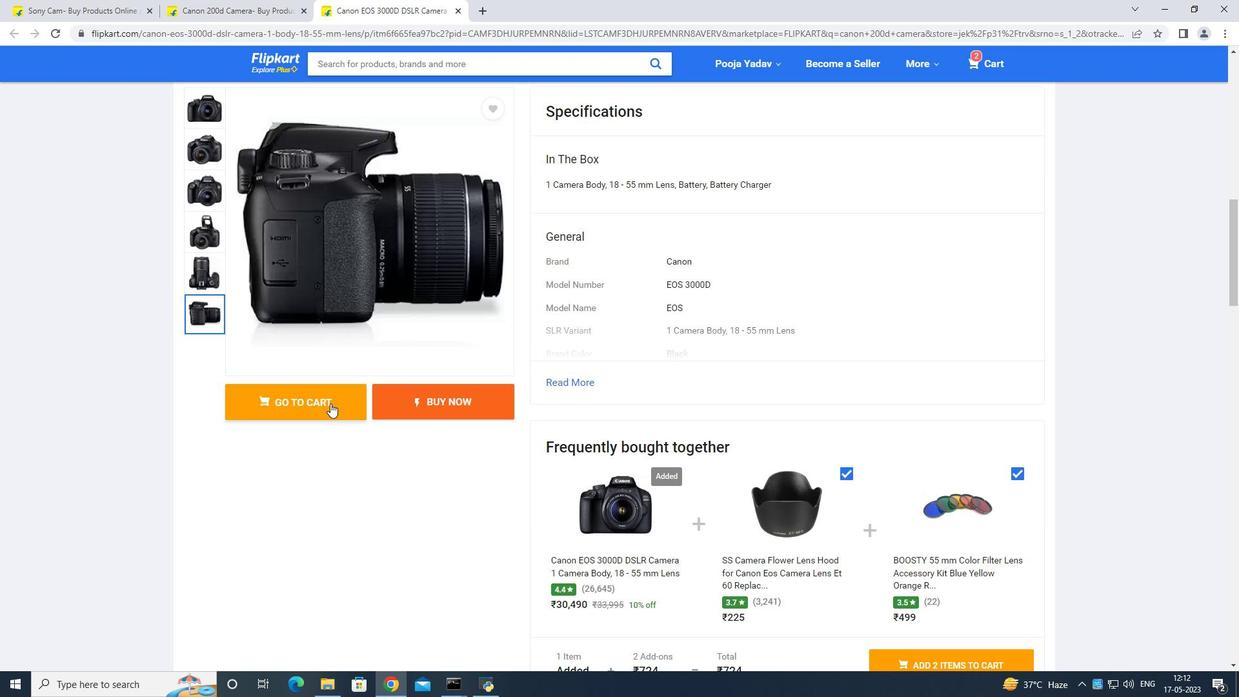 
Action: Mouse moved to (420, 288)
Screenshot: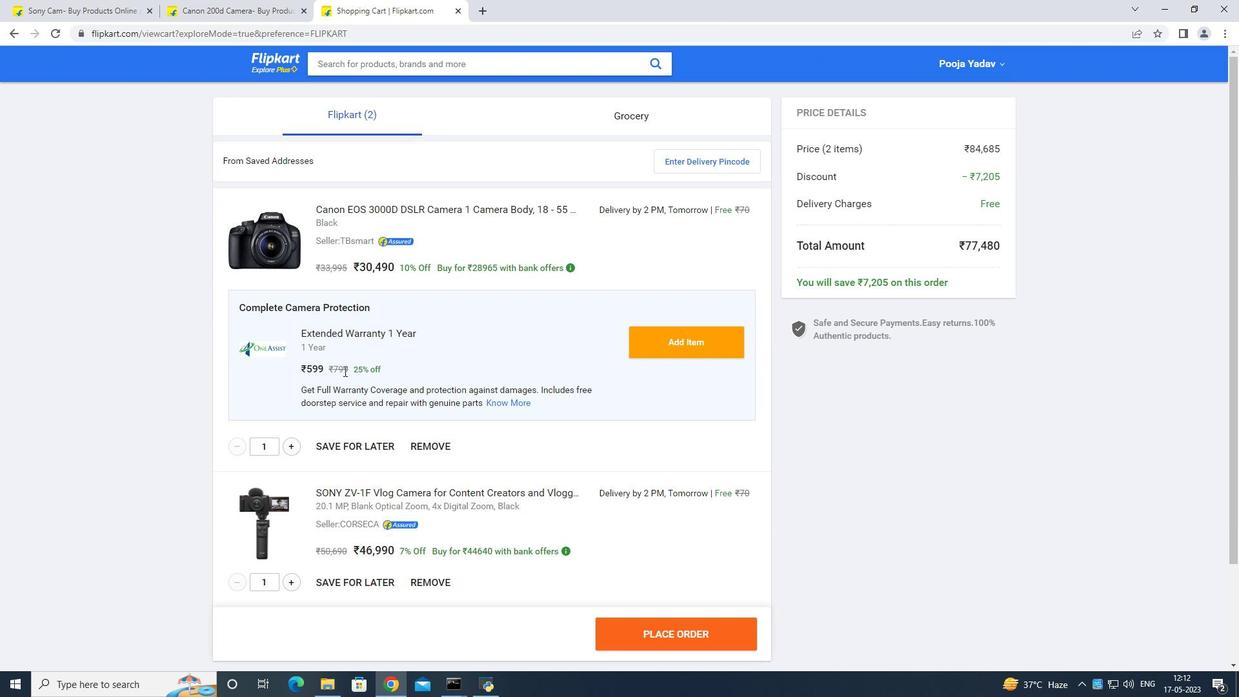 
Action: Mouse scrolled (420, 287) with delta (0, 0)
Screenshot: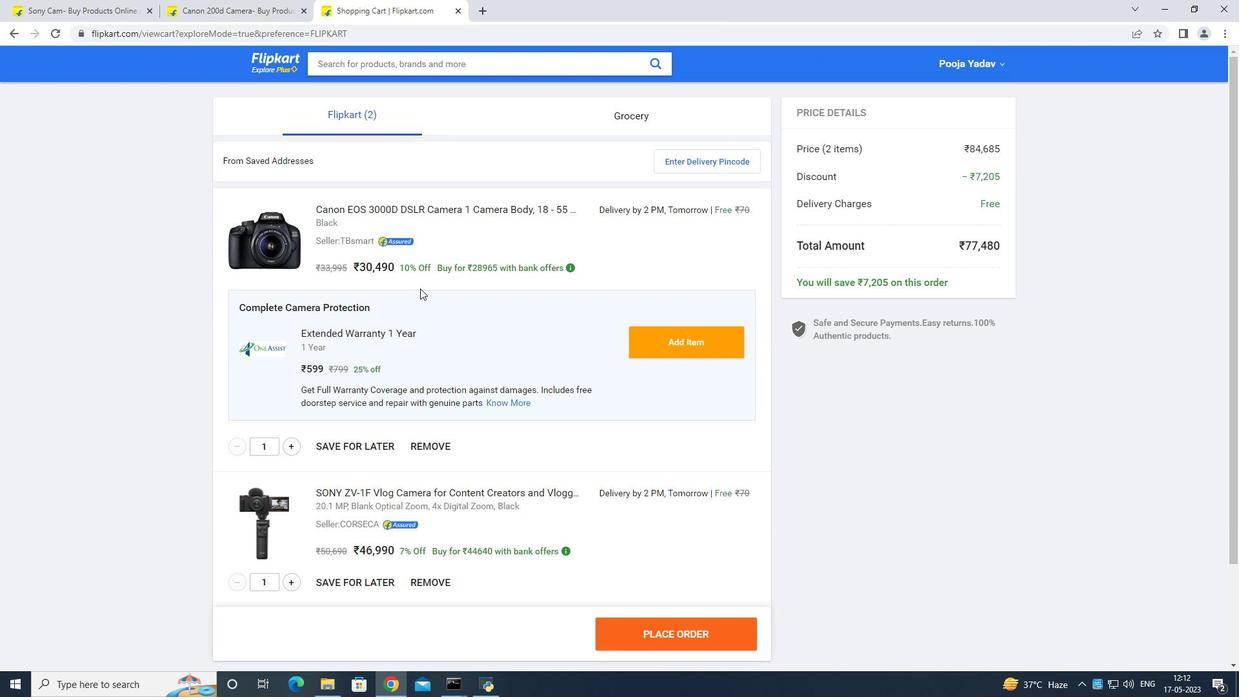 
Action: Mouse scrolled (420, 287) with delta (0, 0)
Screenshot: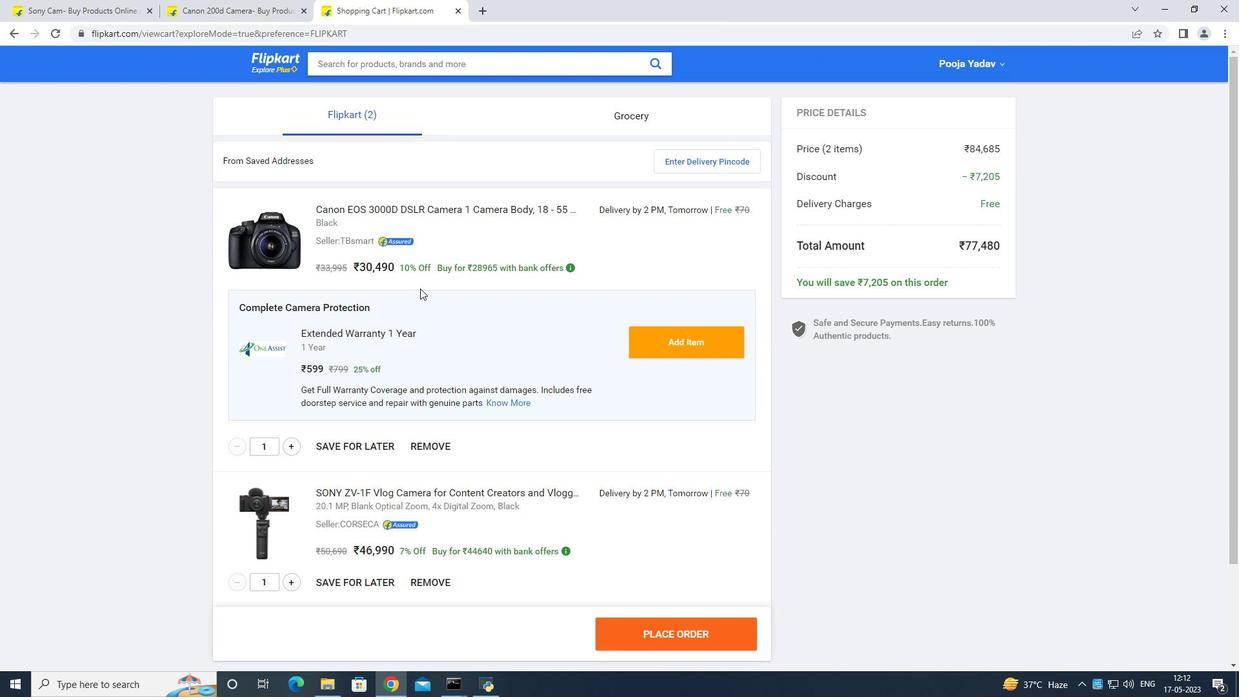 
Action: Mouse scrolled (420, 289) with delta (0, 0)
Screenshot: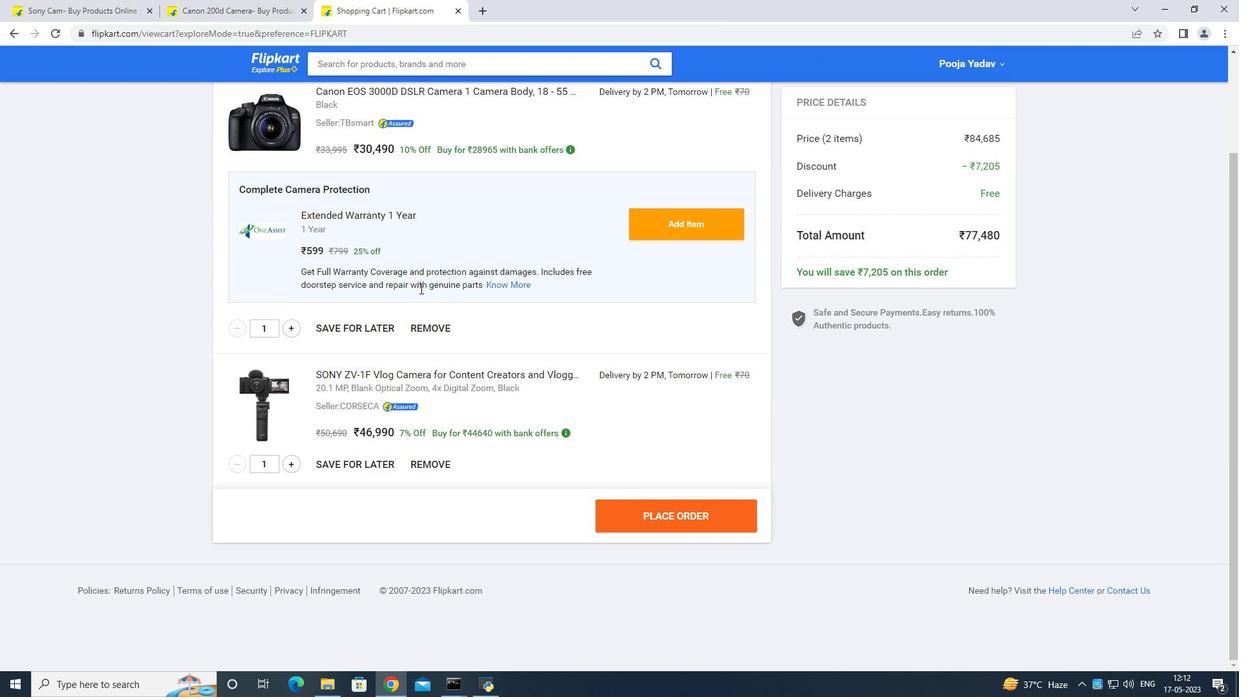 
Action: Mouse scrolled (420, 289) with delta (0, 0)
Screenshot: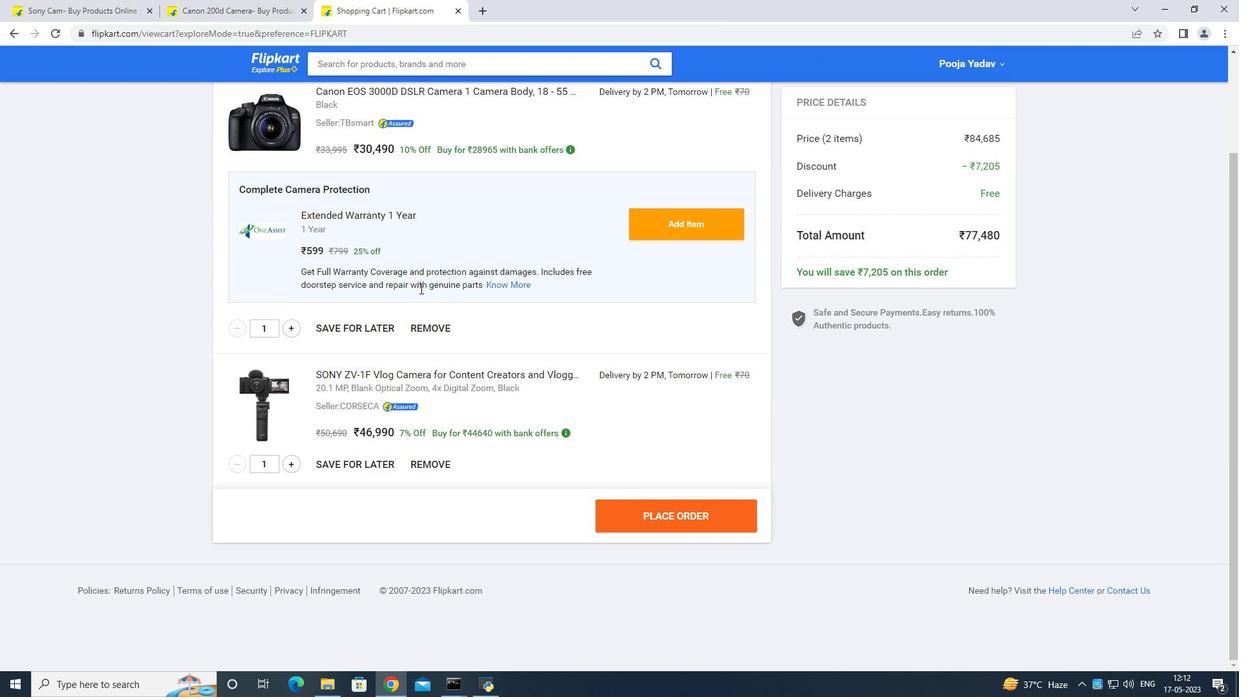 
Action: Mouse moved to (406, 442)
Screenshot: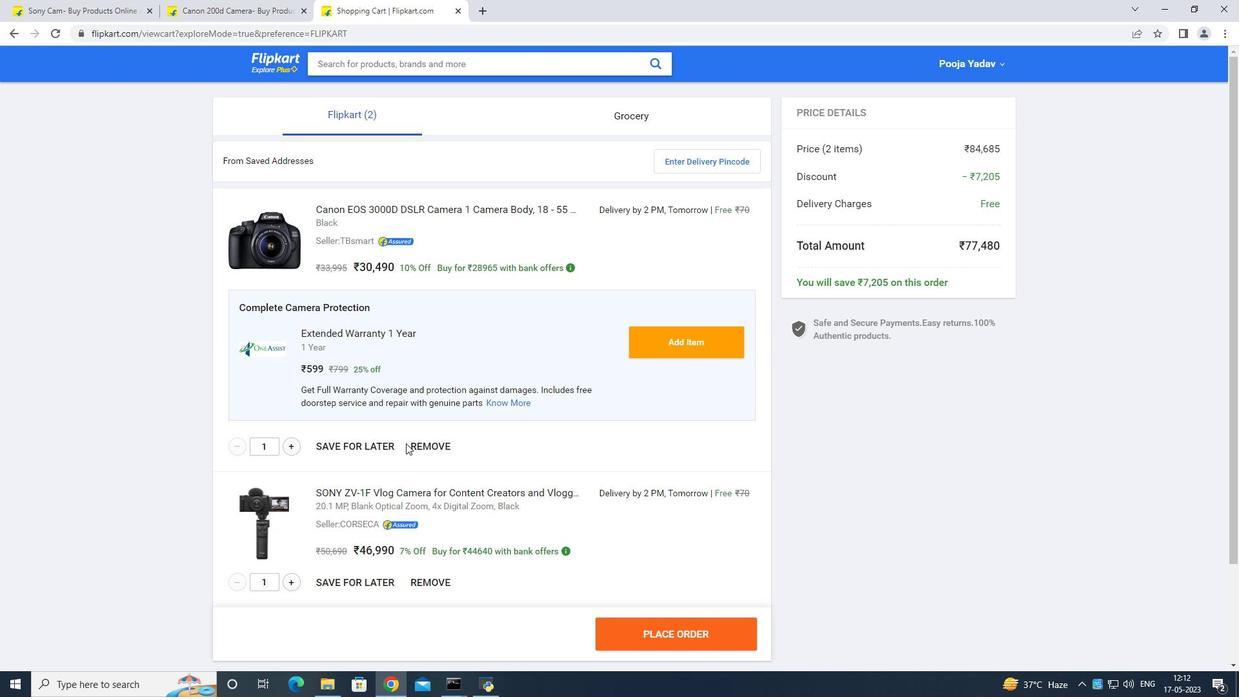
Action: Mouse scrolled (406, 442) with delta (0, 0)
Screenshot: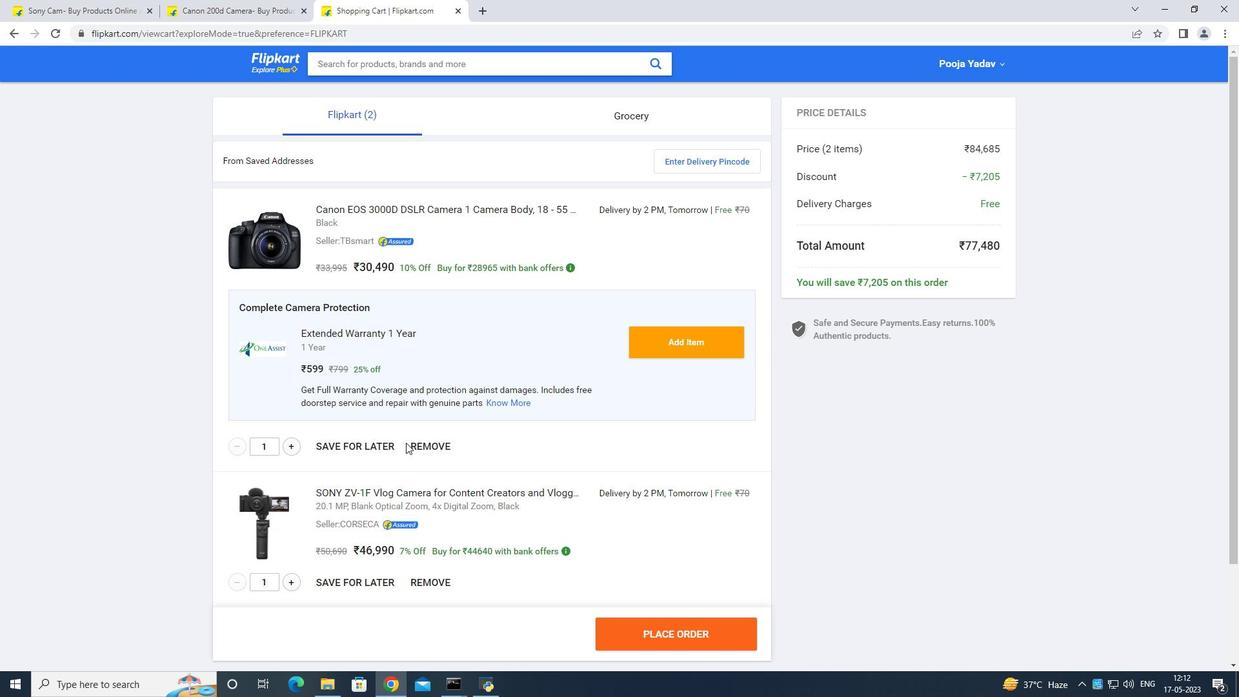 
Action: Mouse moved to (411, 386)
Screenshot: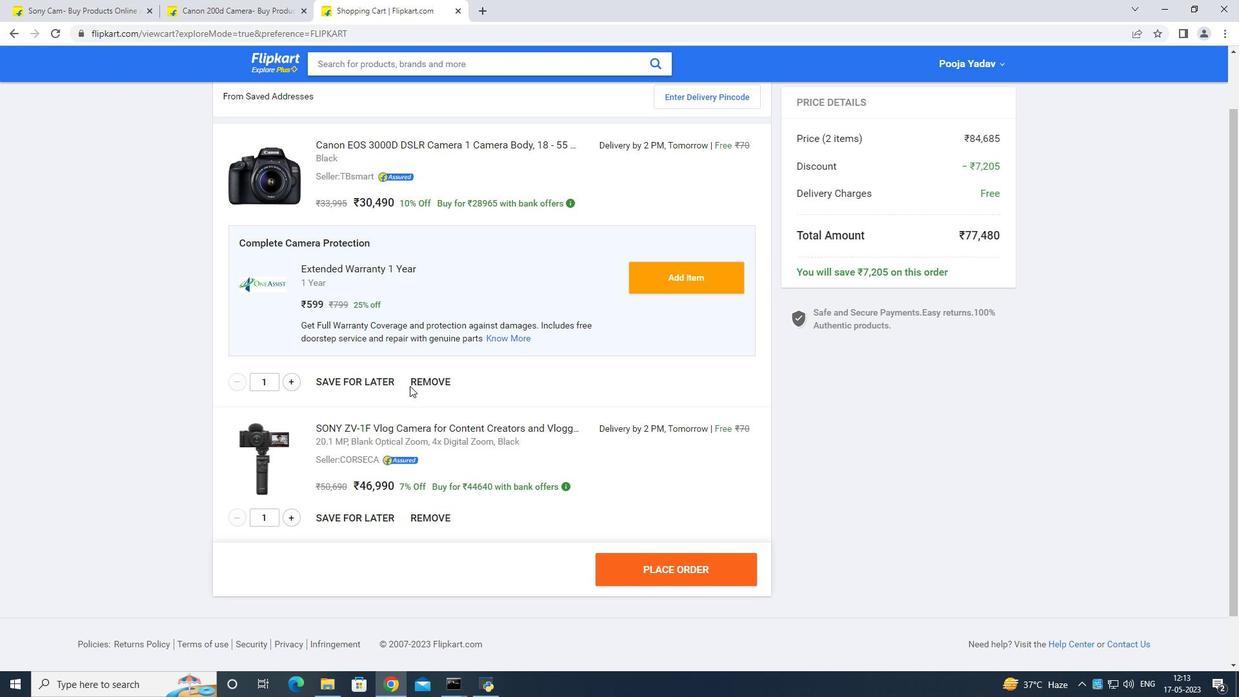 
Action: Mouse scrolled (411, 385) with delta (0, 0)
Screenshot: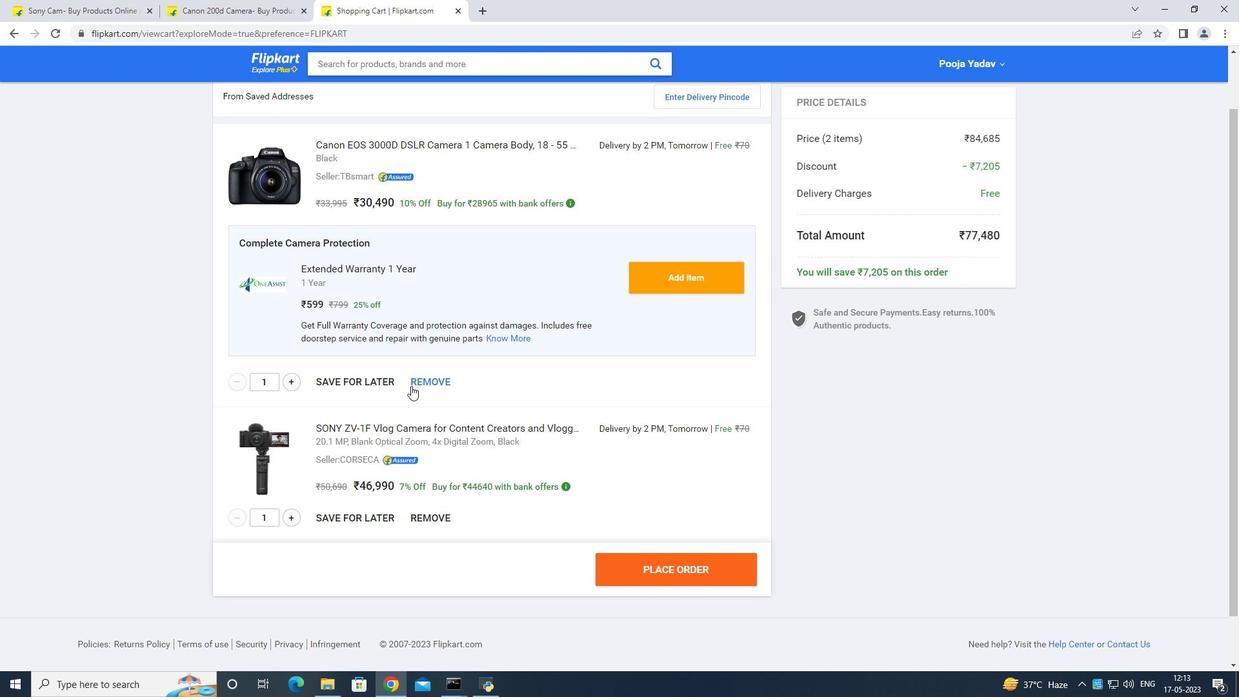 
Action: Mouse scrolled (411, 385) with delta (0, 0)
Screenshot: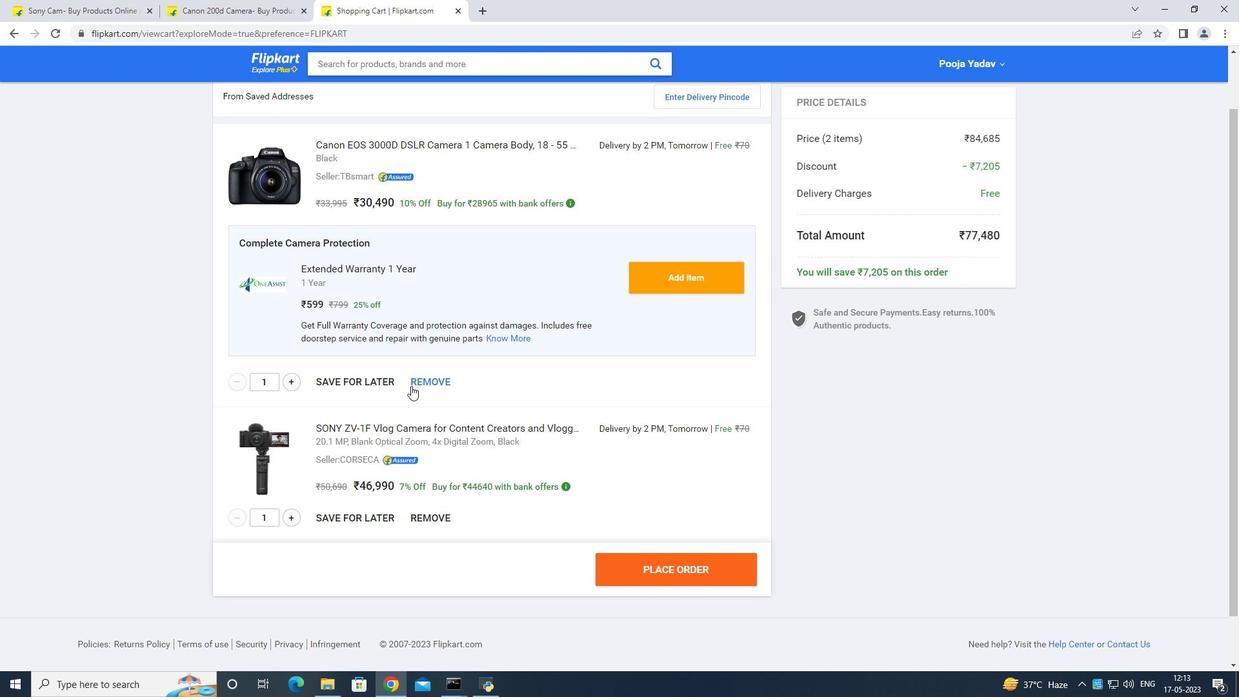 
Action: Mouse moved to (411, 385)
Screenshot: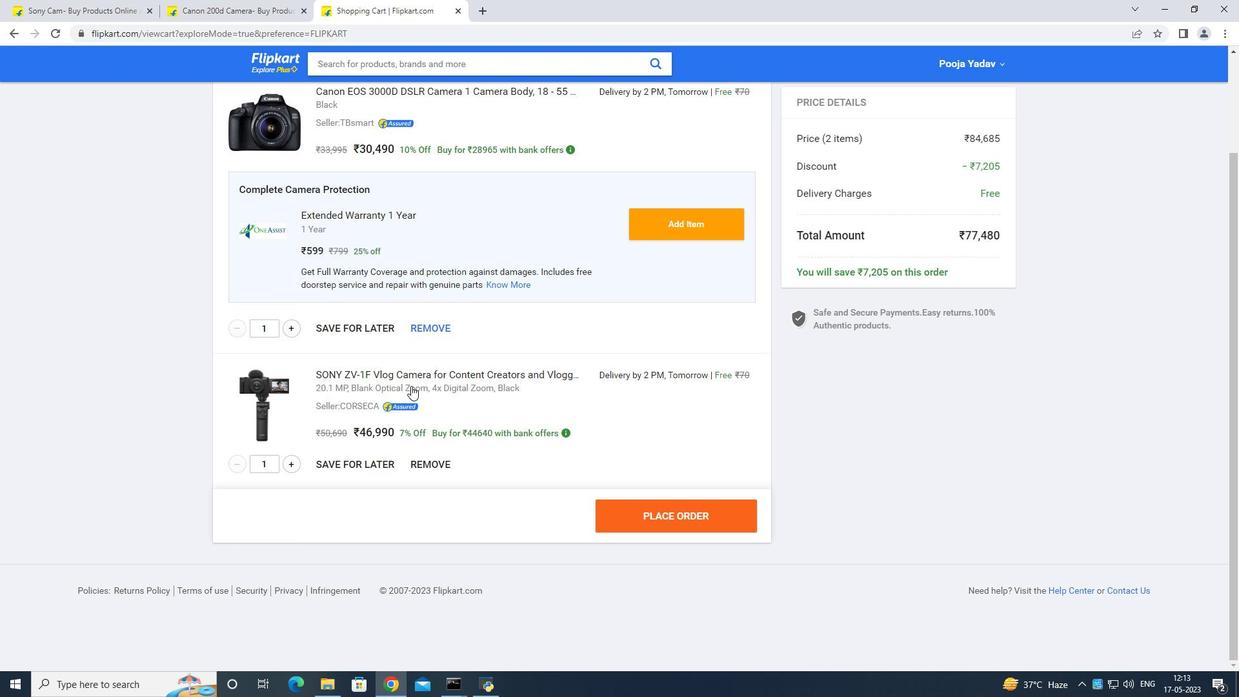 
Action: Mouse scrolled (411, 384) with delta (0, 0)
Screenshot: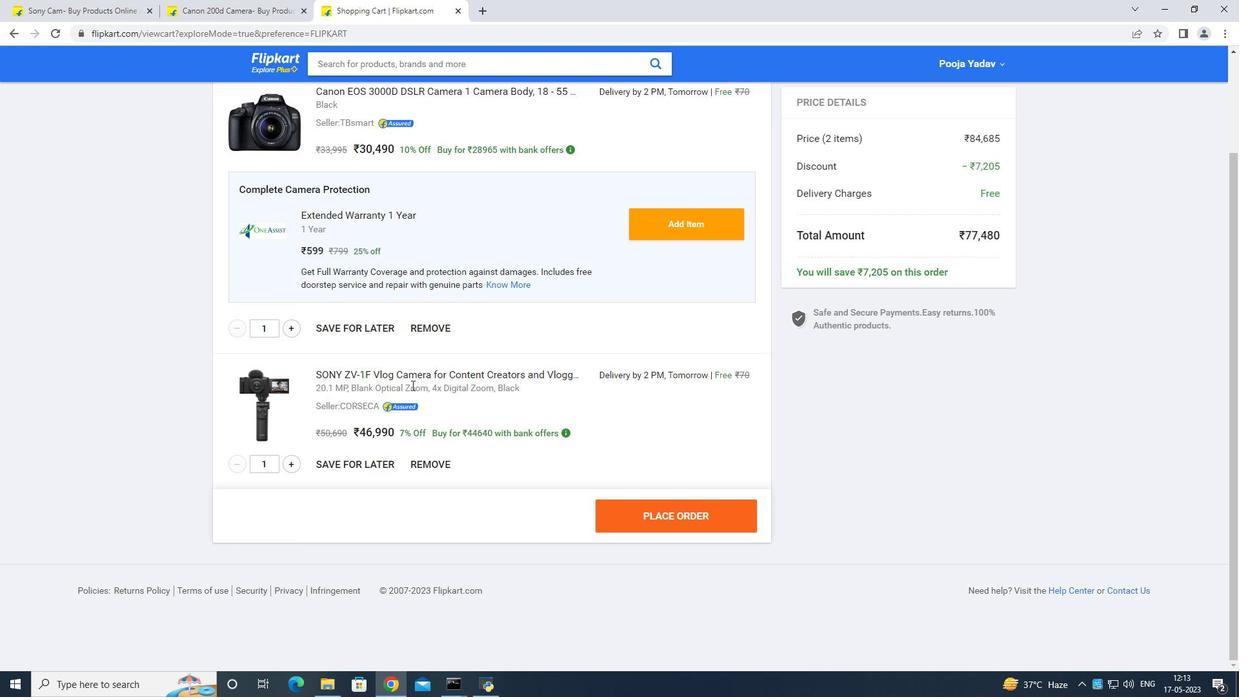 
Action: Mouse moved to (411, 381)
Screenshot: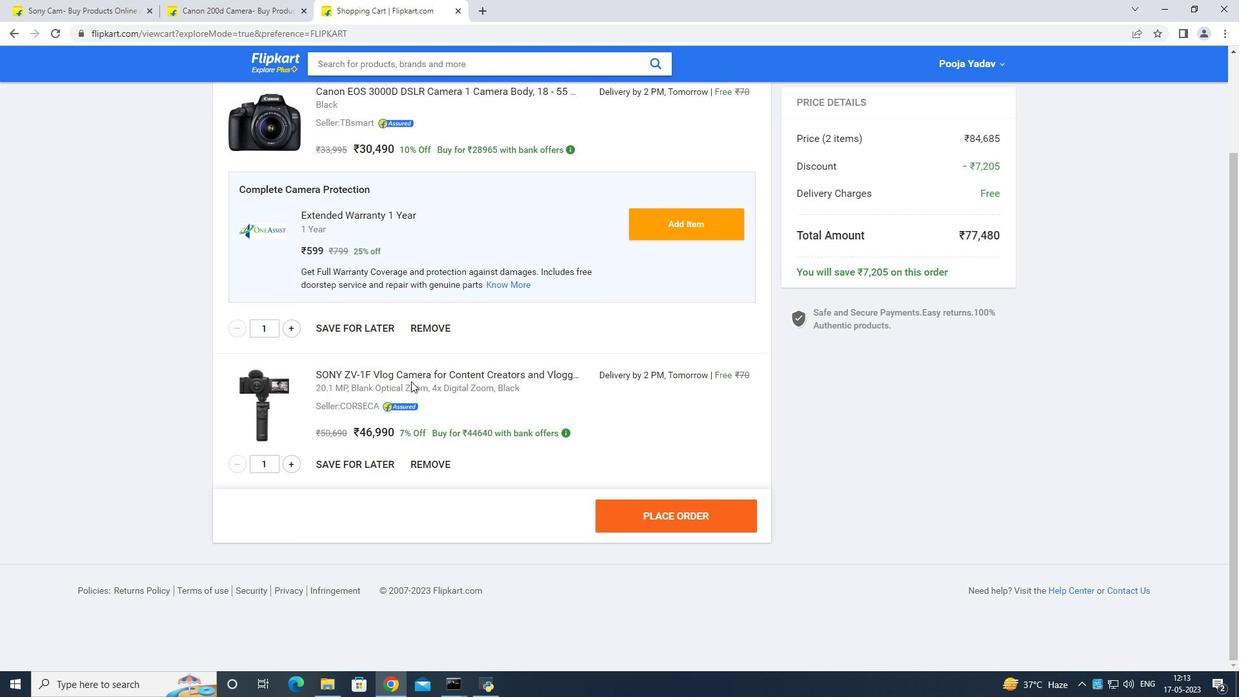 
